 Task: Look for space in Soissons, France from 8th August, 2023 to 15th August, 2023 for 9 adults in price range Rs.10000 to Rs.14000. Place can be shared room with 5 bedrooms having 9 beds and 5 bathrooms. Property type can be house, flat, guest house. Amenities needed are: wifi, TV, free parkinig on premises, gym, breakfast. Booking option can be shelf check-in. Required host language is English.
Action: Mouse moved to (575, 120)
Screenshot: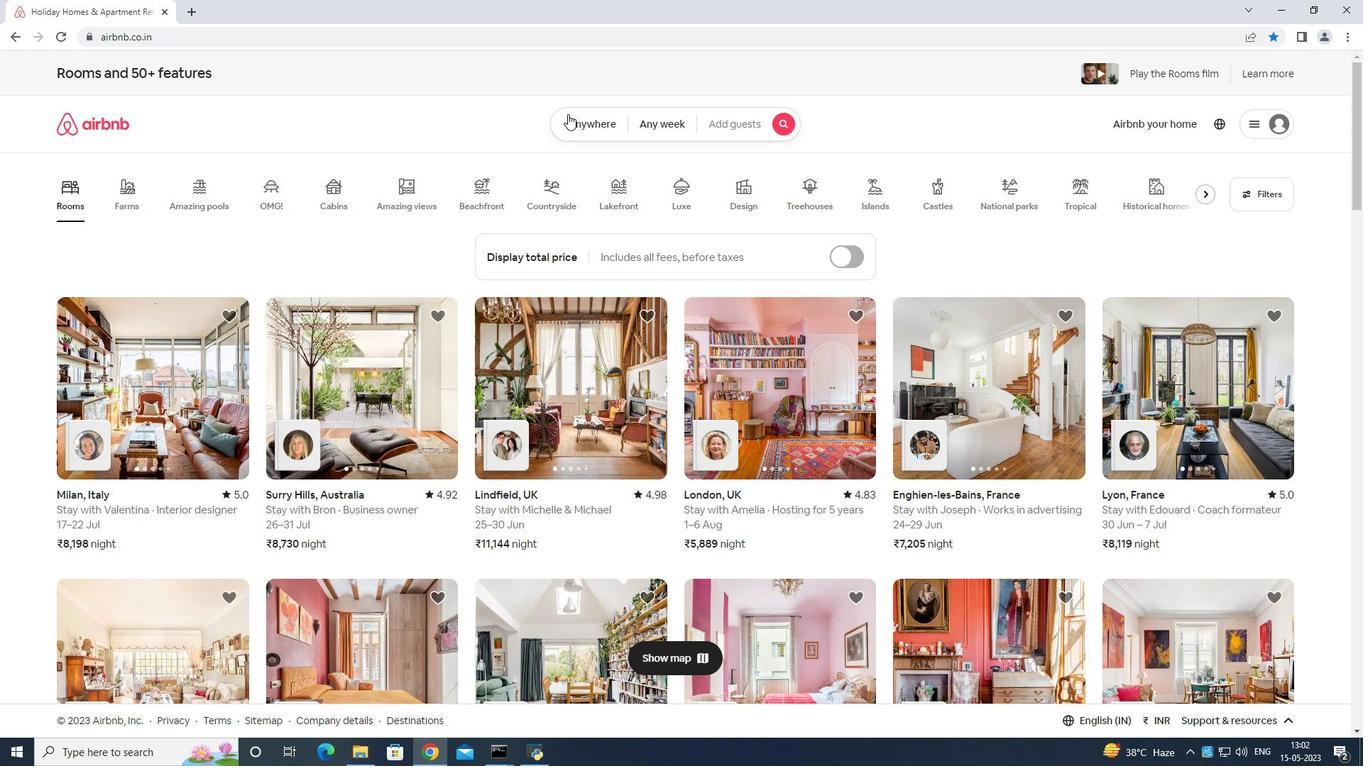
Action: Mouse pressed left at (575, 120)
Screenshot: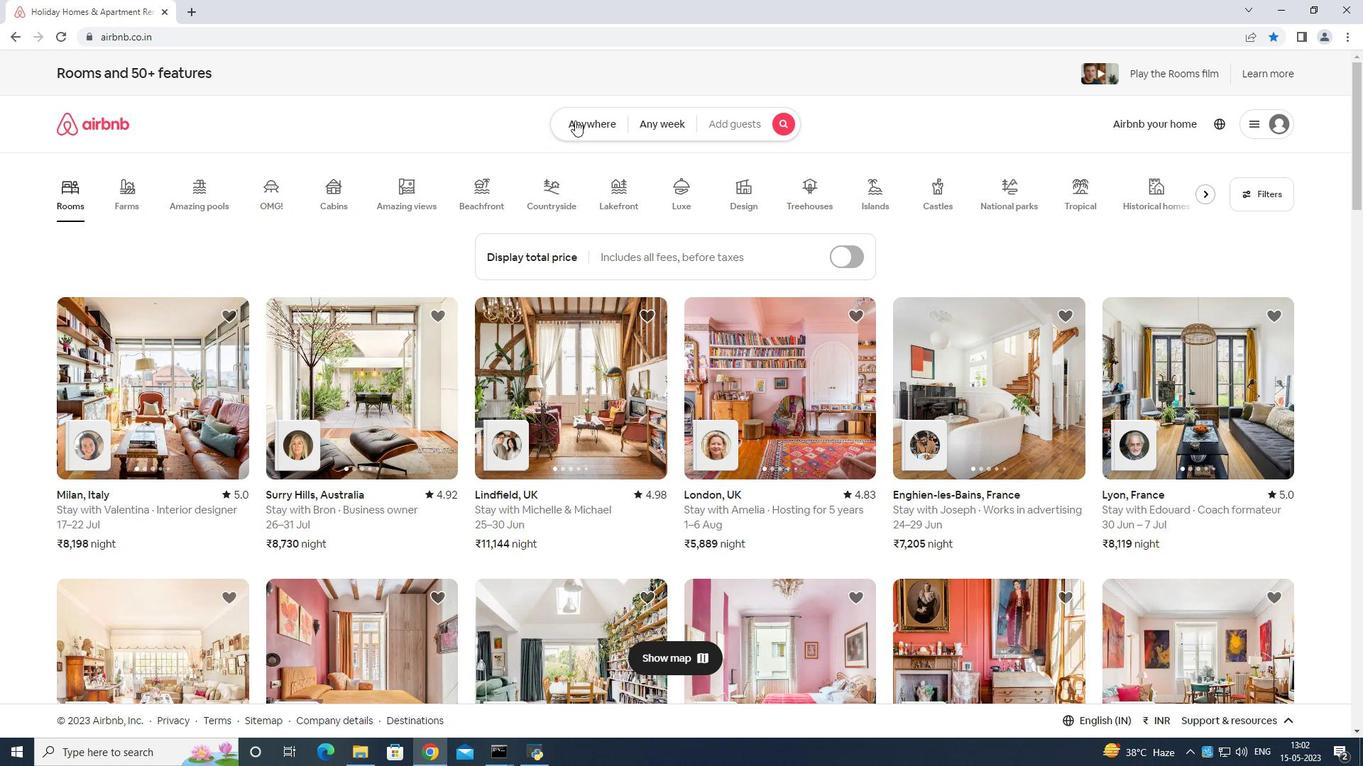 
Action: Mouse moved to (562, 179)
Screenshot: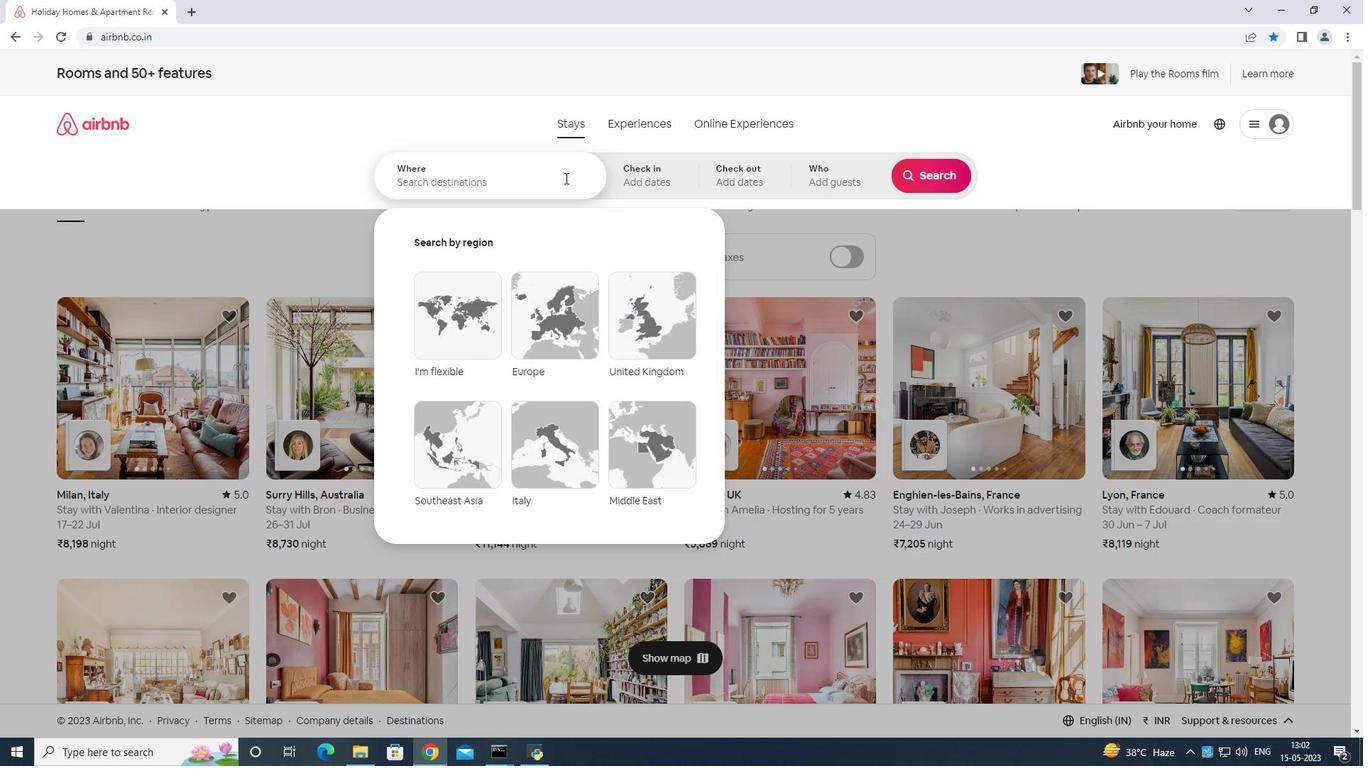 
Action: Mouse pressed left at (562, 179)
Screenshot: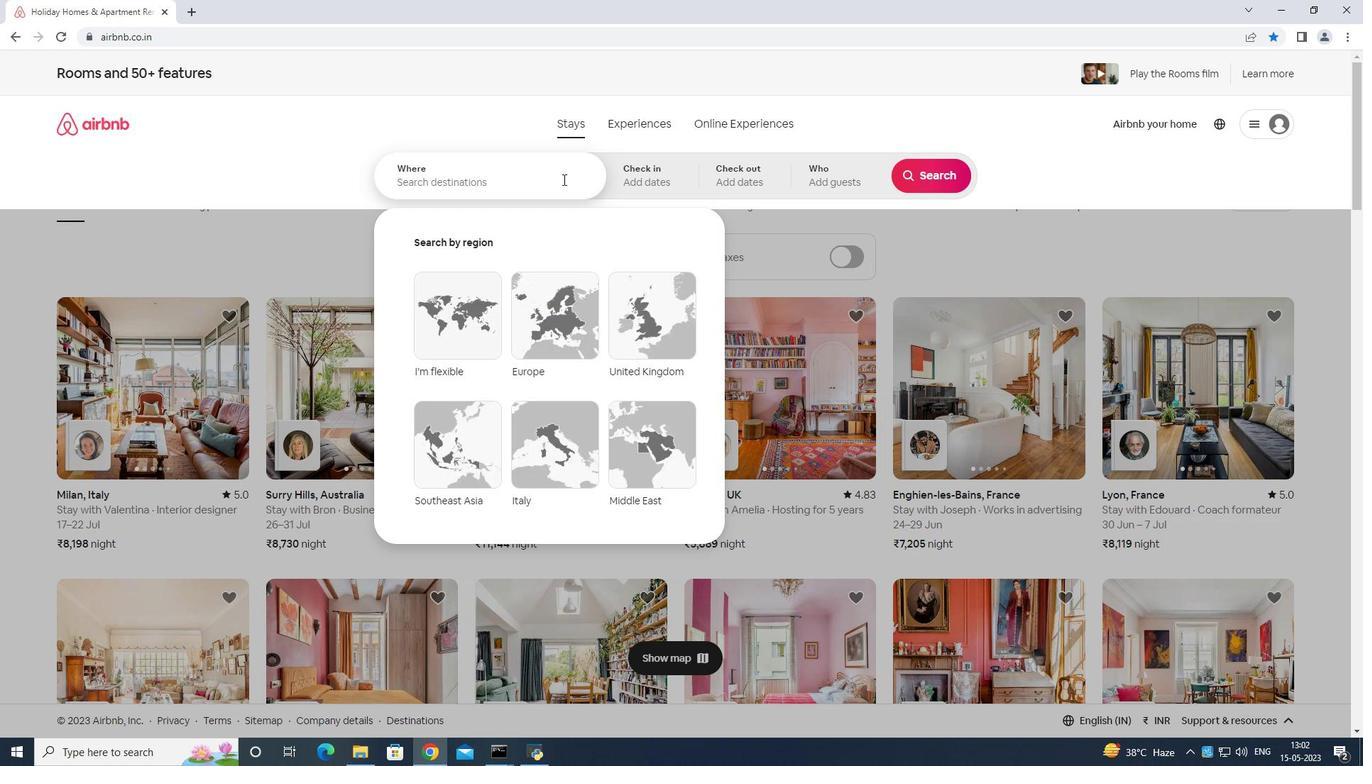 
Action: Mouse moved to (545, 163)
Screenshot: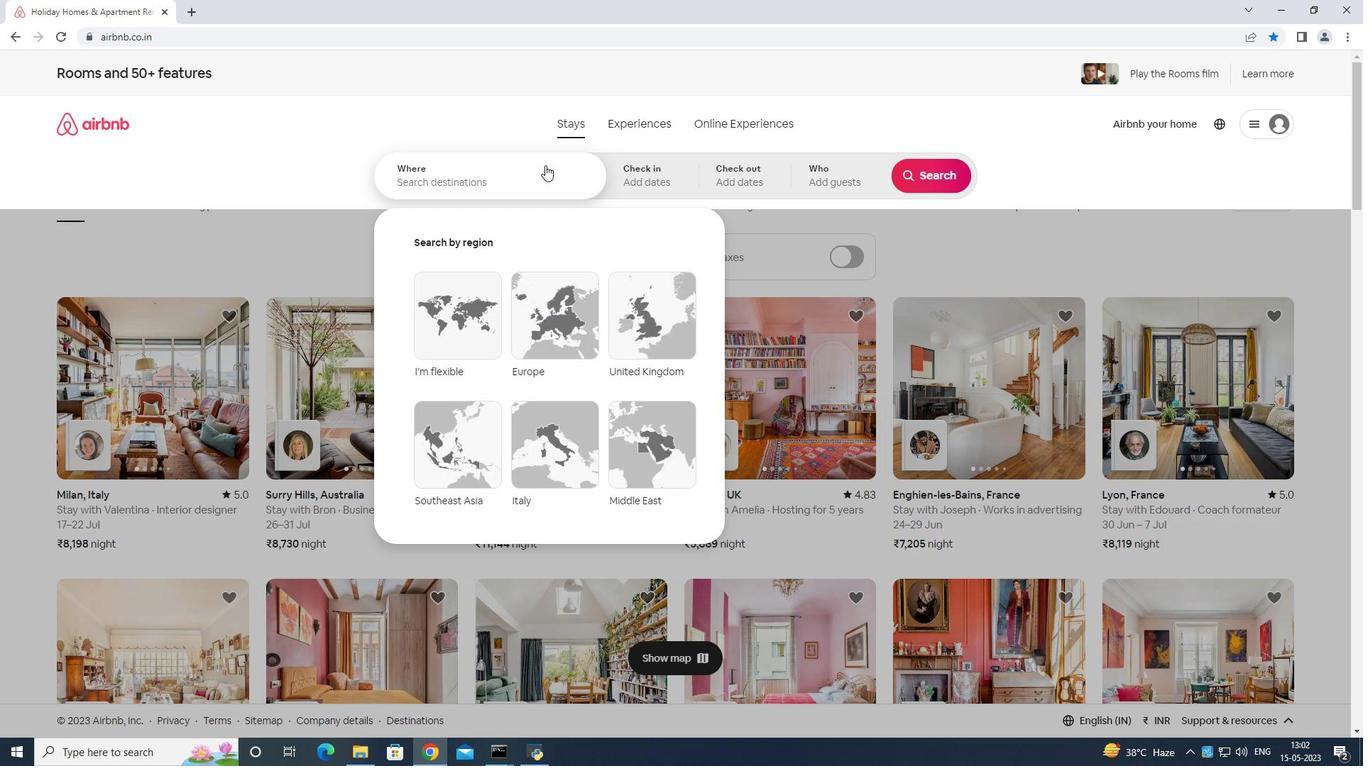 
Action: Key pressed <Key.shift>Soissons<Key.space><Key.shift>France<Key.enter>
Screenshot: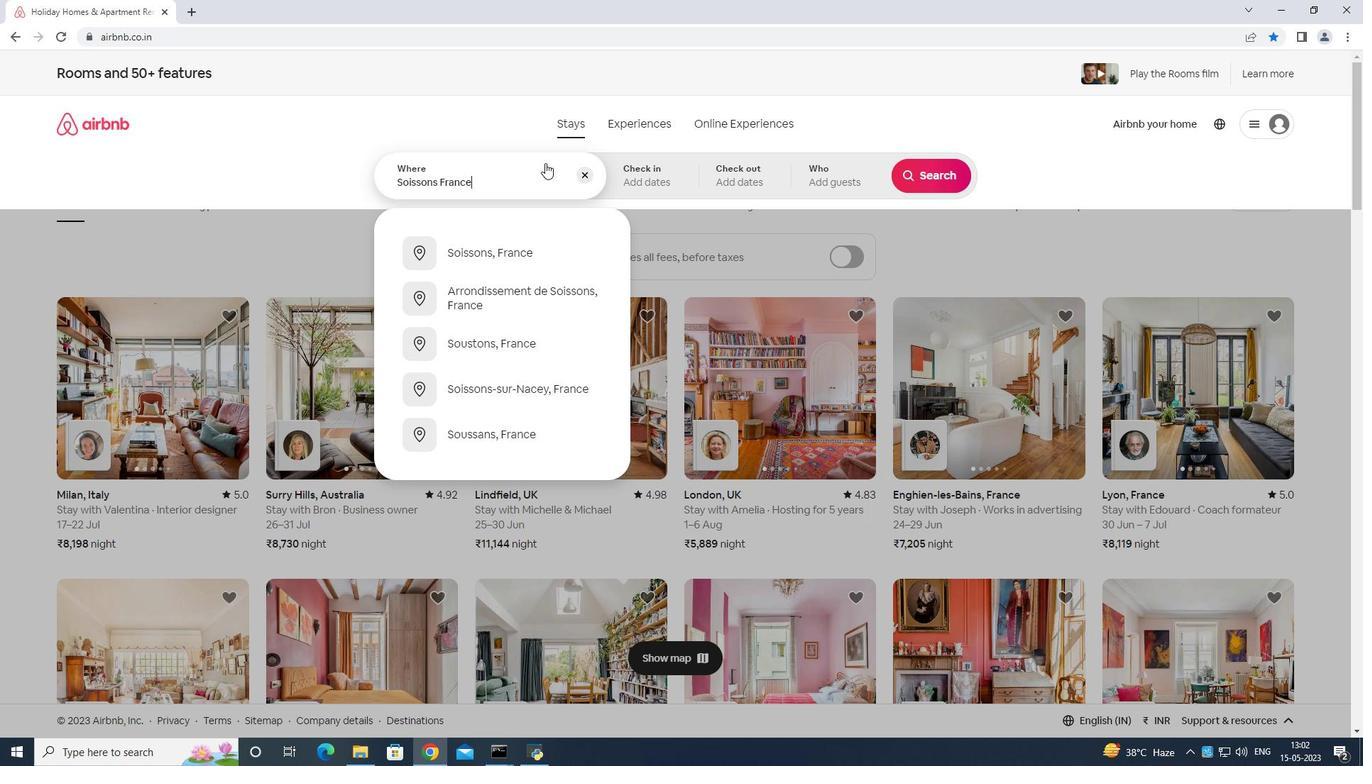 
Action: Mouse moved to (924, 293)
Screenshot: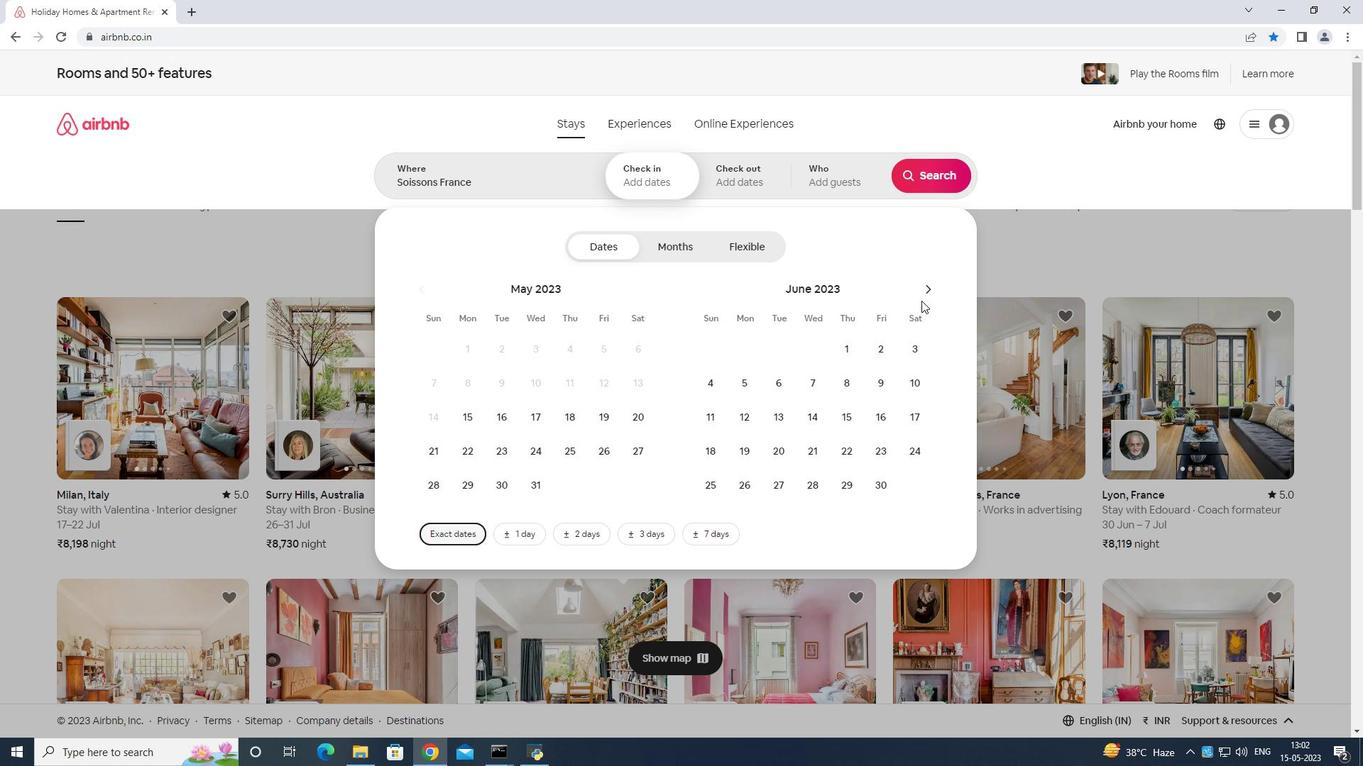 
Action: Mouse pressed left at (924, 293)
Screenshot: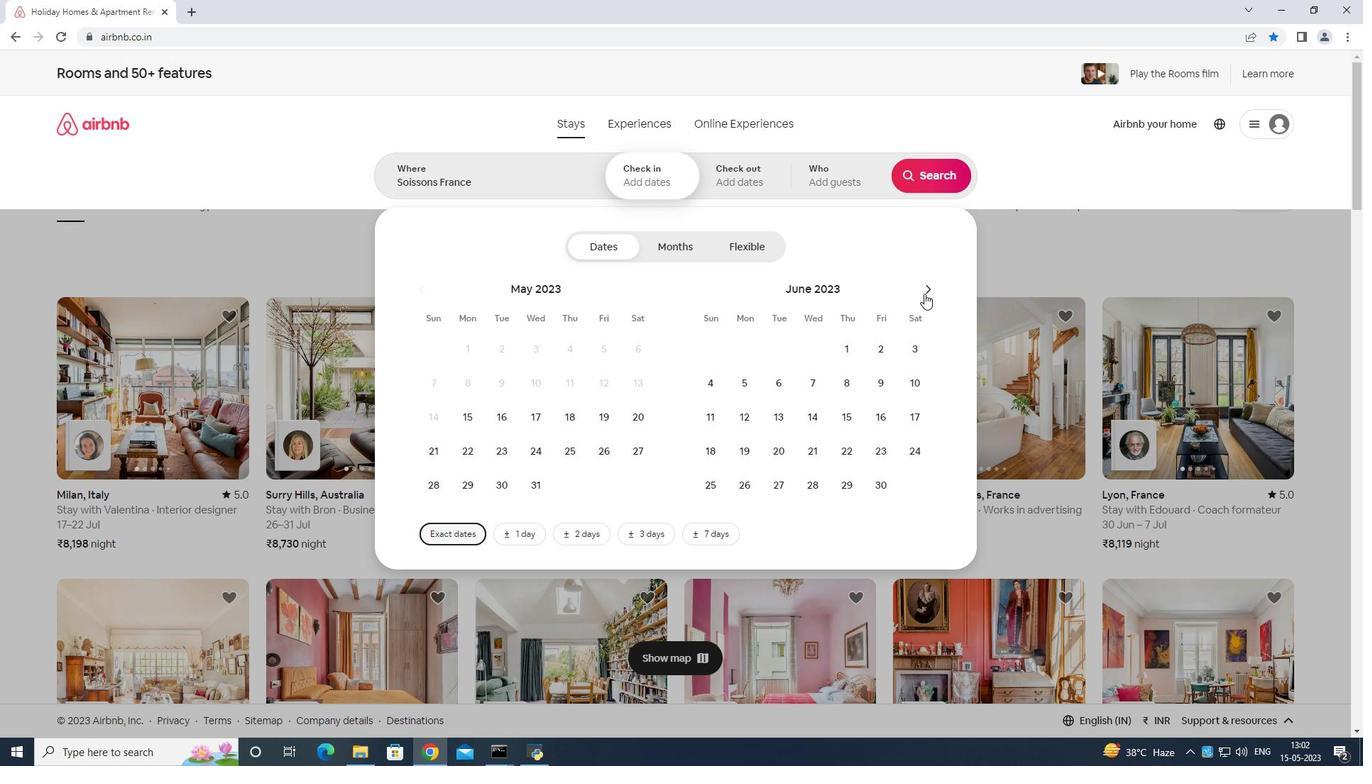 
Action: Mouse moved to (924, 291)
Screenshot: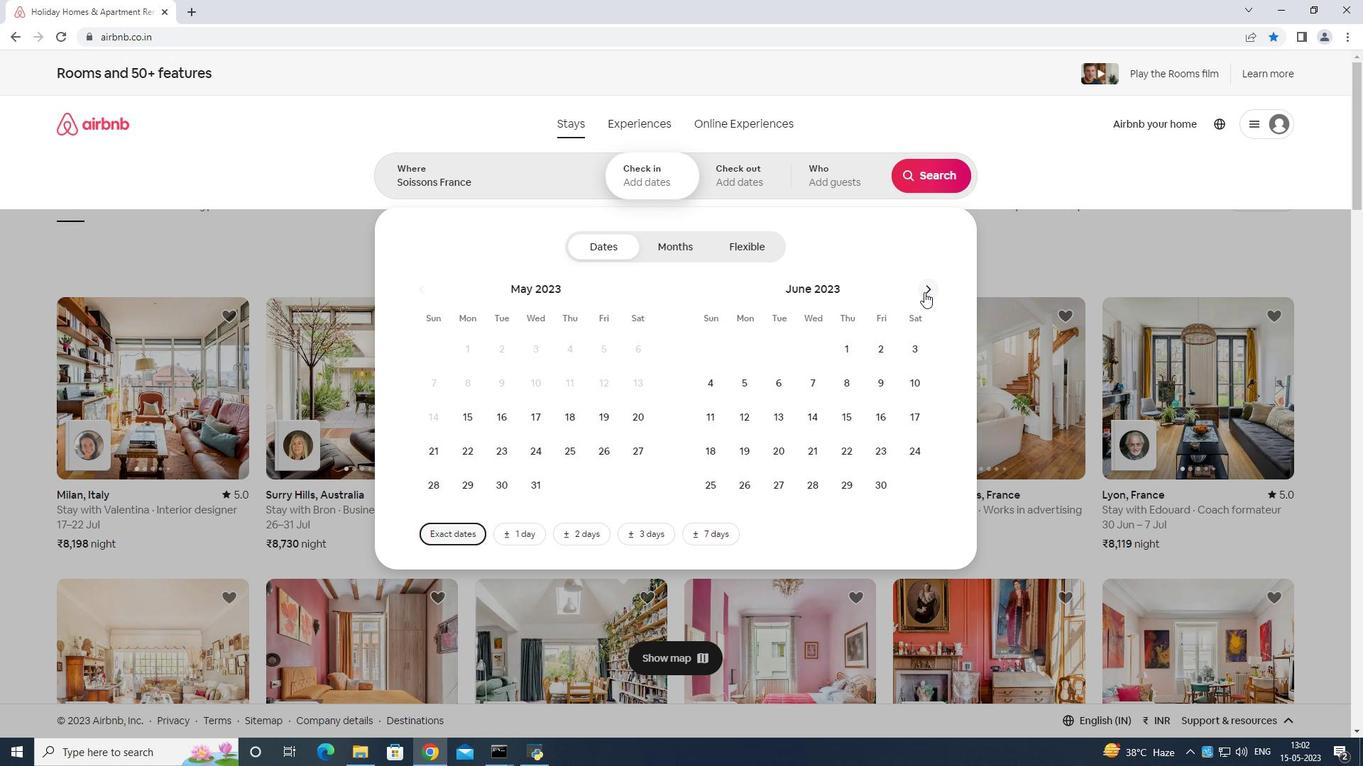 
Action: Mouse pressed left at (924, 291)
Screenshot: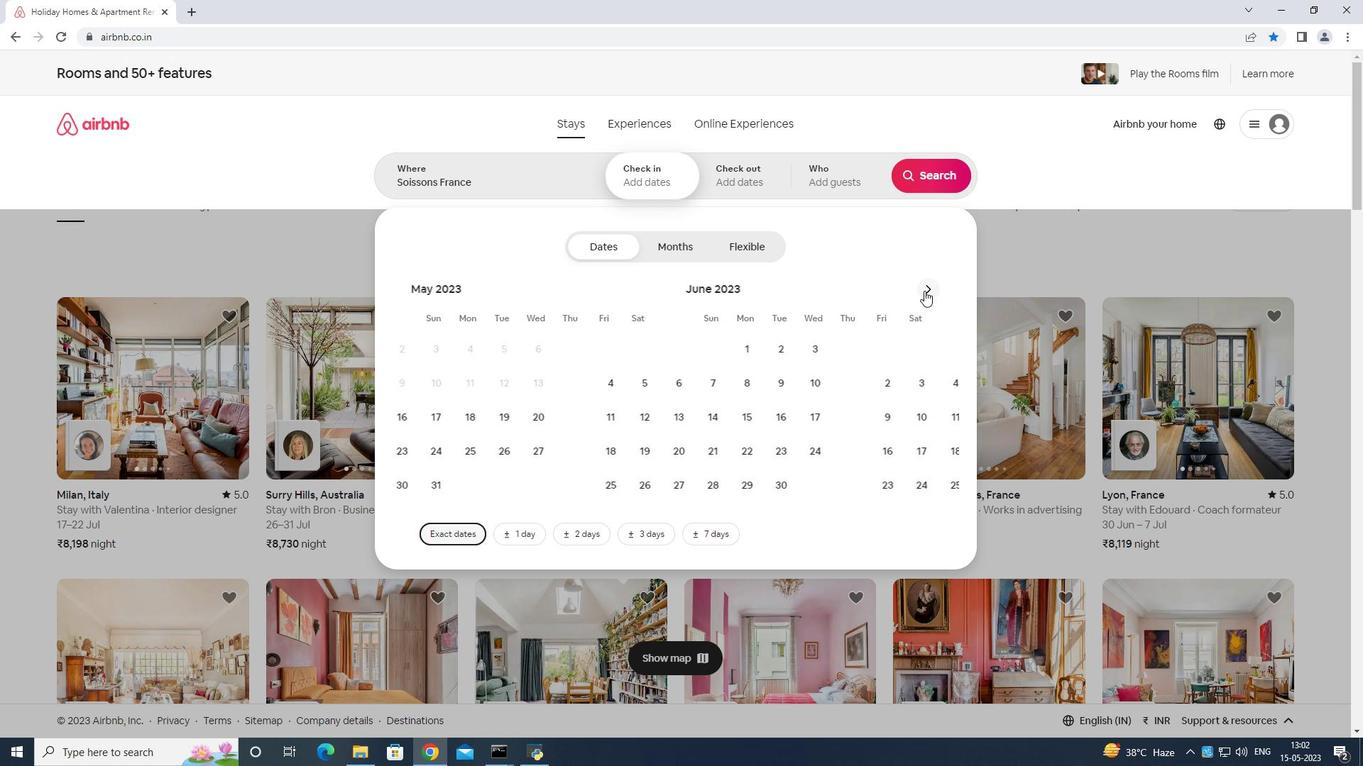
Action: Mouse moved to (780, 380)
Screenshot: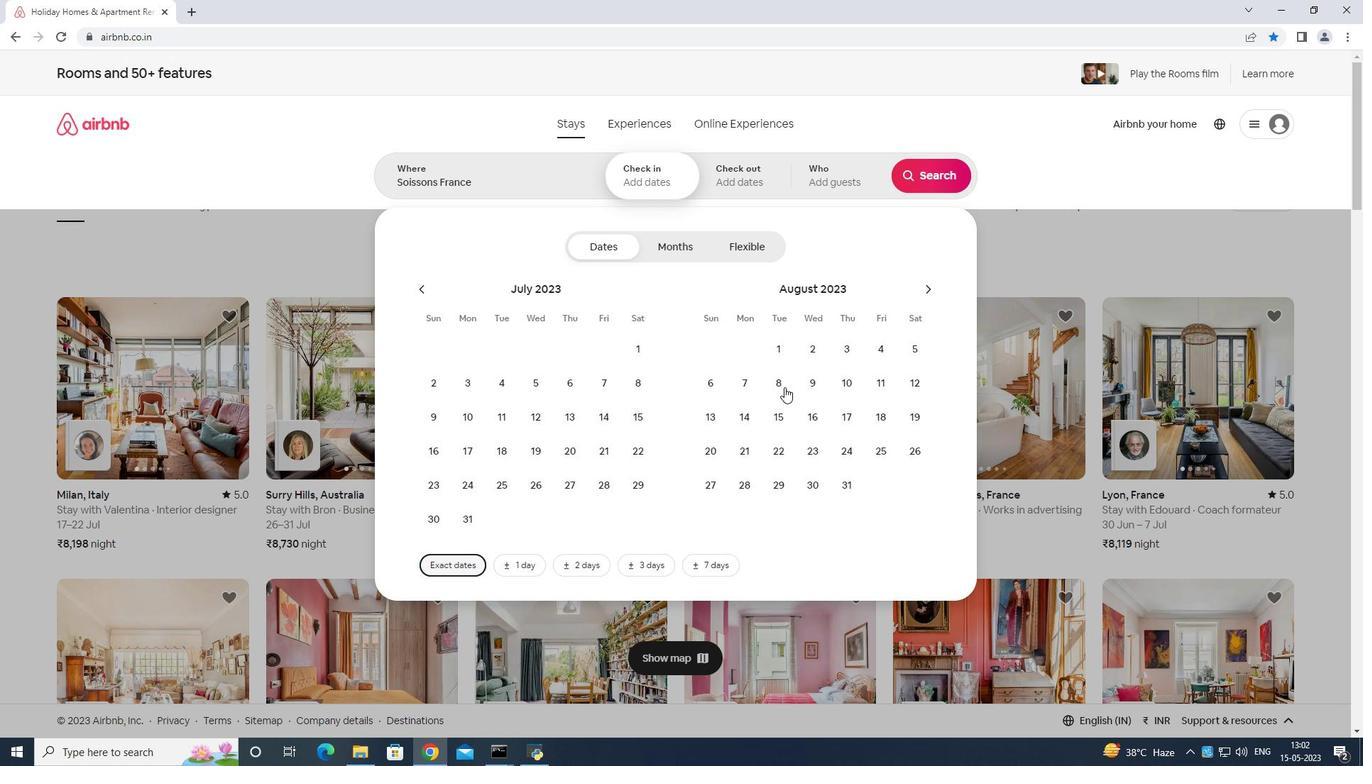 
Action: Mouse pressed left at (780, 380)
Screenshot: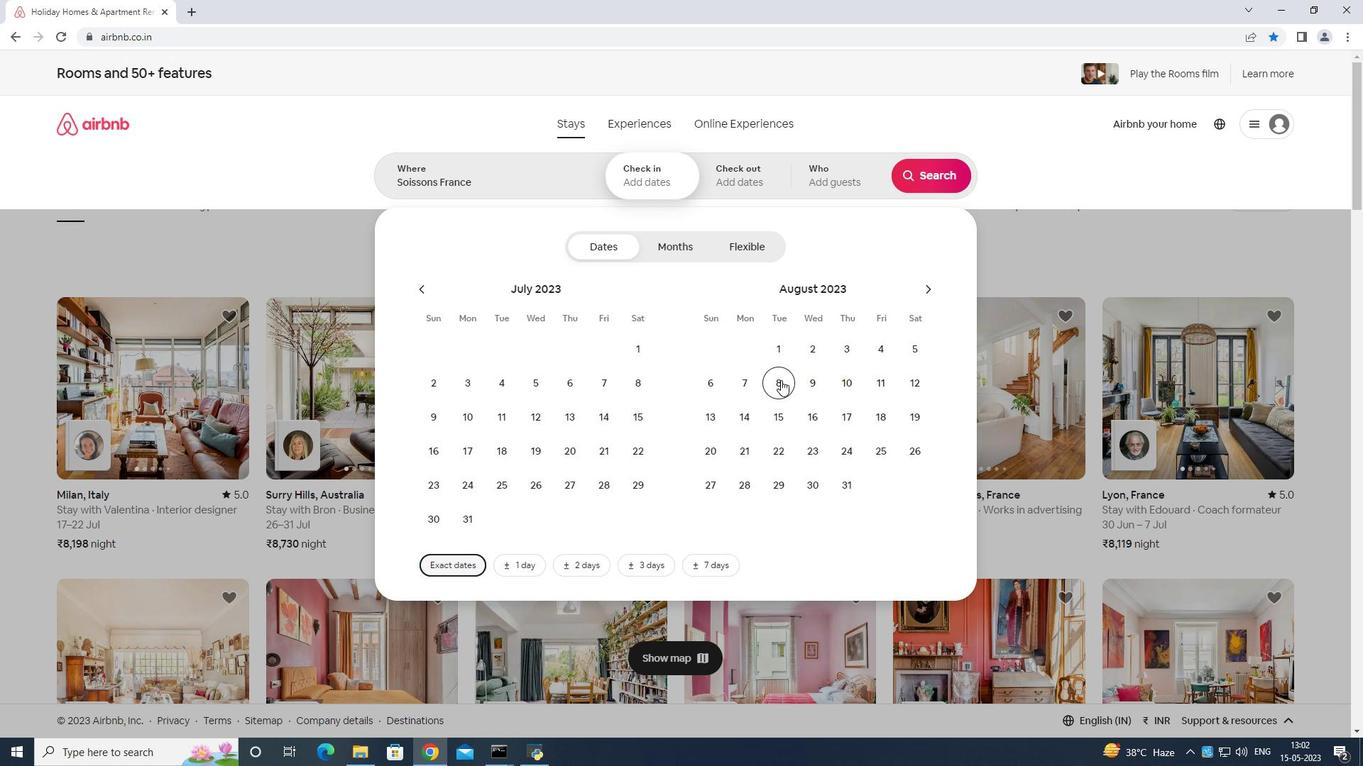 
Action: Mouse moved to (778, 408)
Screenshot: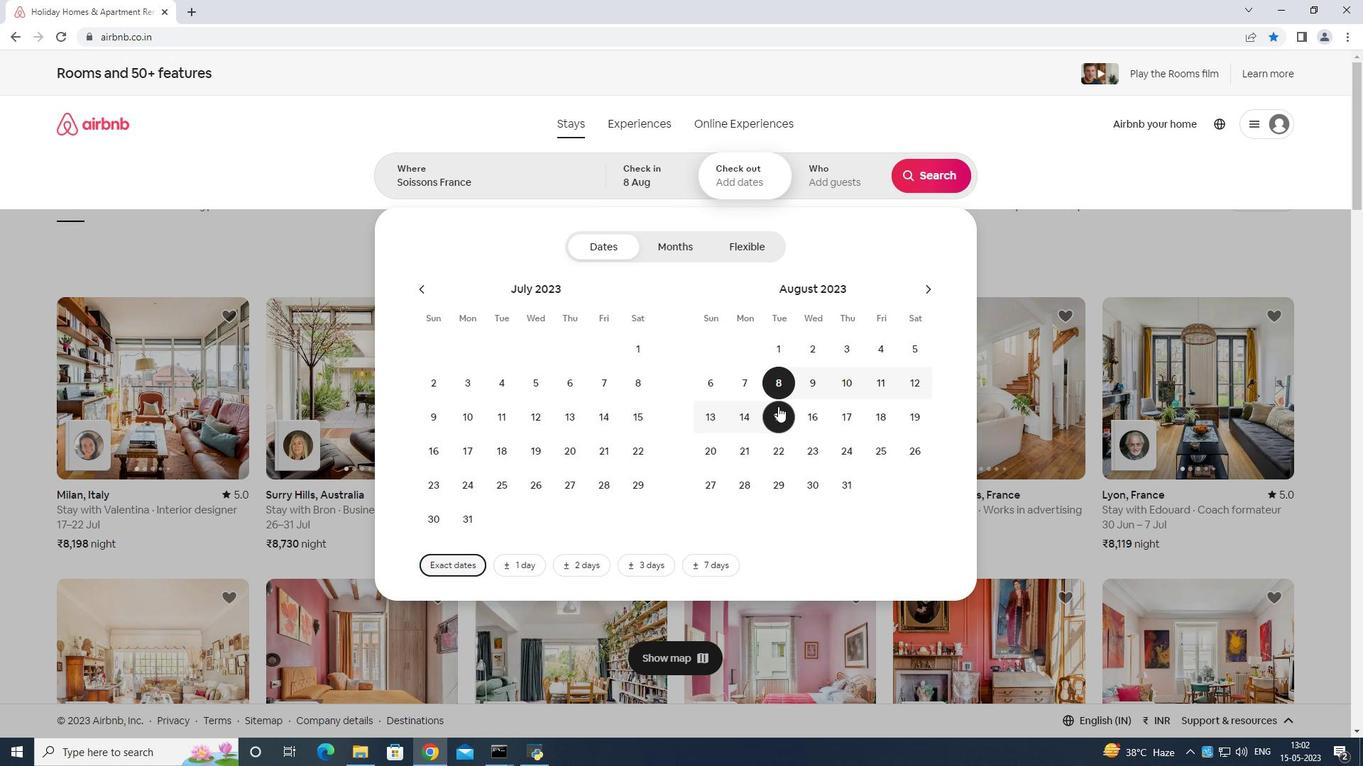 
Action: Mouse pressed left at (778, 408)
Screenshot: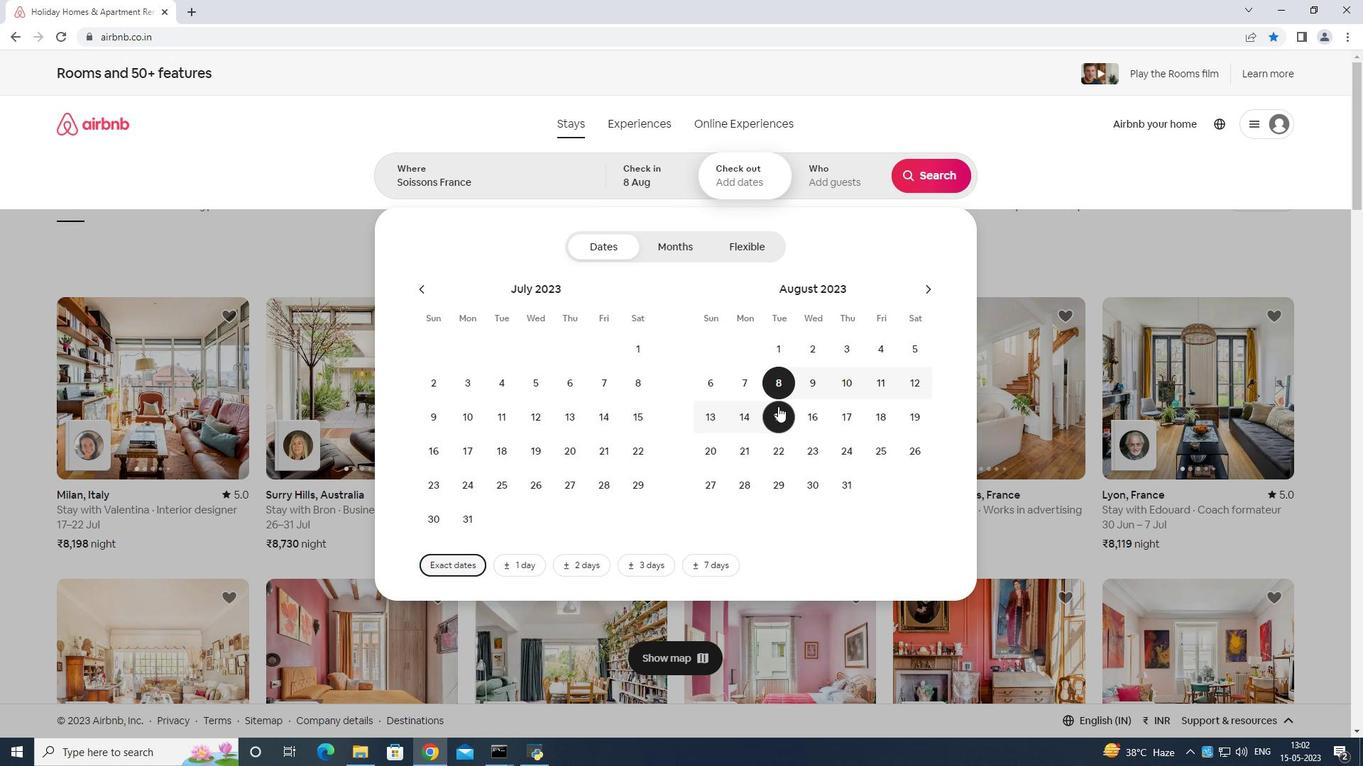 
Action: Mouse moved to (837, 177)
Screenshot: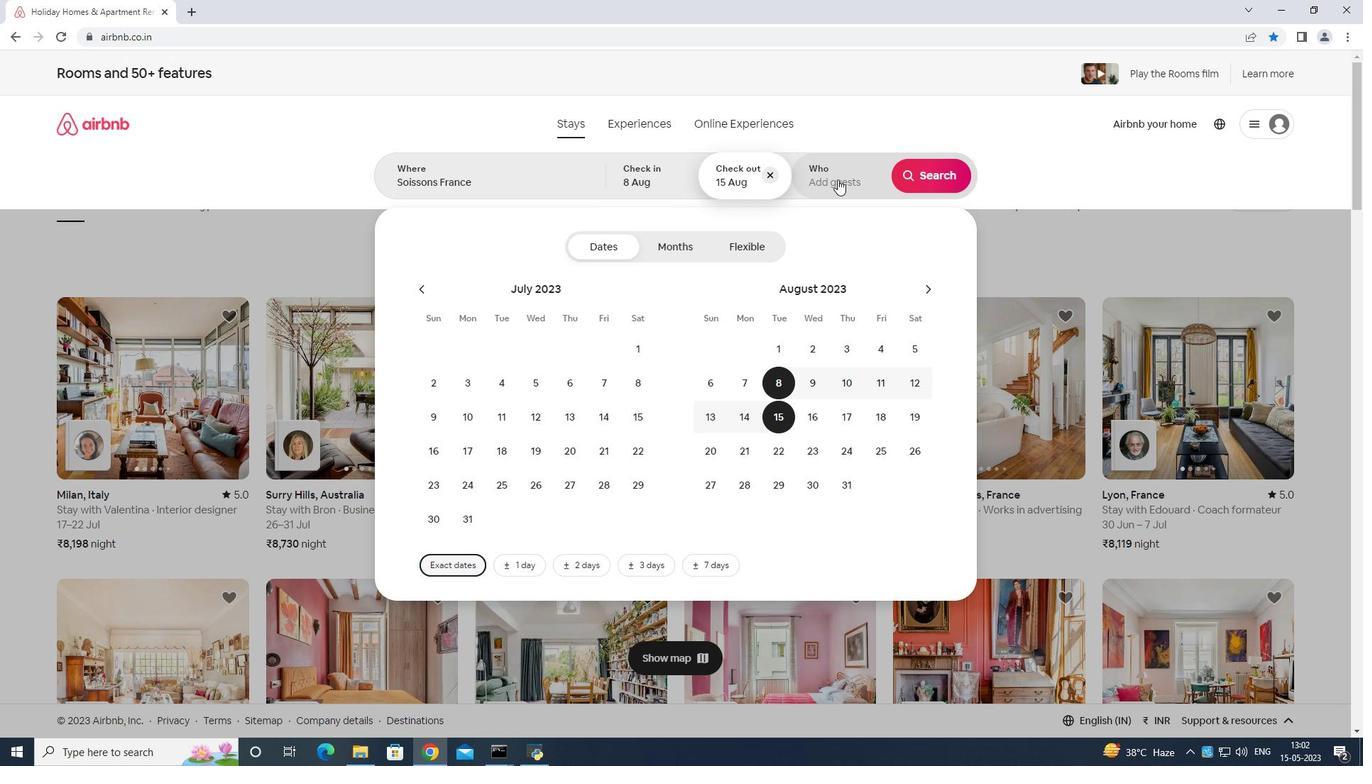 
Action: Mouse pressed left at (837, 177)
Screenshot: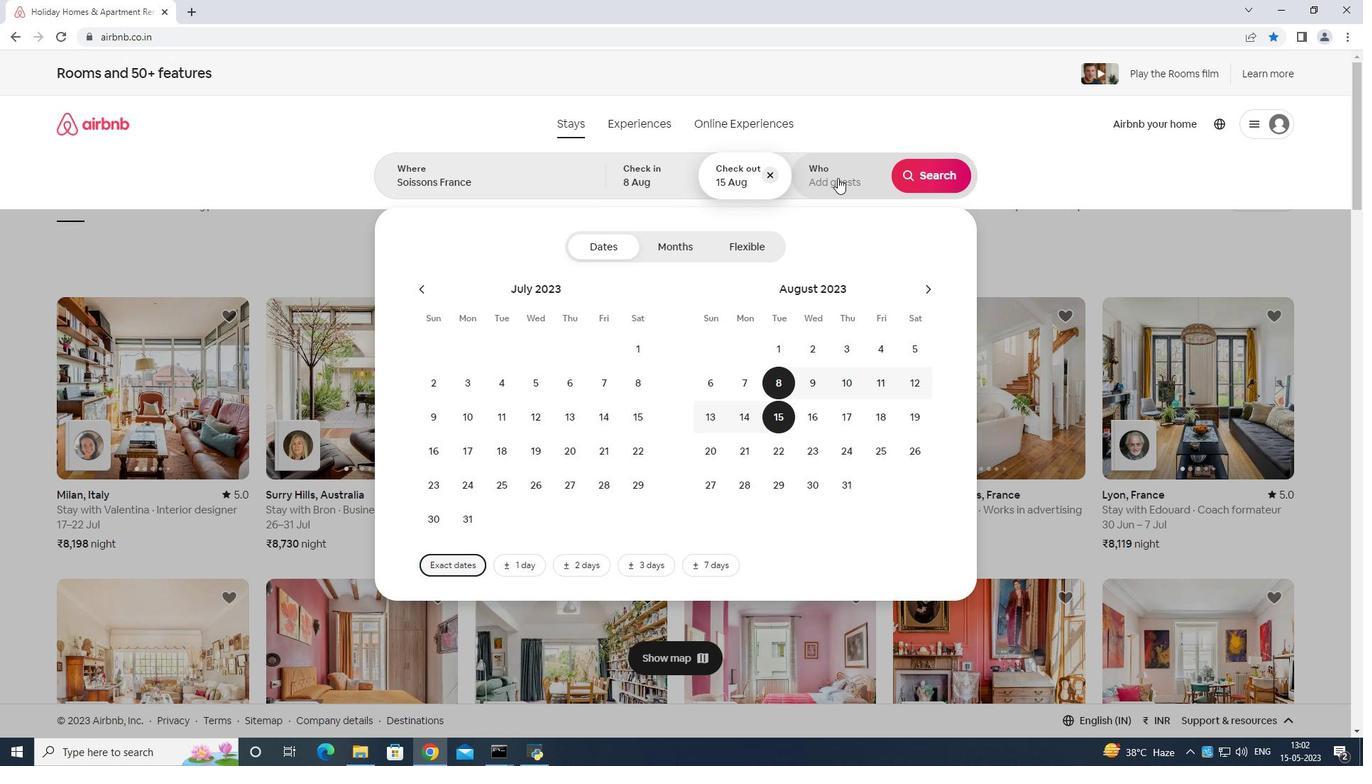 
Action: Mouse moved to (932, 248)
Screenshot: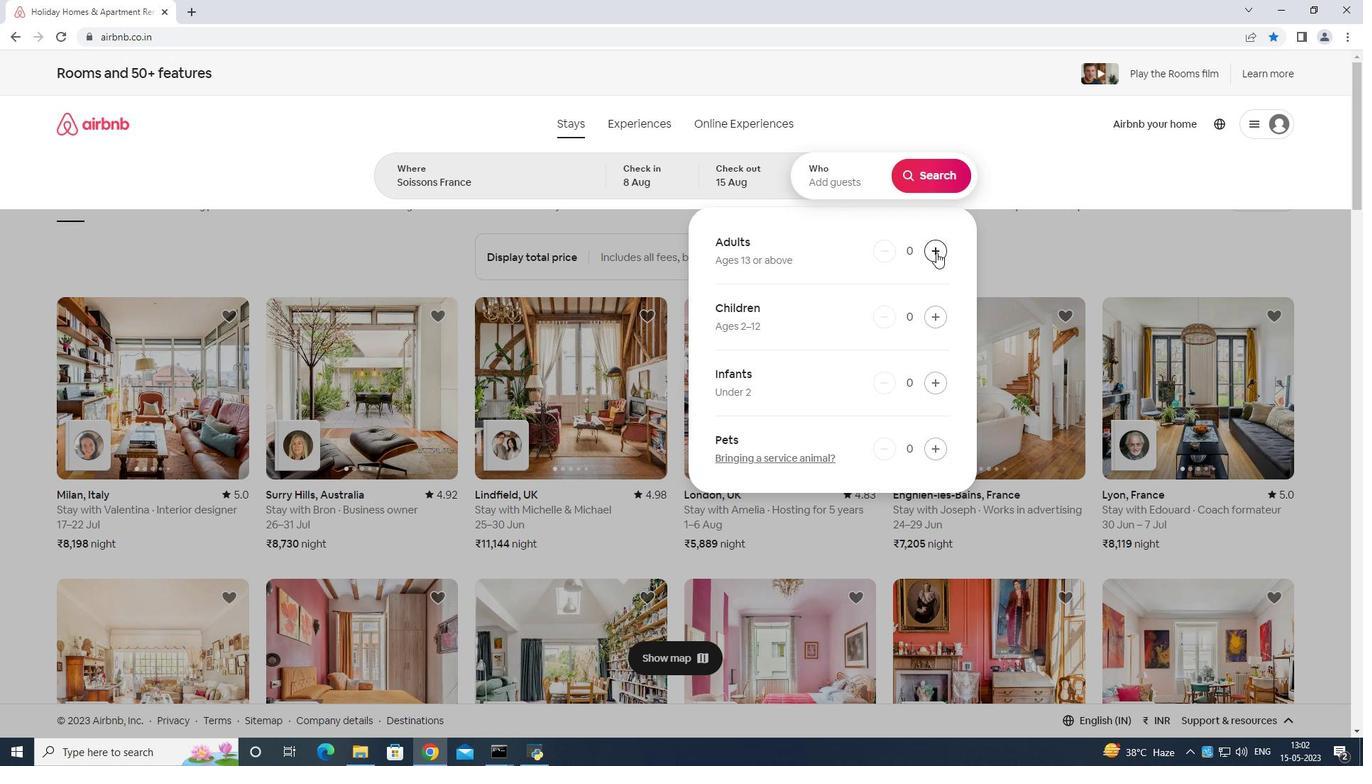 
Action: Mouse pressed left at (932, 248)
Screenshot: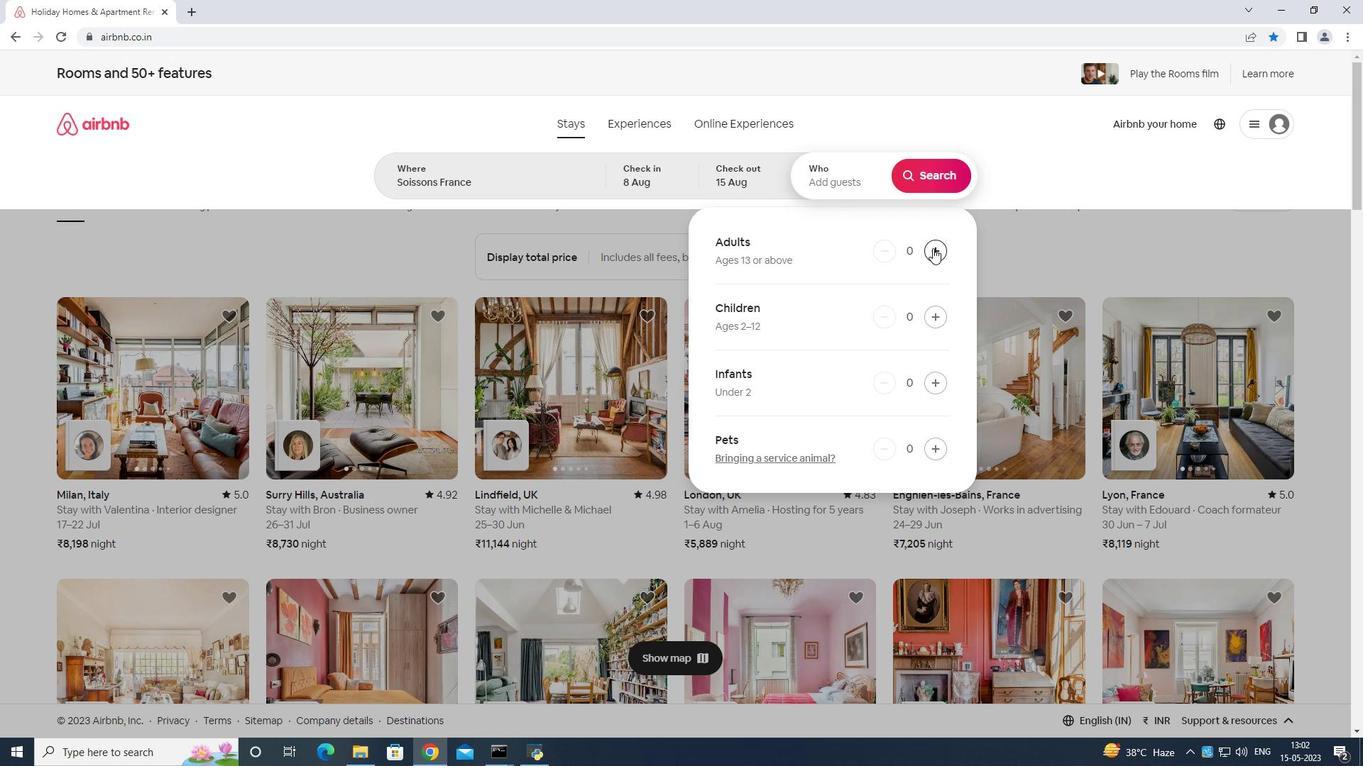 
Action: Mouse pressed left at (932, 248)
Screenshot: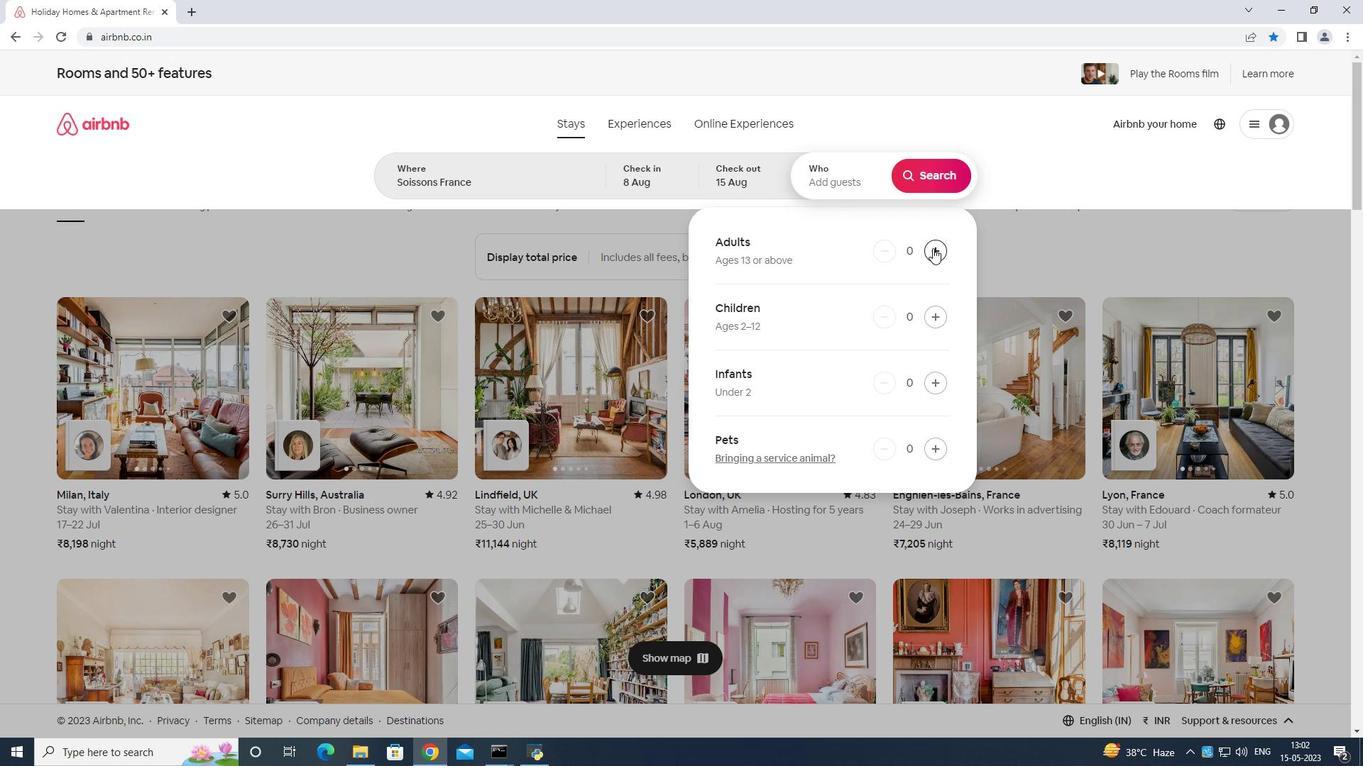 
Action: Mouse pressed left at (932, 248)
Screenshot: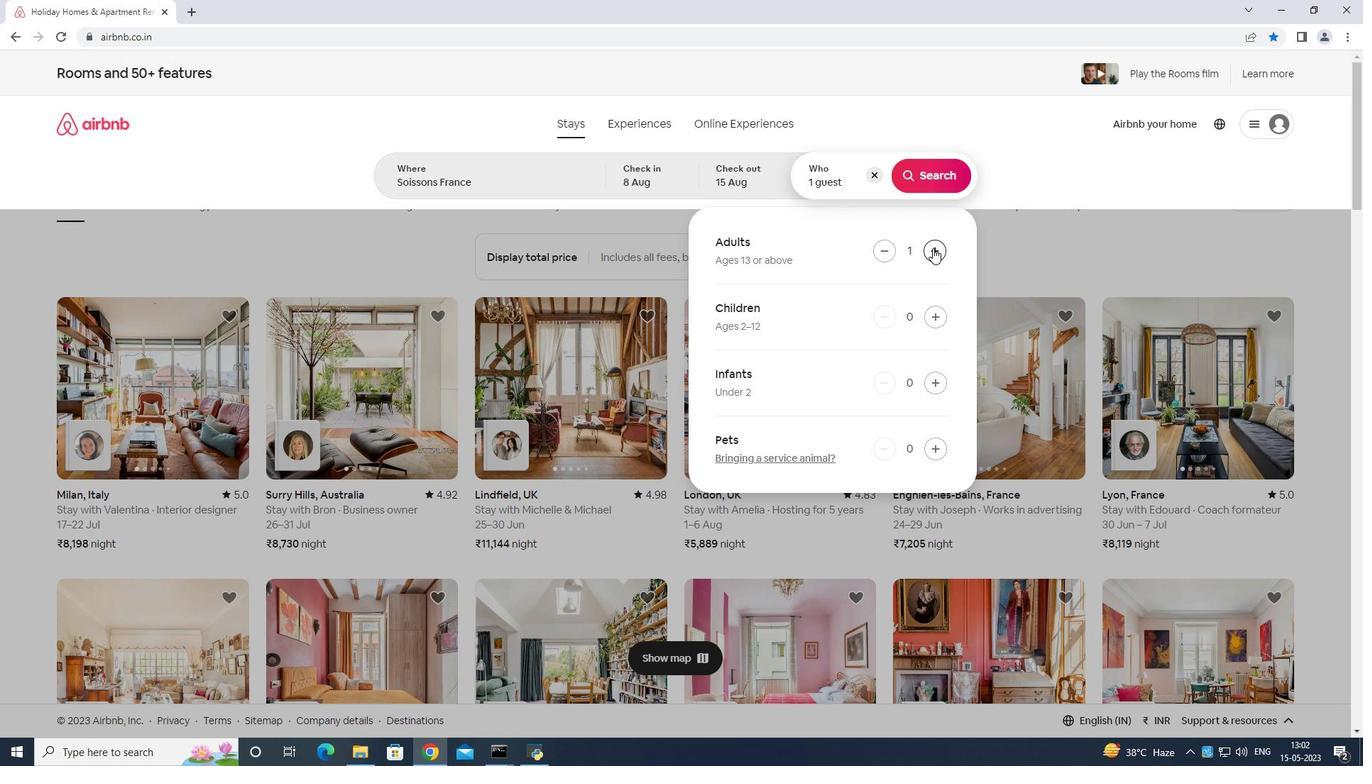 
Action: Mouse moved to (932, 248)
Screenshot: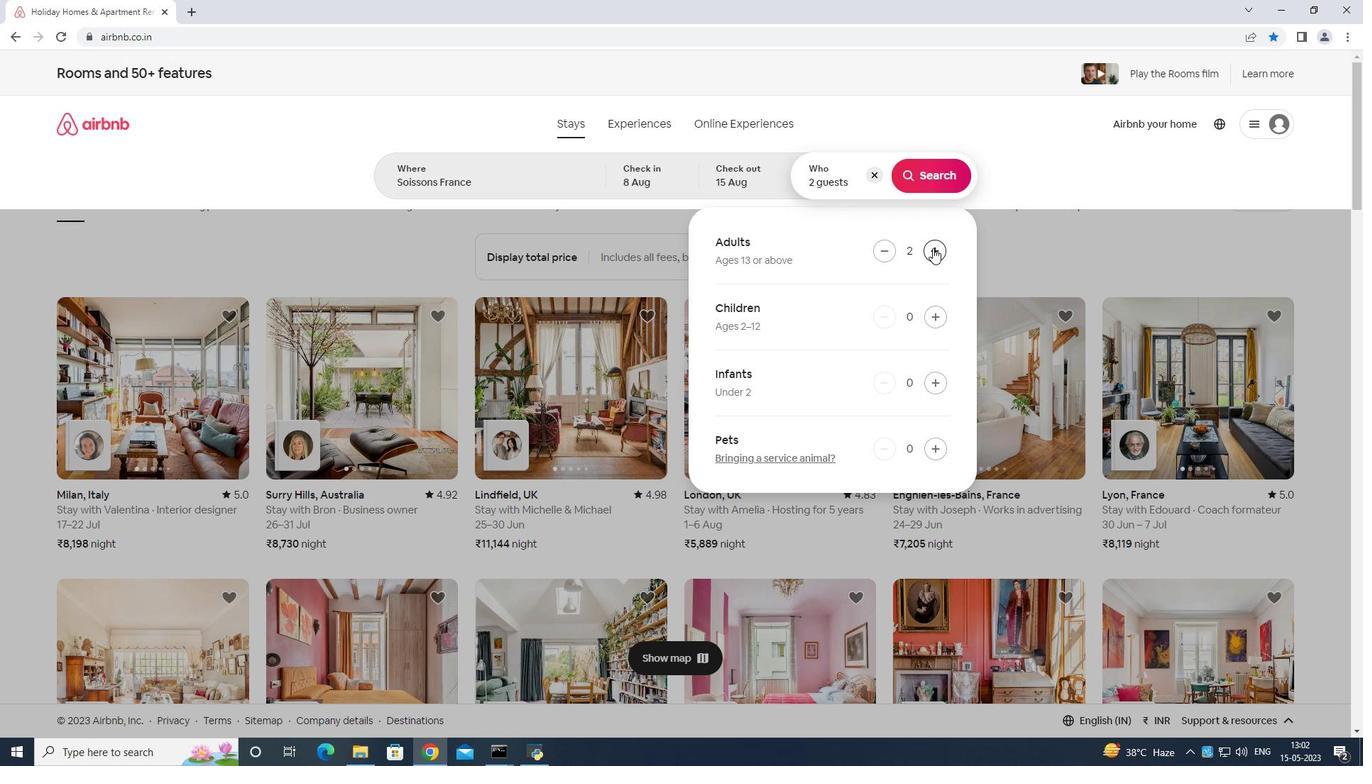
Action: Mouse pressed left at (932, 248)
Screenshot: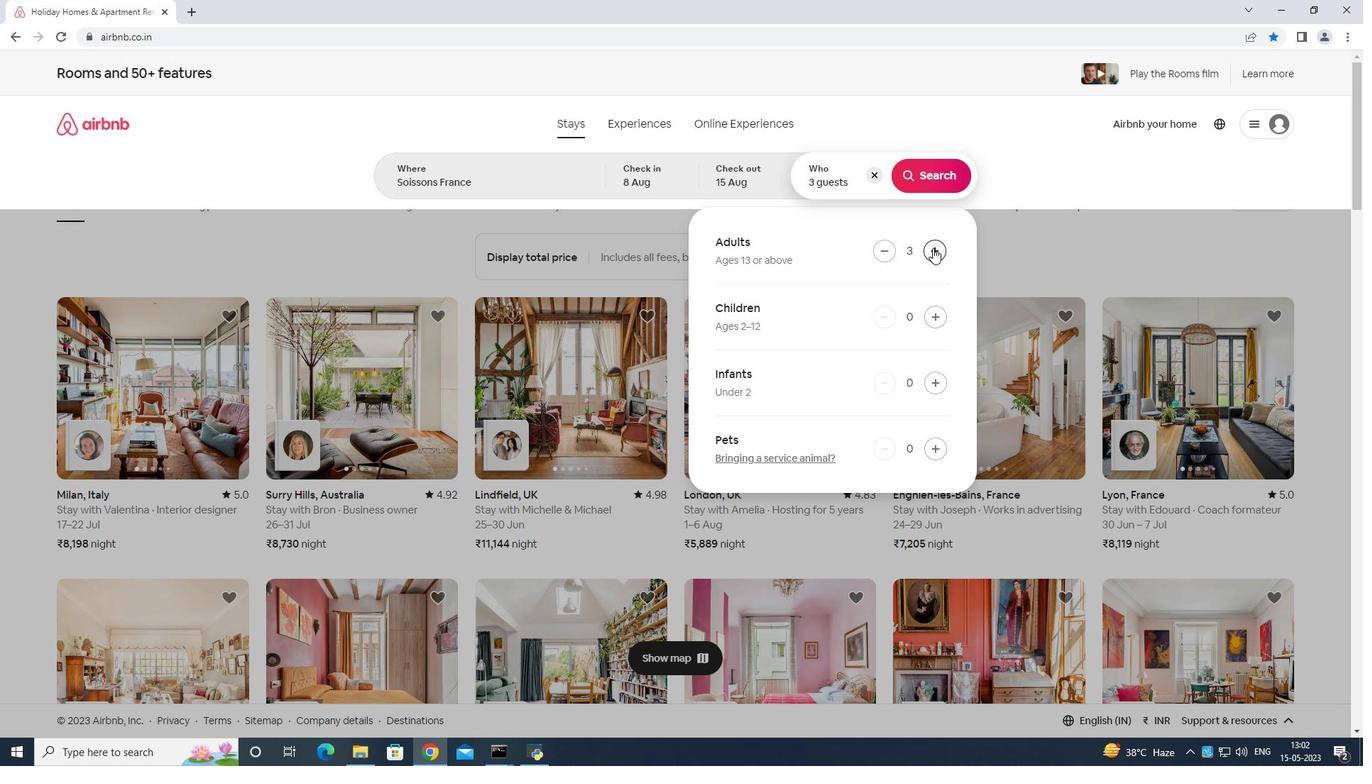 
Action: Mouse moved to (934, 247)
Screenshot: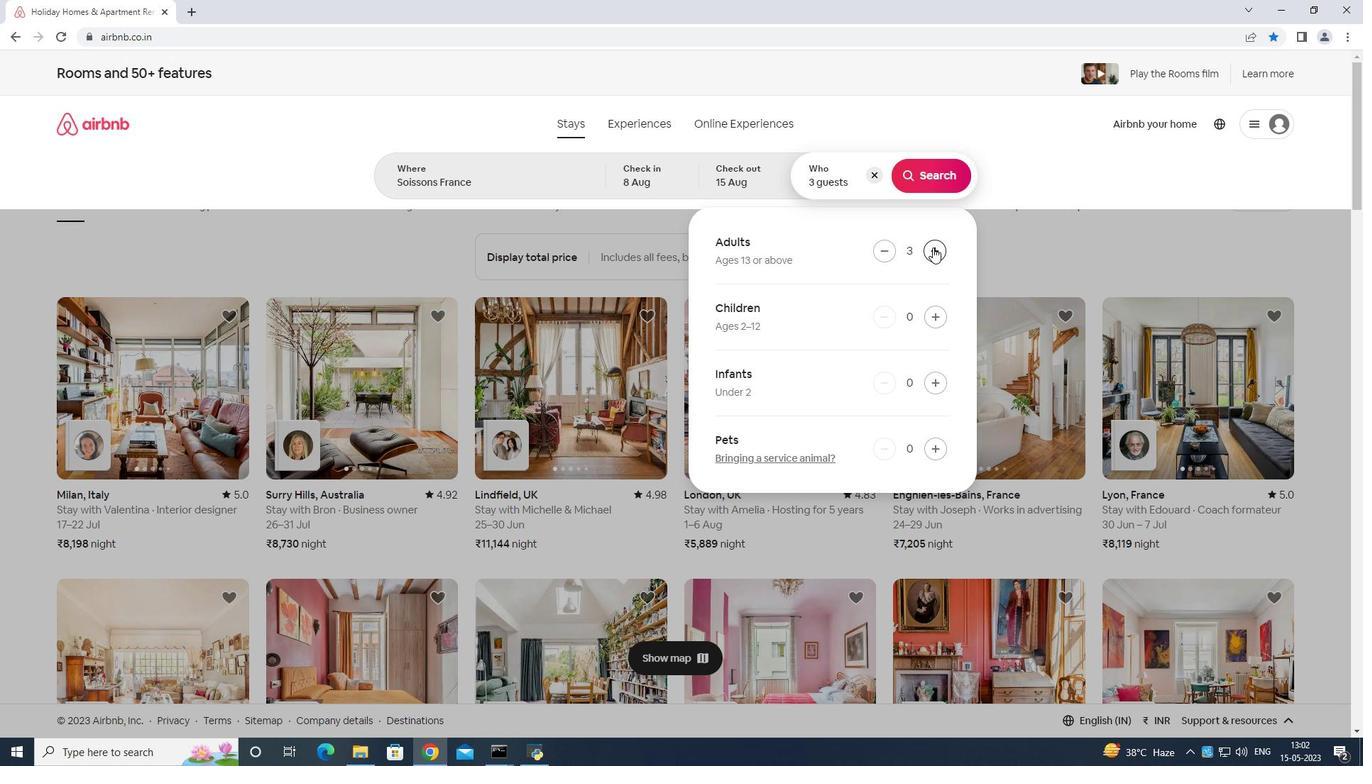 
Action: Mouse pressed left at (934, 247)
Screenshot: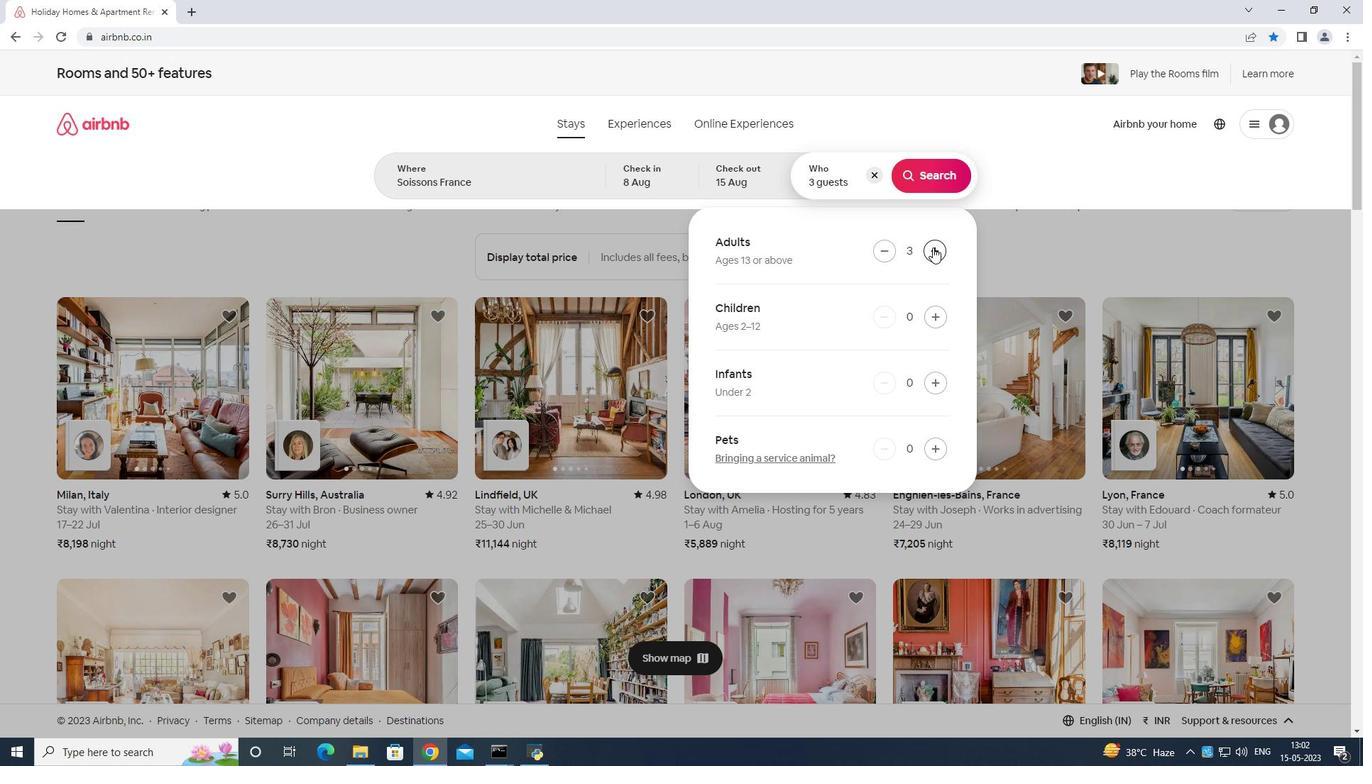 
Action: Mouse moved to (934, 247)
Screenshot: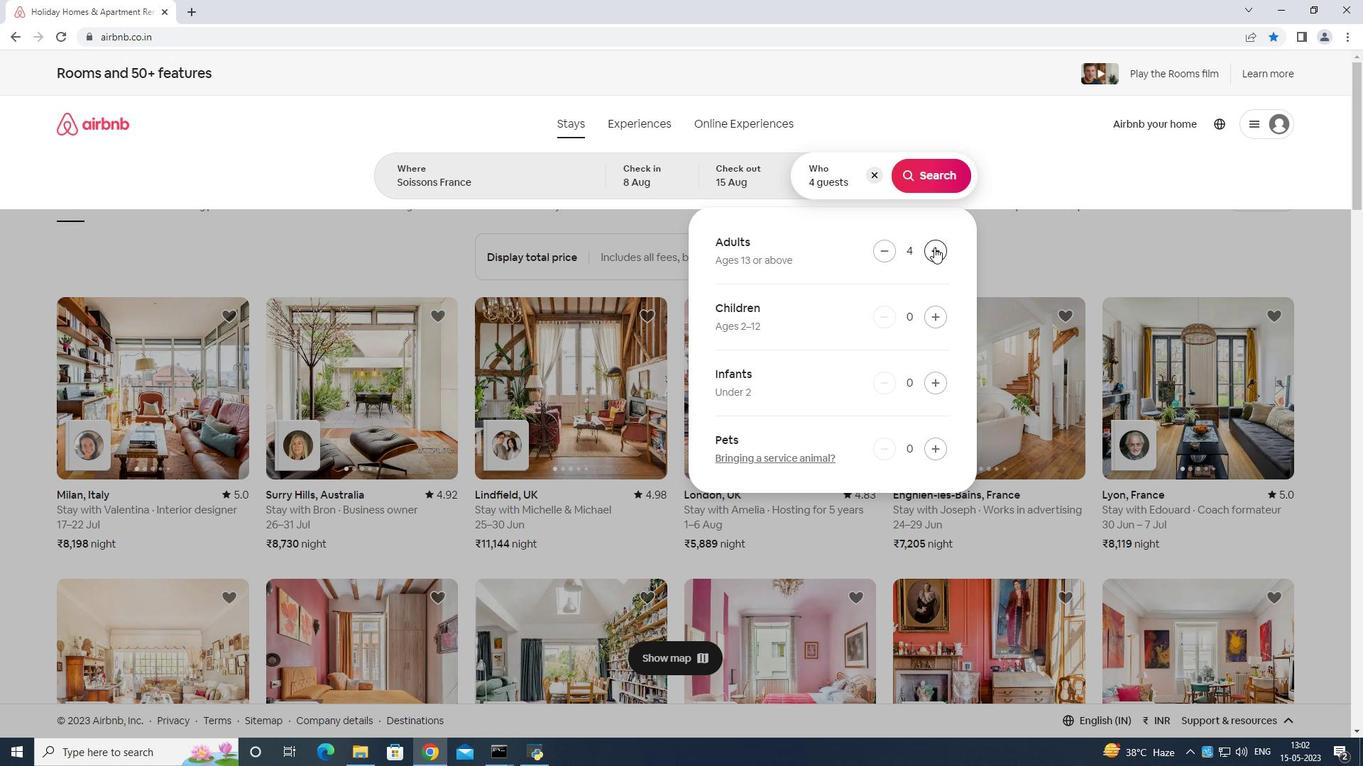 
Action: Mouse pressed left at (934, 247)
Screenshot: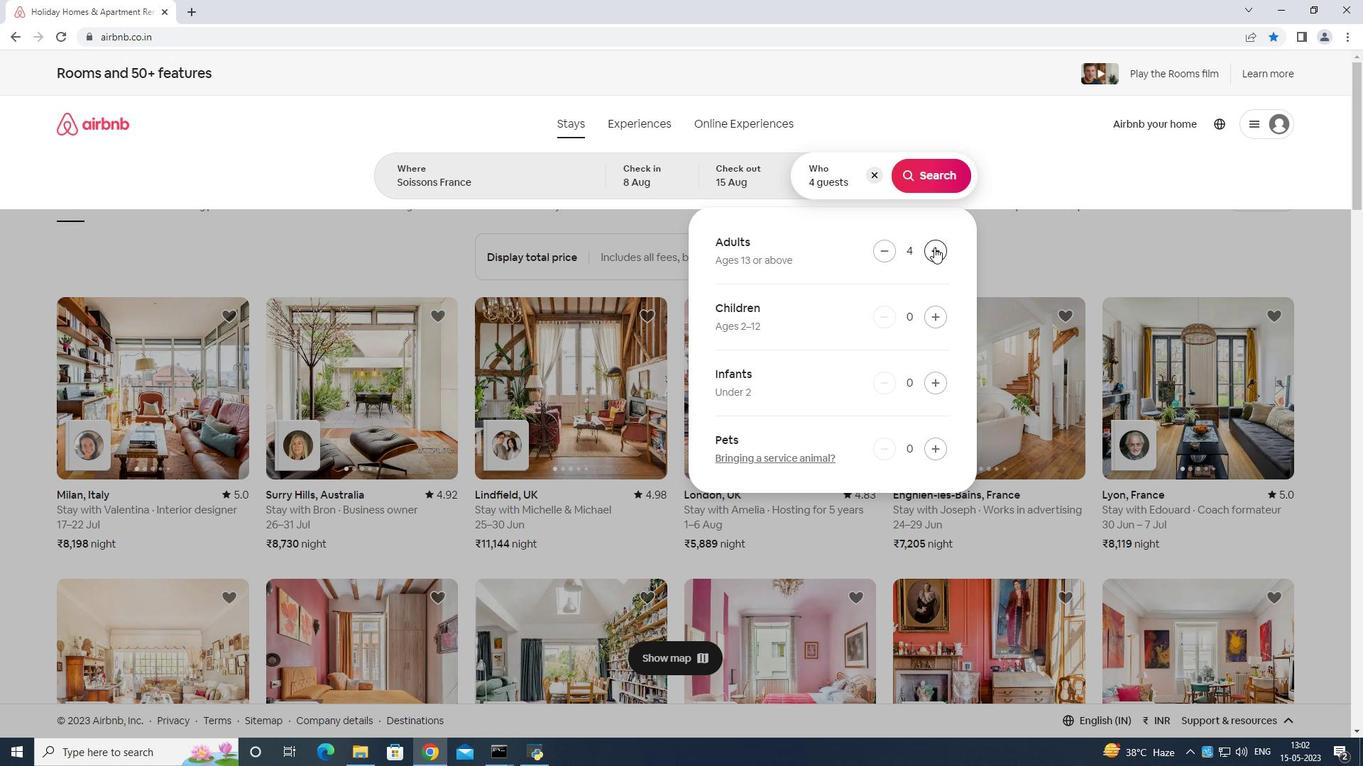 
Action: Mouse pressed left at (934, 247)
Screenshot: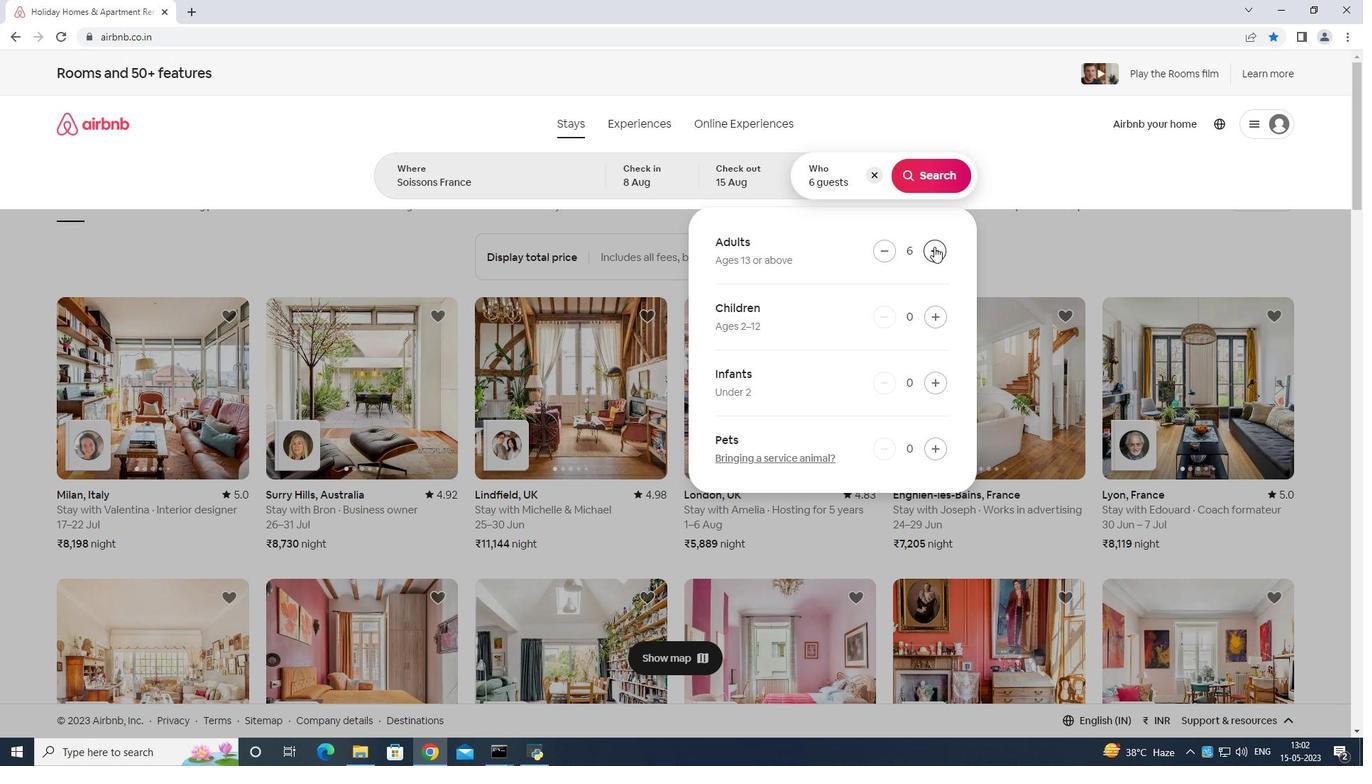 
Action: Mouse pressed left at (934, 247)
Screenshot: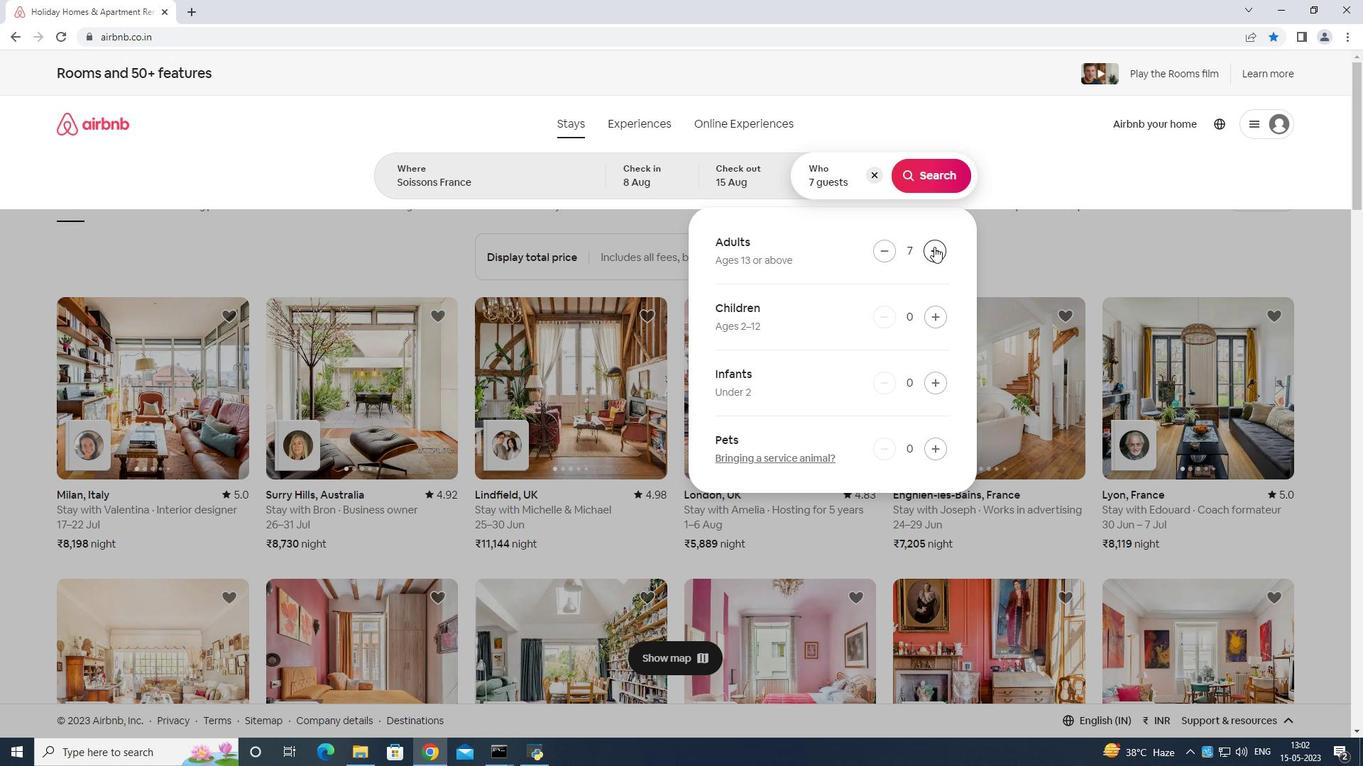 
Action: Mouse moved to (937, 249)
Screenshot: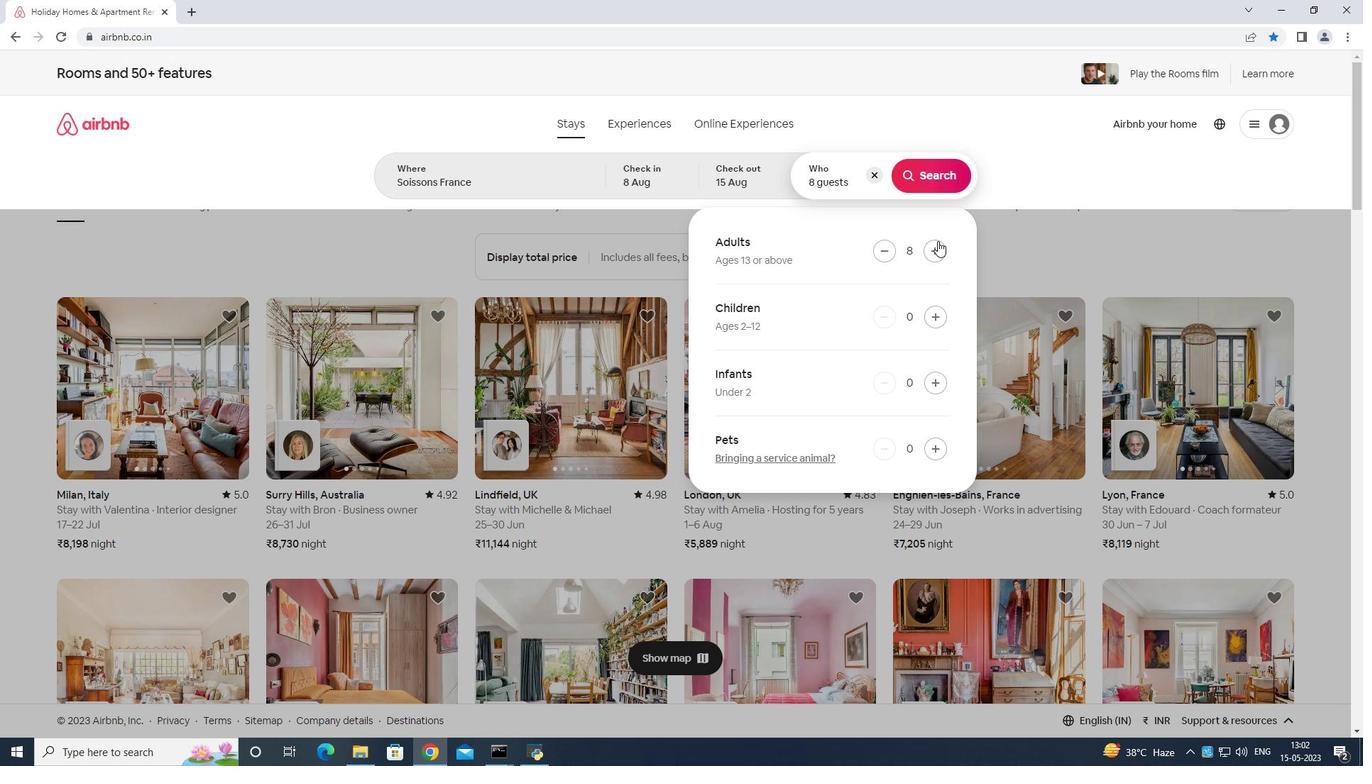 
Action: Mouse pressed left at (937, 249)
Screenshot: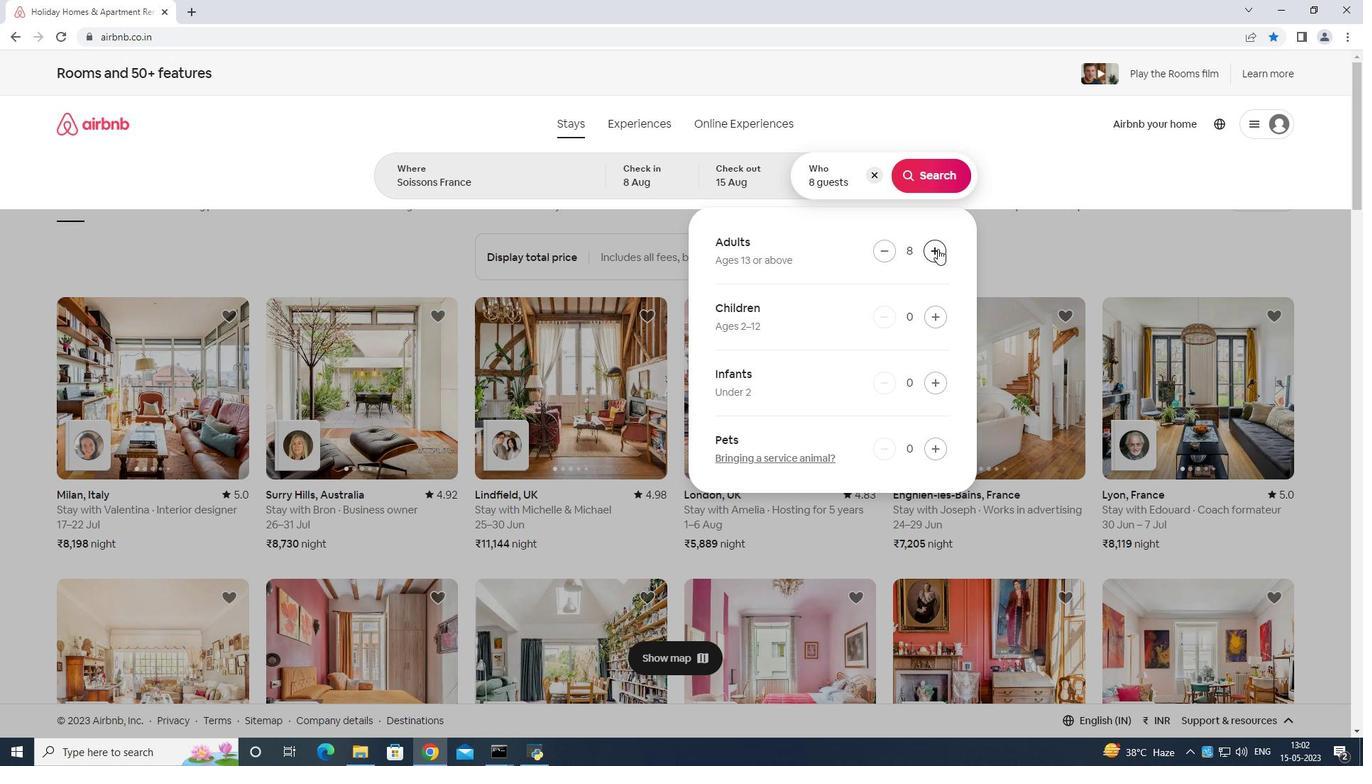 
Action: Mouse moved to (946, 165)
Screenshot: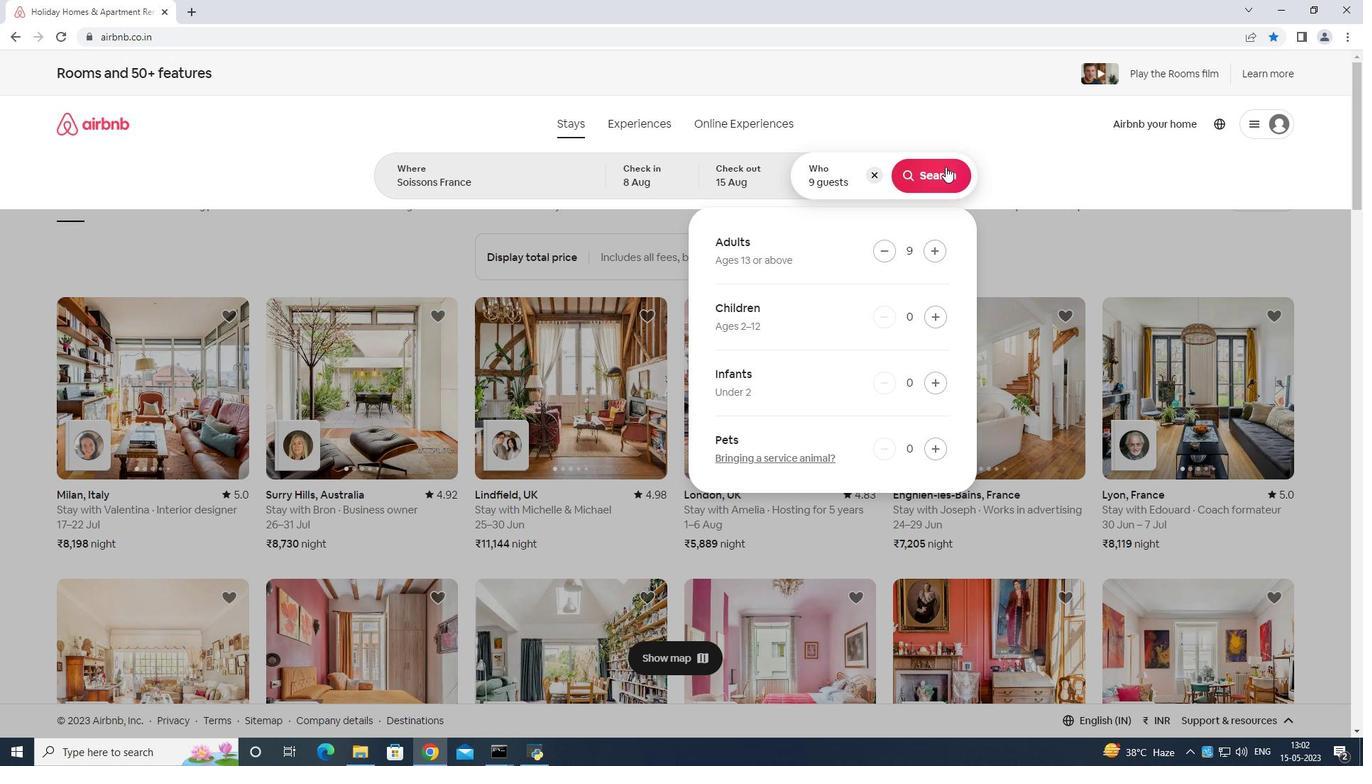 
Action: Mouse pressed left at (946, 165)
Screenshot: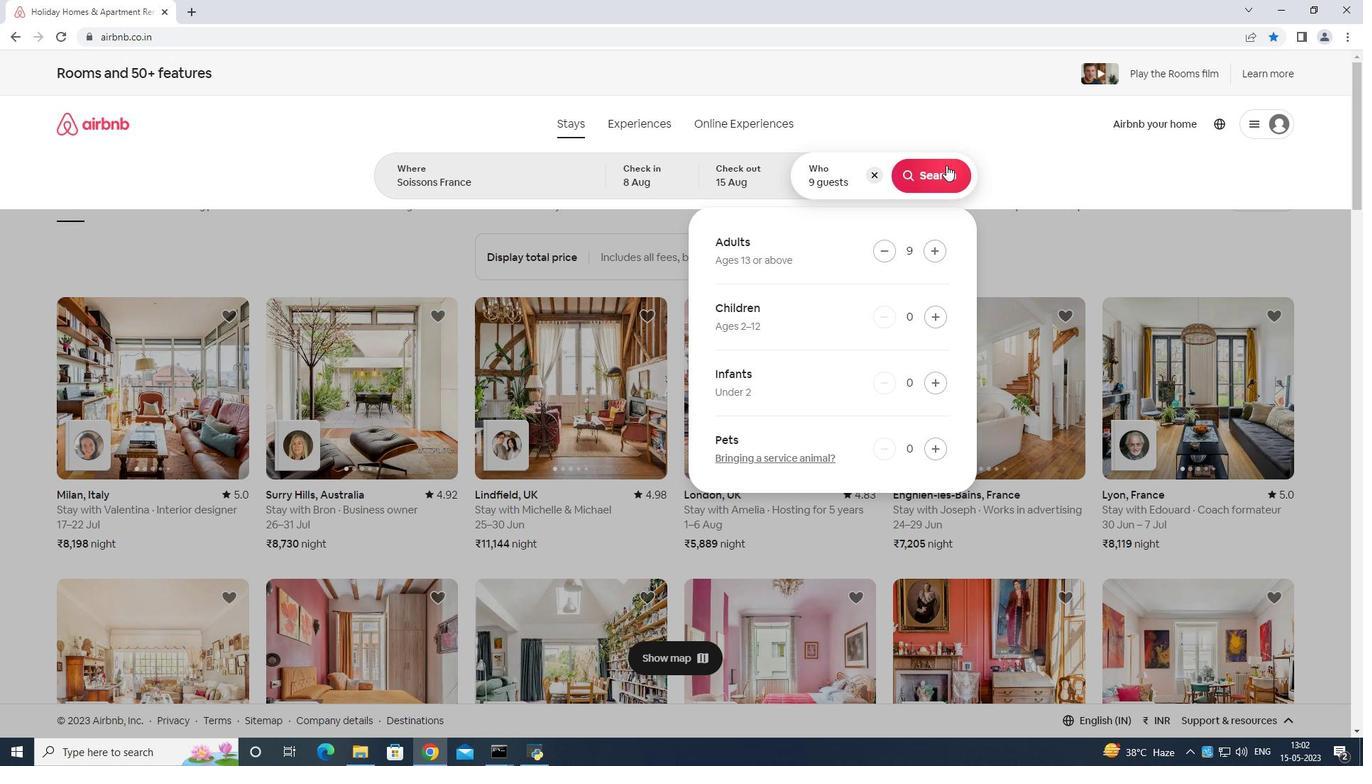 
Action: Mouse moved to (1303, 129)
Screenshot: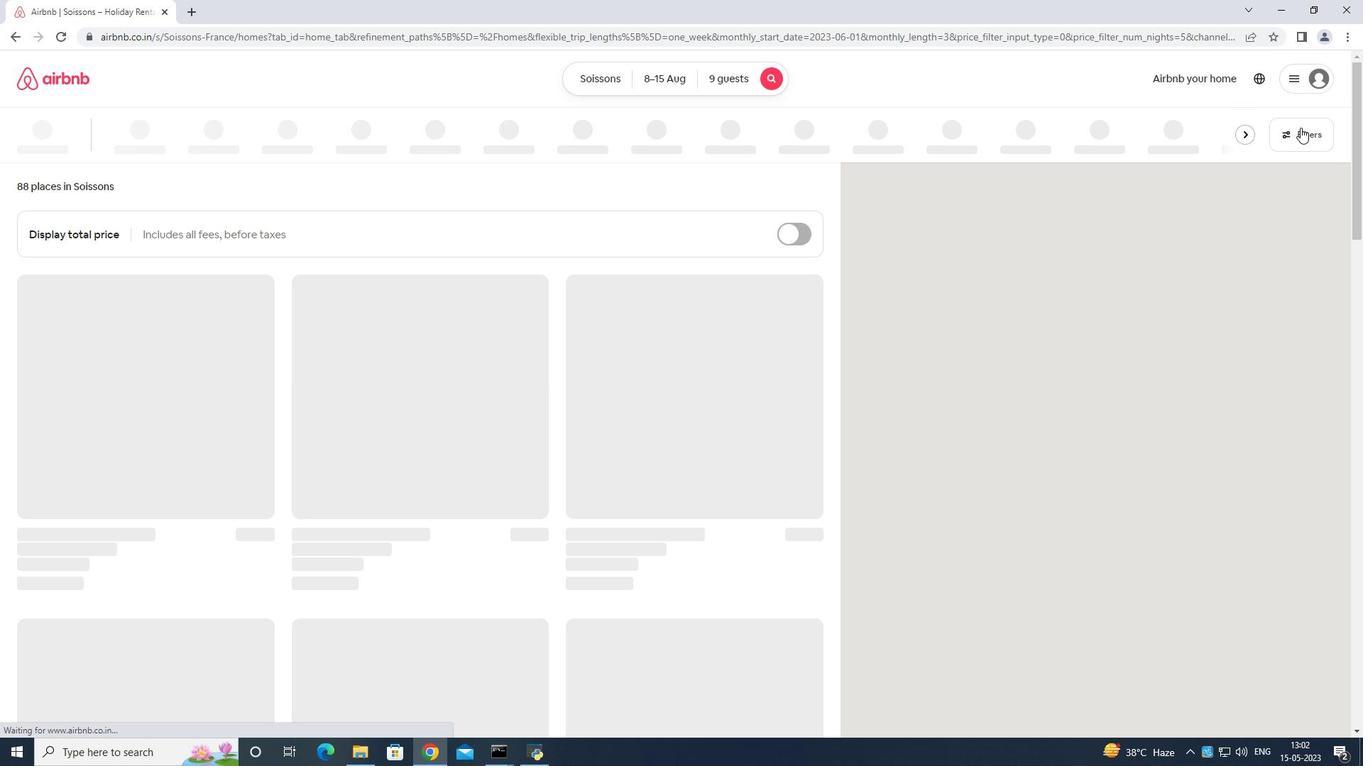 
Action: Mouse pressed left at (1303, 129)
Screenshot: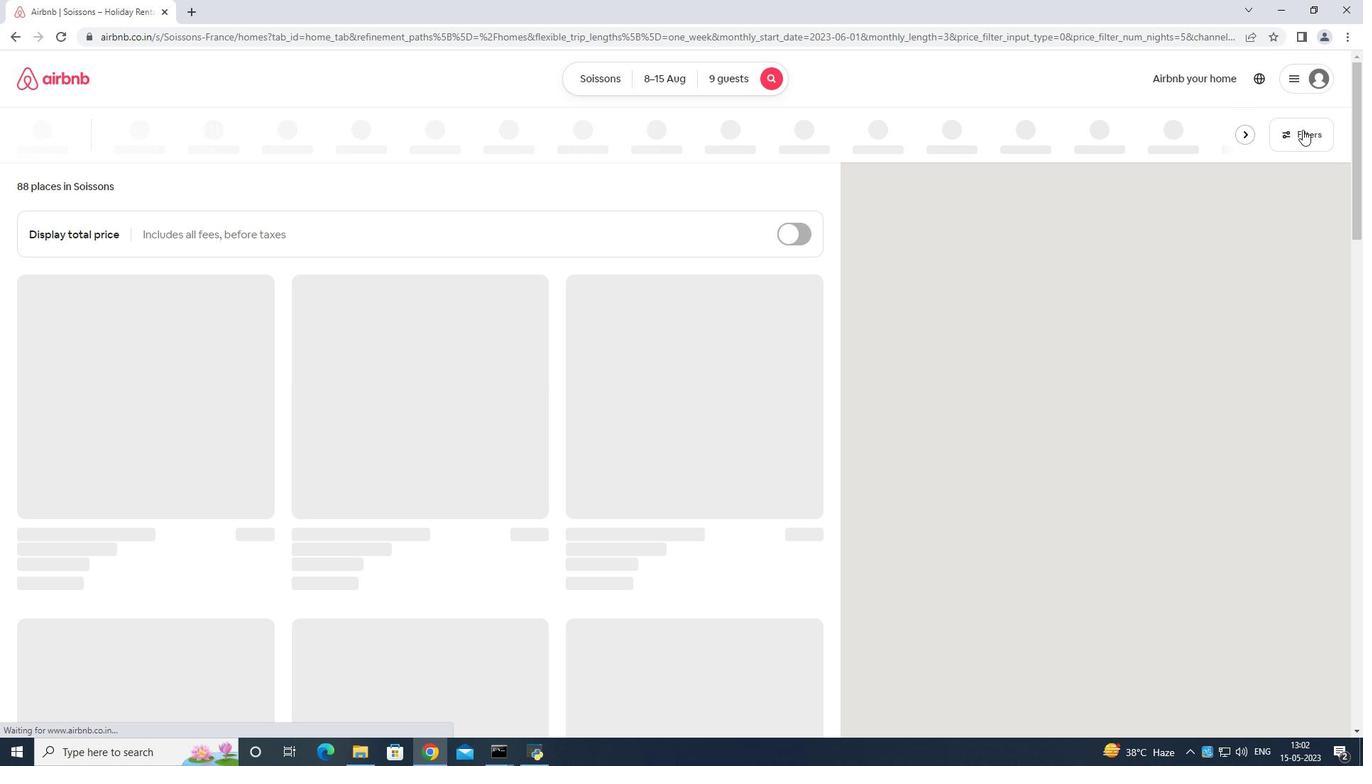
Action: Mouse moved to (580, 483)
Screenshot: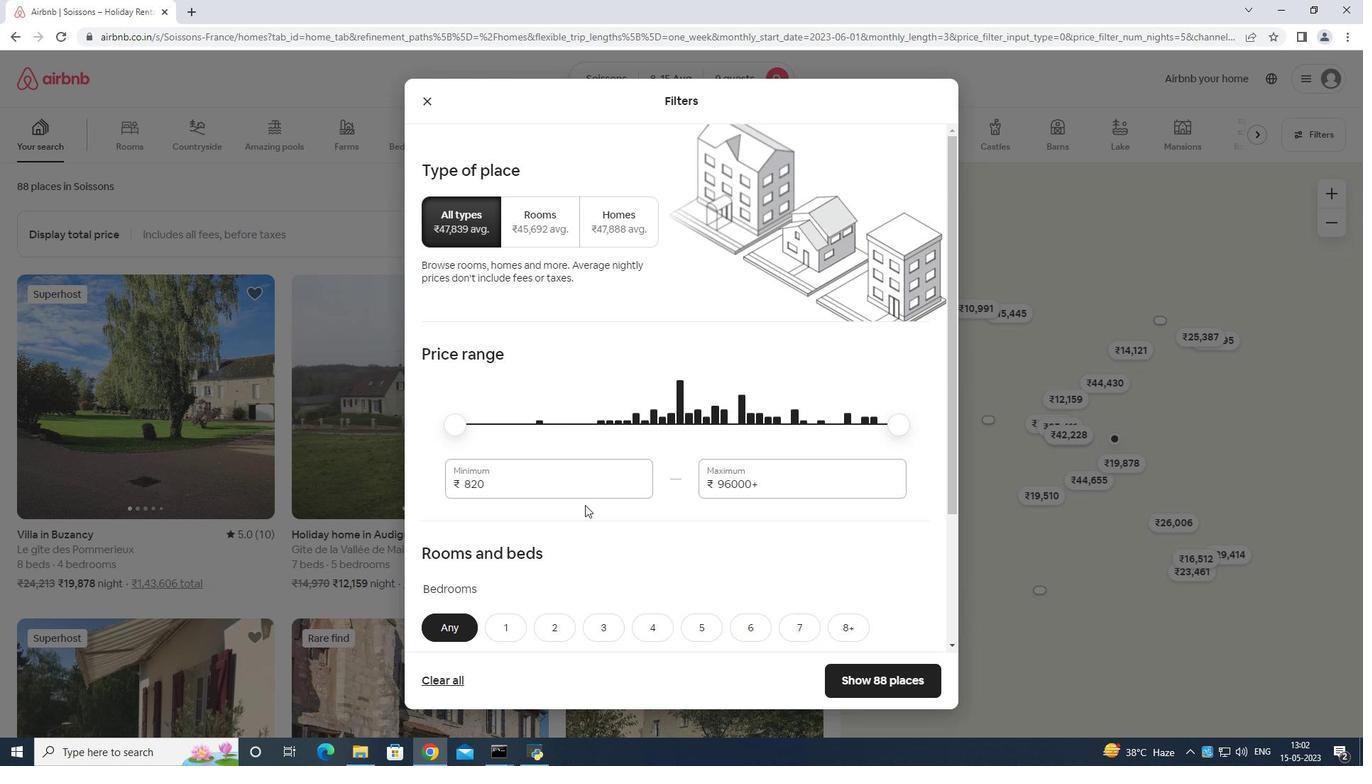 
Action: Mouse pressed left at (580, 483)
Screenshot: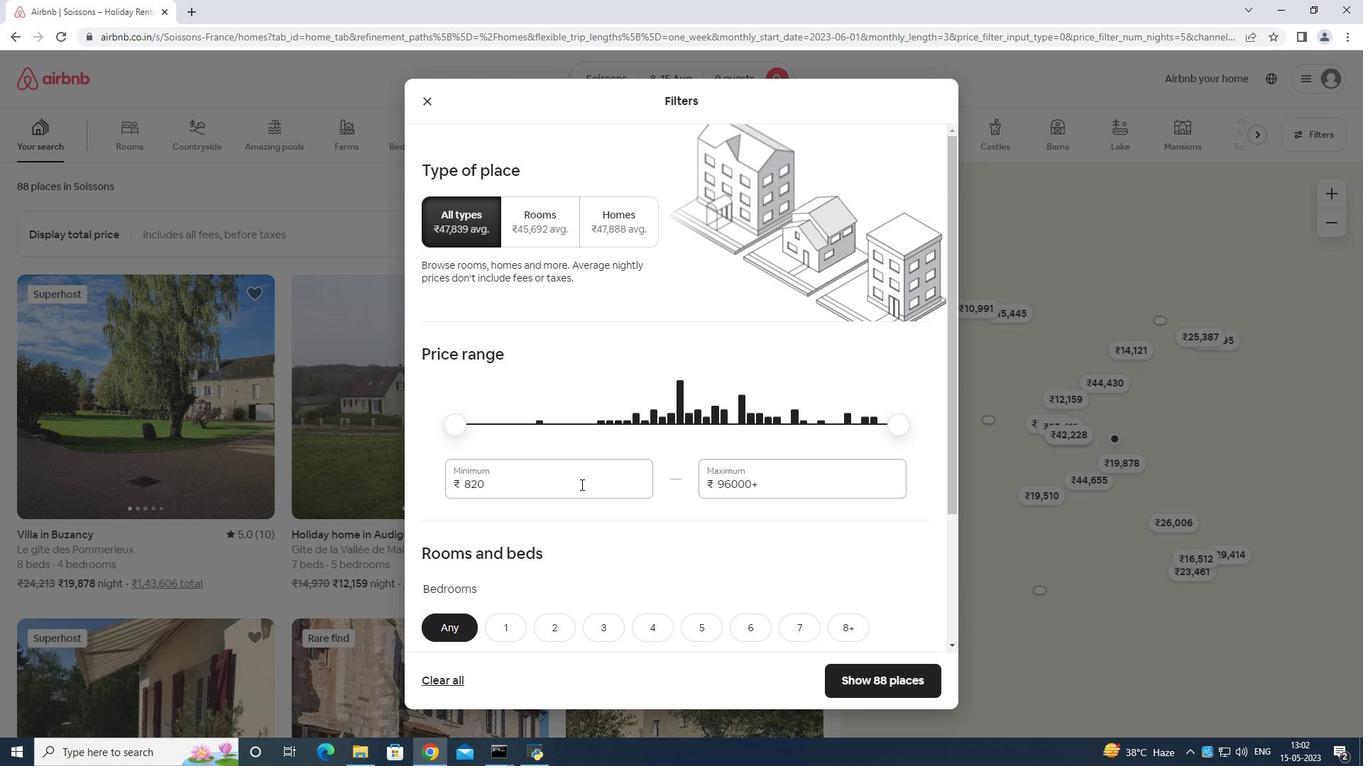 
Action: Mouse moved to (580, 482)
Screenshot: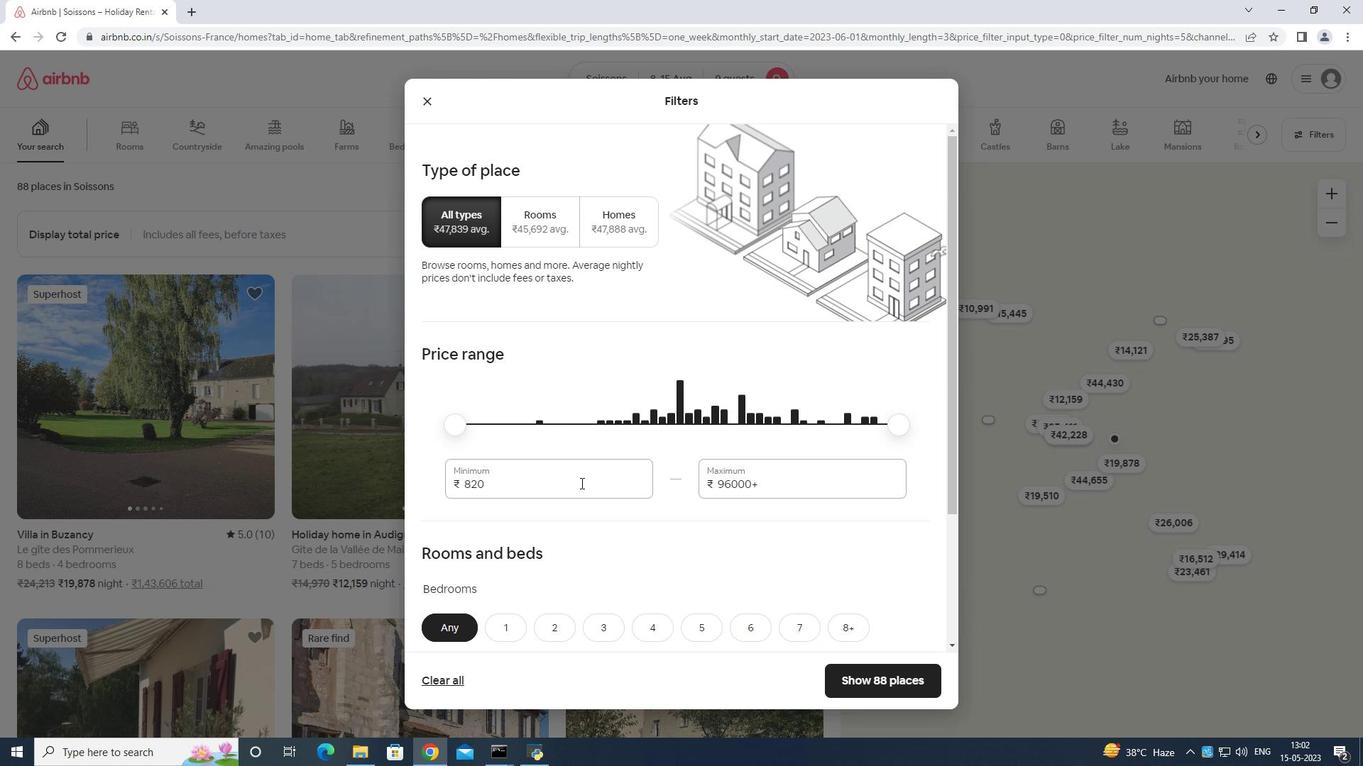 
Action: Key pressed <Key.backspace>
Screenshot: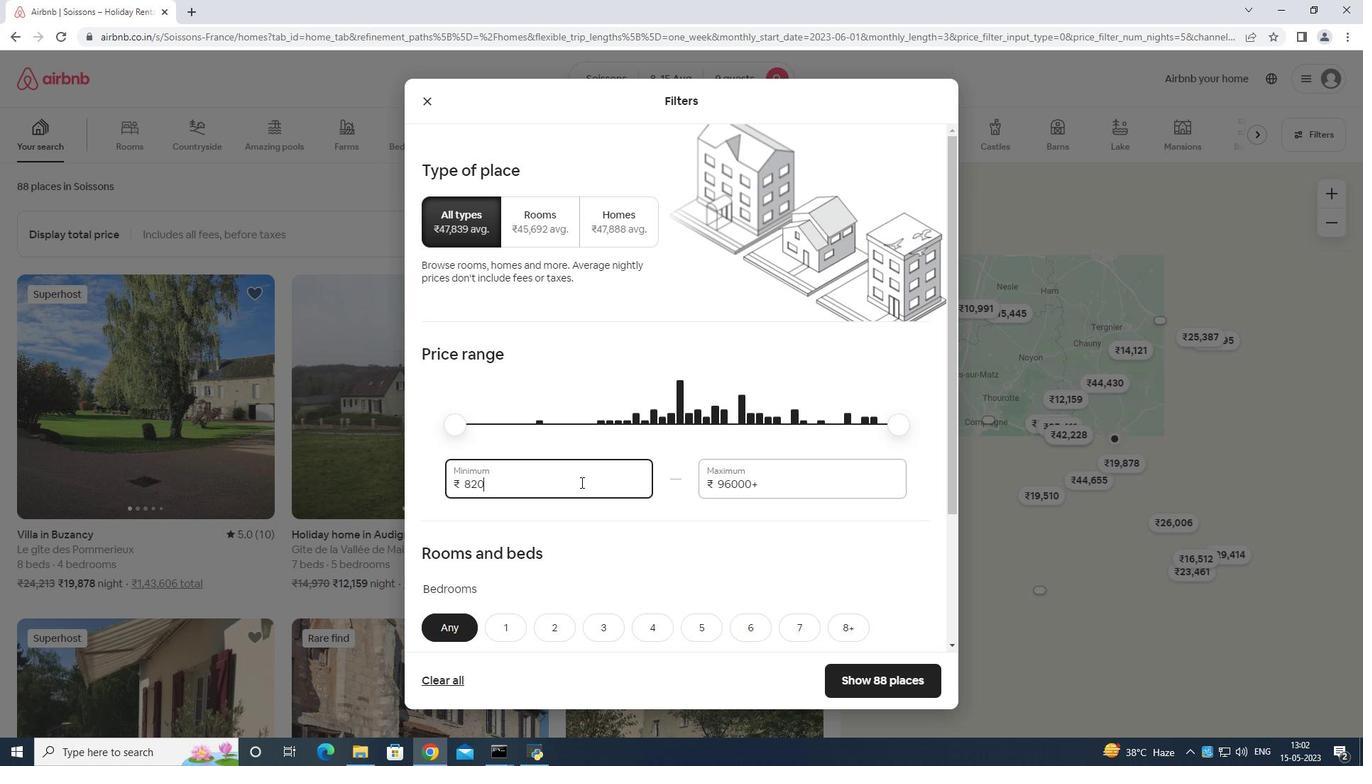
Action: Mouse moved to (580, 482)
Screenshot: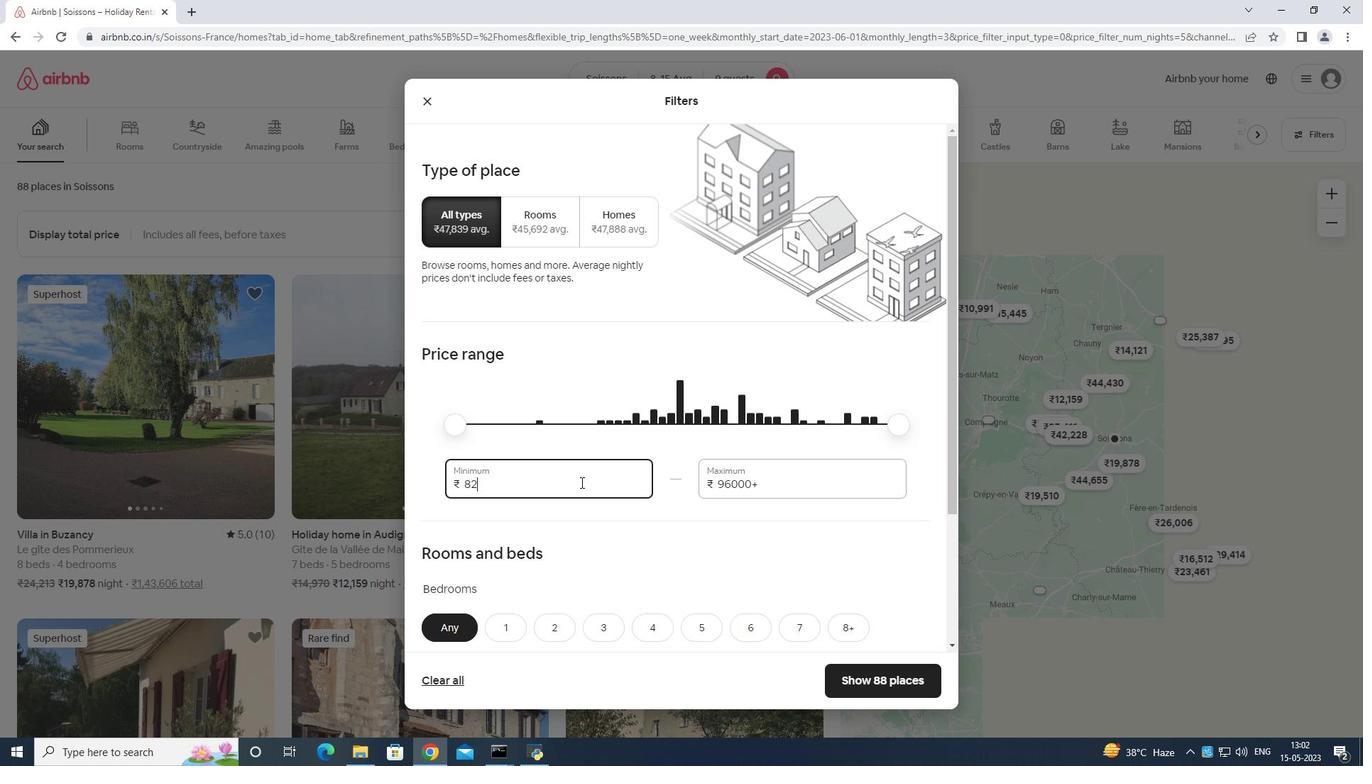 
Action: Key pressed <Key.backspace><Key.backspace><Key.backspace>
Screenshot: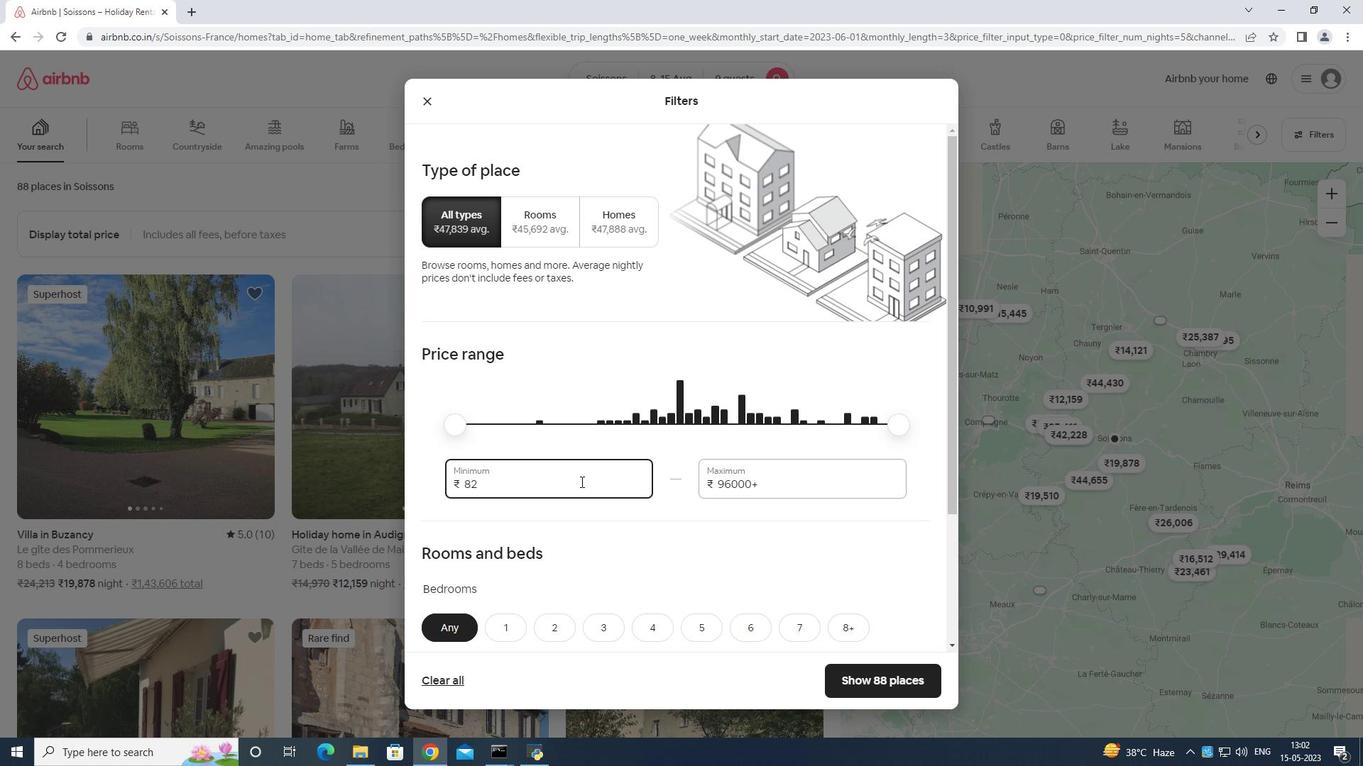 
Action: Mouse moved to (580, 481)
Screenshot: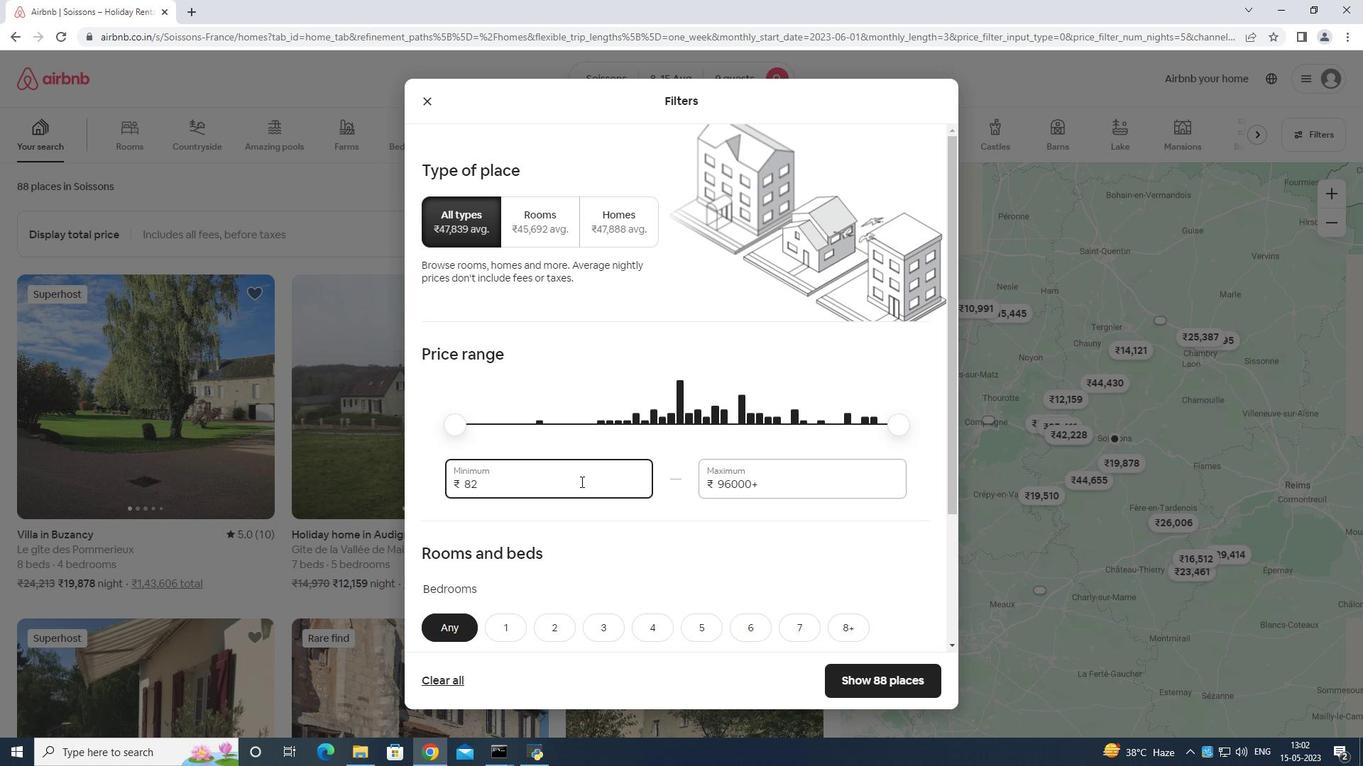 
Action: Key pressed <Key.backspace><Key.backspace><Key.backspace><Key.backspace>1
Screenshot: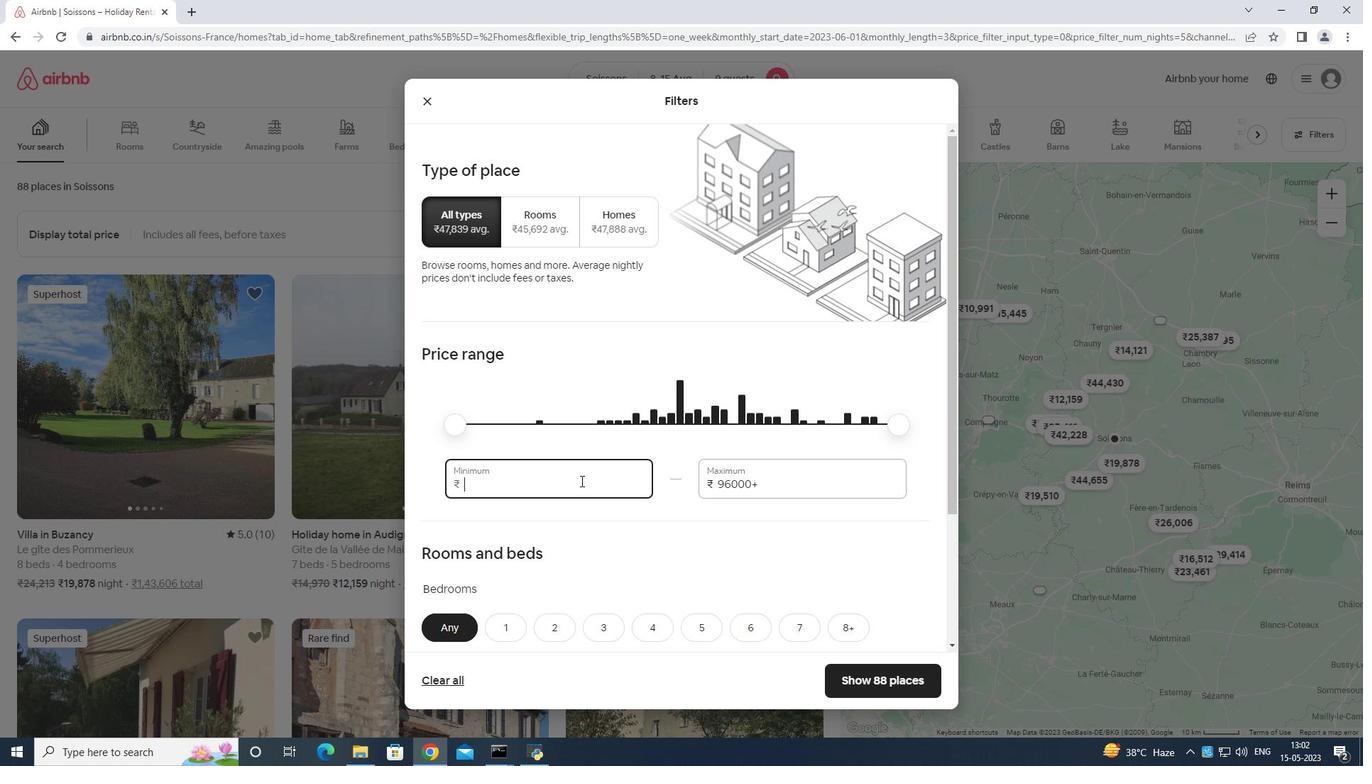 
Action: Mouse moved to (582, 481)
Screenshot: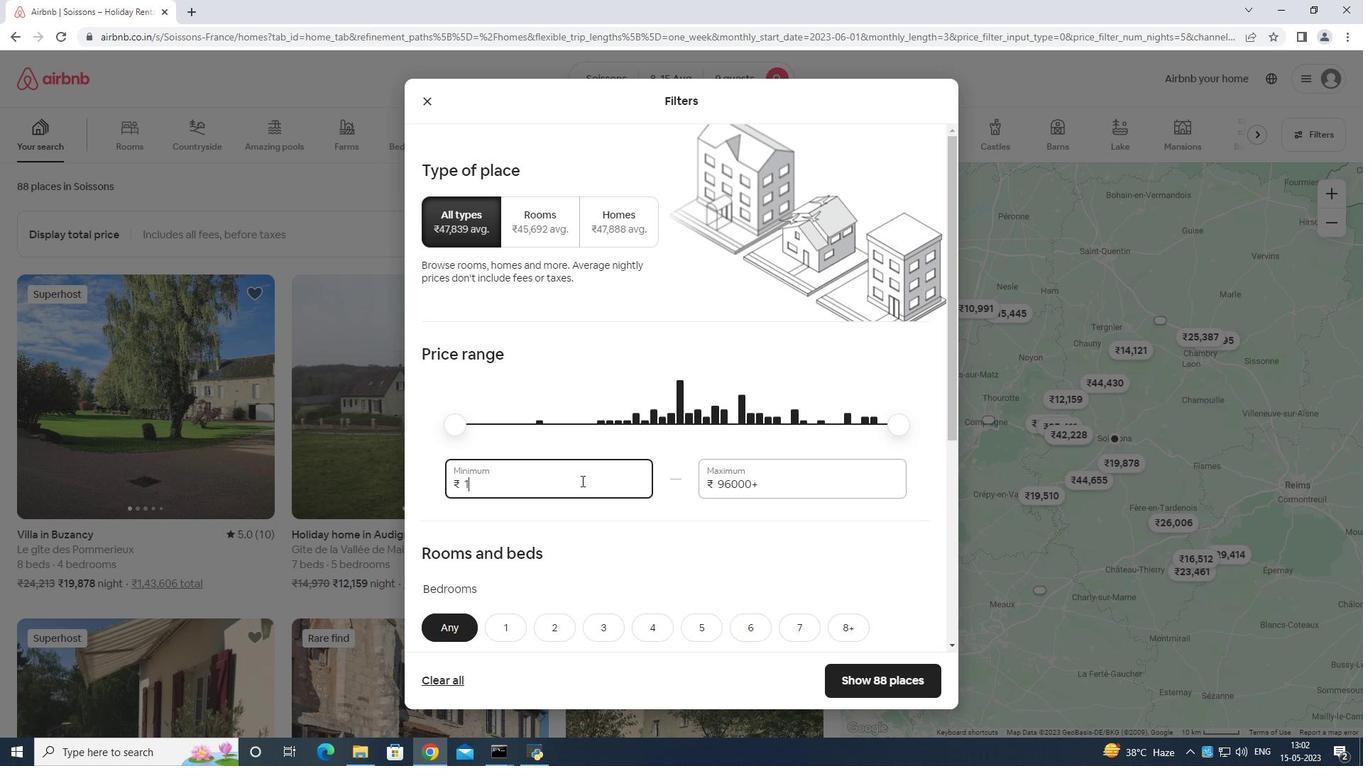 
Action: Key pressed 0
Screenshot: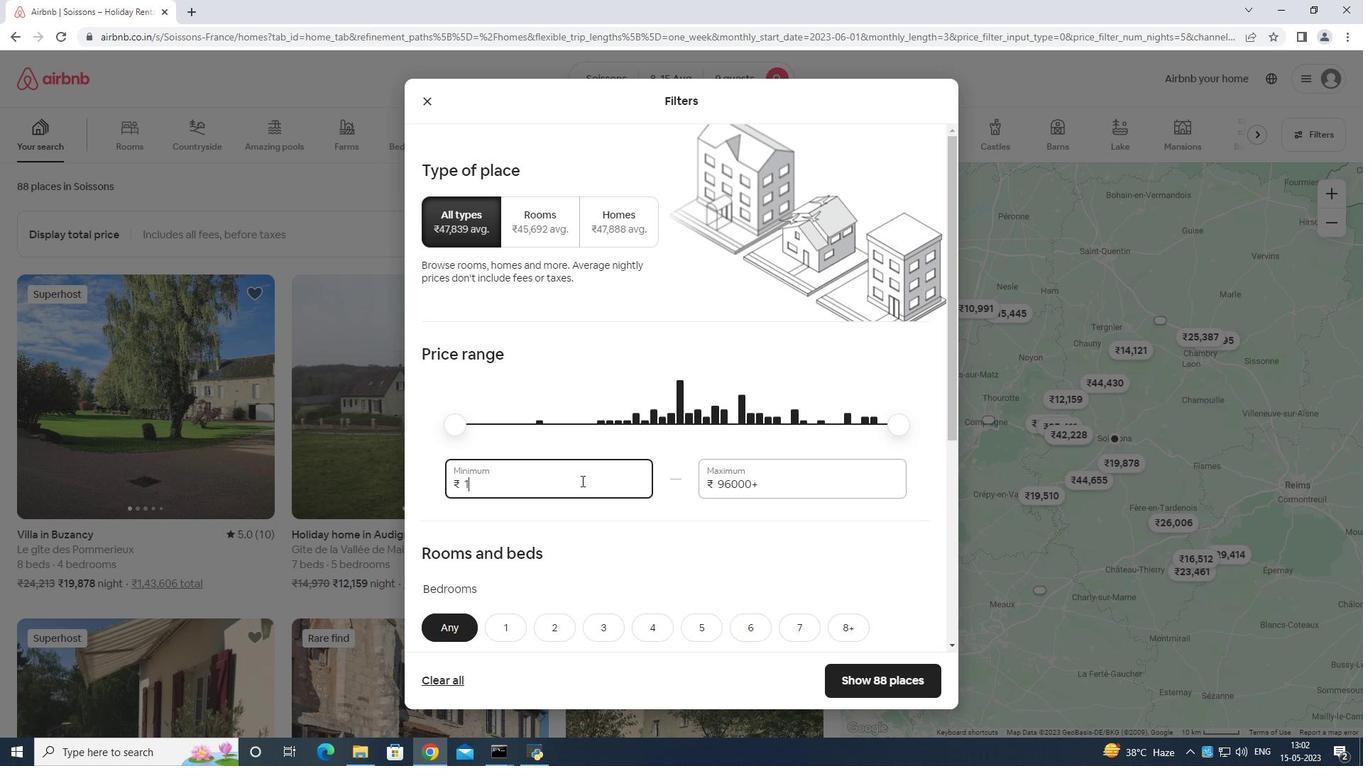 
Action: Mouse moved to (584, 480)
Screenshot: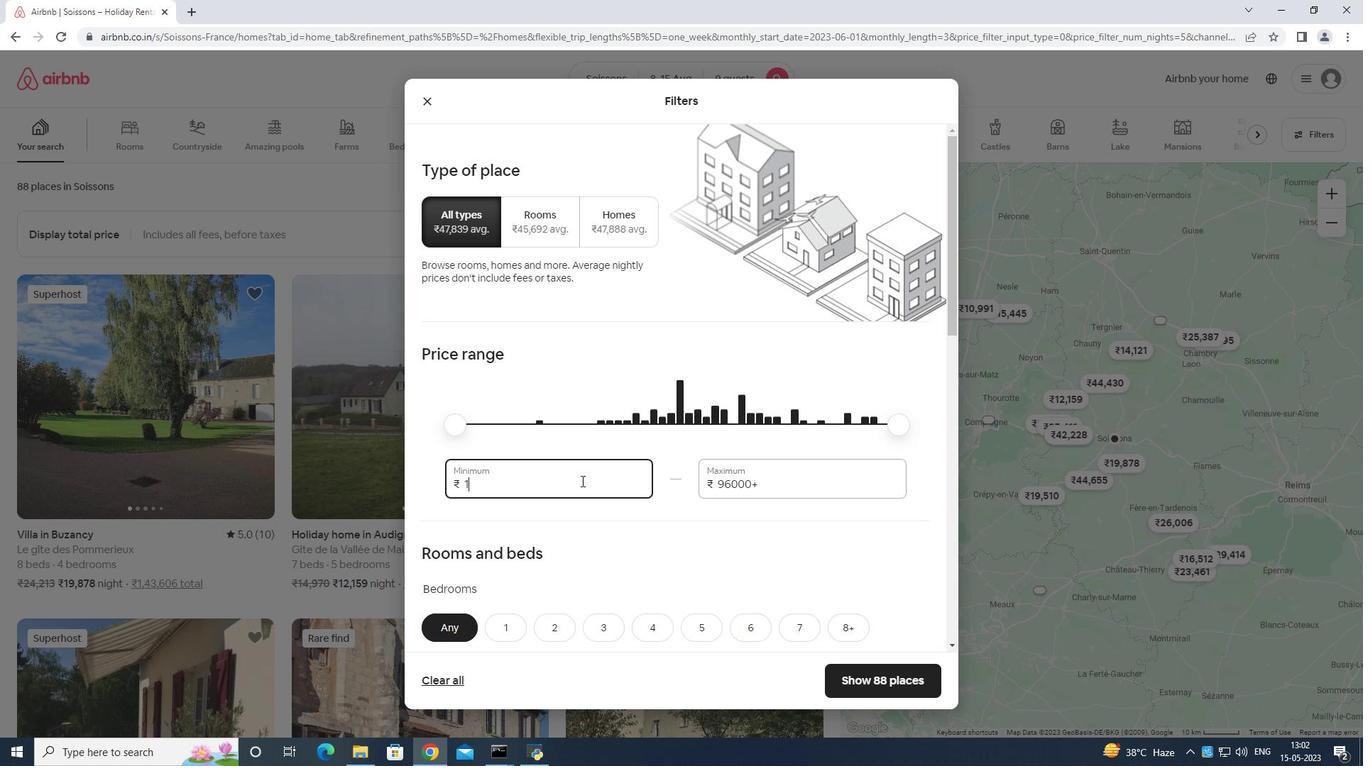 
Action: Key pressed 00
Screenshot: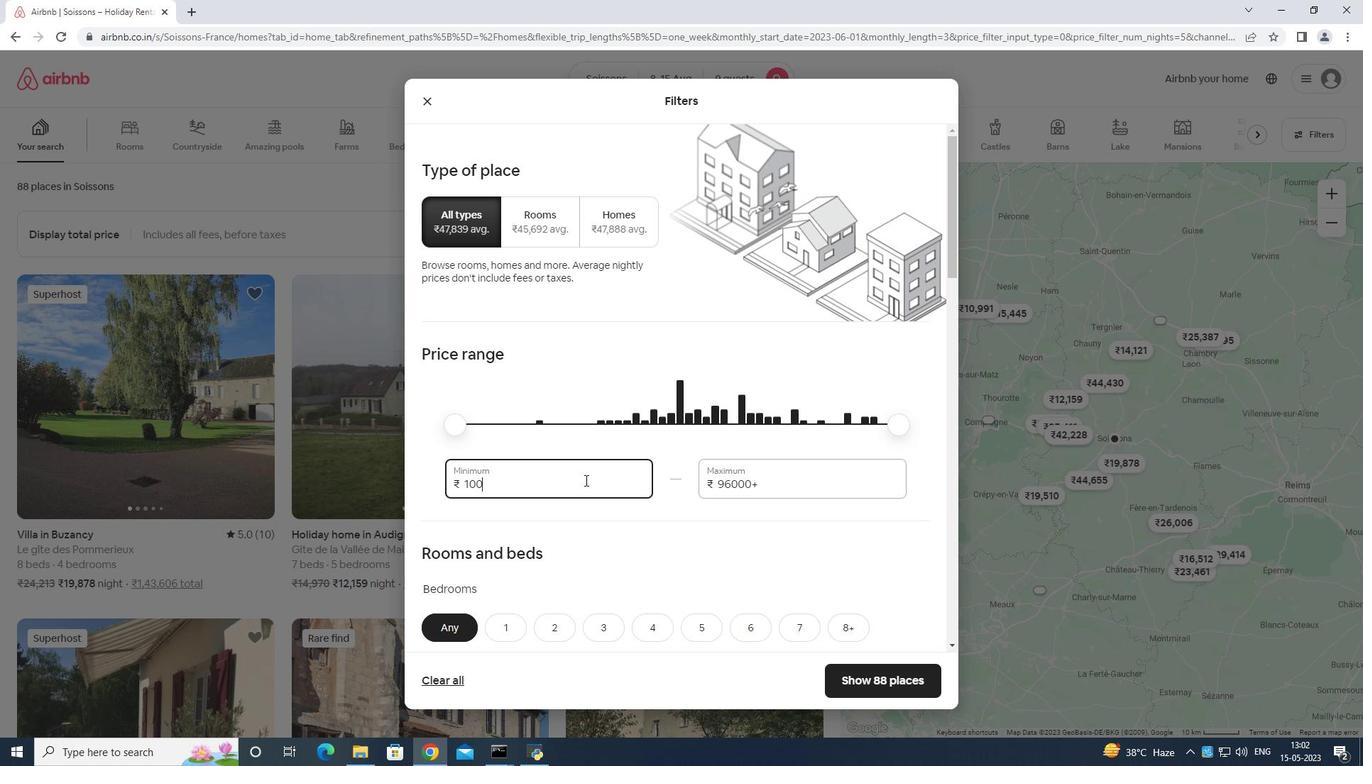 
Action: Mouse moved to (665, 488)
Screenshot: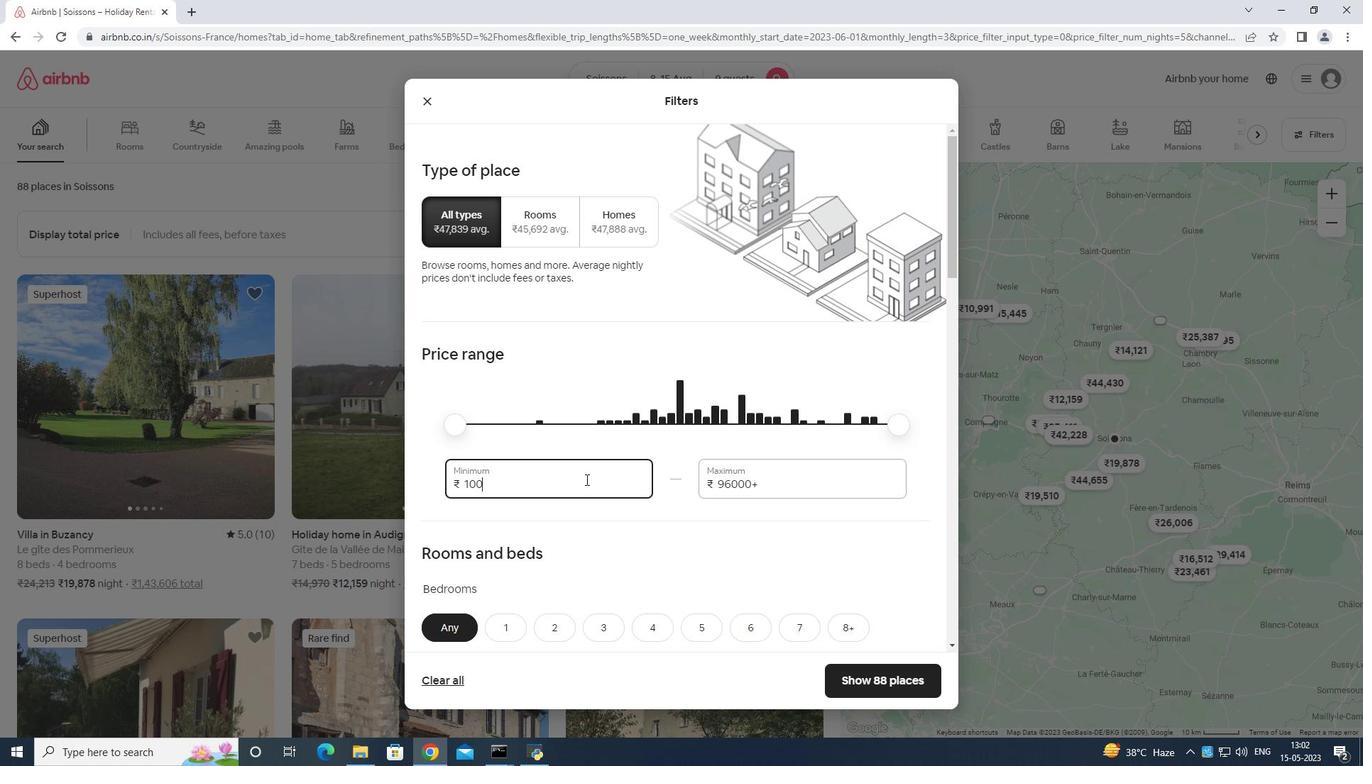 
Action: Key pressed 0
Screenshot: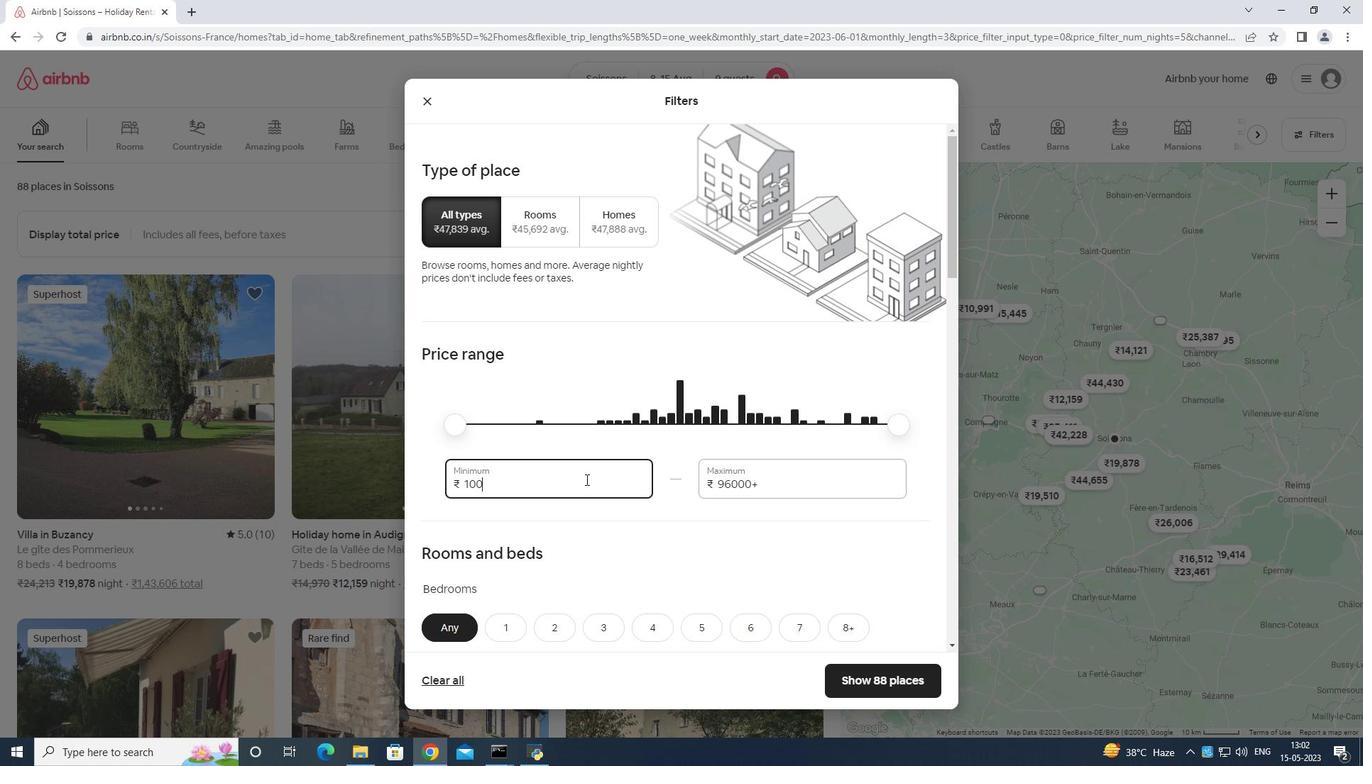 
Action: Mouse moved to (848, 472)
Screenshot: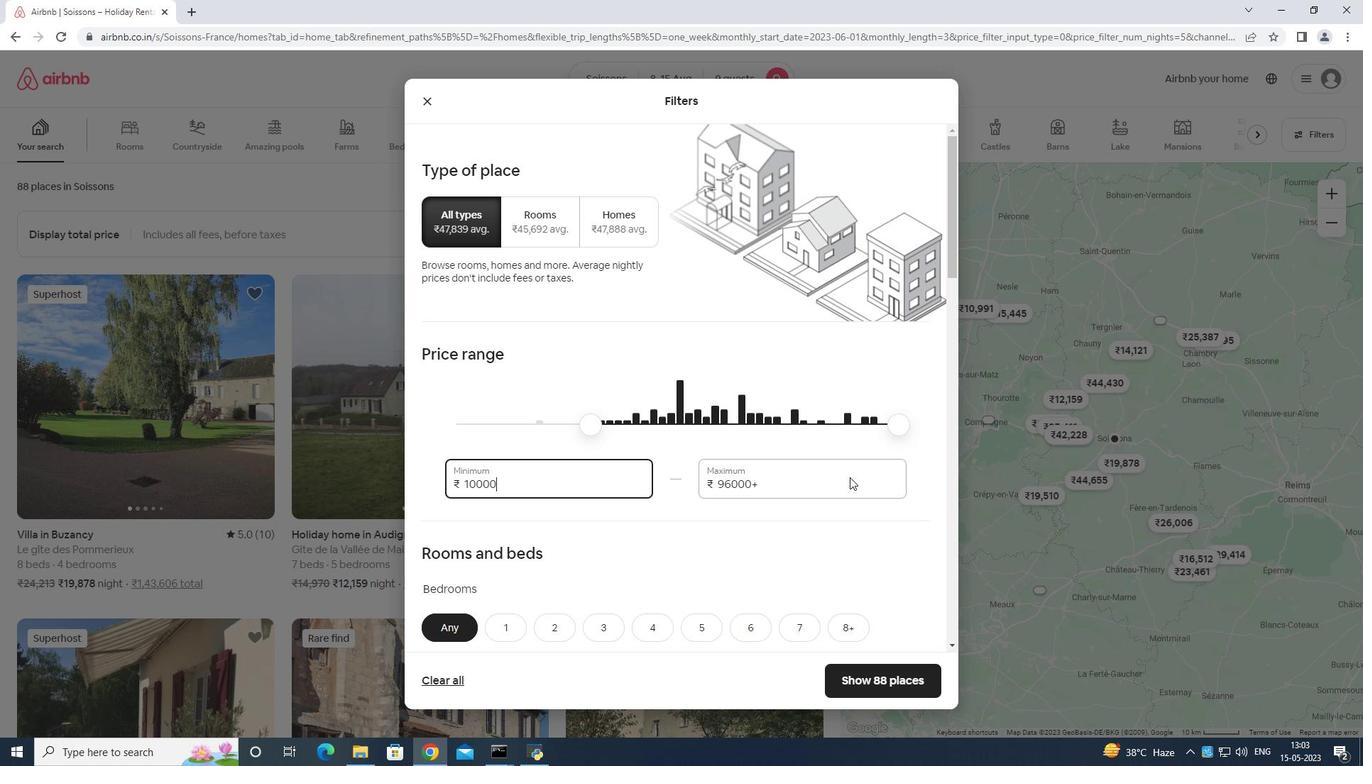 
Action: Mouse pressed left at (848, 472)
Screenshot: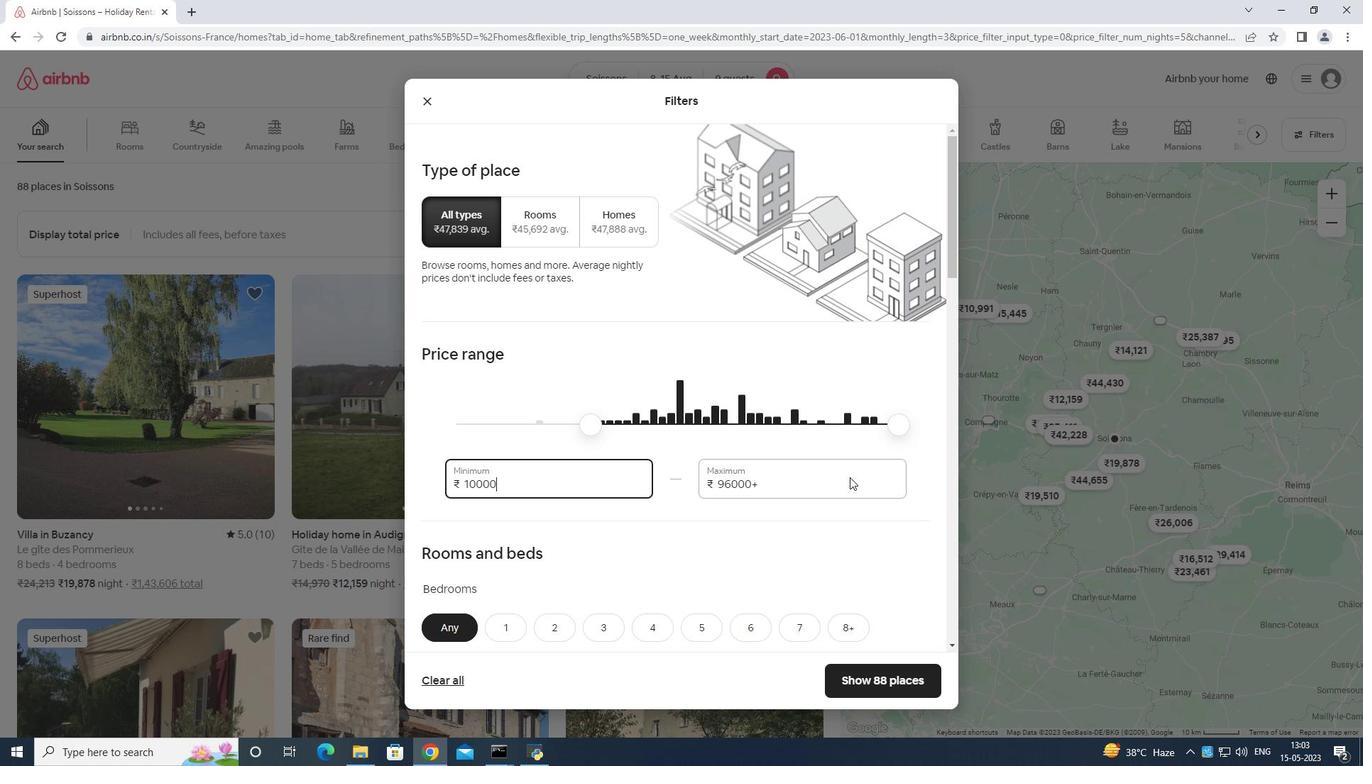 
Action: Mouse moved to (849, 471)
Screenshot: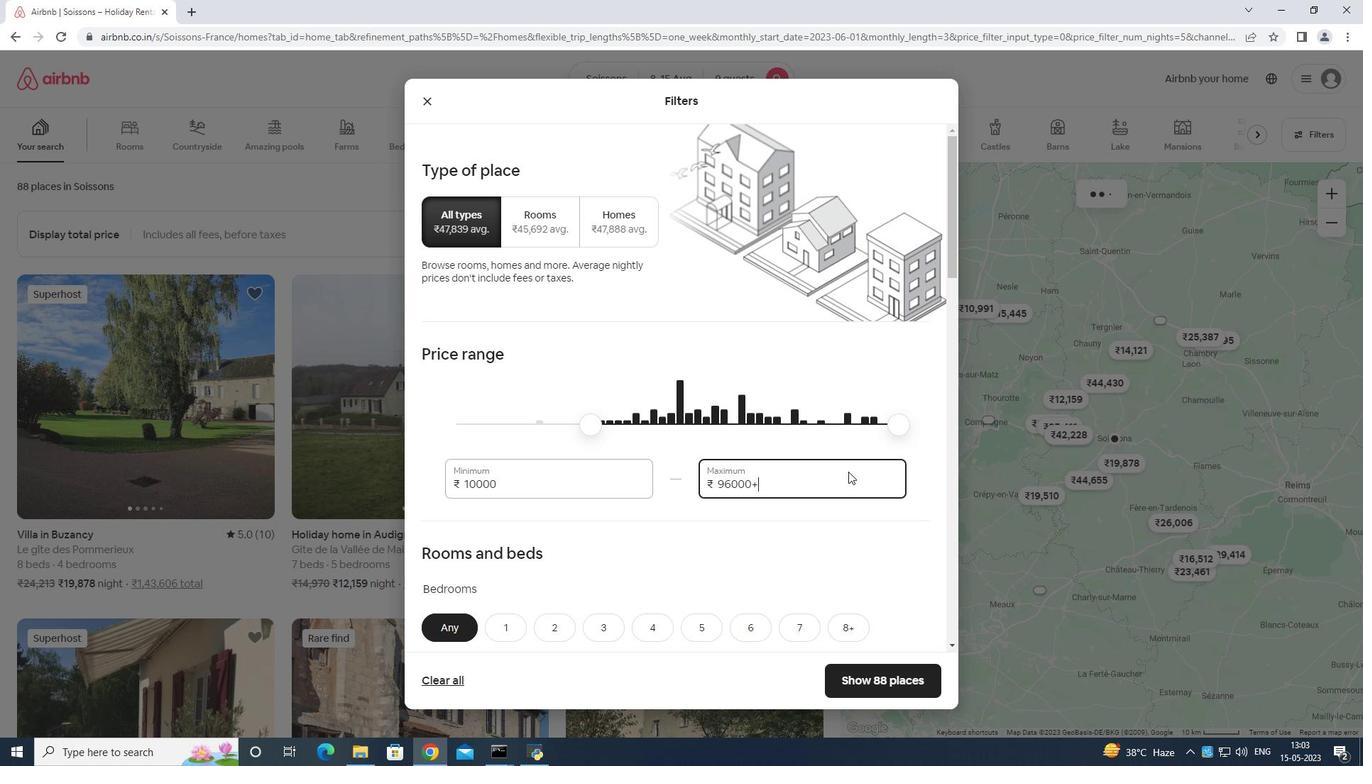 
Action: Key pressed <Key.backspace>
Screenshot: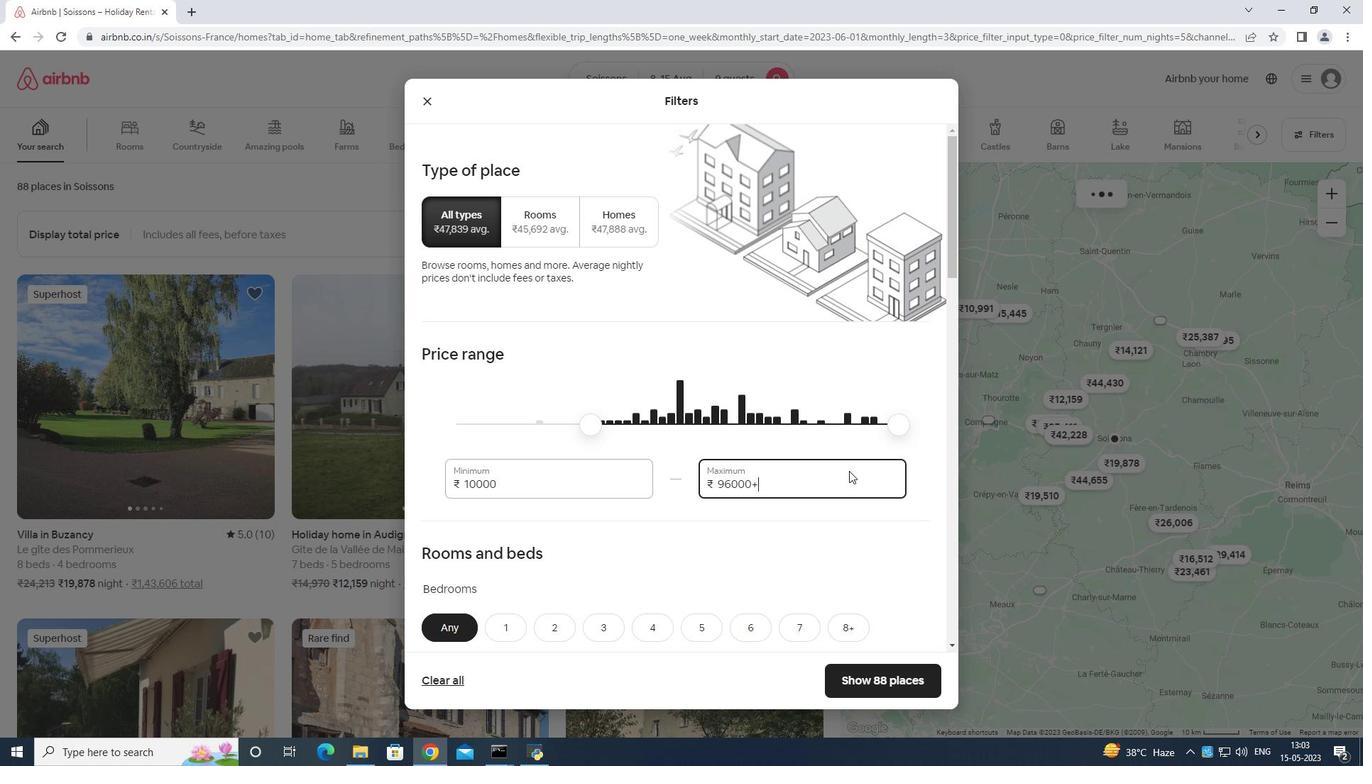 
Action: Mouse moved to (849, 470)
Screenshot: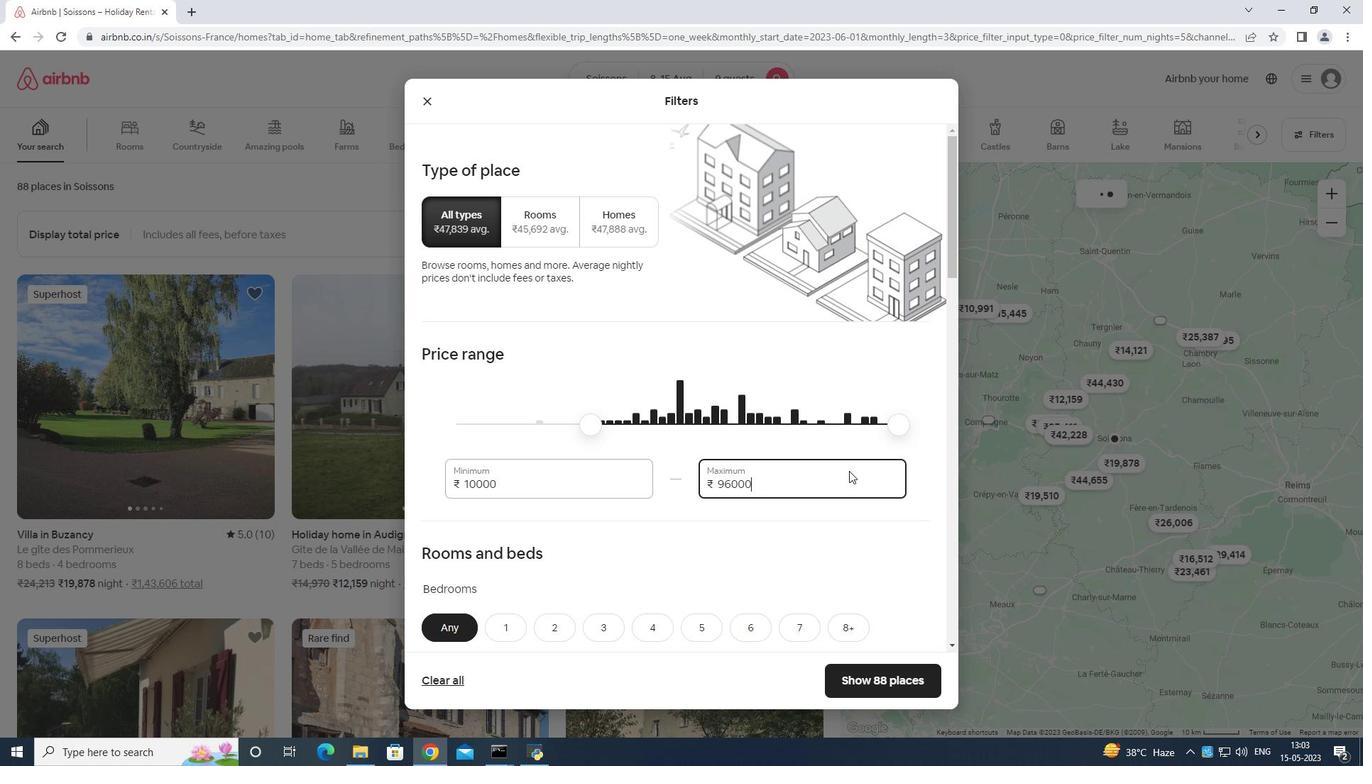
Action: Key pressed <Key.backspace><Key.backspace><Key.backspace><Key.backspace><Key.backspace><Key.backspace><Key.backspace><Key.backspace><Key.backspace>
Screenshot: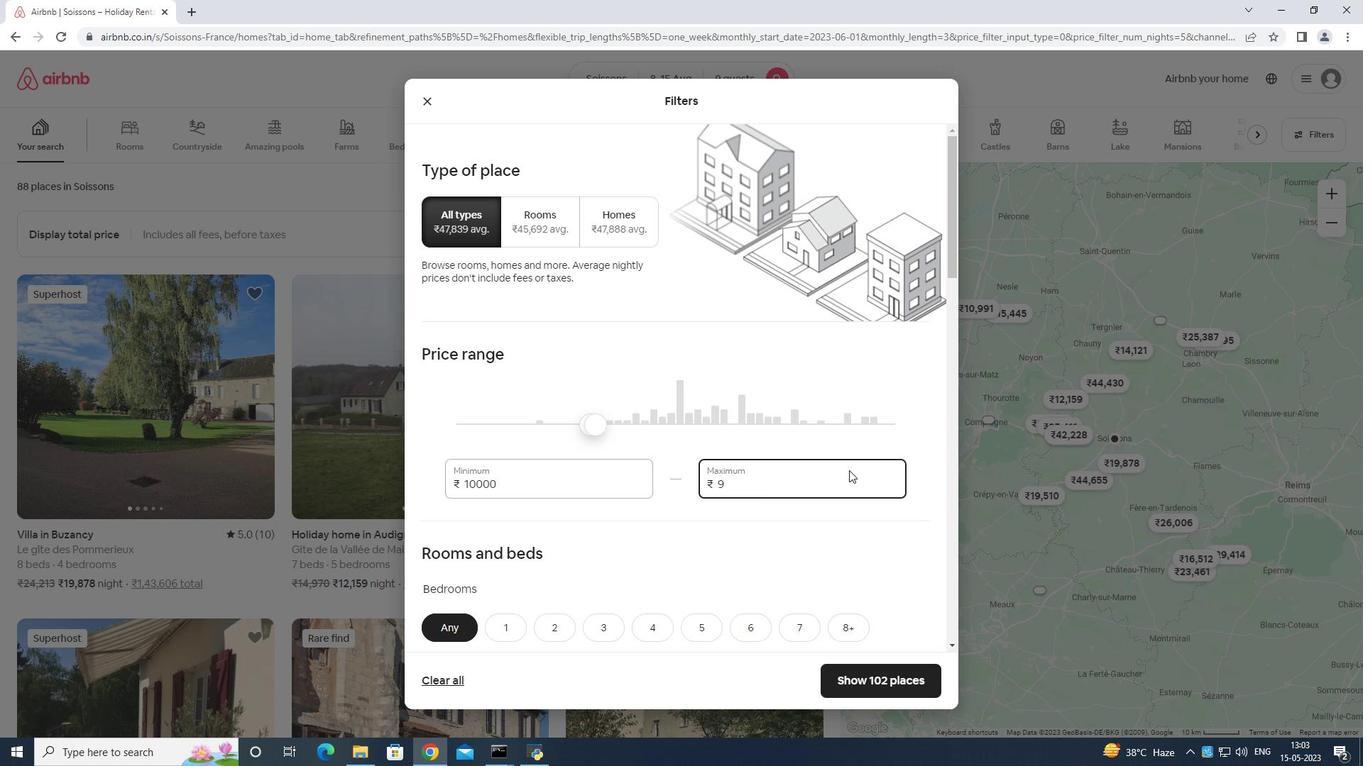 
Action: Mouse moved to (849, 469)
Screenshot: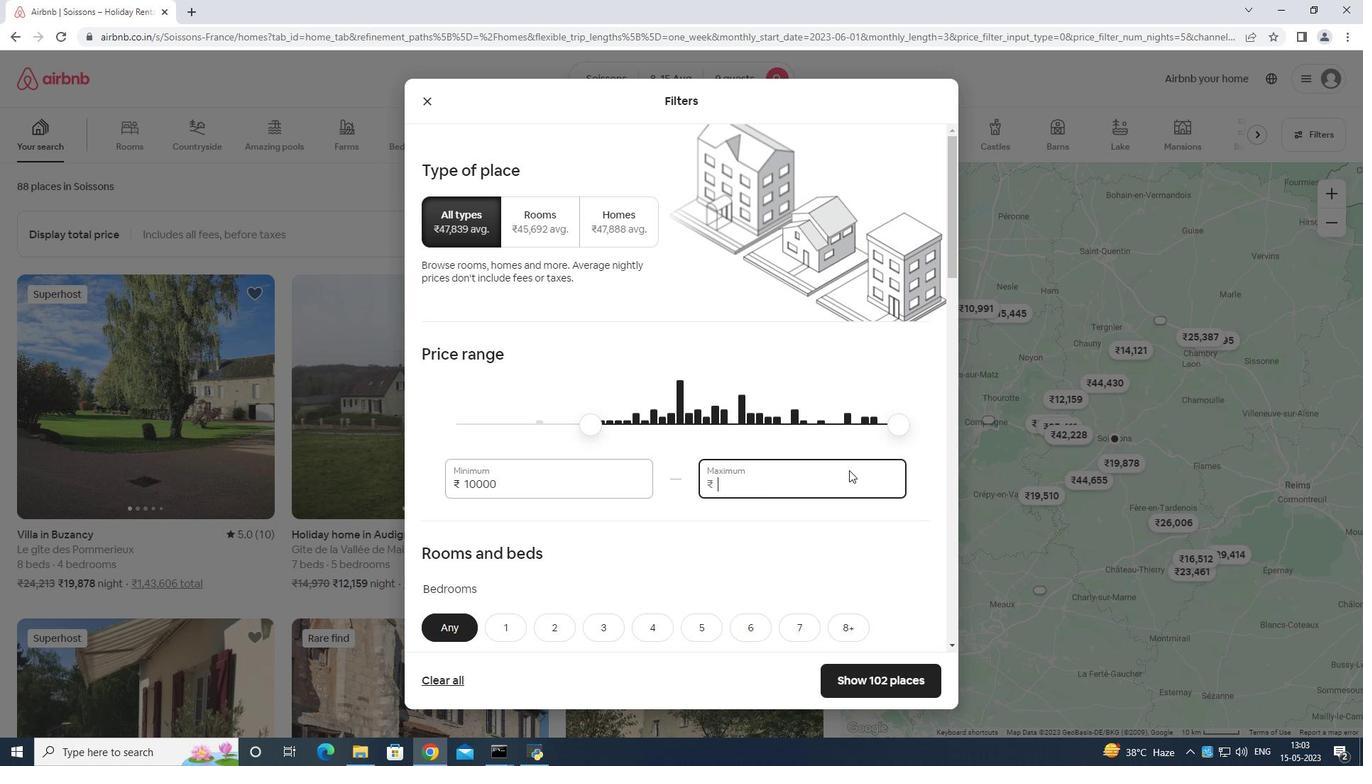 
Action: Key pressed 14
Screenshot: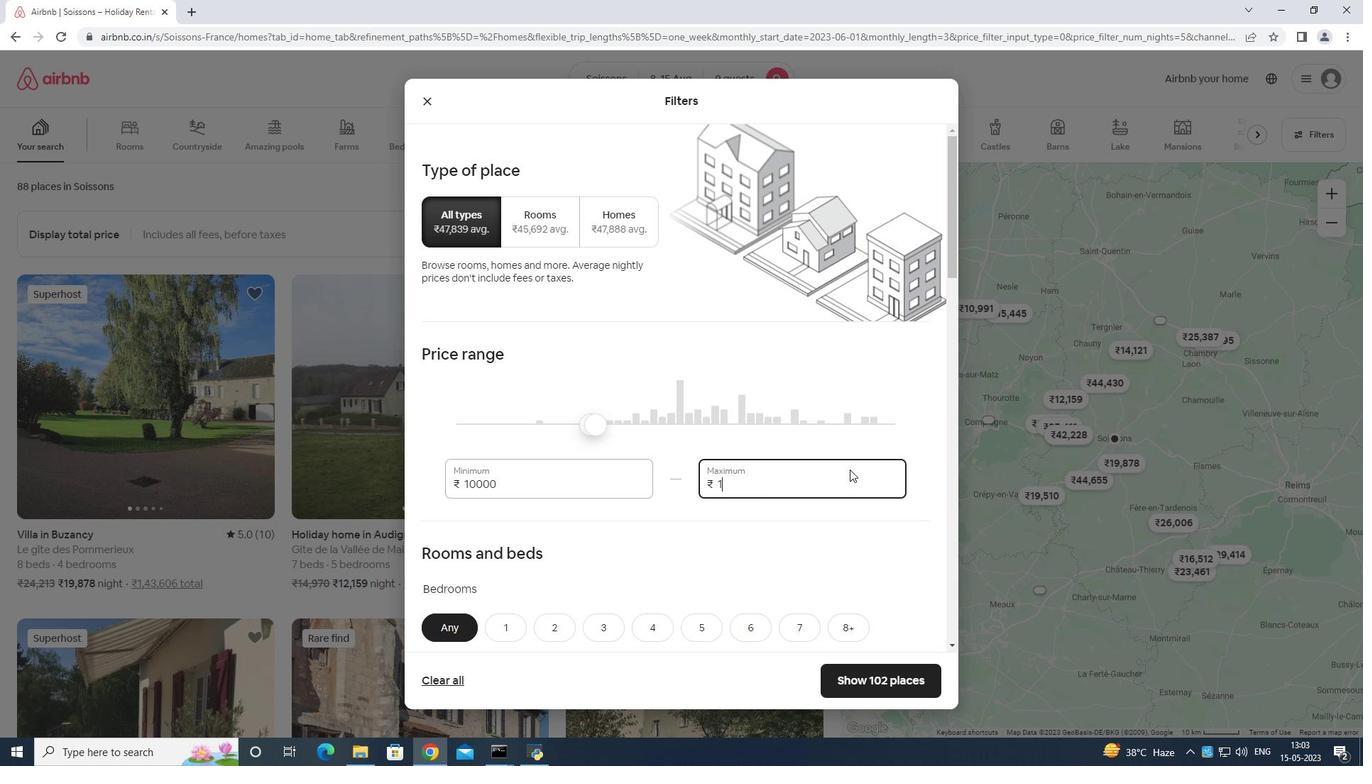 
Action: Mouse moved to (851, 468)
Screenshot: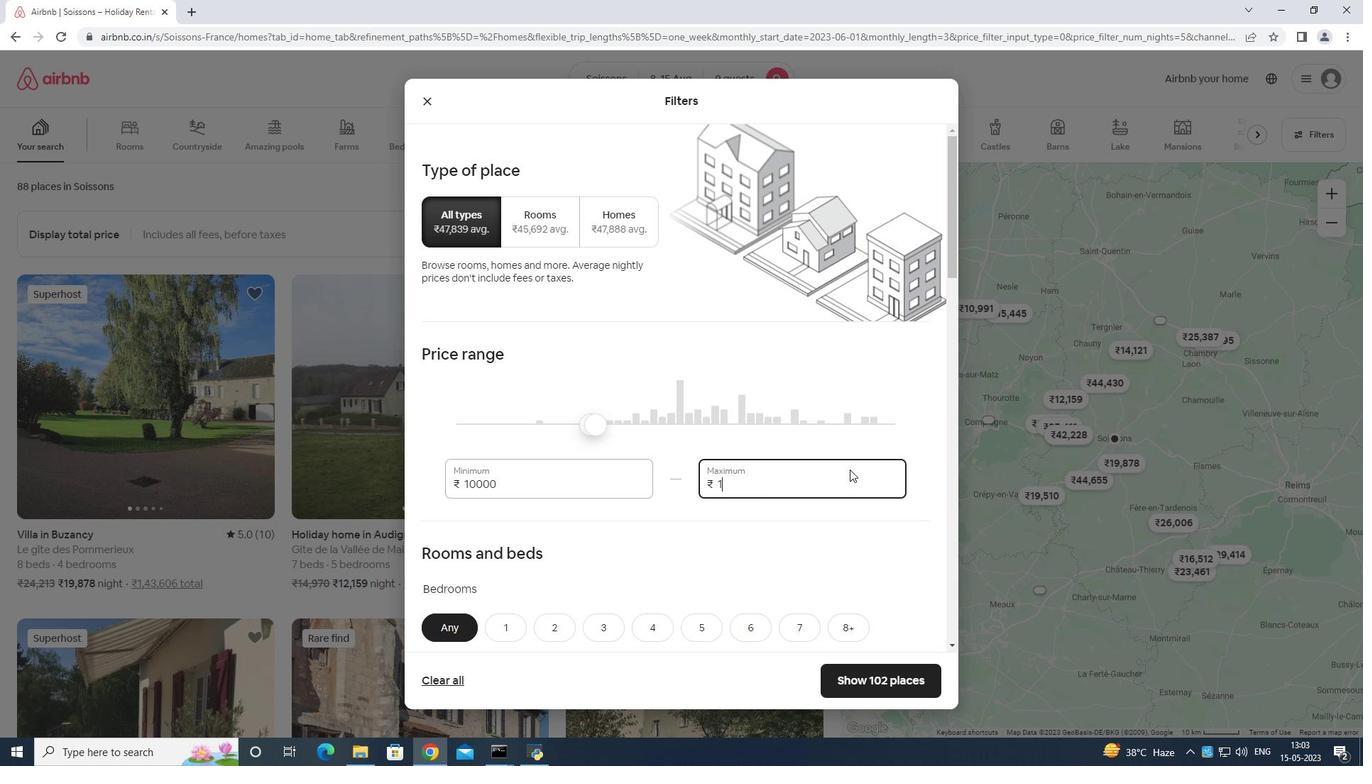 
Action: Key pressed 000
Screenshot: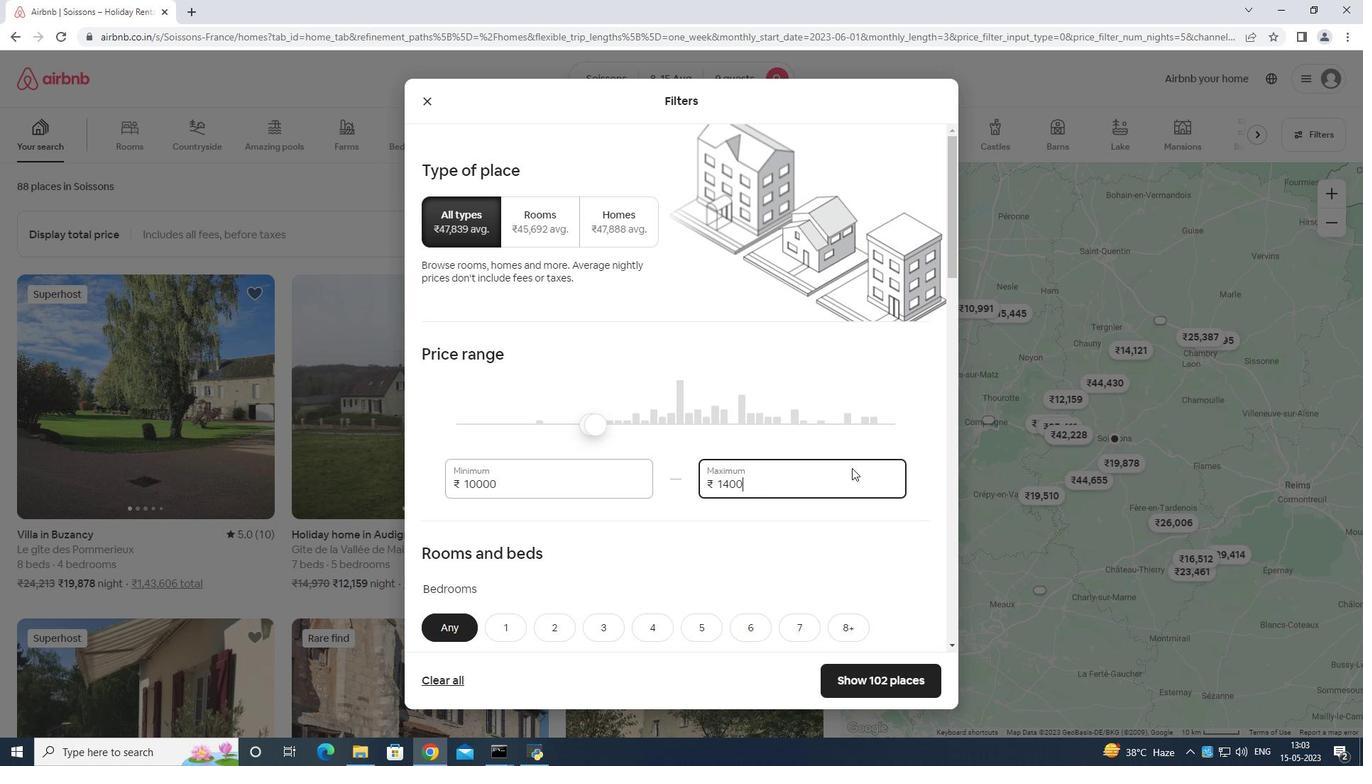 
Action: Mouse moved to (851, 469)
Screenshot: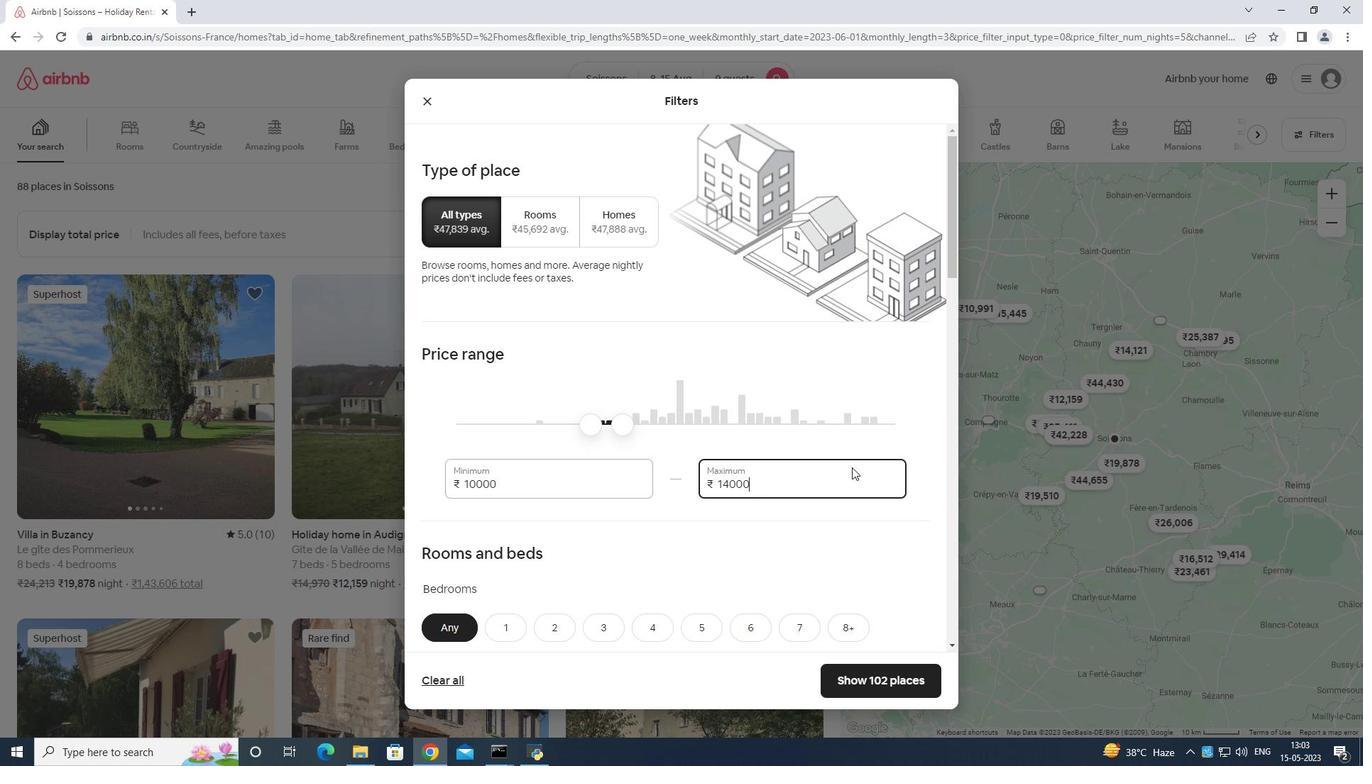 
Action: Mouse scrolled (851, 469) with delta (0, 0)
Screenshot: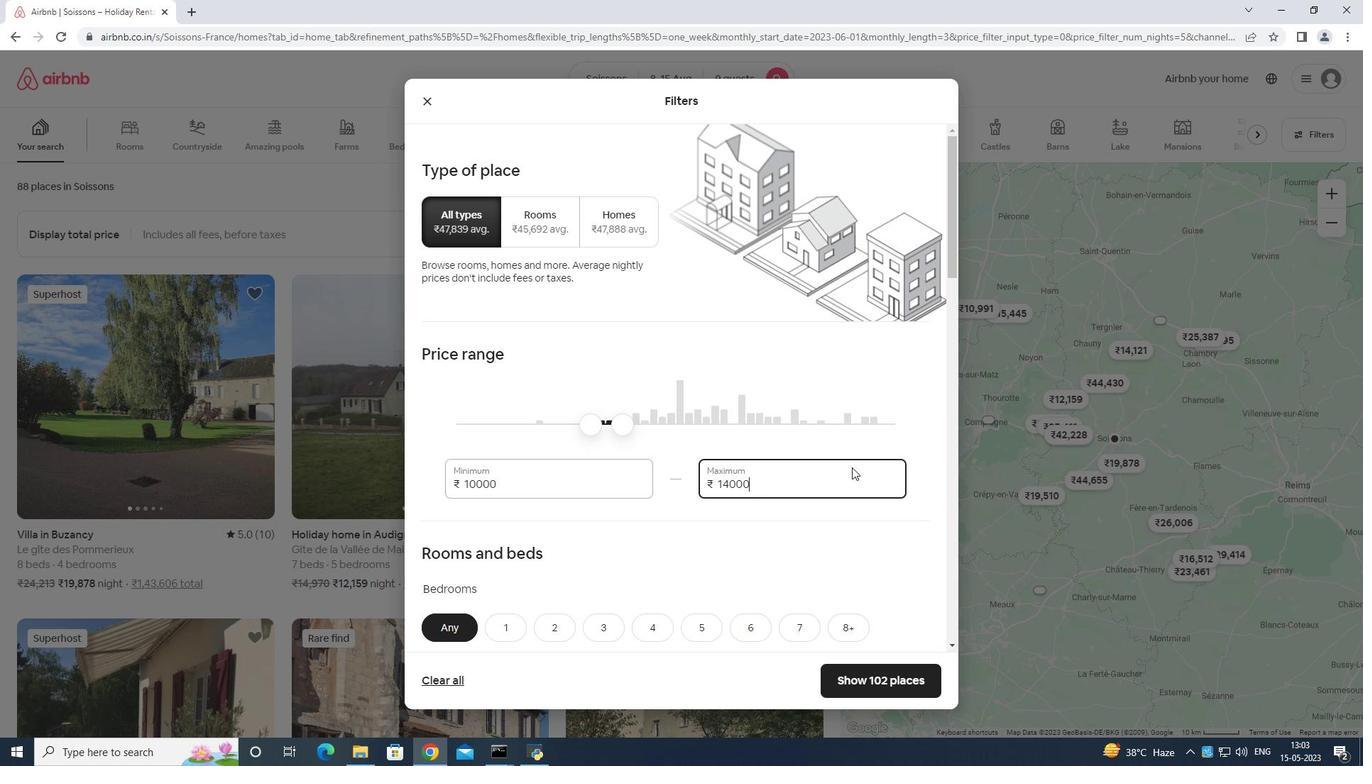 
Action: Mouse moved to (851, 469)
Screenshot: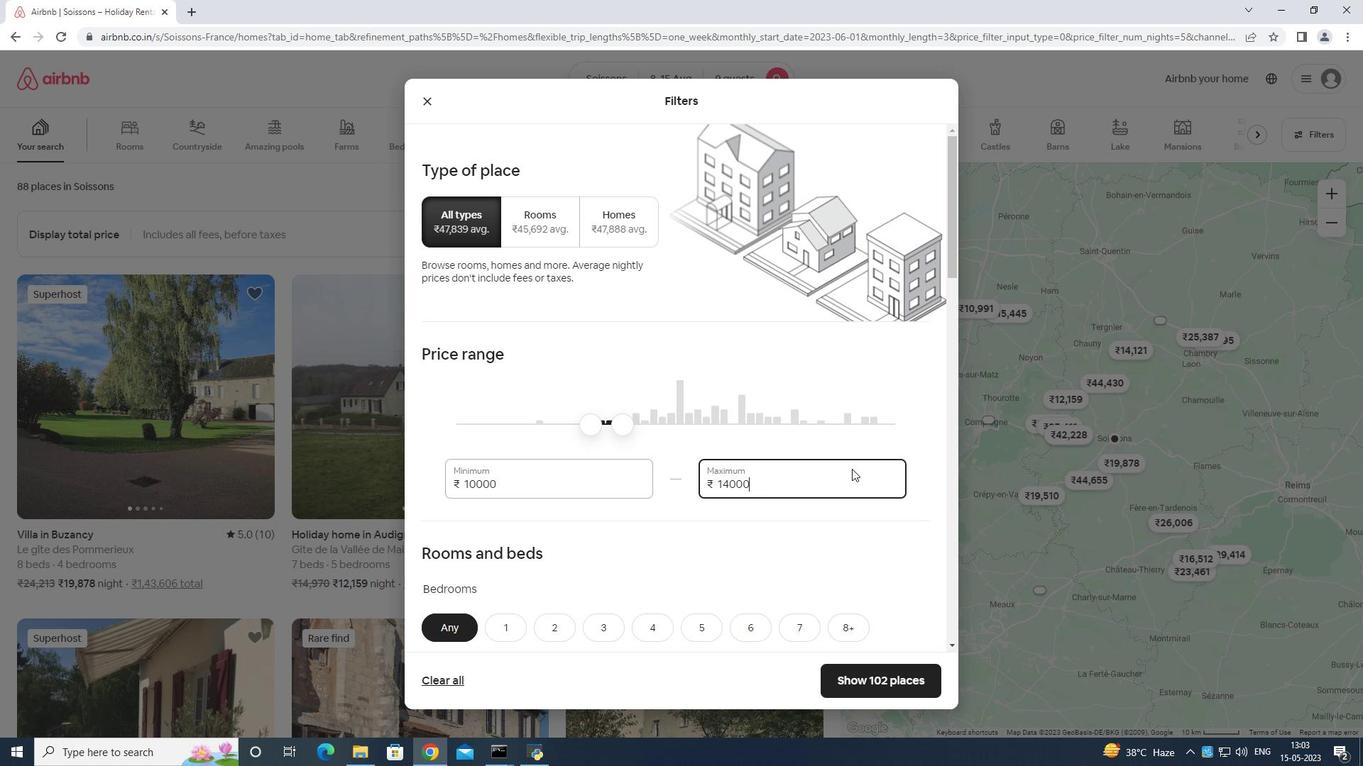 
Action: Mouse scrolled (851, 469) with delta (0, 0)
Screenshot: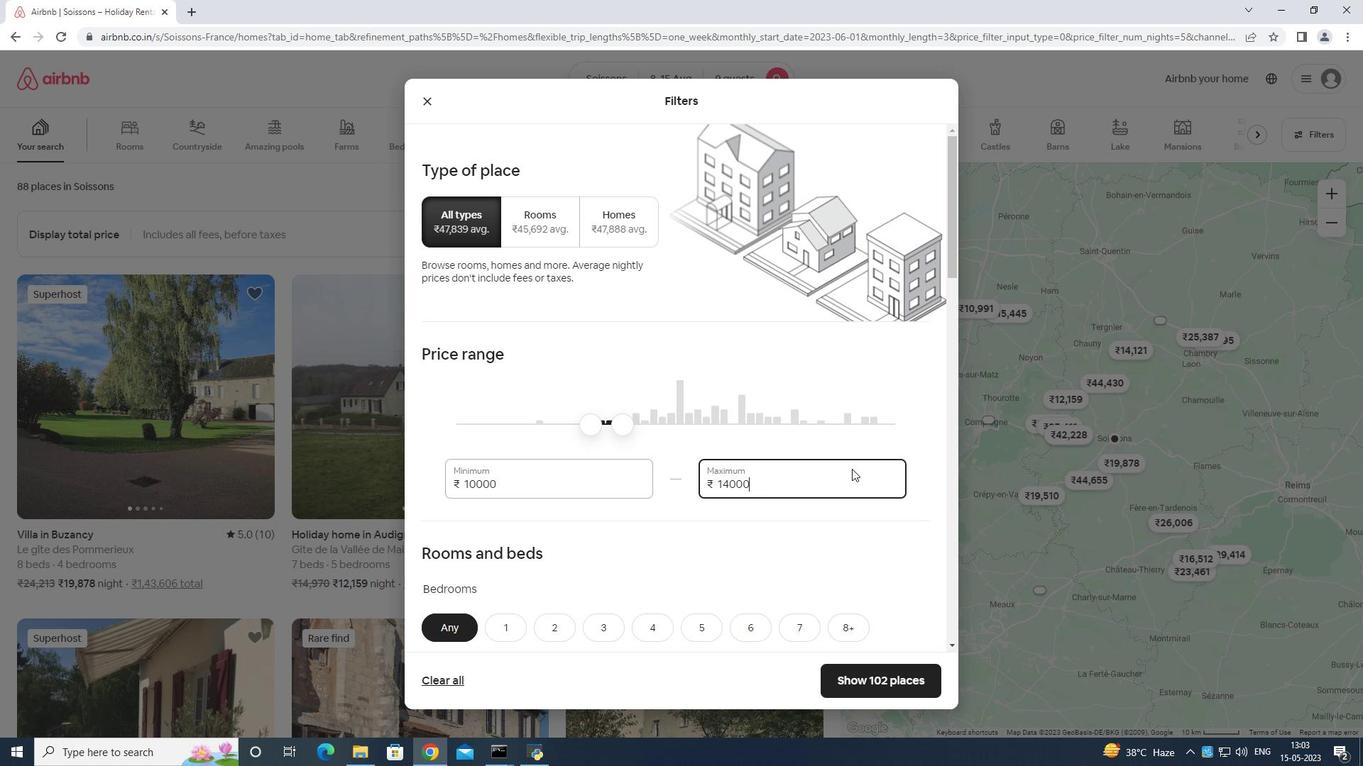 
Action: Mouse scrolled (851, 469) with delta (0, 0)
Screenshot: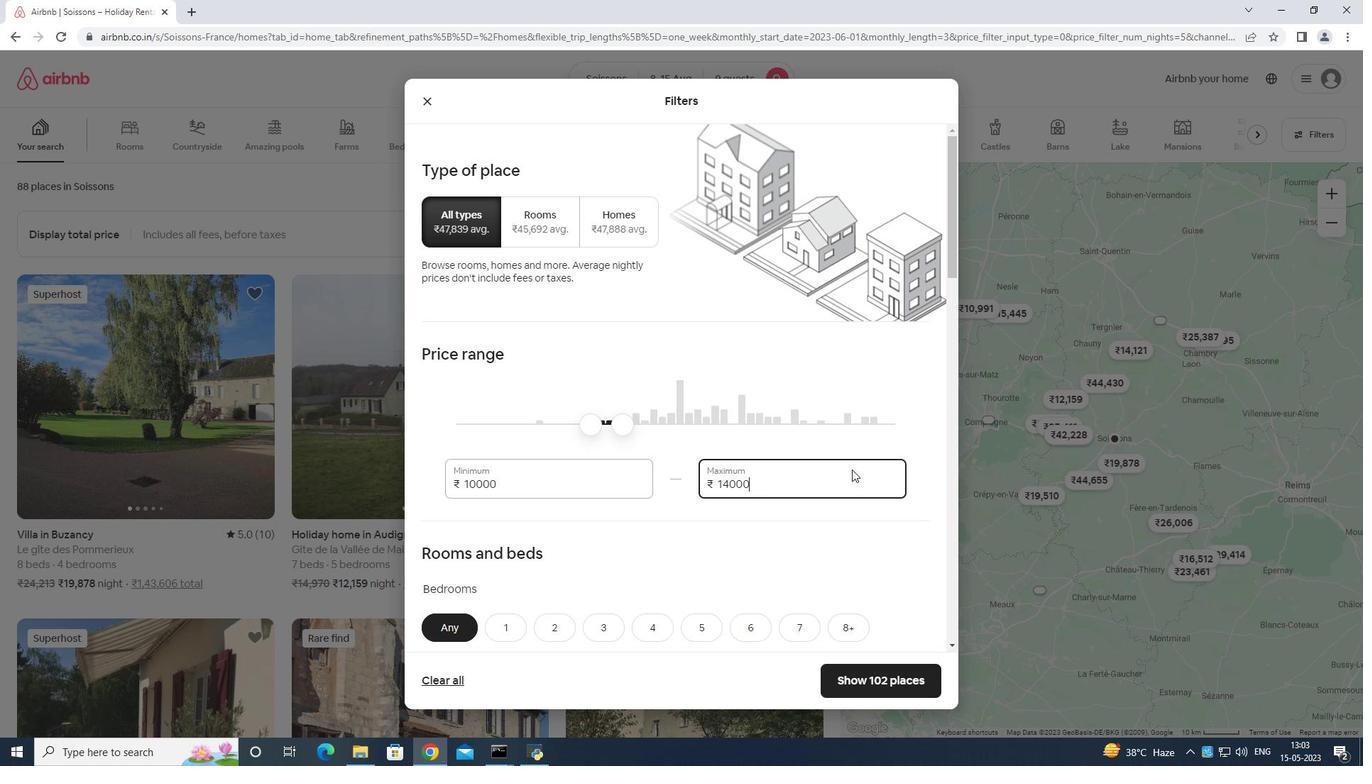 
Action: Mouse moved to (702, 416)
Screenshot: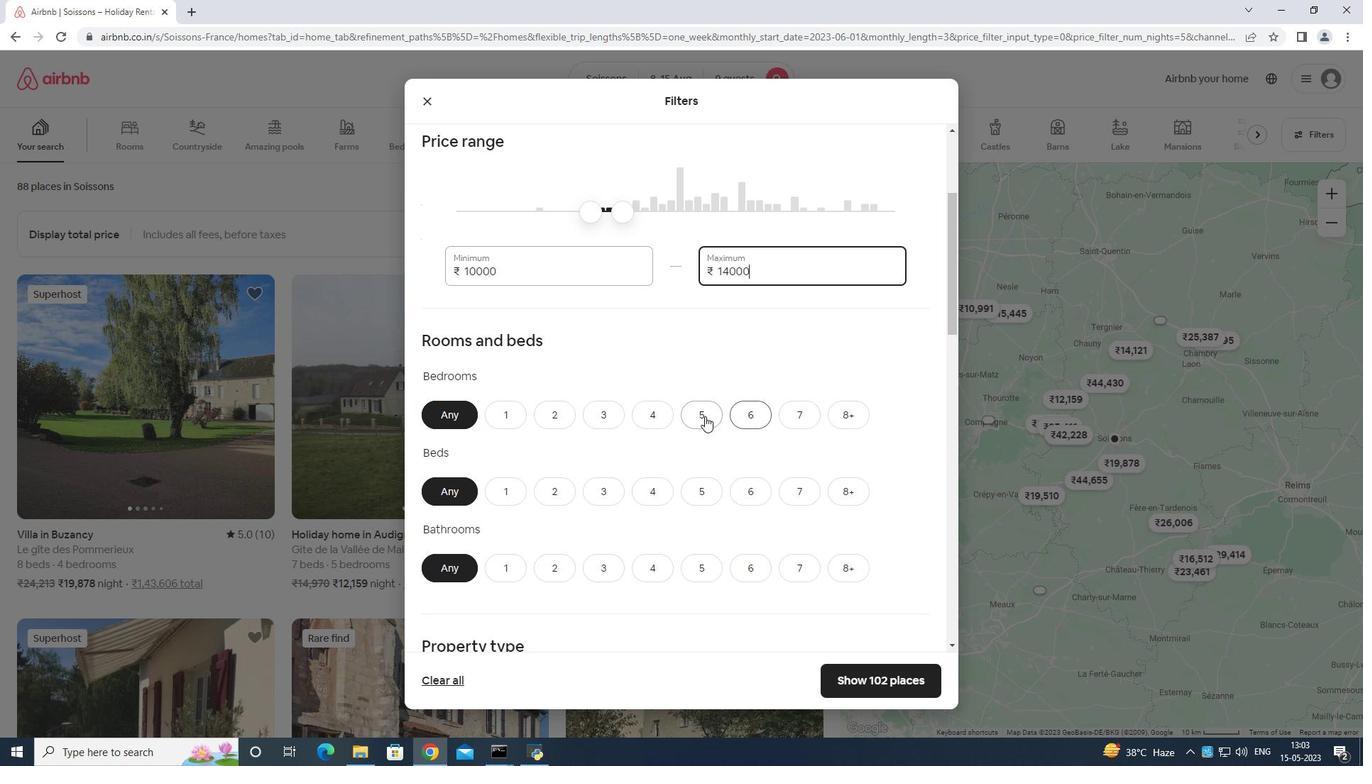 
Action: Mouse pressed left at (702, 416)
Screenshot: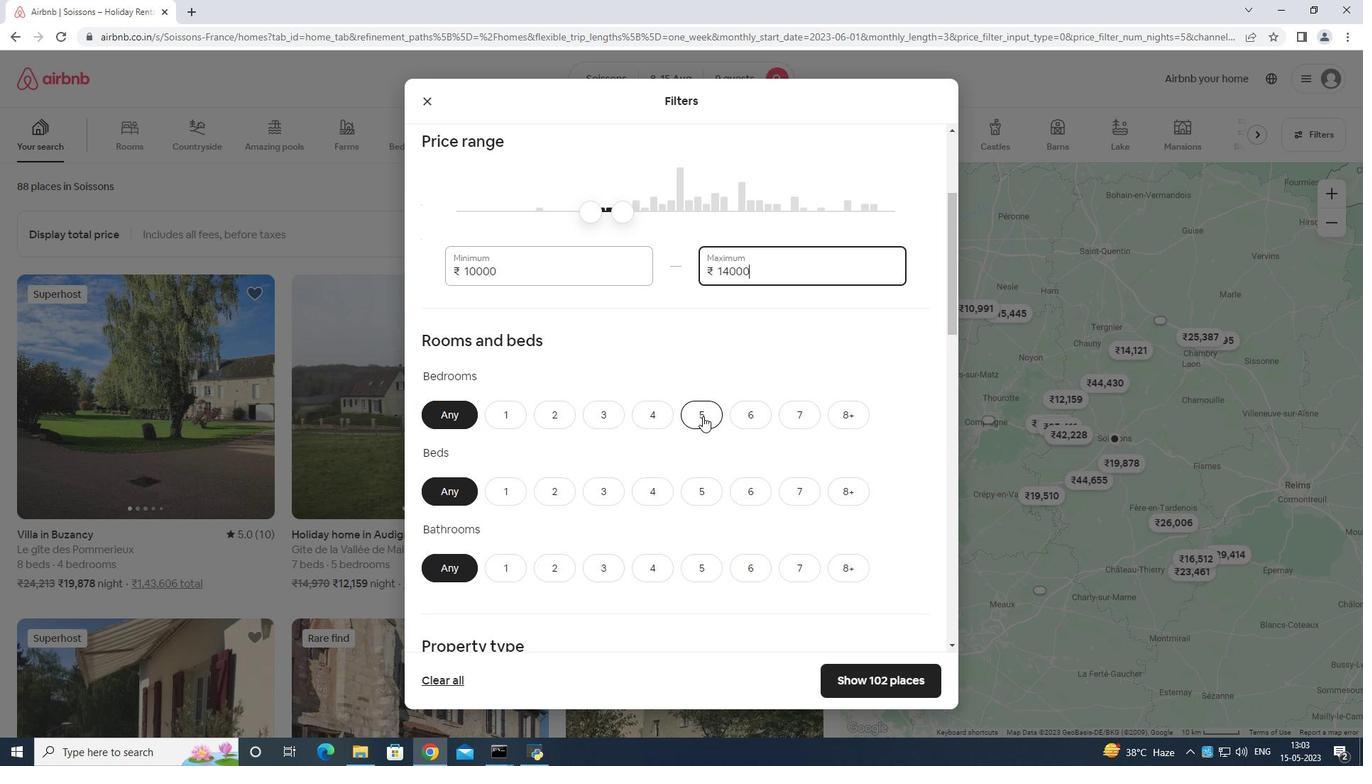 
Action: Mouse moved to (841, 485)
Screenshot: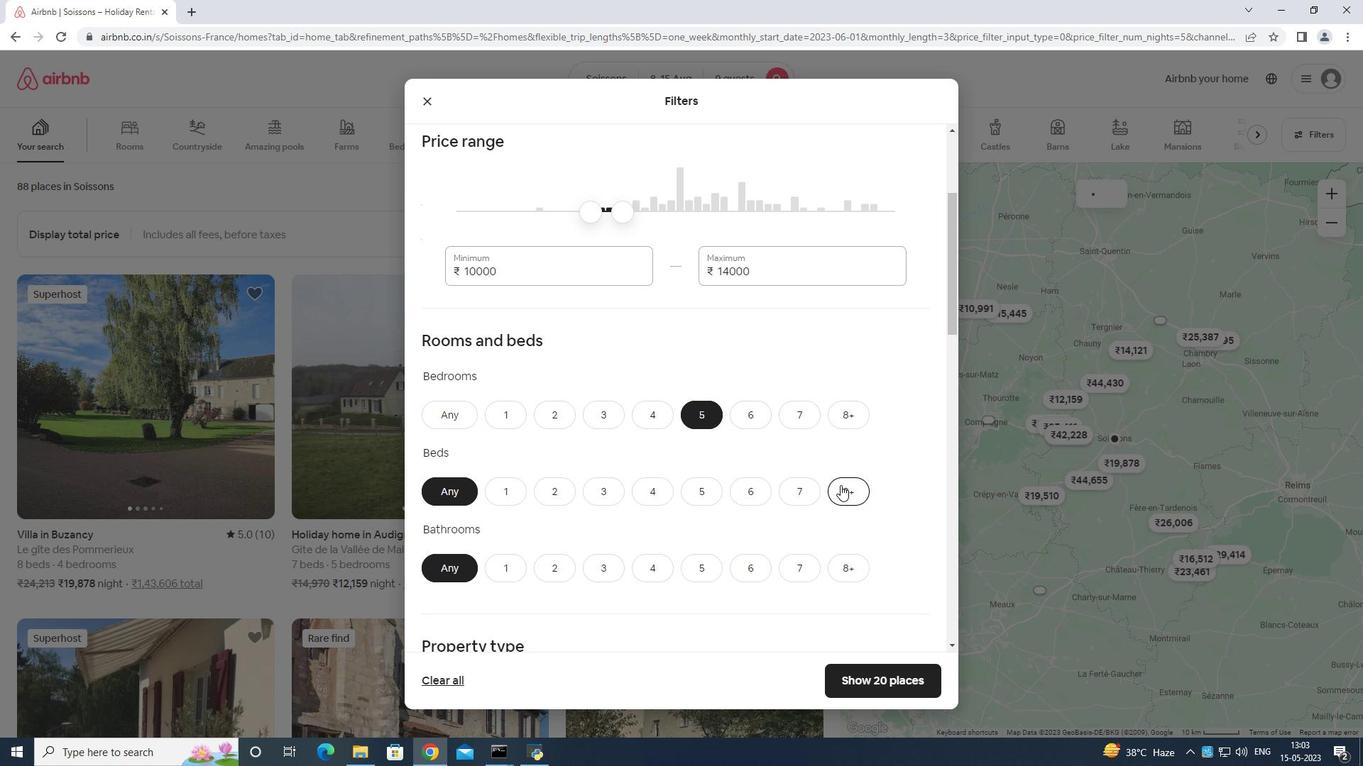 
Action: Mouse pressed left at (841, 485)
Screenshot: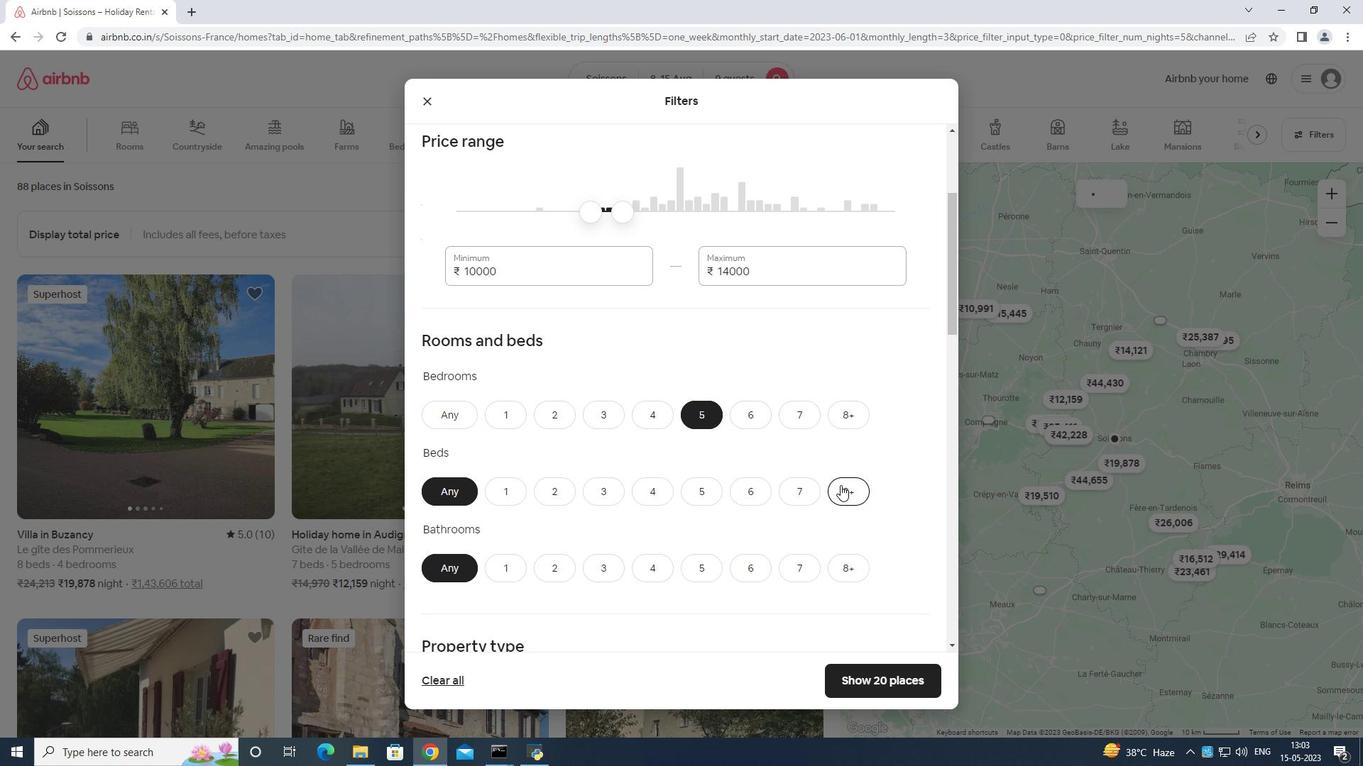 
Action: Mouse moved to (690, 566)
Screenshot: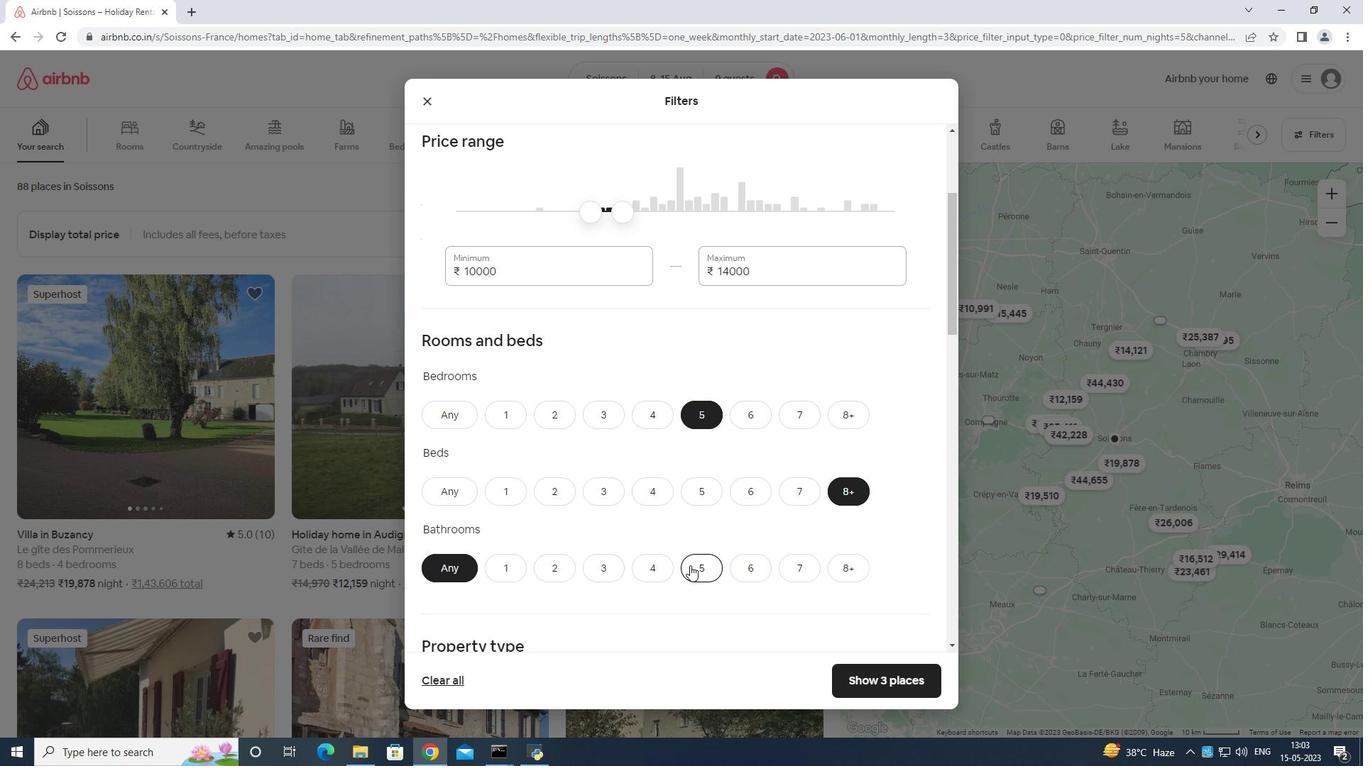 
Action: Mouse pressed left at (690, 566)
Screenshot: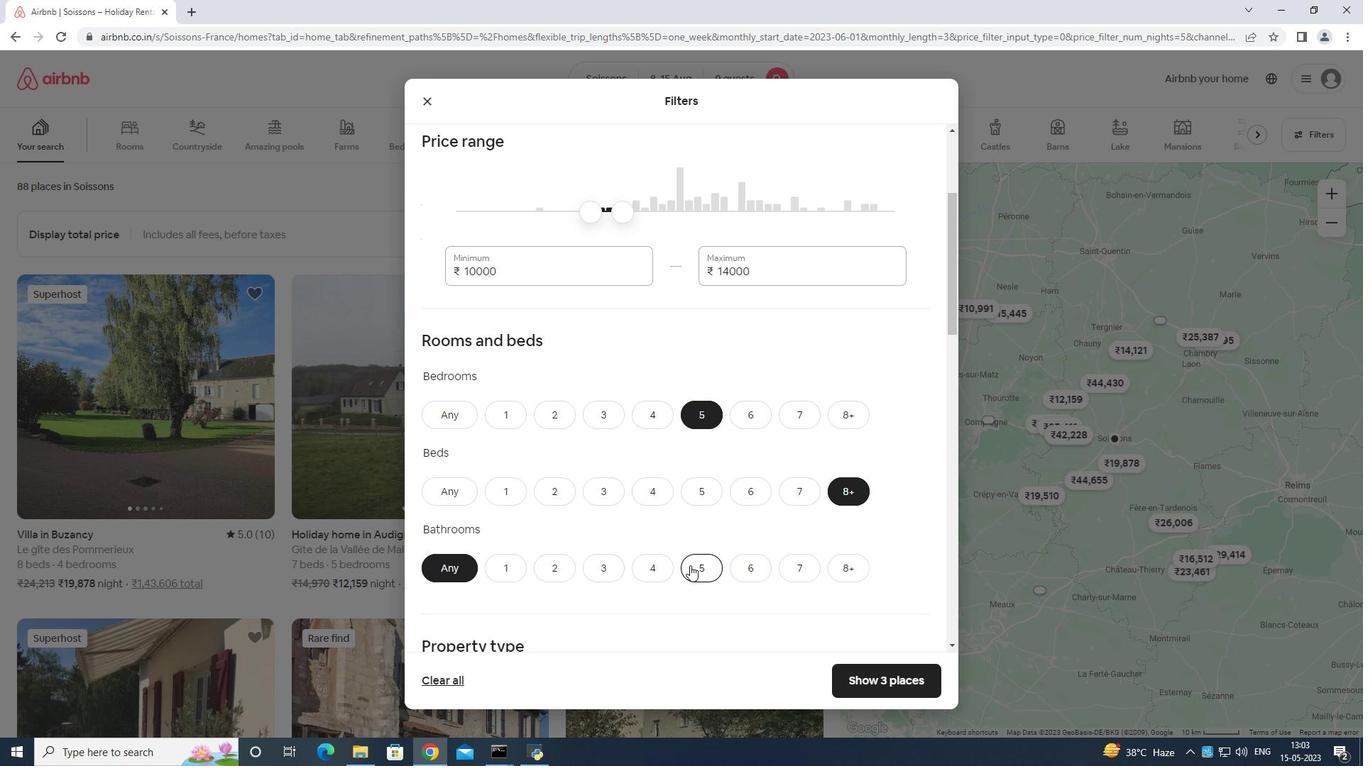 
Action: Mouse moved to (703, 534)
Screenshot: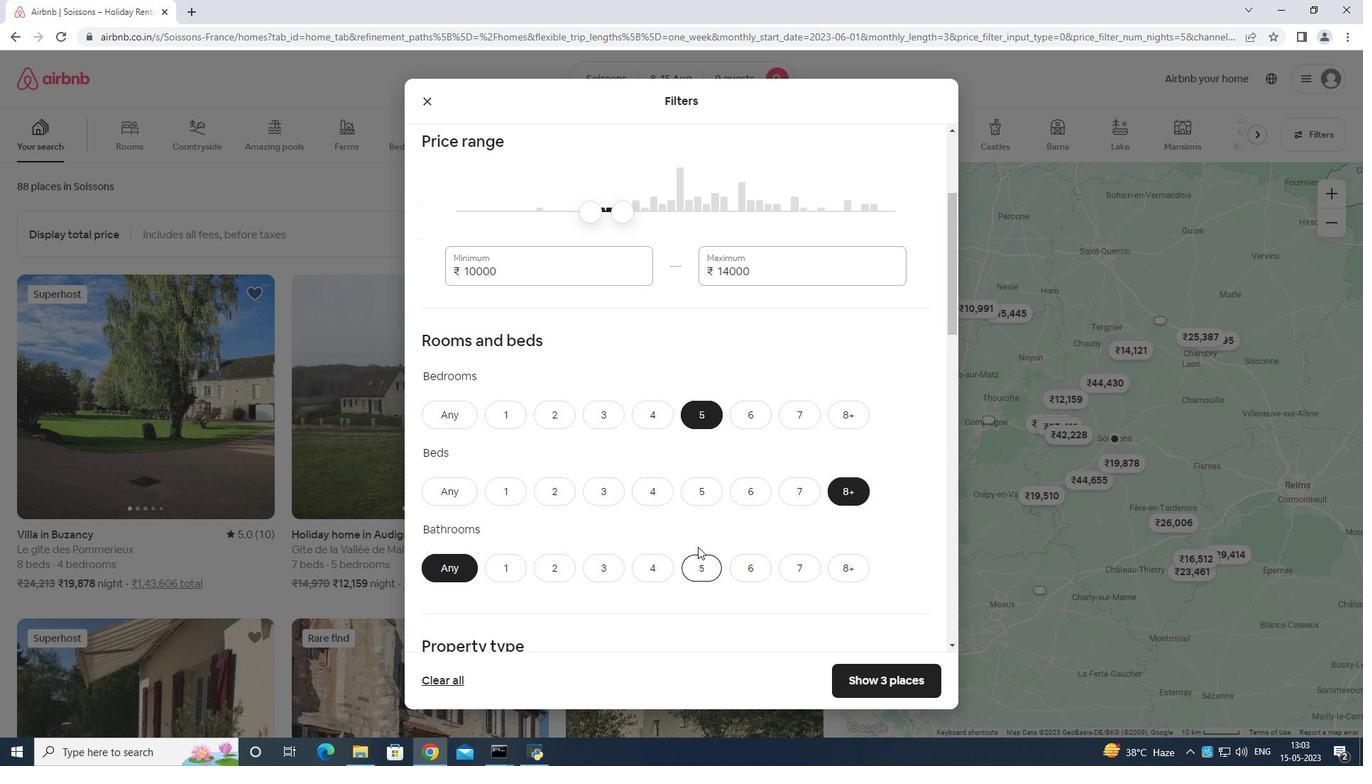
Action: Mouse scrolled (703, 533) with delta (0, 0)
Screenshot: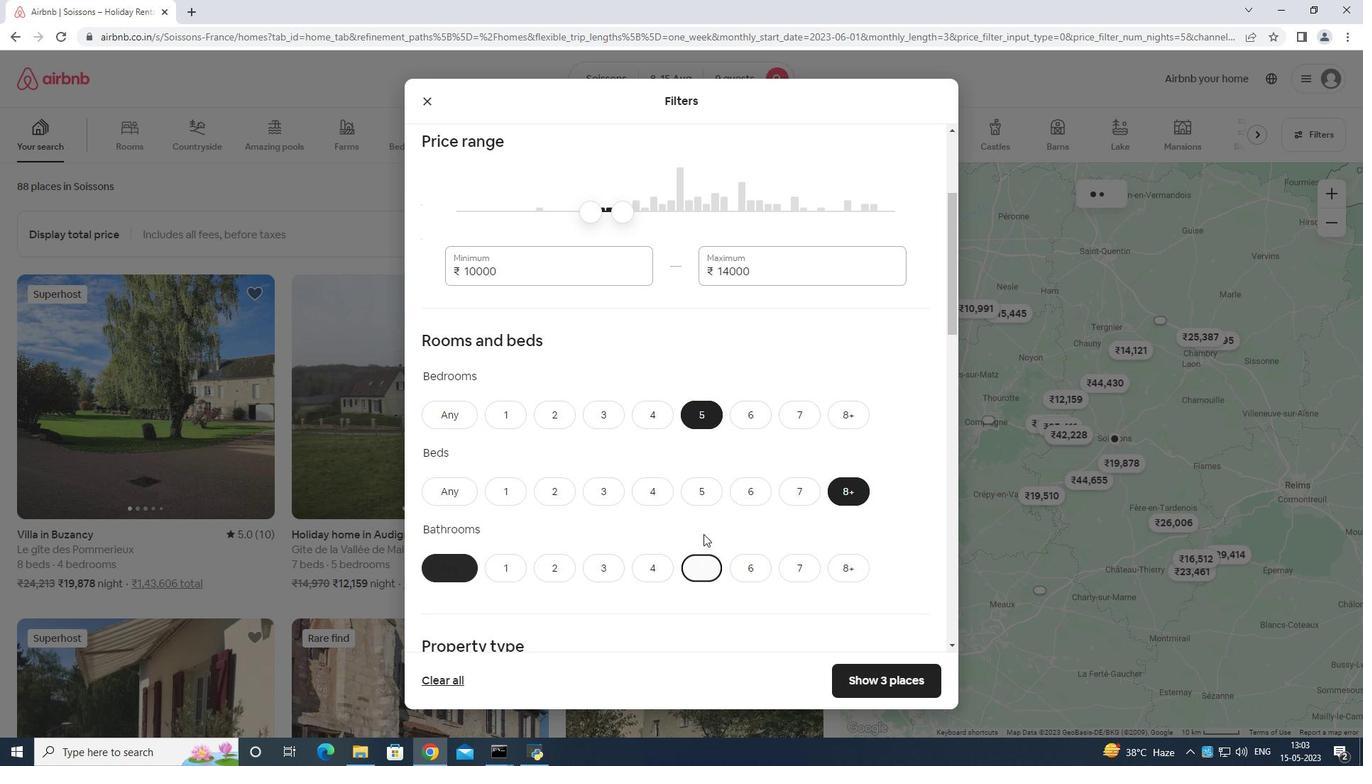 
Action: Mouse scrolled (703, 533) with delta (0, 0)
Screenshot: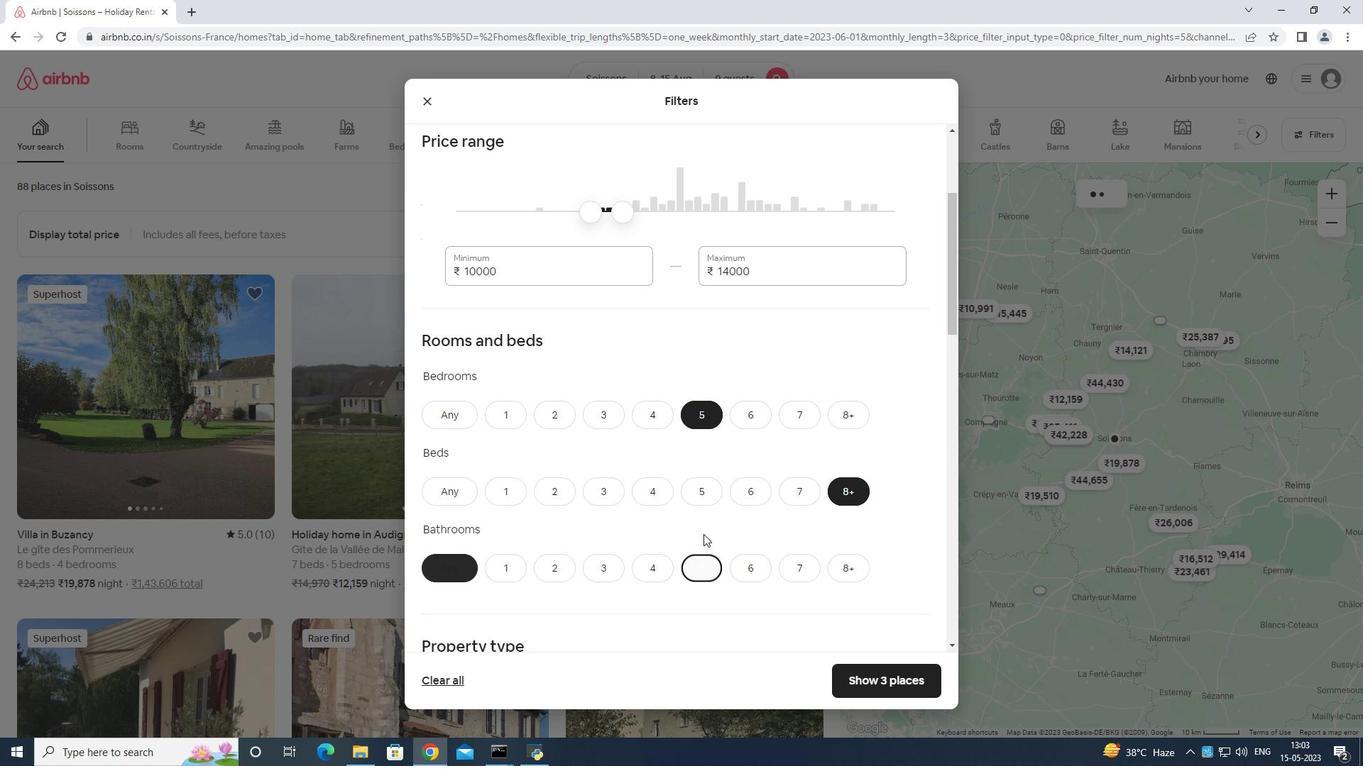 
Action: Mouse scrolled (703, 533) with delta (0, 0)
Screenshot: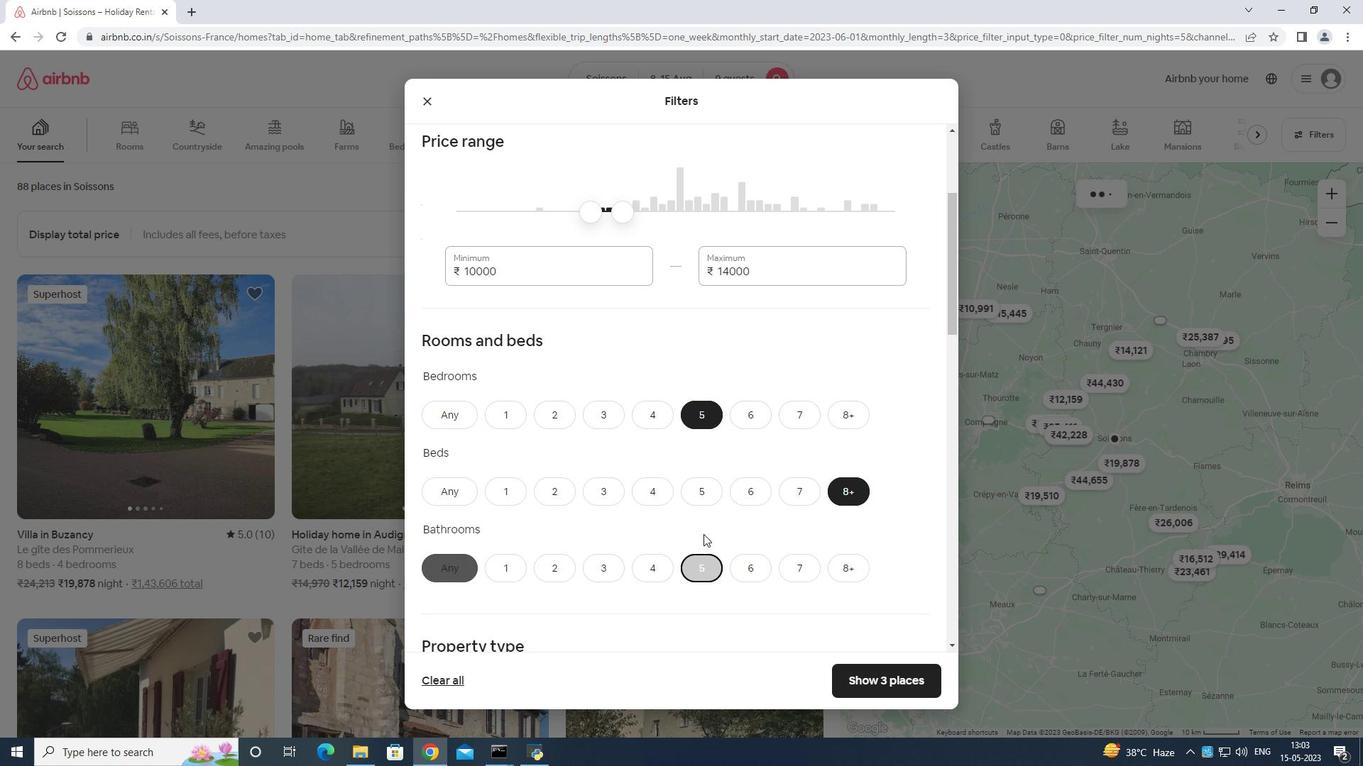 
Action: Mouse moved to (711, 521)
Screenshot: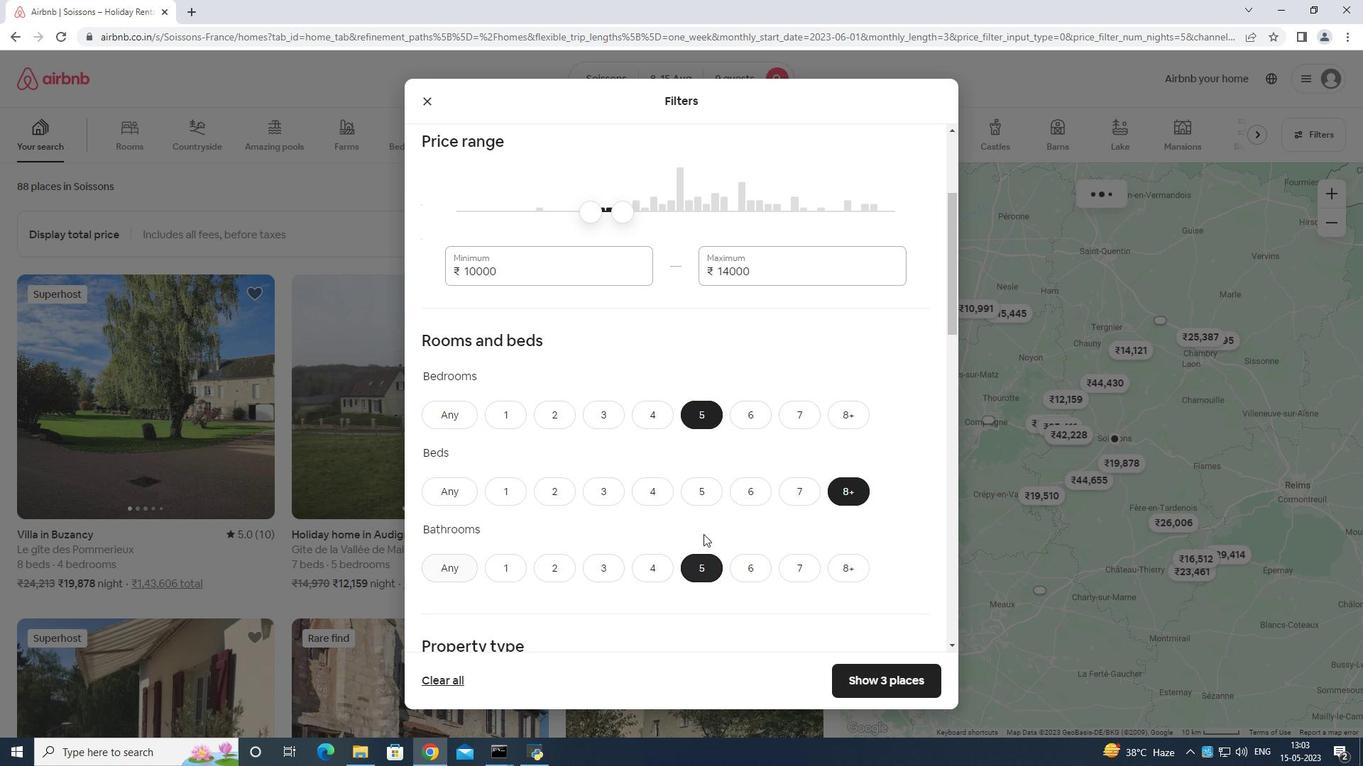 
Action: Mouse scrolled (711, 520) with delta (0, 0)
Screenshot: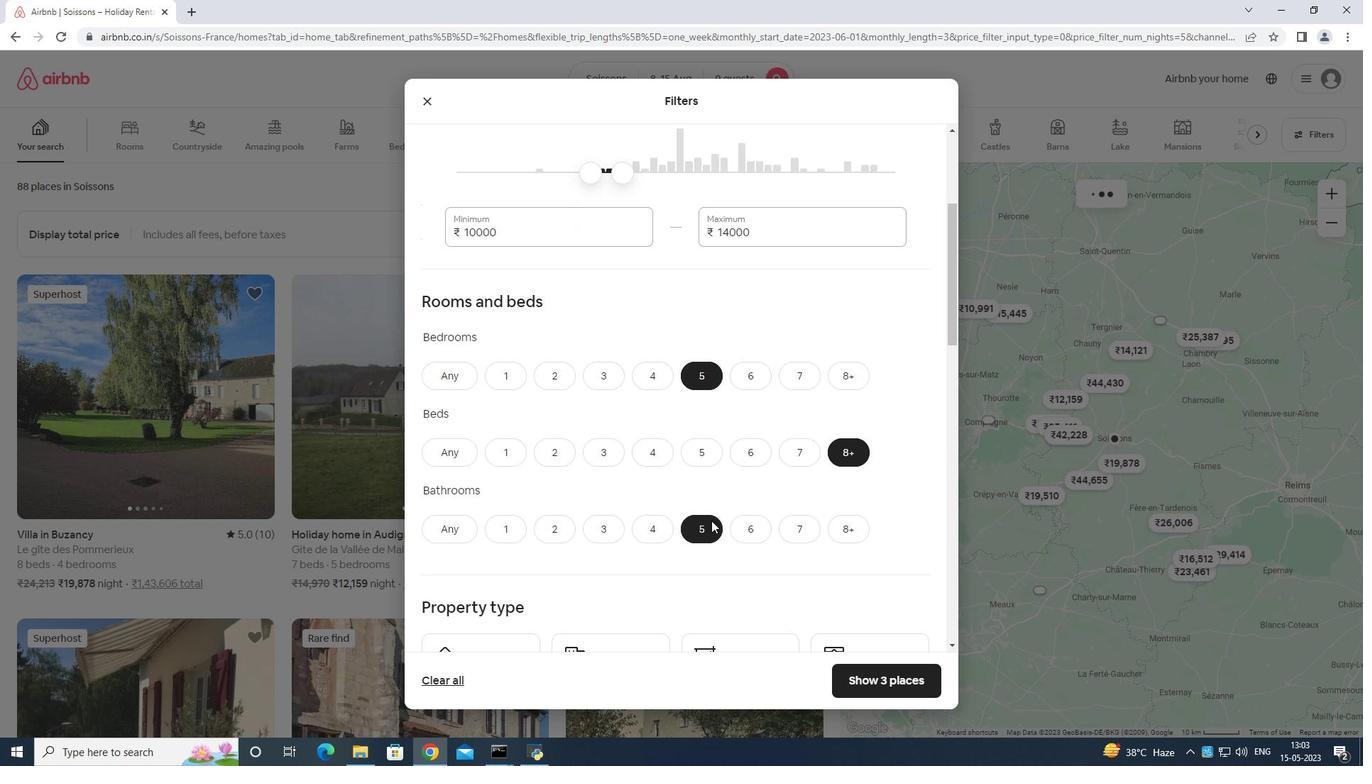 
Action: Mouse scrolled (711, 520) with delta (0, 0)
Screenshot: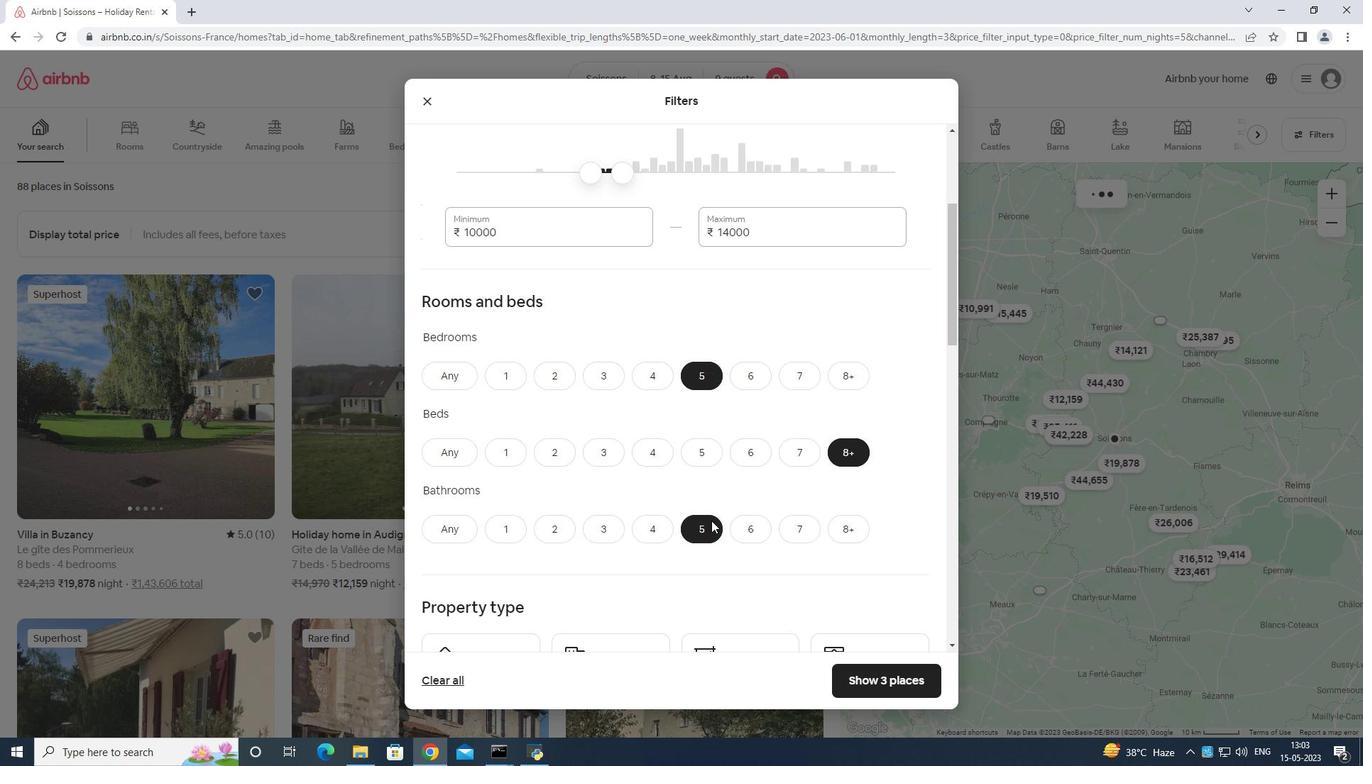 
Action: Mouse moved to (495, 364)
Screenshot: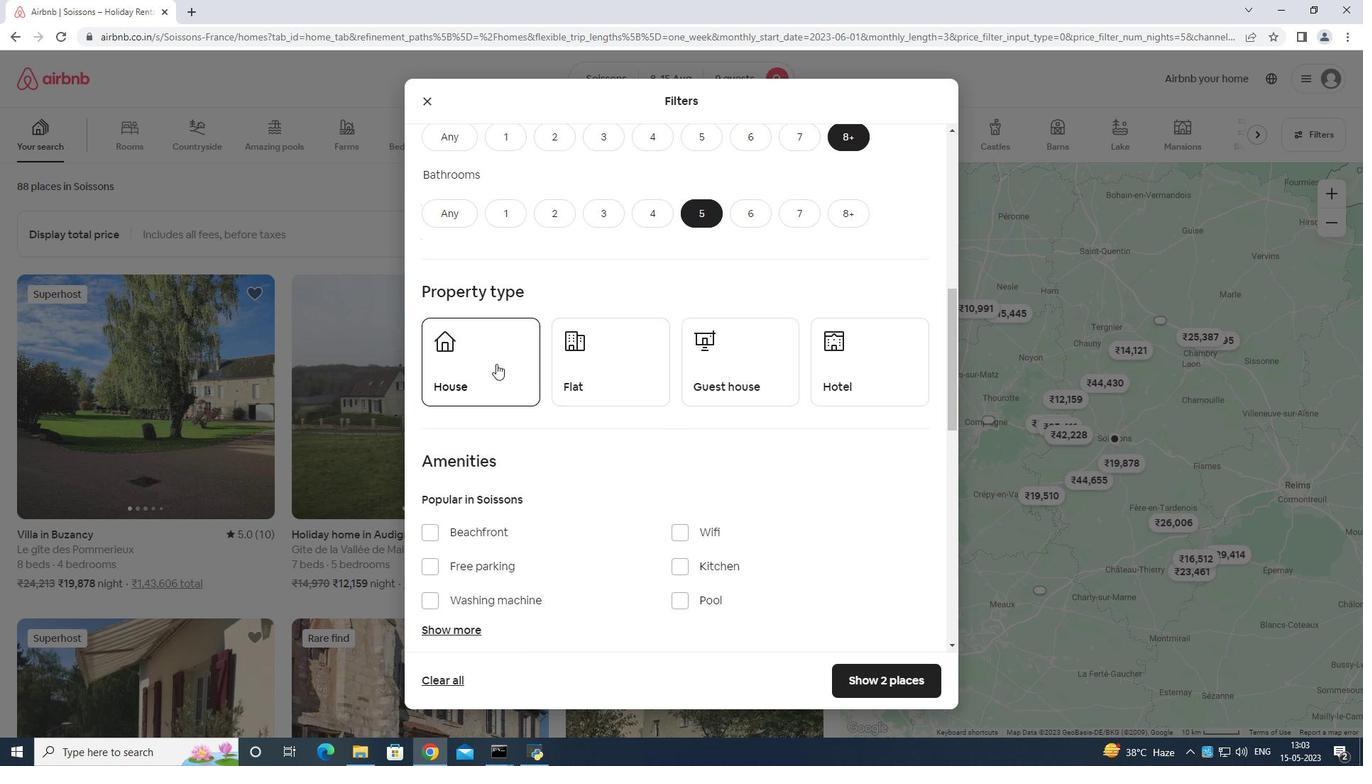 
Action: Mouse pressed left at (495, 364)
Screenshot: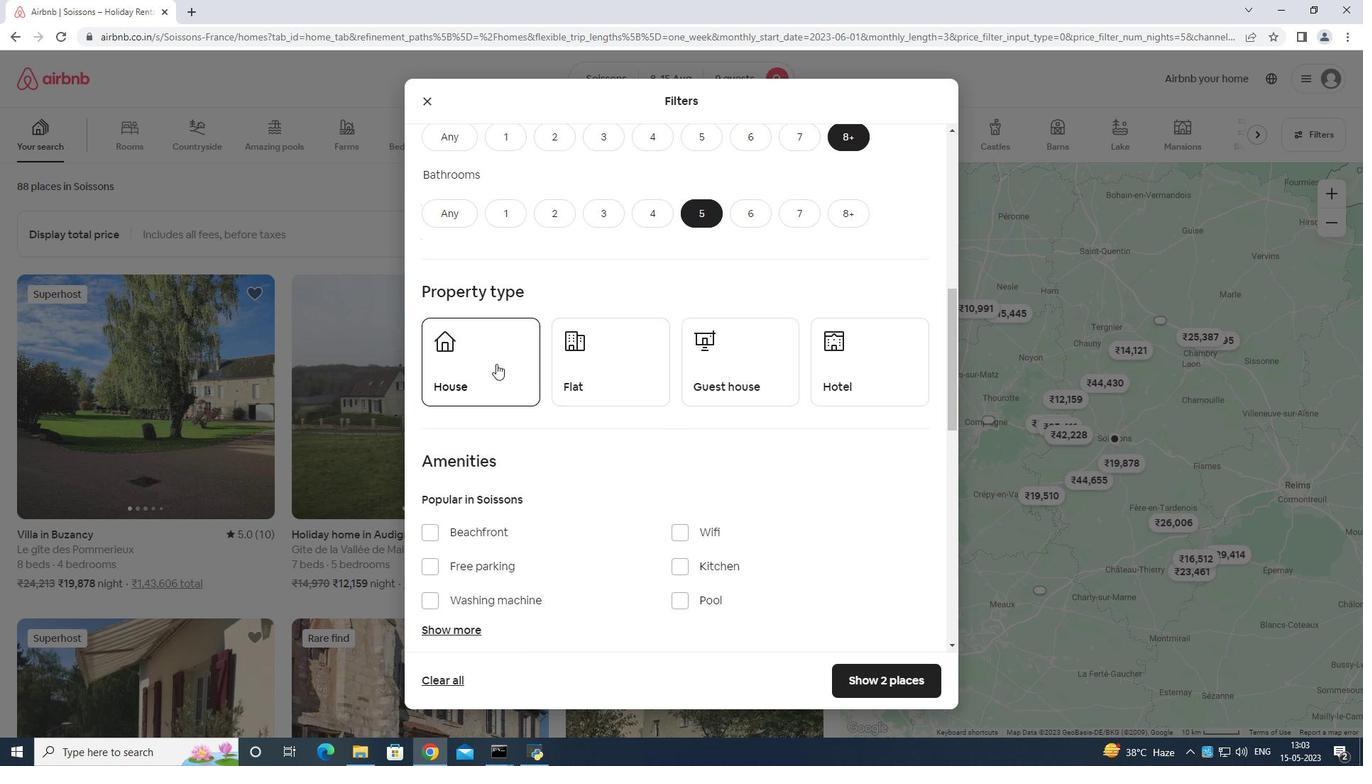 
Action: Mouse moved to (648, 354)
Screenshot: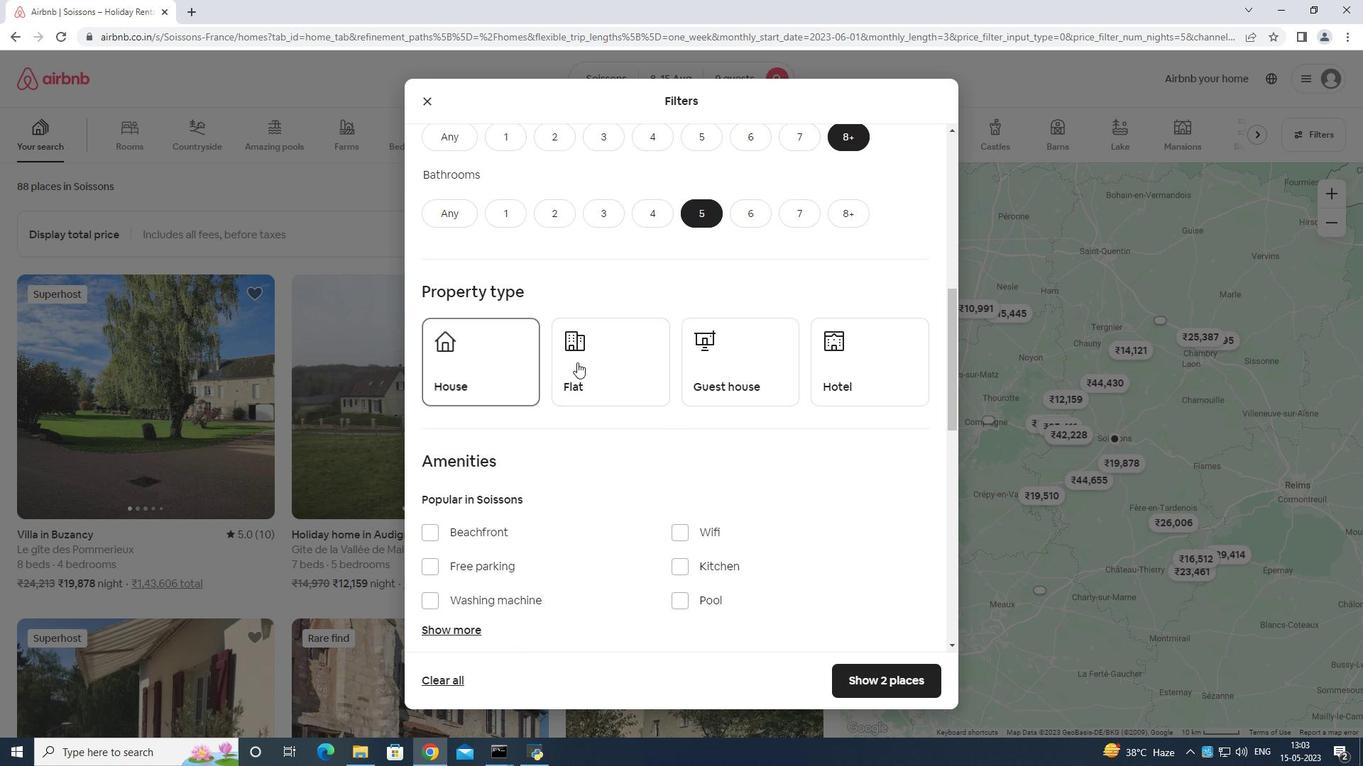 
Action: Mouse pressed left at (648, 354)
Screenshot: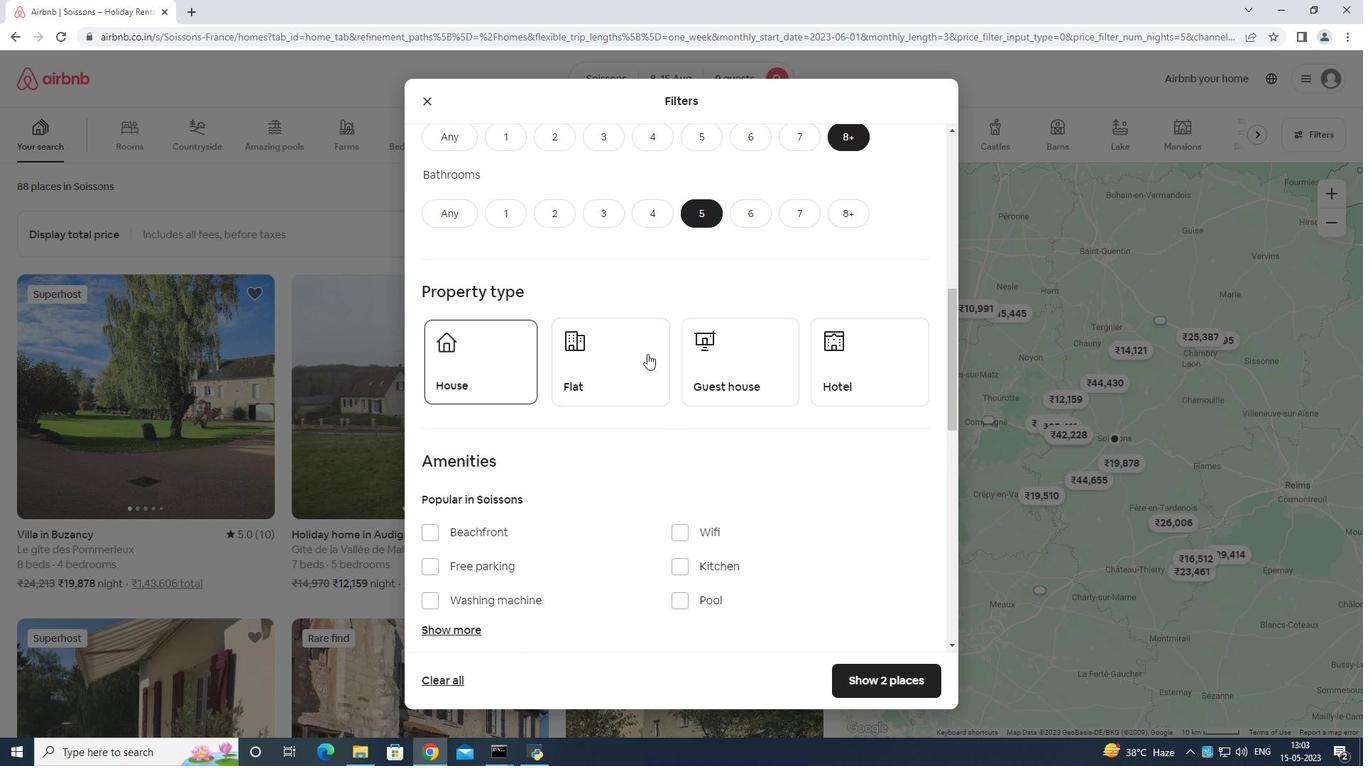 
Action: Mouse moved to (765, 354)
Screenshot: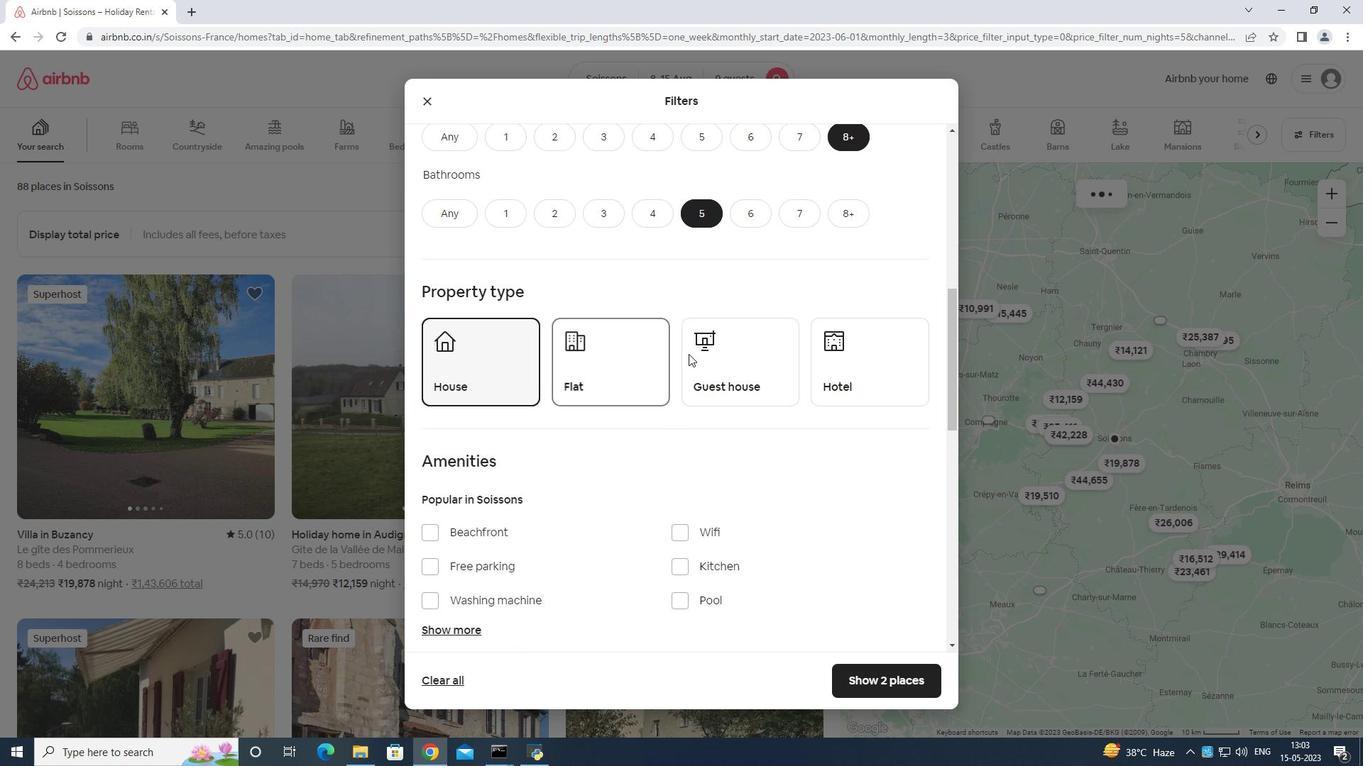 
Action: Mouse pressed left at (765, 354)
Screenshot: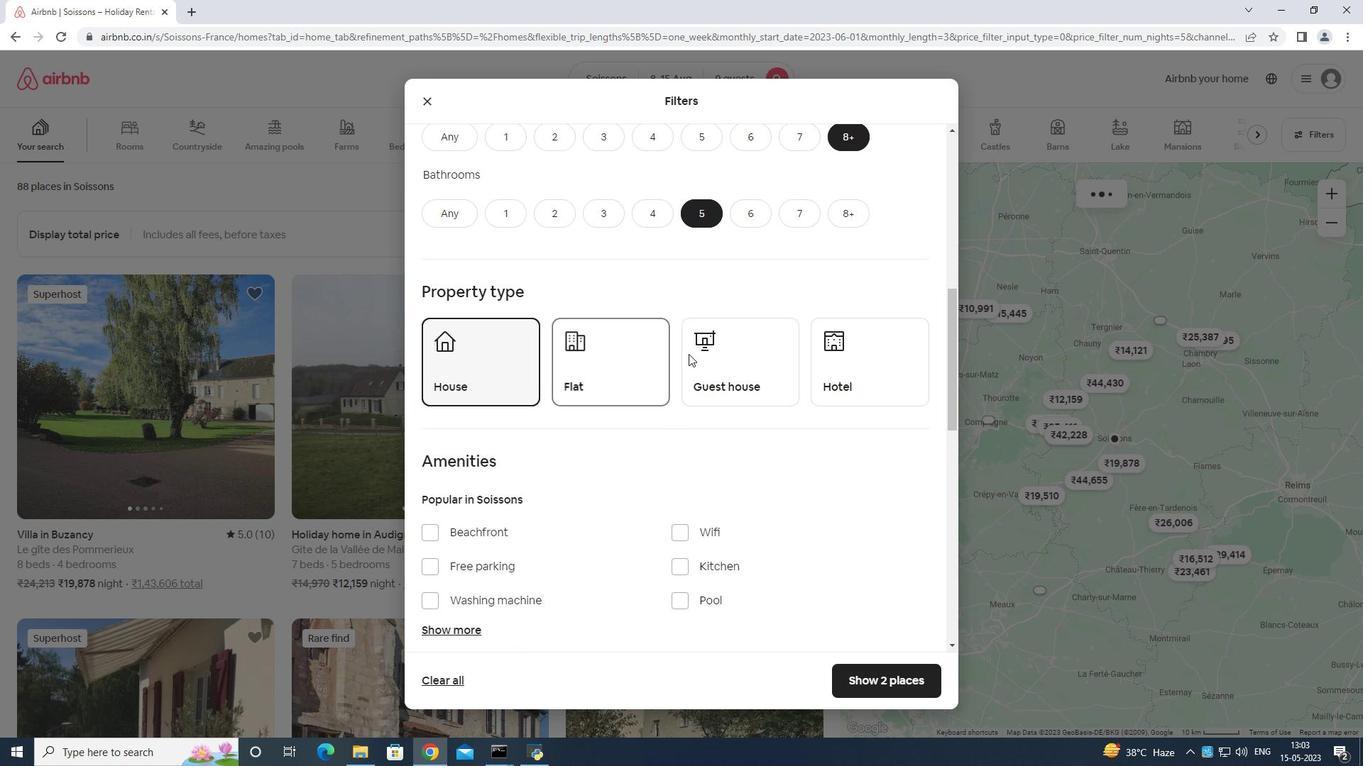 
Action: Mouse moved to (766, 351)
Screenshot: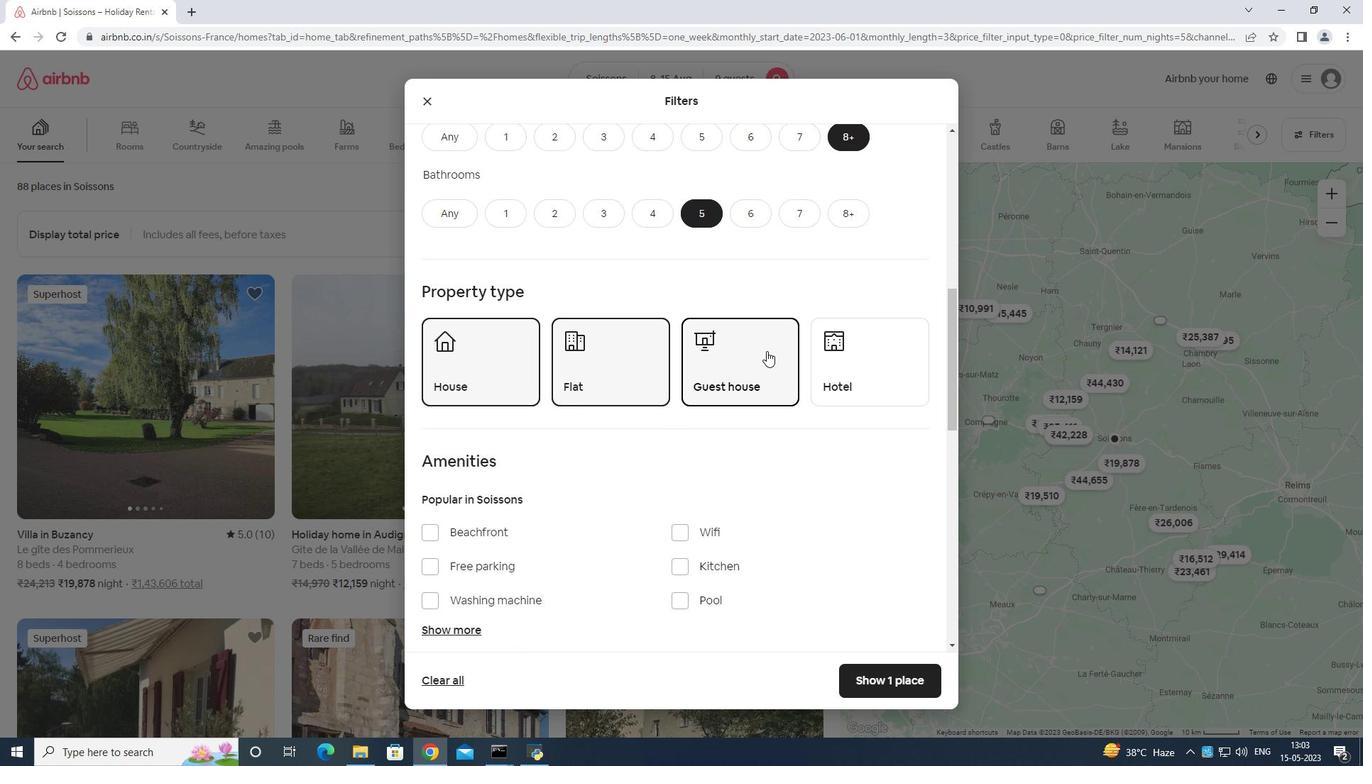 
Action: Mouse scrolled (766, 350) with delta (0, 0)
Screenshot: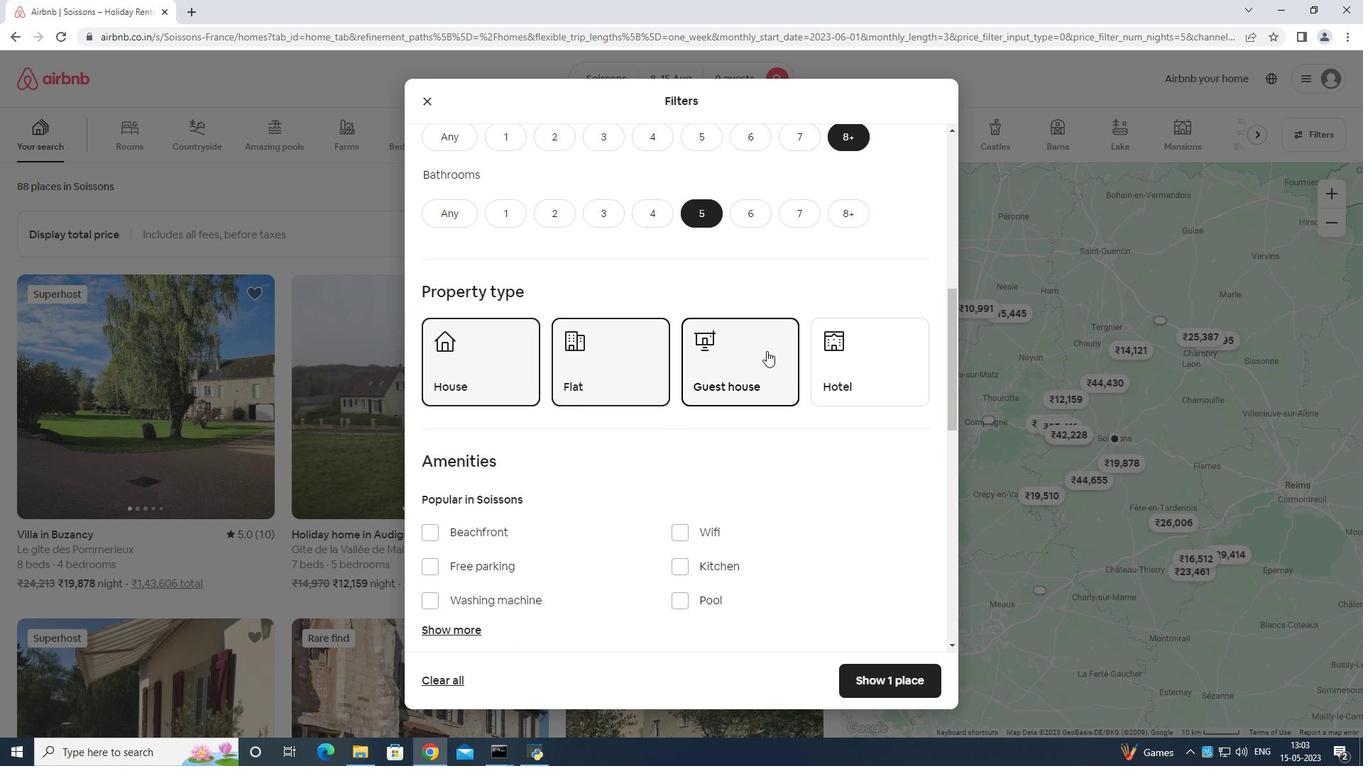 
Action: Mouse moved to (766, 354)
Screenshot: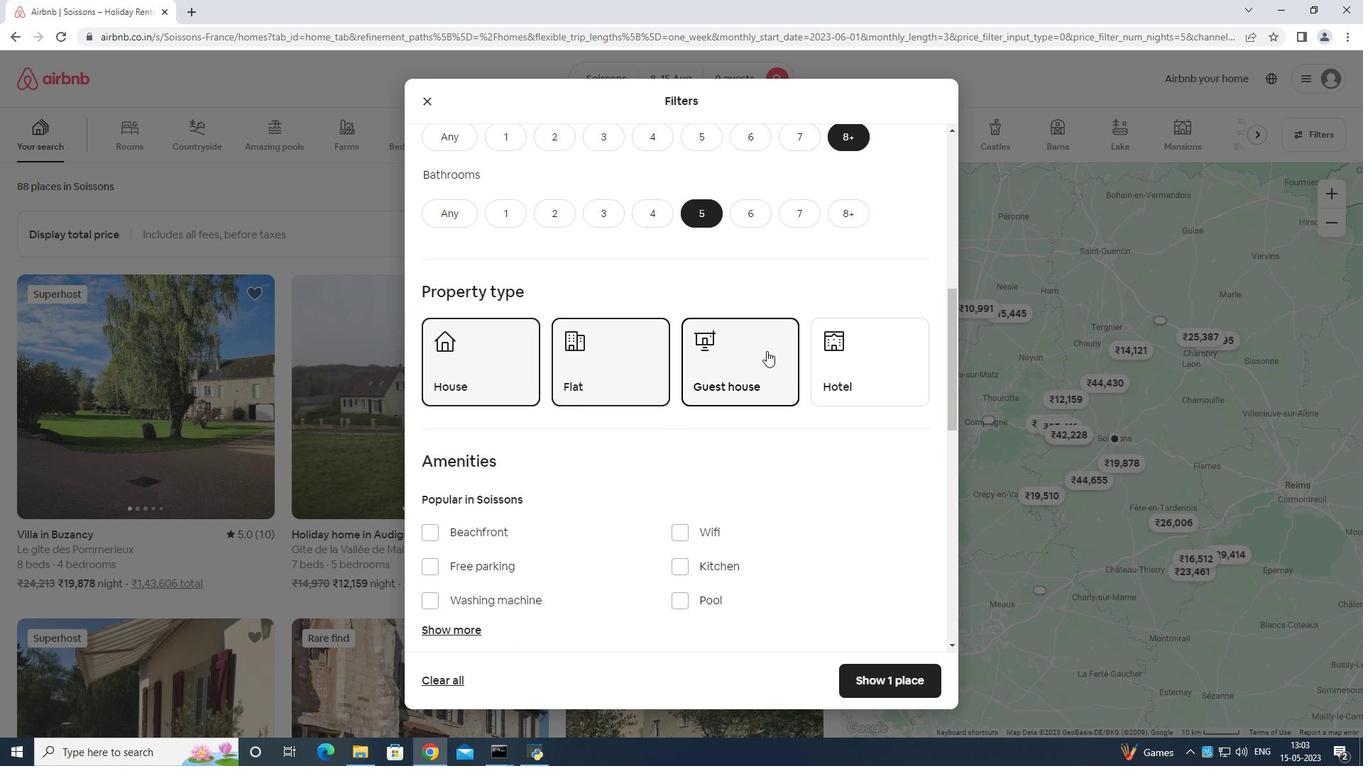 
Action: Mouse scrolled (766, 353) with delta (0, 0)
Screenshot: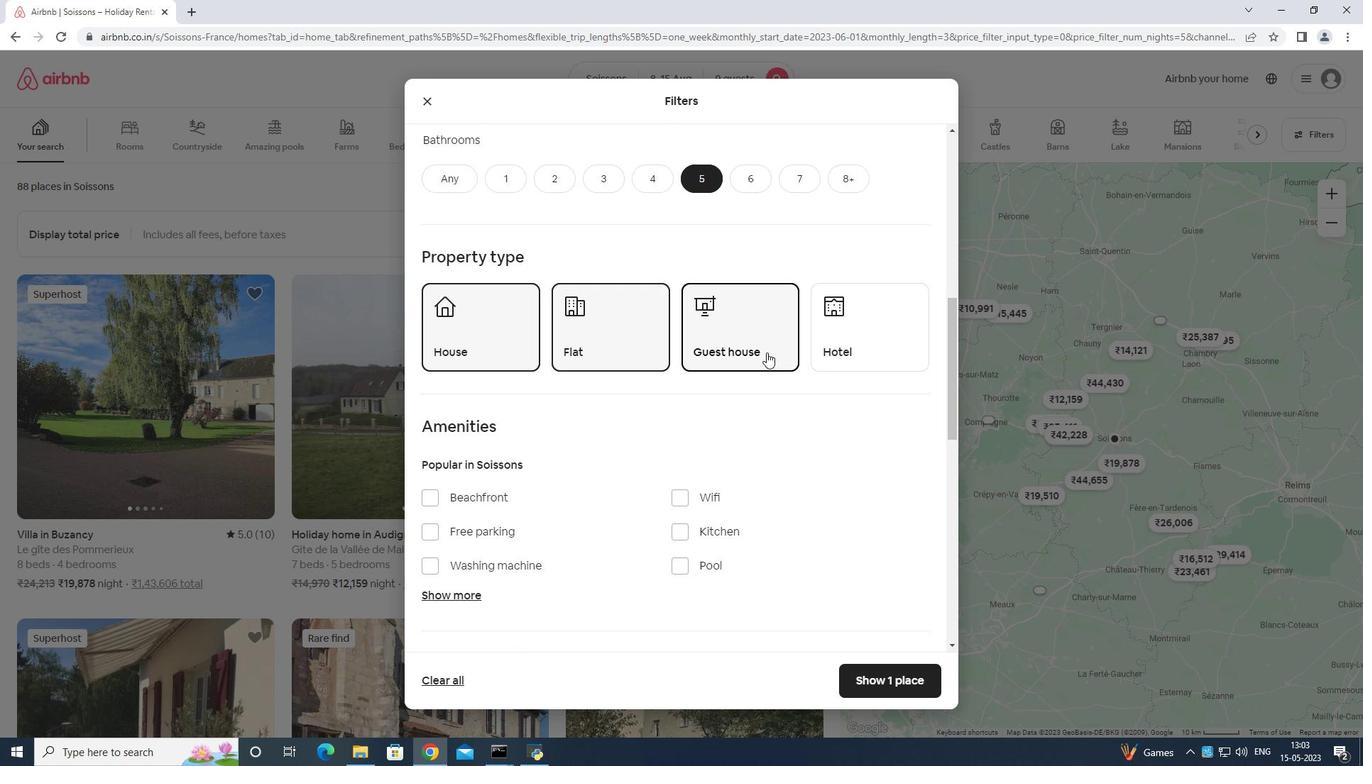 
Action: Mouse moved to (682, 391)
Screenshot: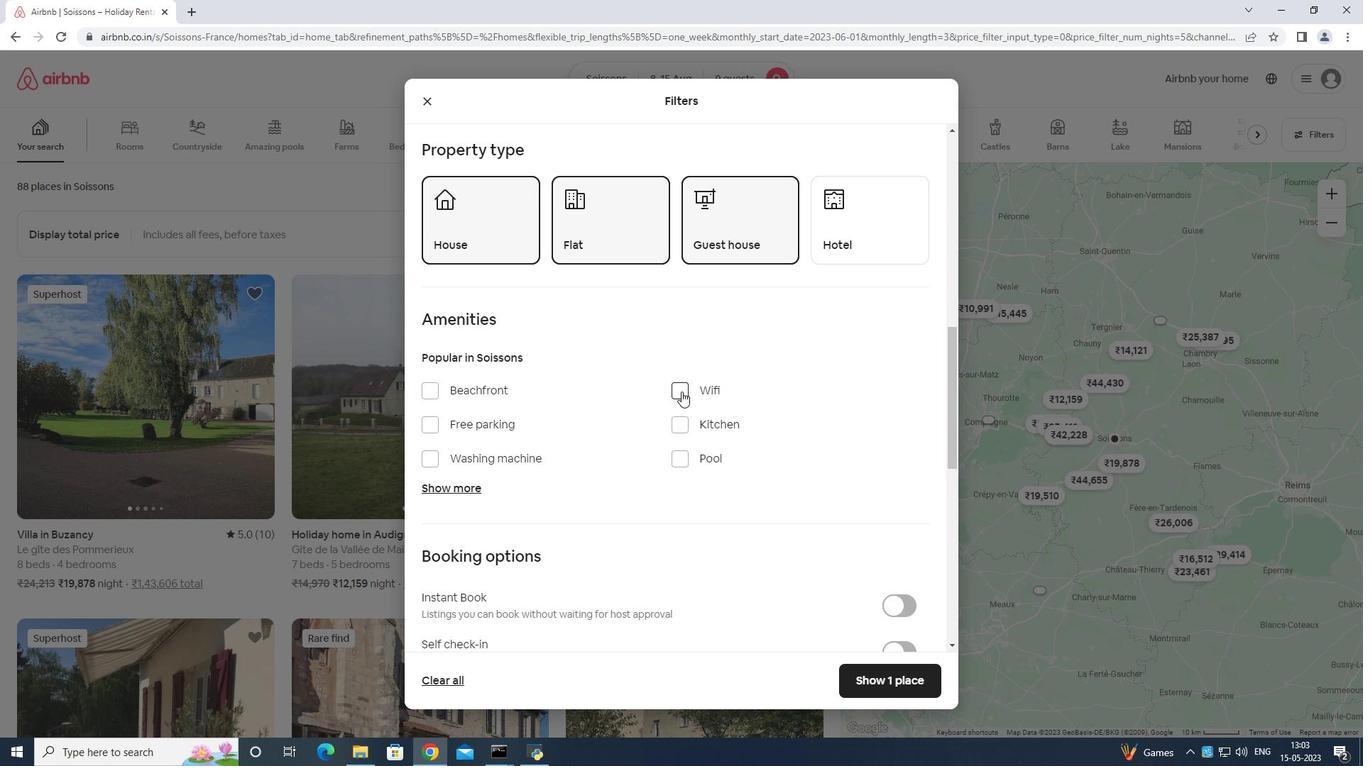 
Action: Mouse pressed left at (682, 391)
Screenshot: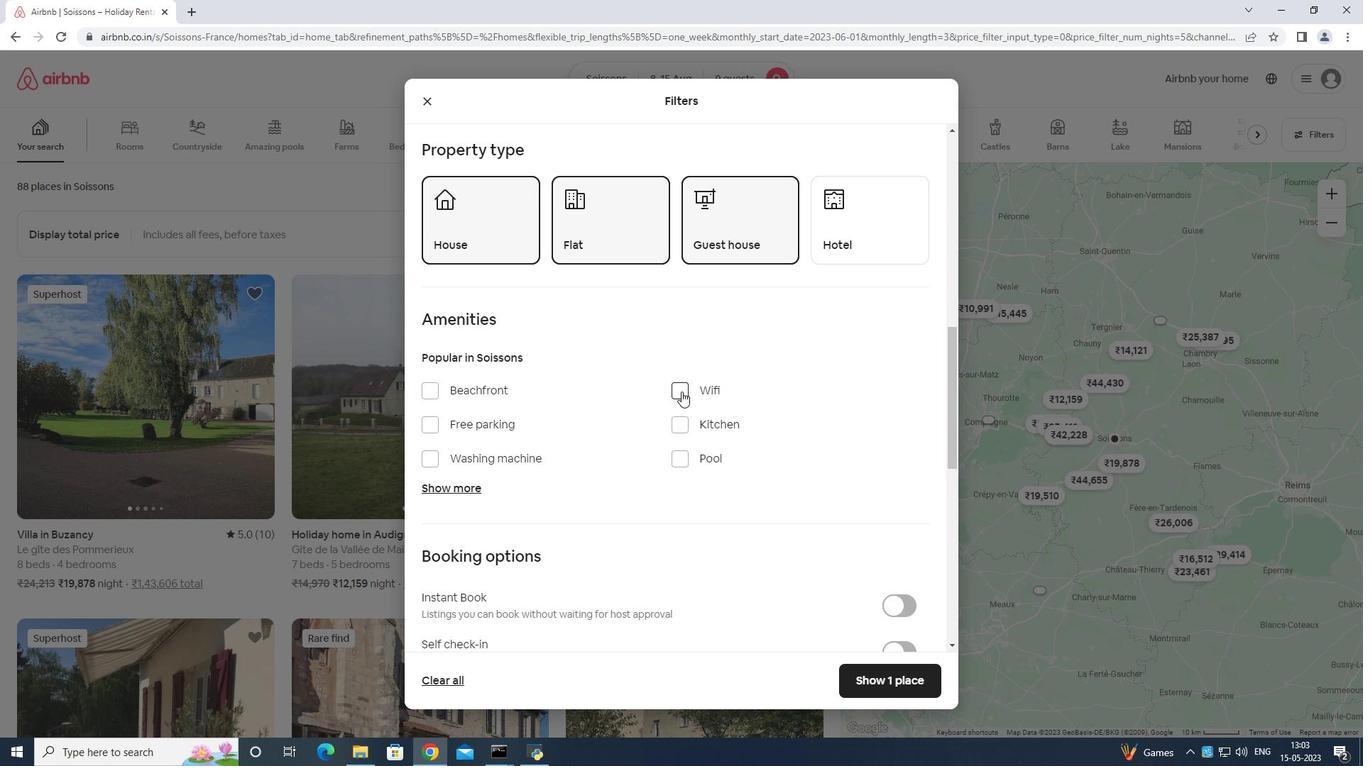 
Action: Mouse moved to (521, 428)
Screenshot: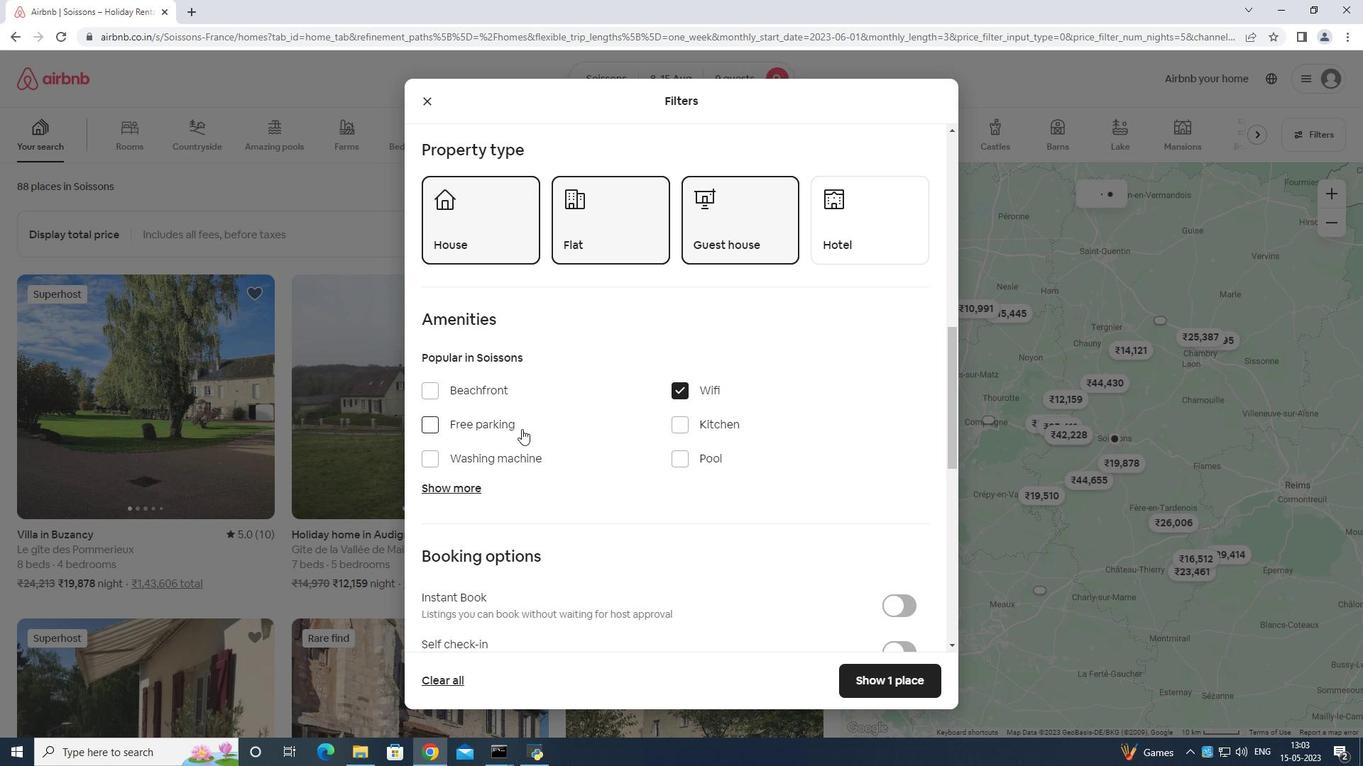 
Action: Mouse pressed left at (521, 428)
Screenshot: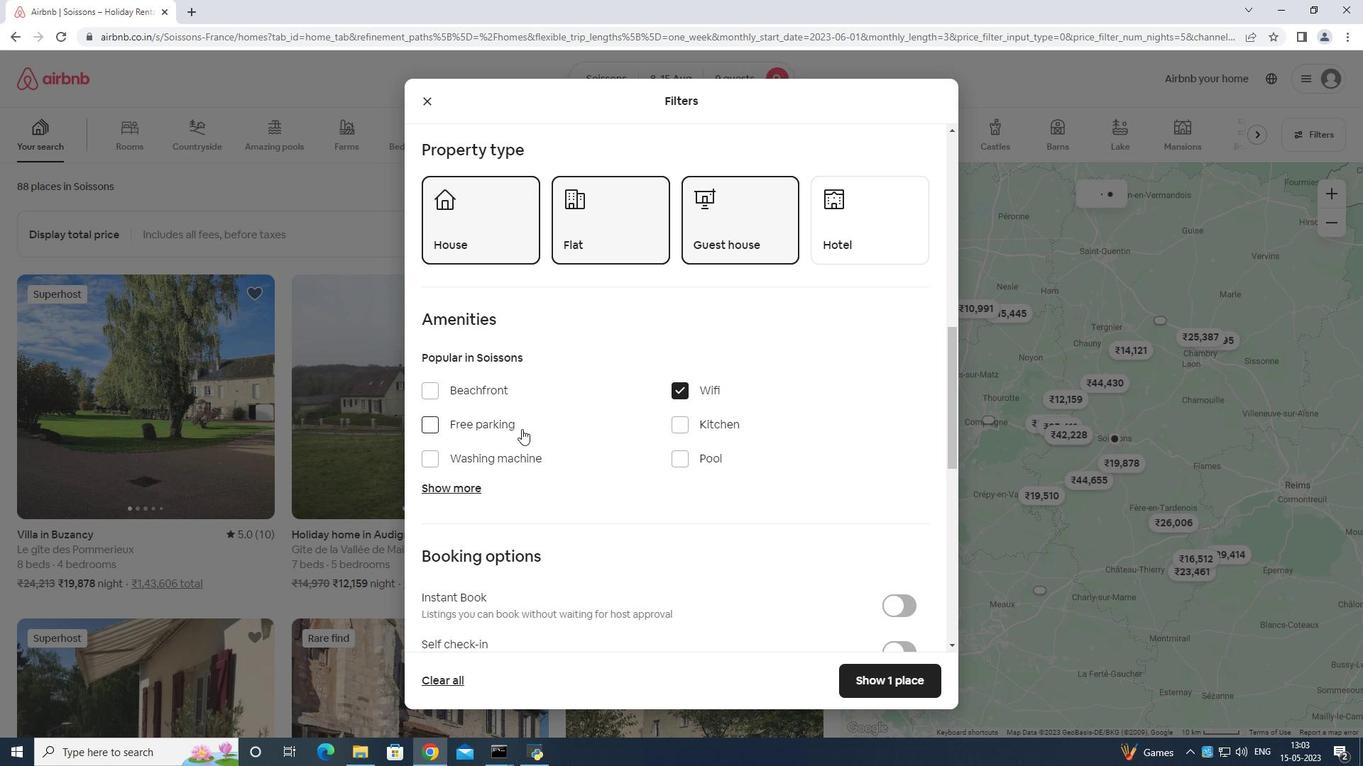 
Action: Mouse moved to (469, 485)
Screenshot: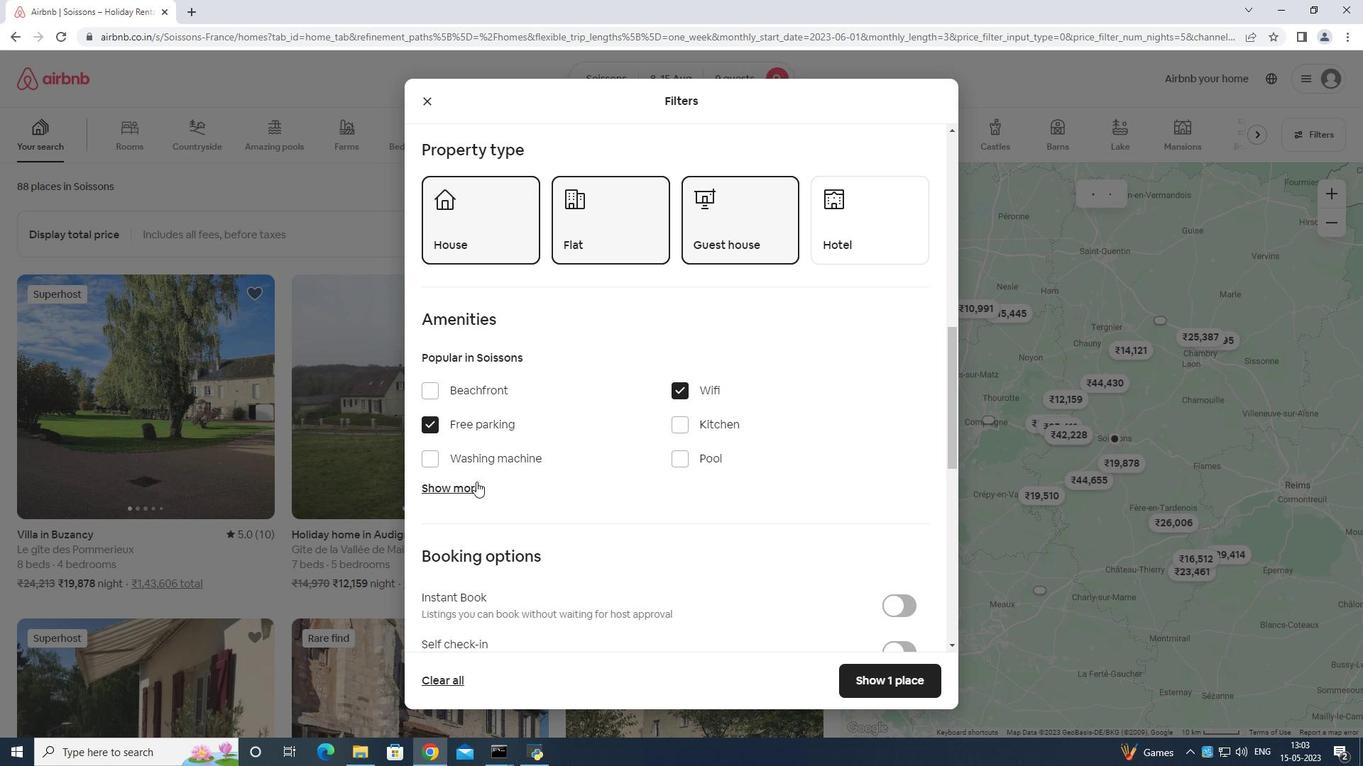 
Action: Mouse pressed left at (469, 485)
Screenshot: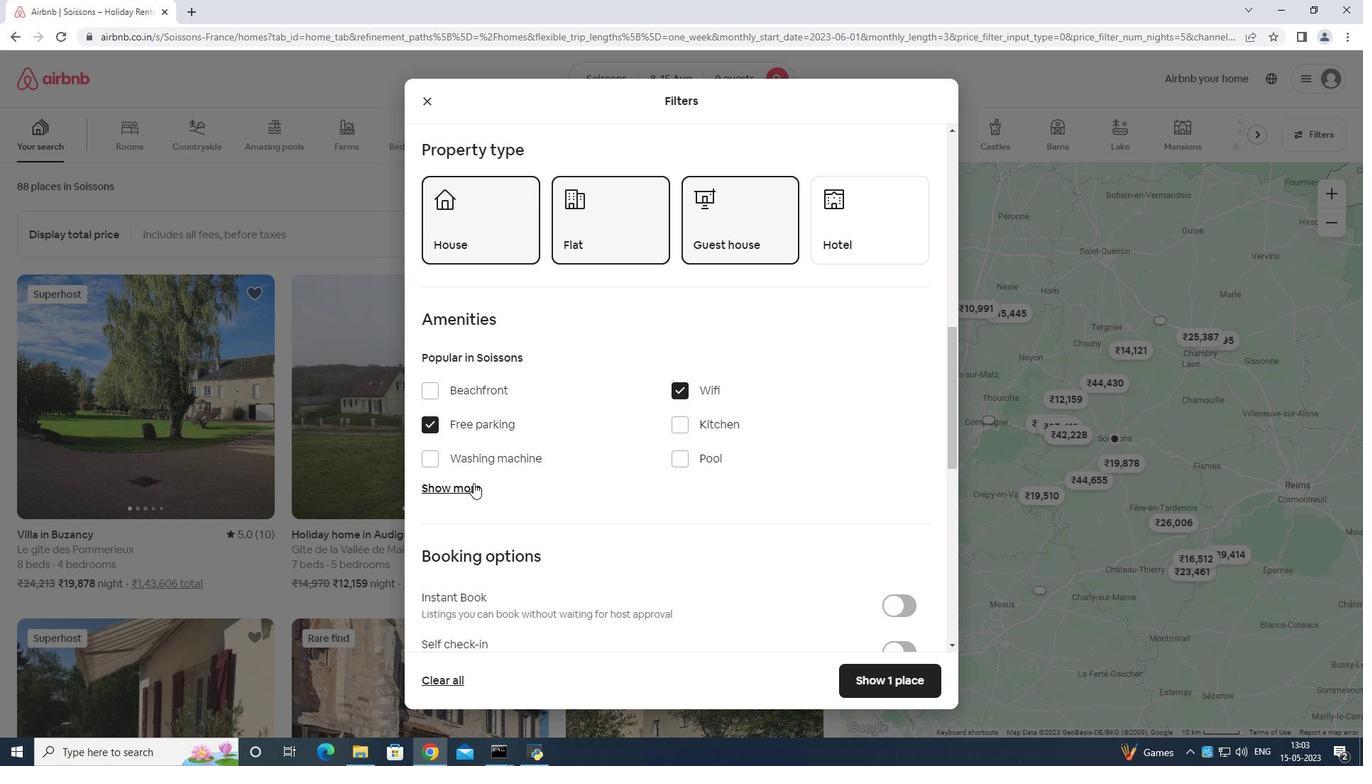 
Action: Mouse moved to (451, 601)
Screenshot: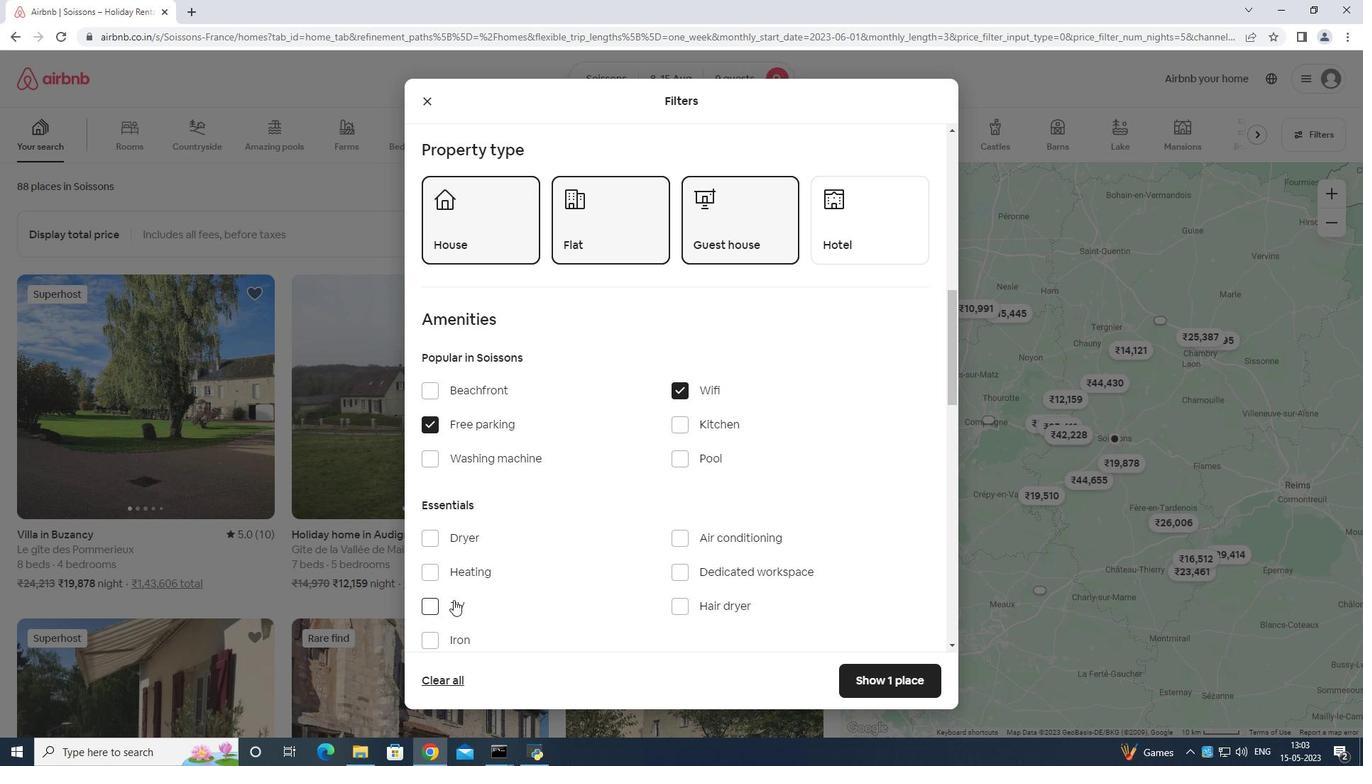 
Action: Mouse pressed left at (451, 601)
Screenshot: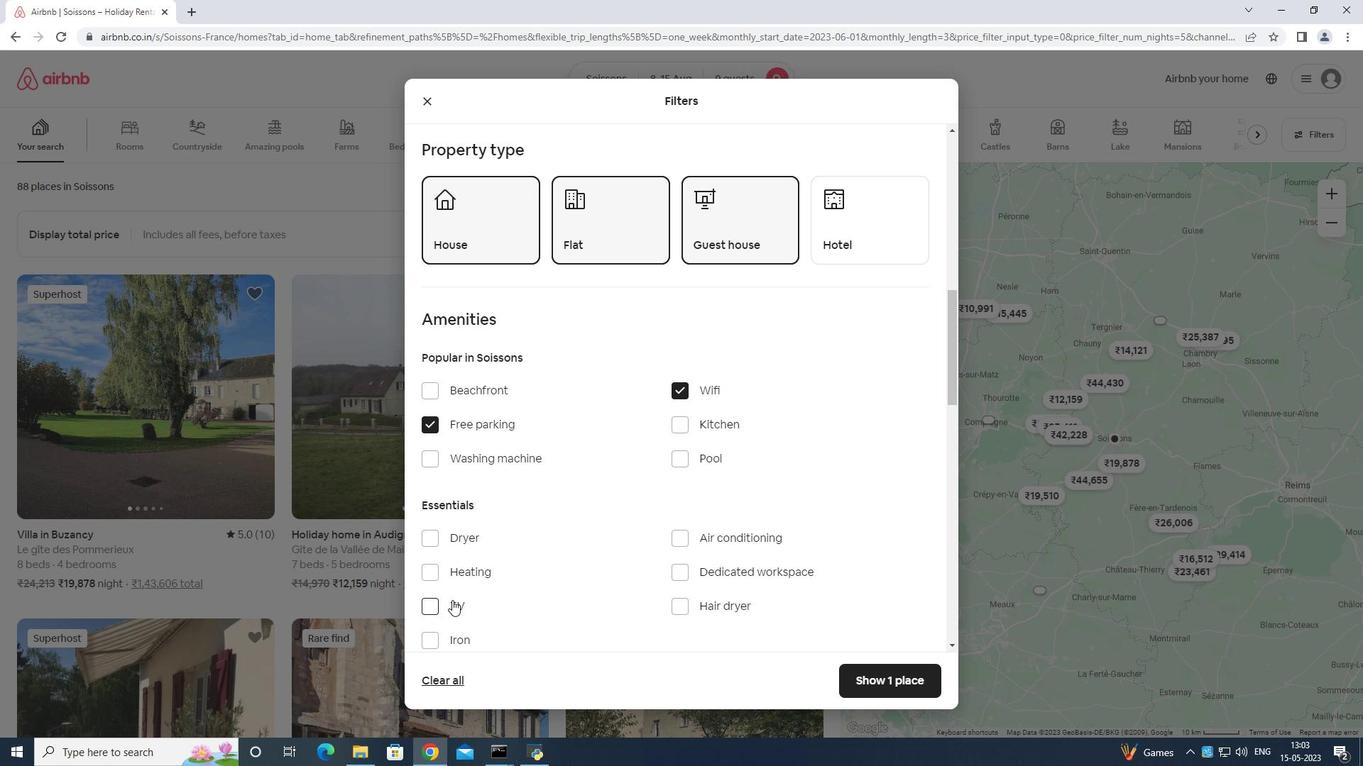 
Action: Mouse moved to (528, 526)
Screenshot: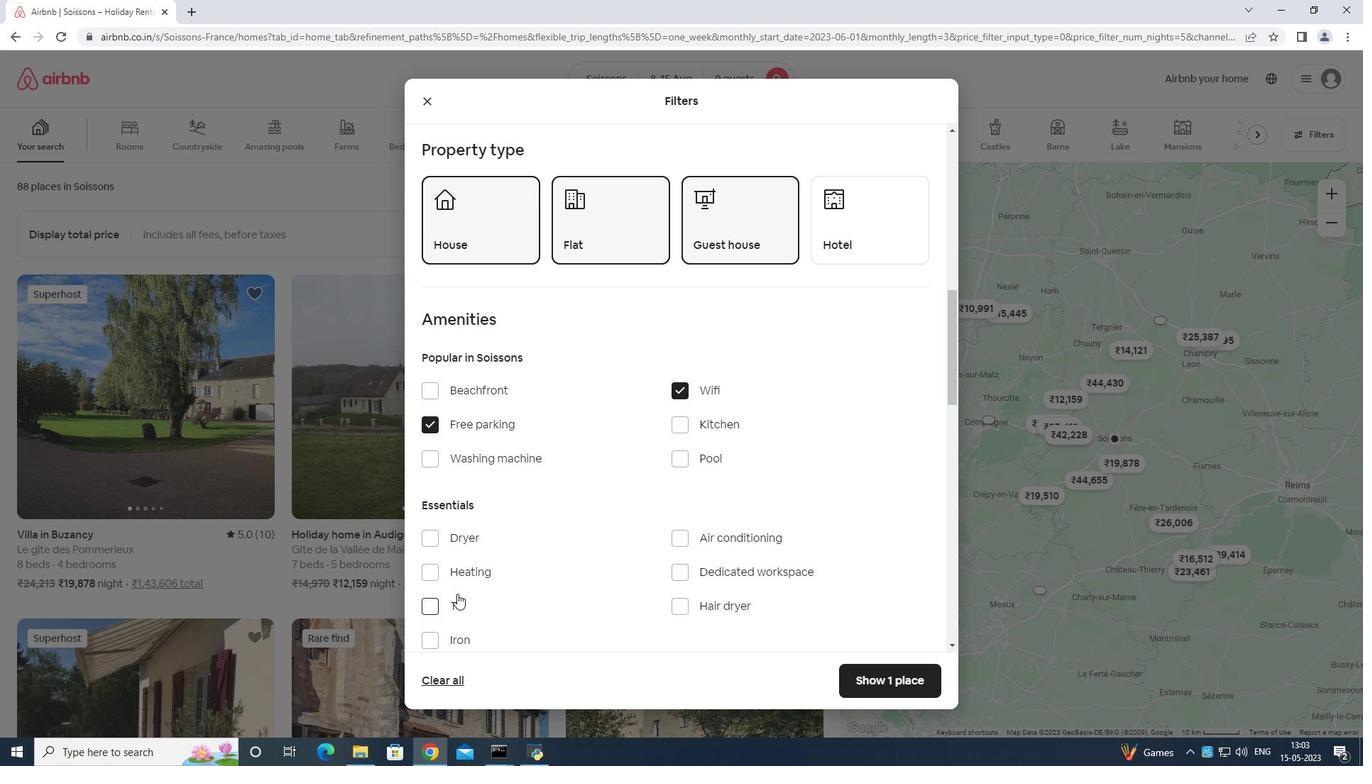 
Action: Mouse scrolled (528, 526) with delta (0, 0)
Screenshot: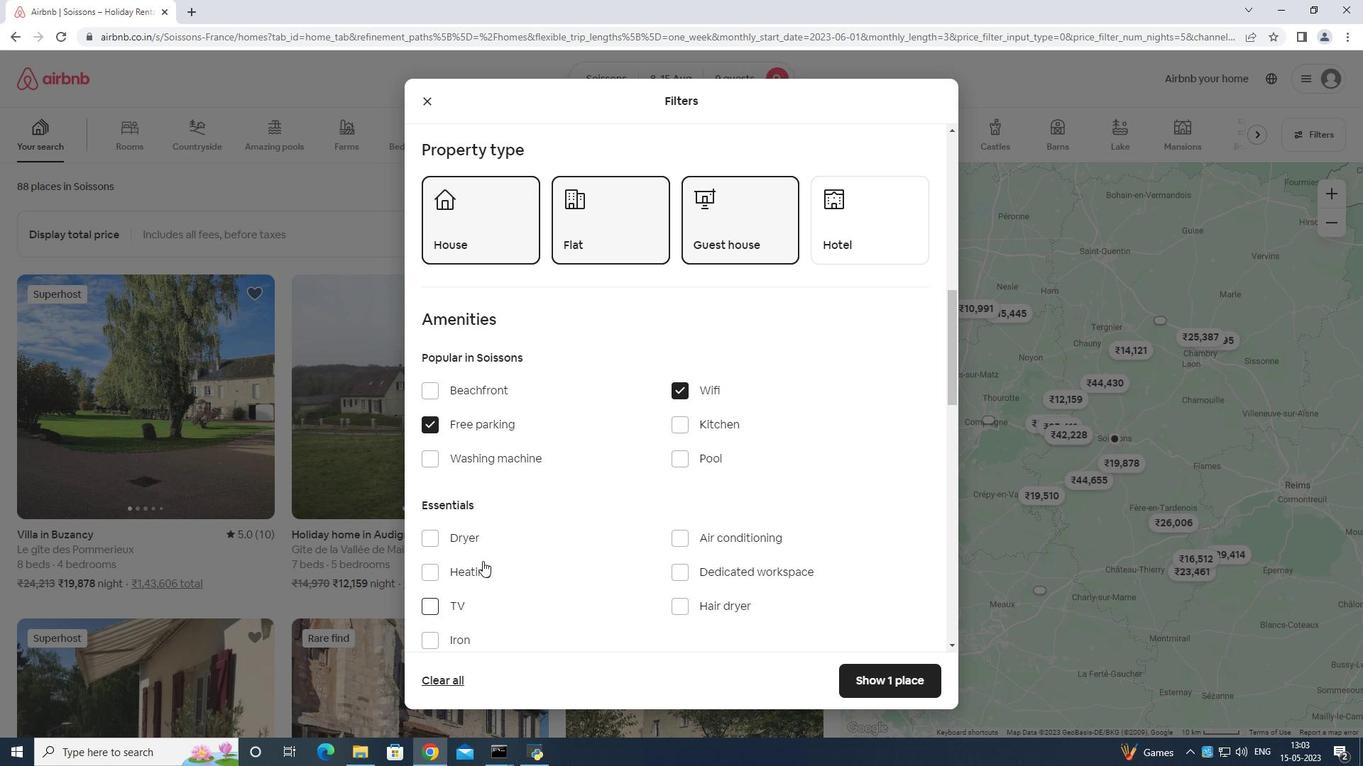 
Action: Mouse moved to (529, 528)
Screenshot: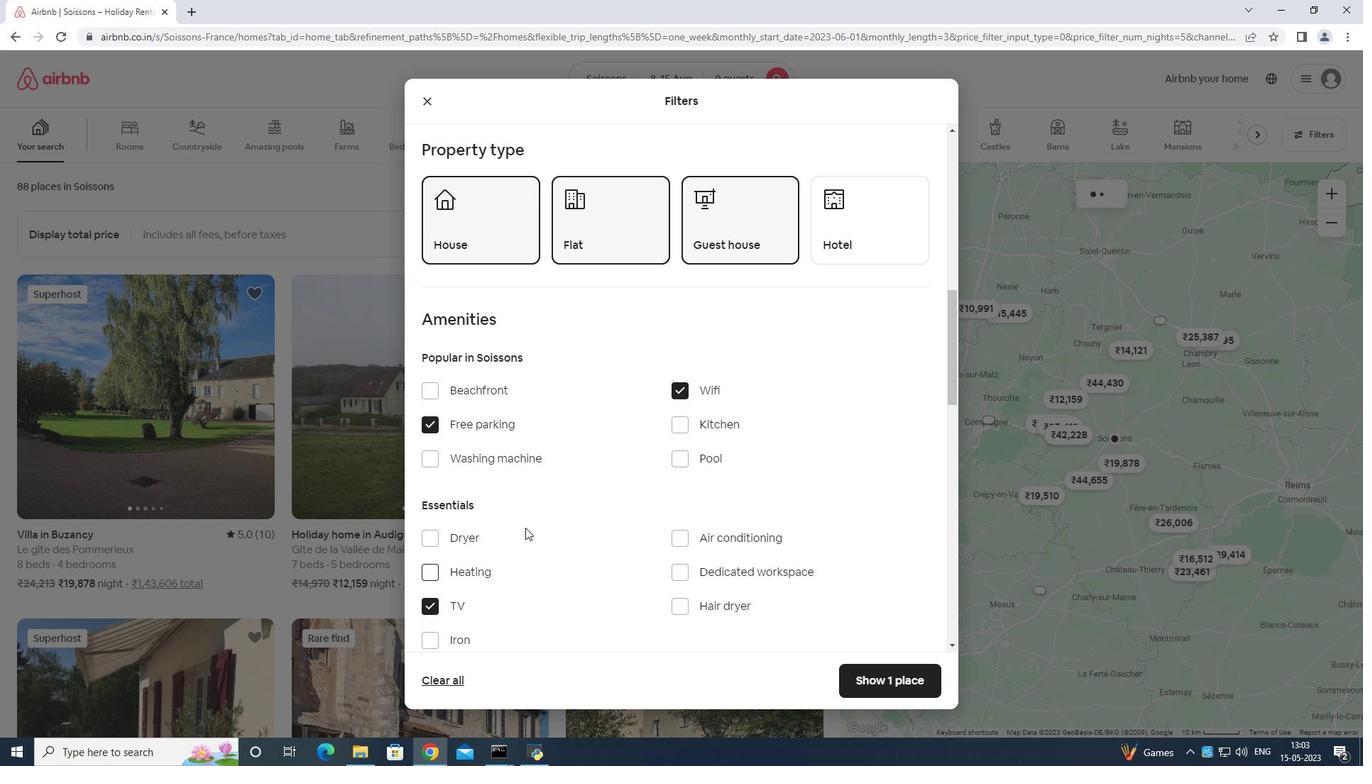 
Action: Mouse scrolled (529, 527) with delta (0, 0)
Screenshot: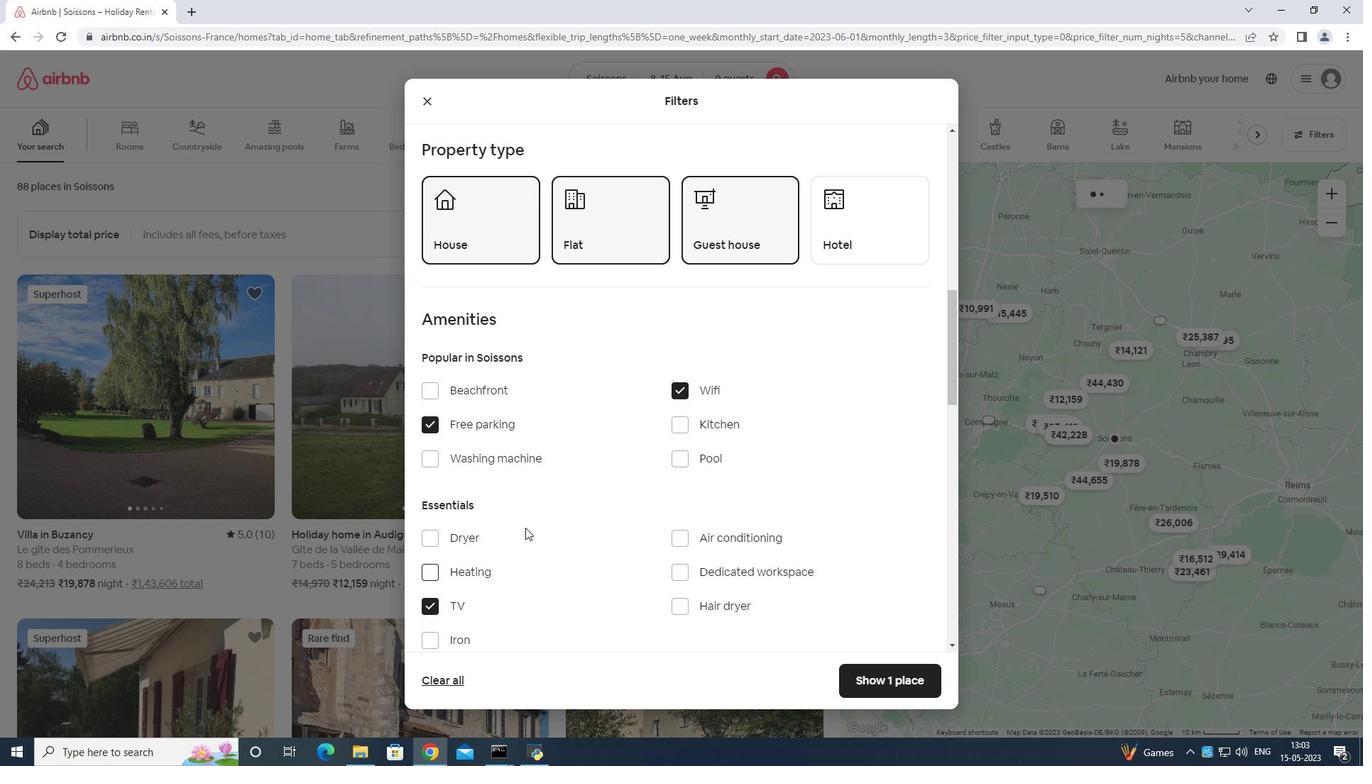 
Action: Mouse moved to (531, 529)
Screenshot: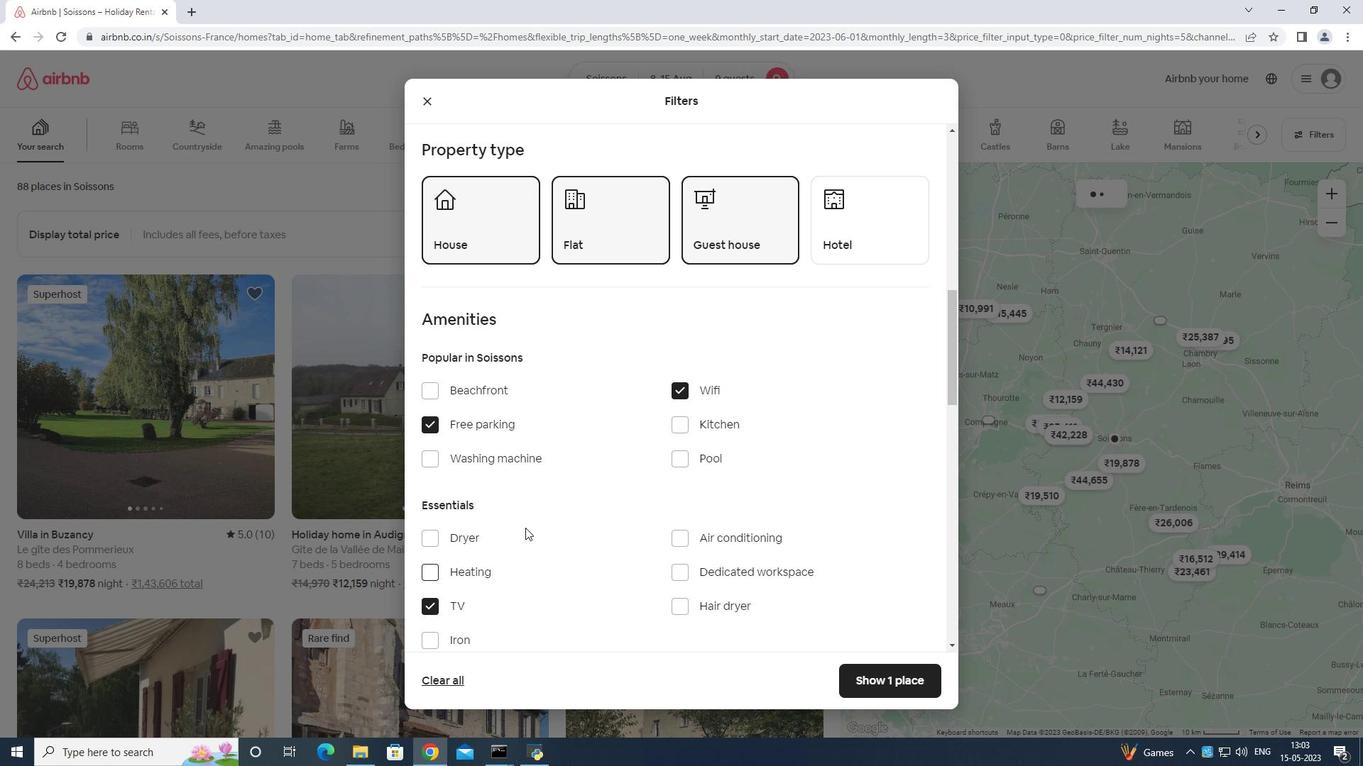 
Action: Mouse scrolled (531, 528) with delta (0, 0)
Screenshot: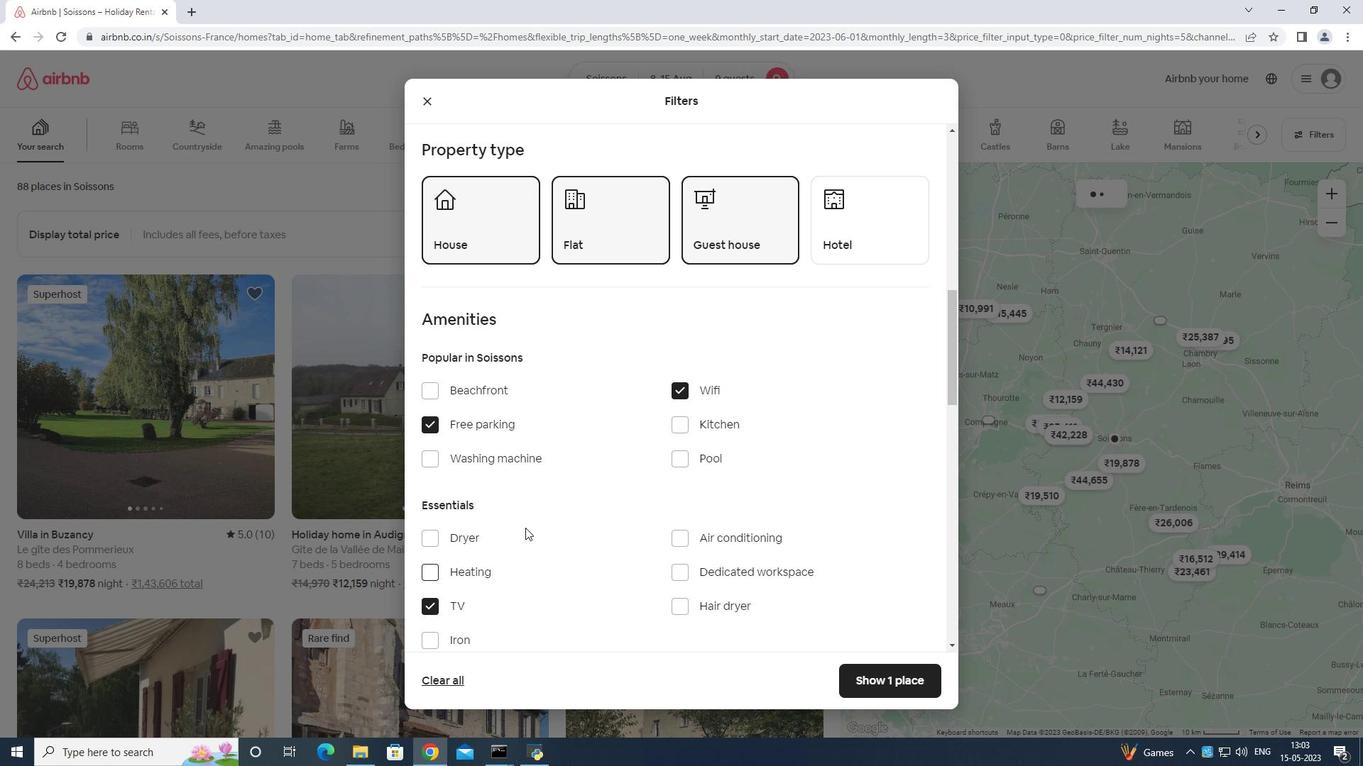 
Action: Mouse moved to (533, 529)
Screenshot: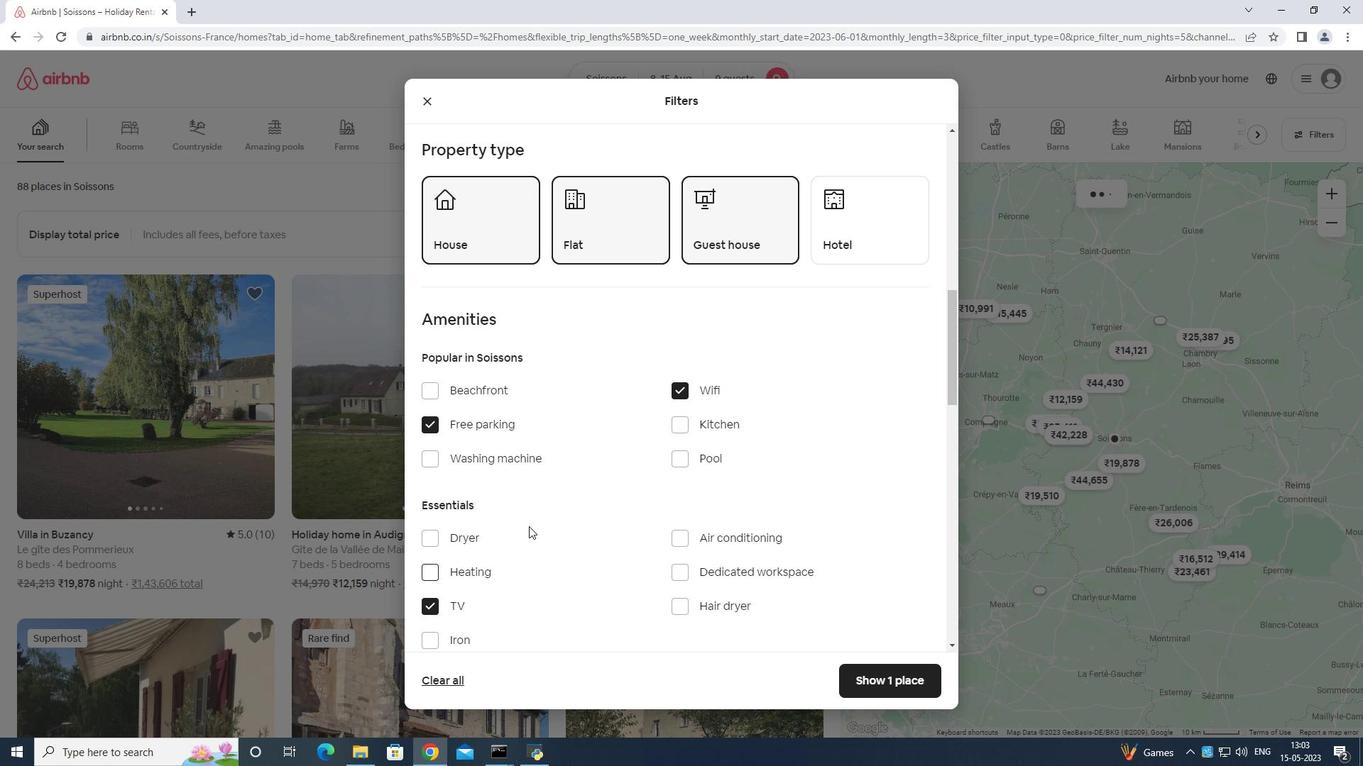 
Action: Mouse scrolled (533, 528) with delta (0, 0)
Screenshot: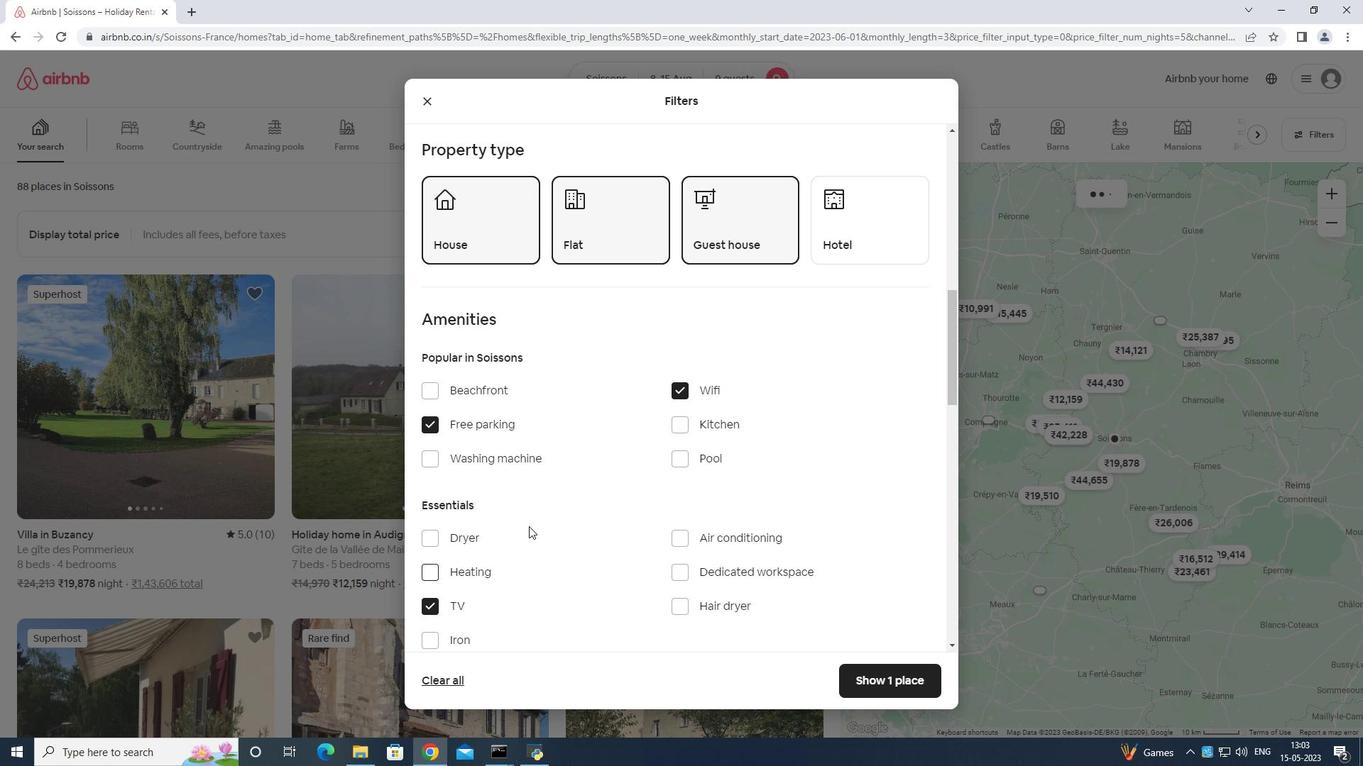 
Action: Mouse moved to (683, 472)
Screenshot: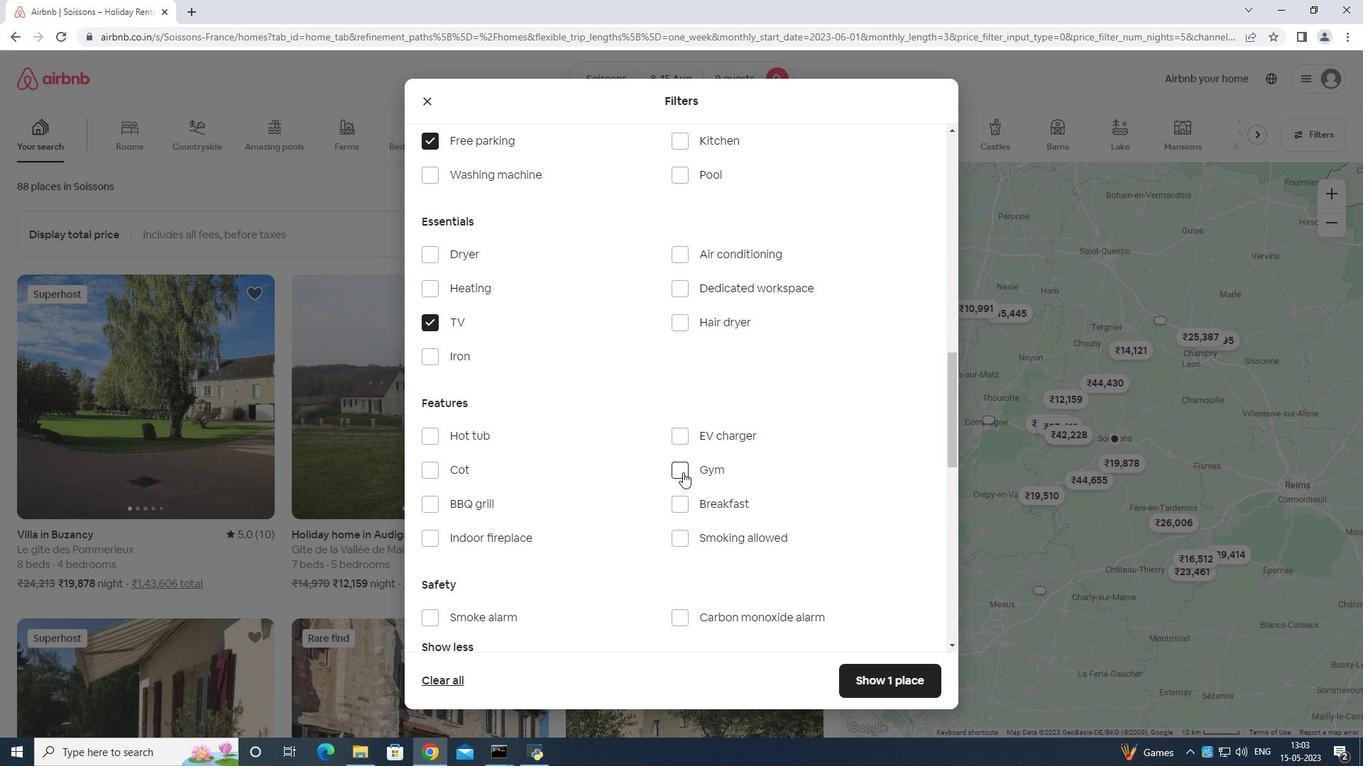 
Action: Mouse pressed left at (683, 472)
Screenshot: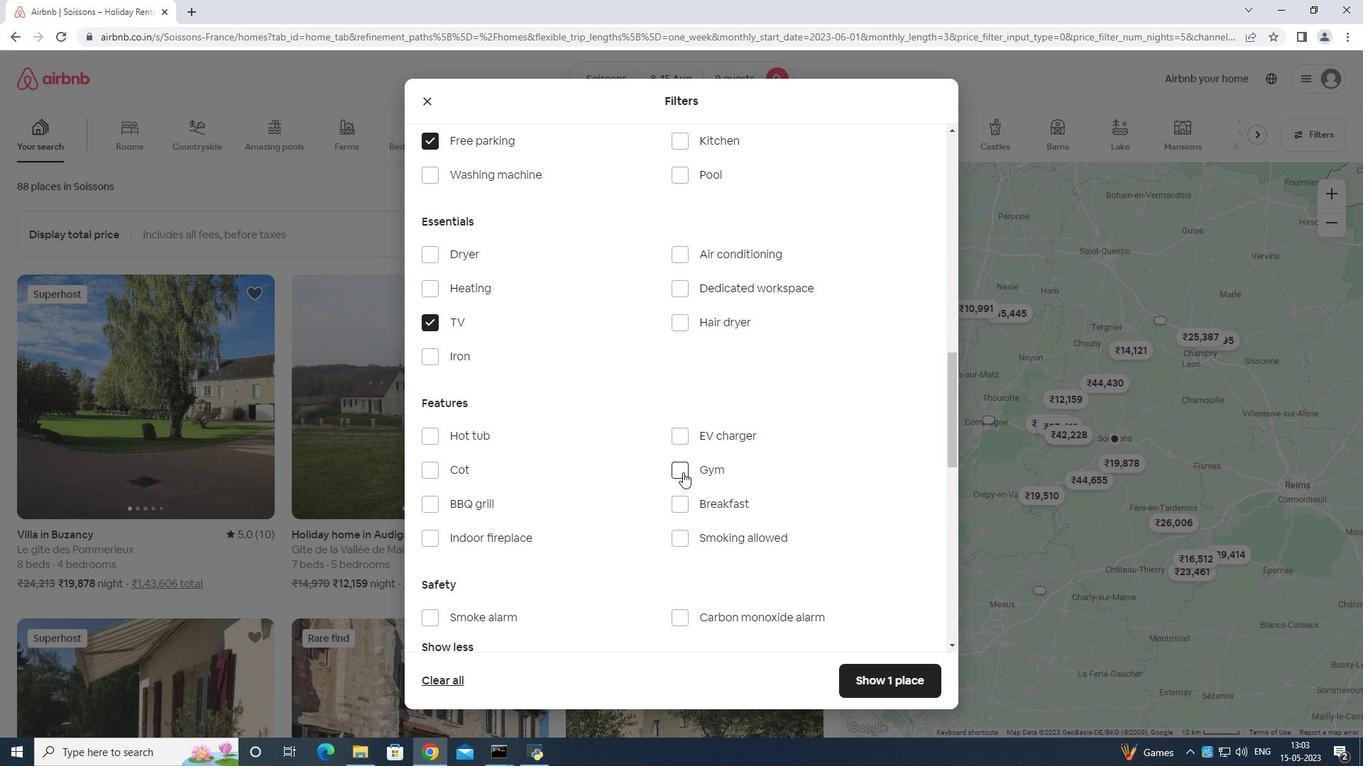 
Action: Mouse moved to (679, 508)
Screenshot: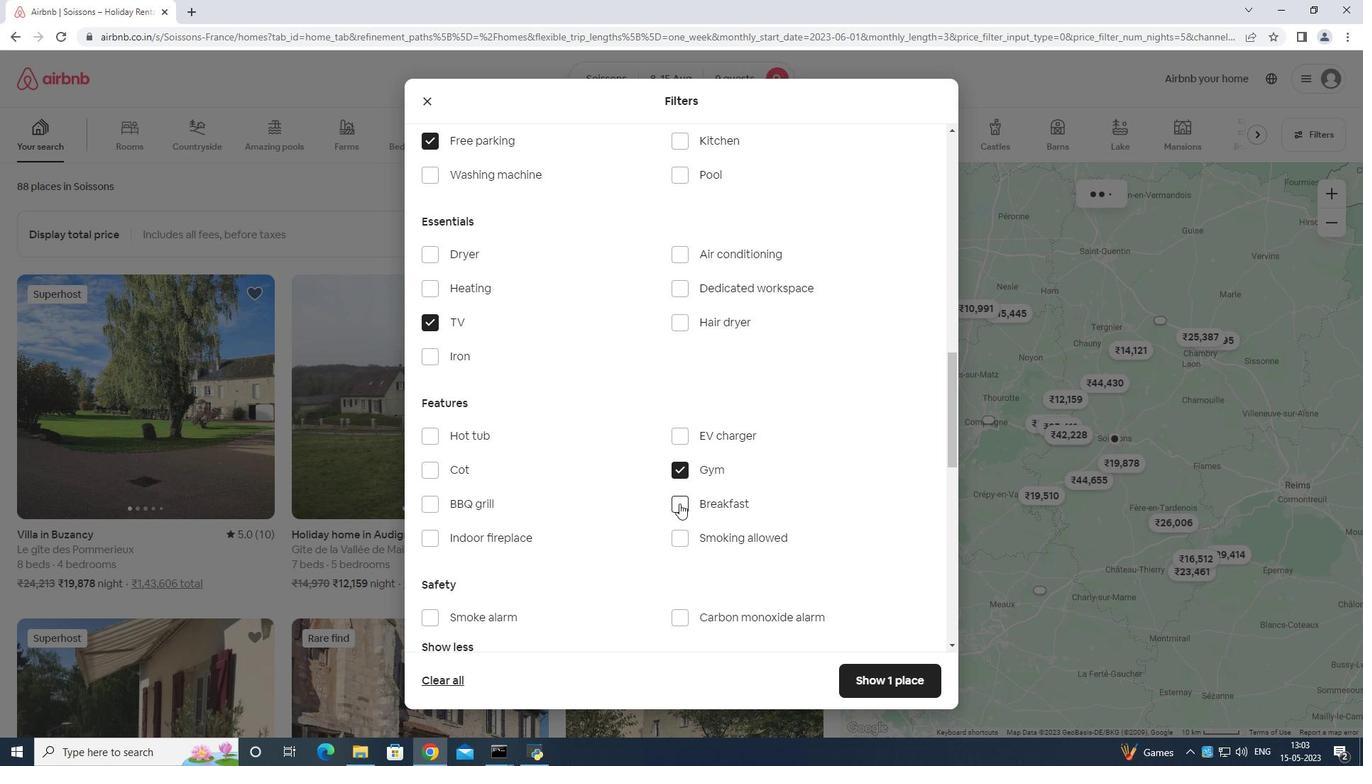 
Action: Mouse pressed left at (679, 508)
Screenshot: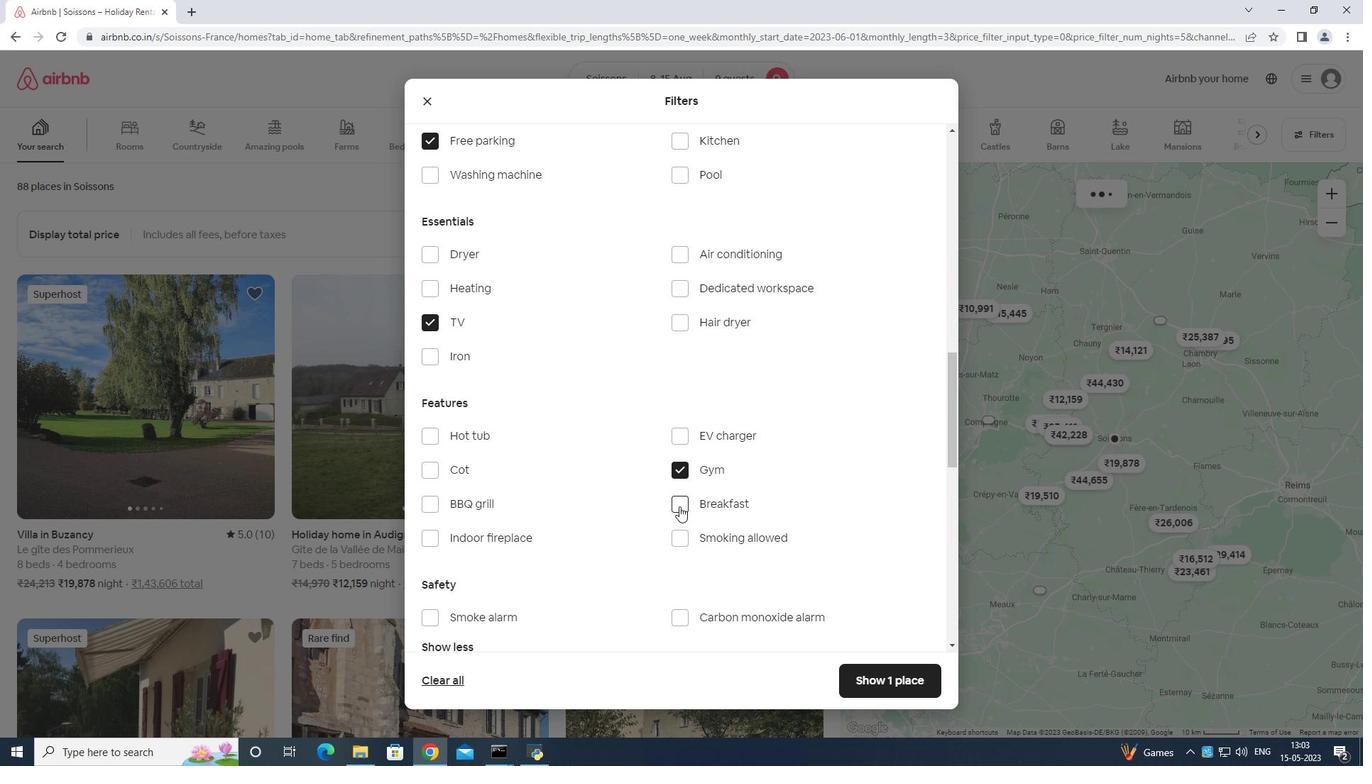 
Action: Mouse moved to (700, 465)
Screenshot: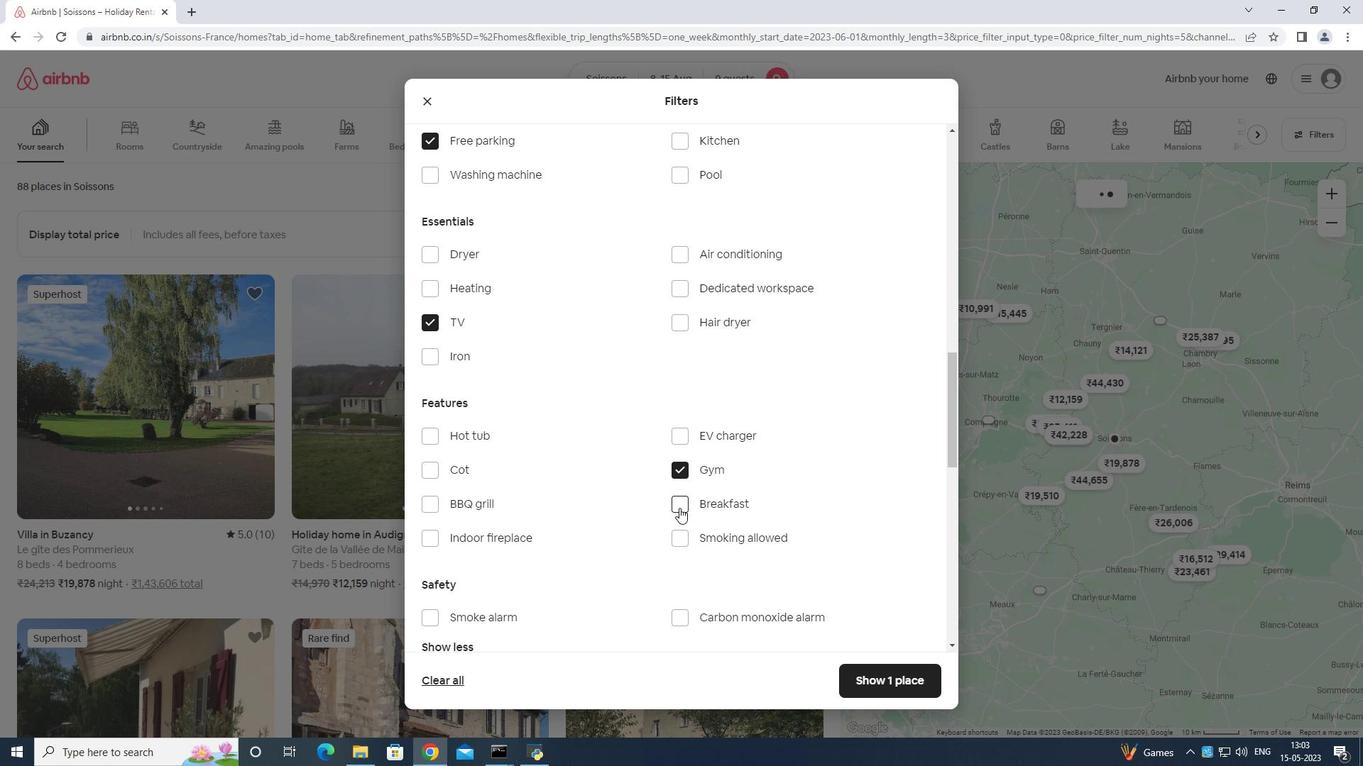 
Action: Mouse scrolled (700, 464) with delta (0, 0)
Screenshot: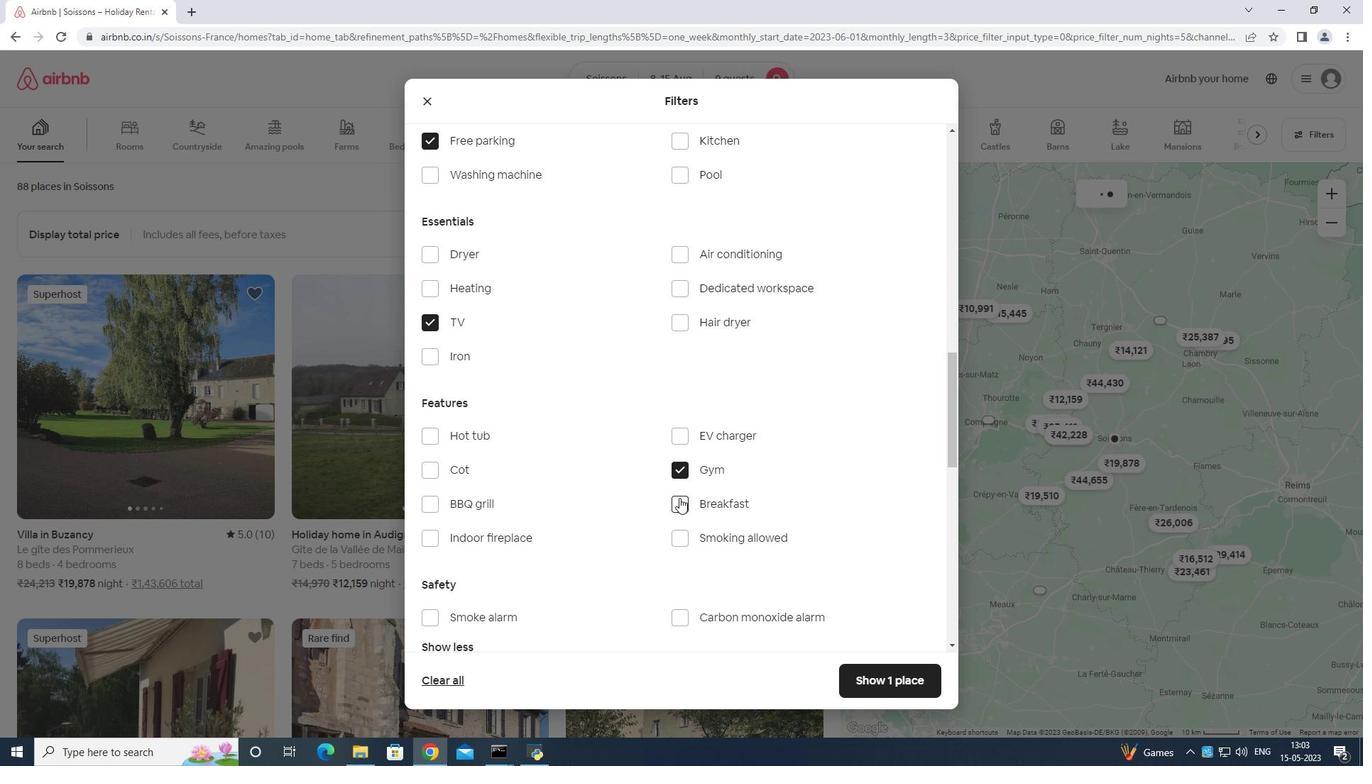 
Action: Mouse scrolled (700, 464) with delta (0, 0)
Screenshot: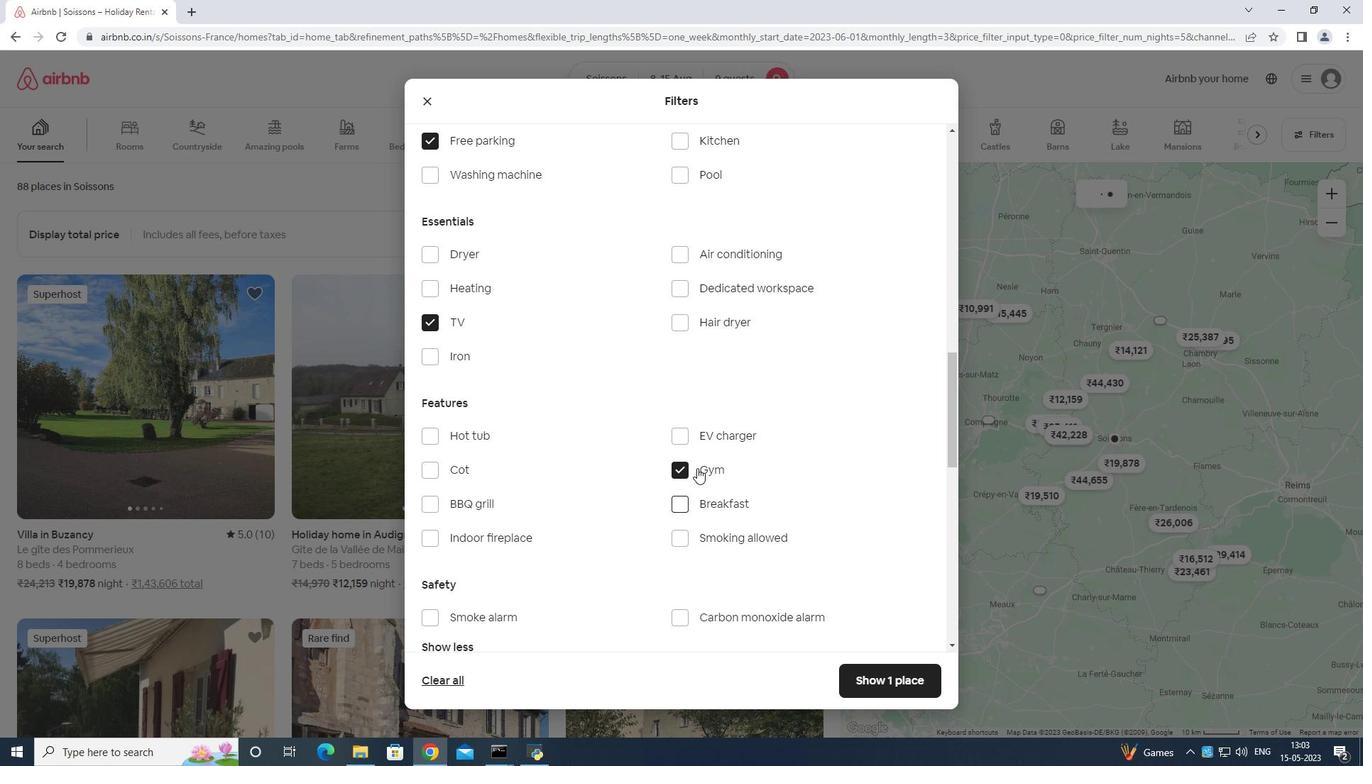 
Action: Mouse moved to (700, 465)
Screenshot: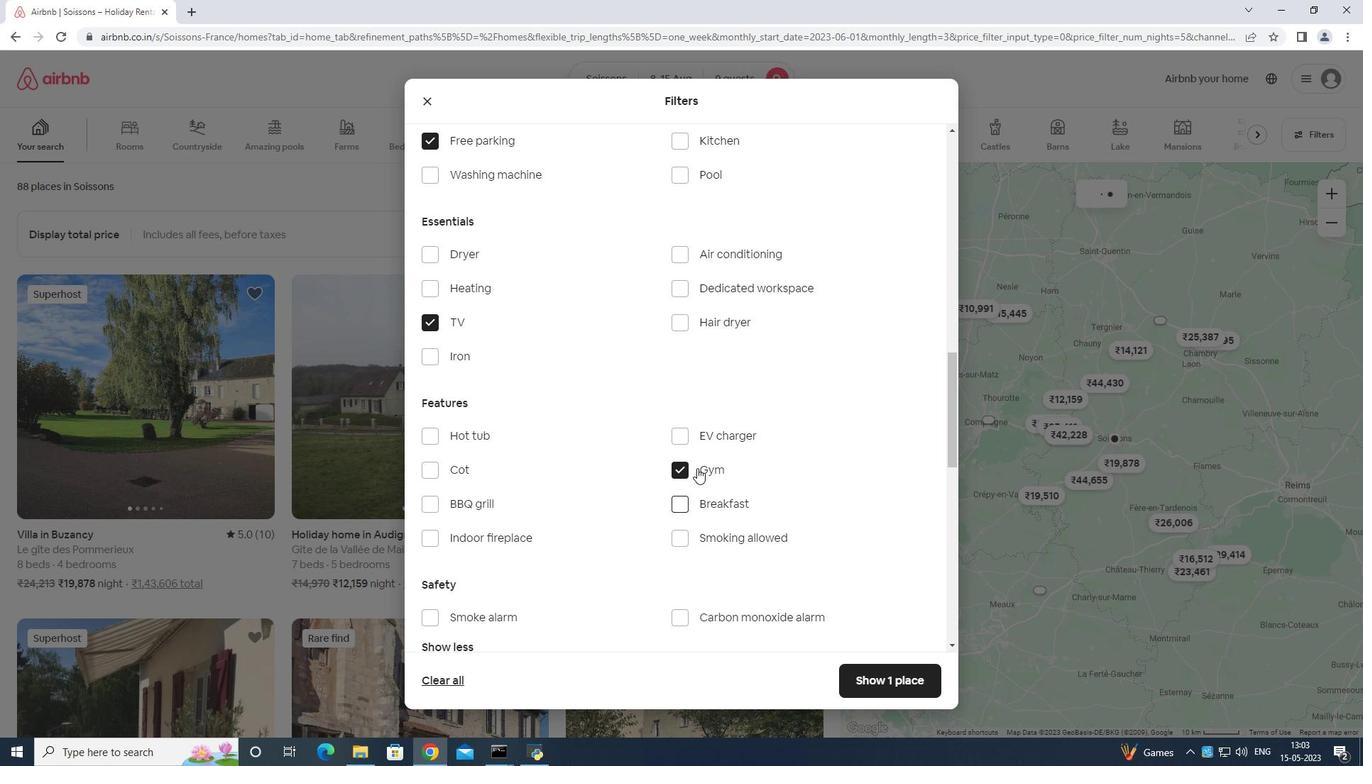 
Action: Mouse scrolled (700, 464) with delta (0, 0)
Screenshot: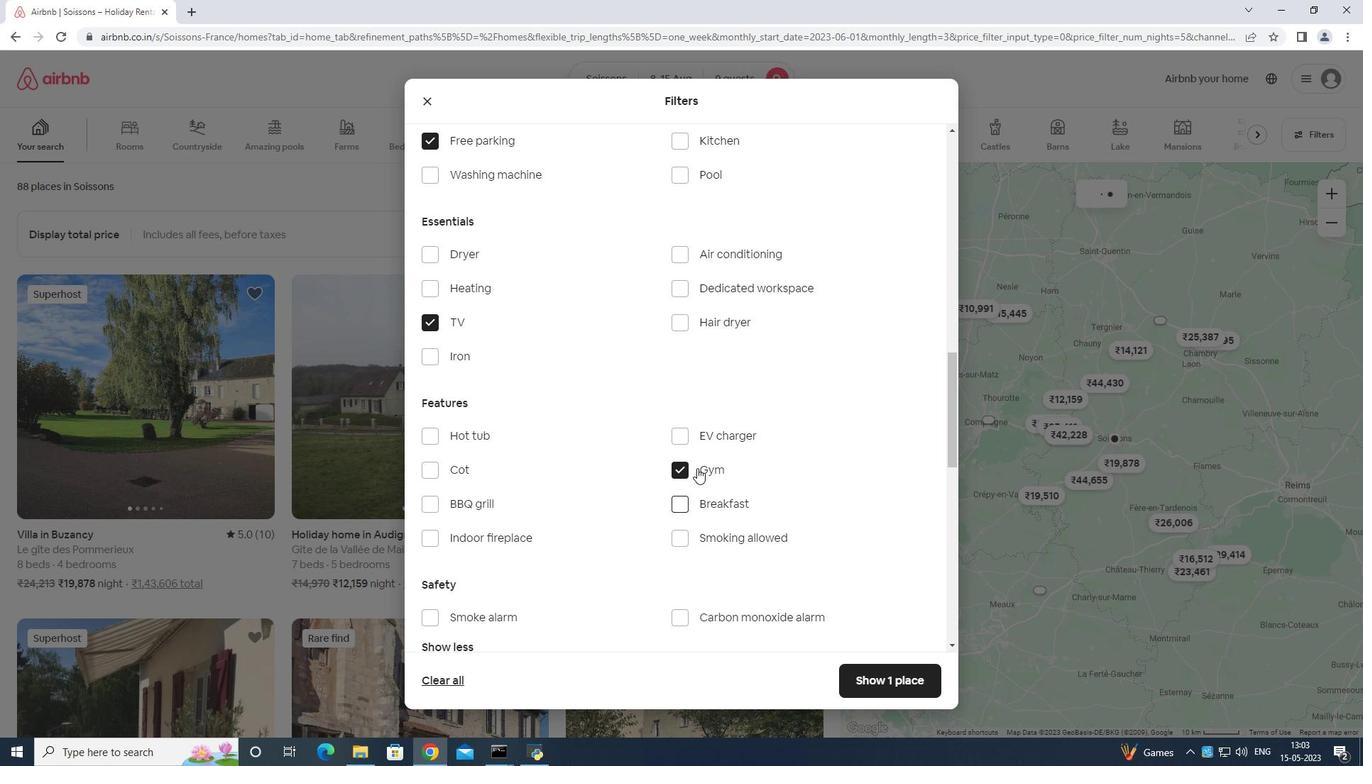 
Action: Mouse scrolled (700, 464) with delta (0, 0)
Screenshot: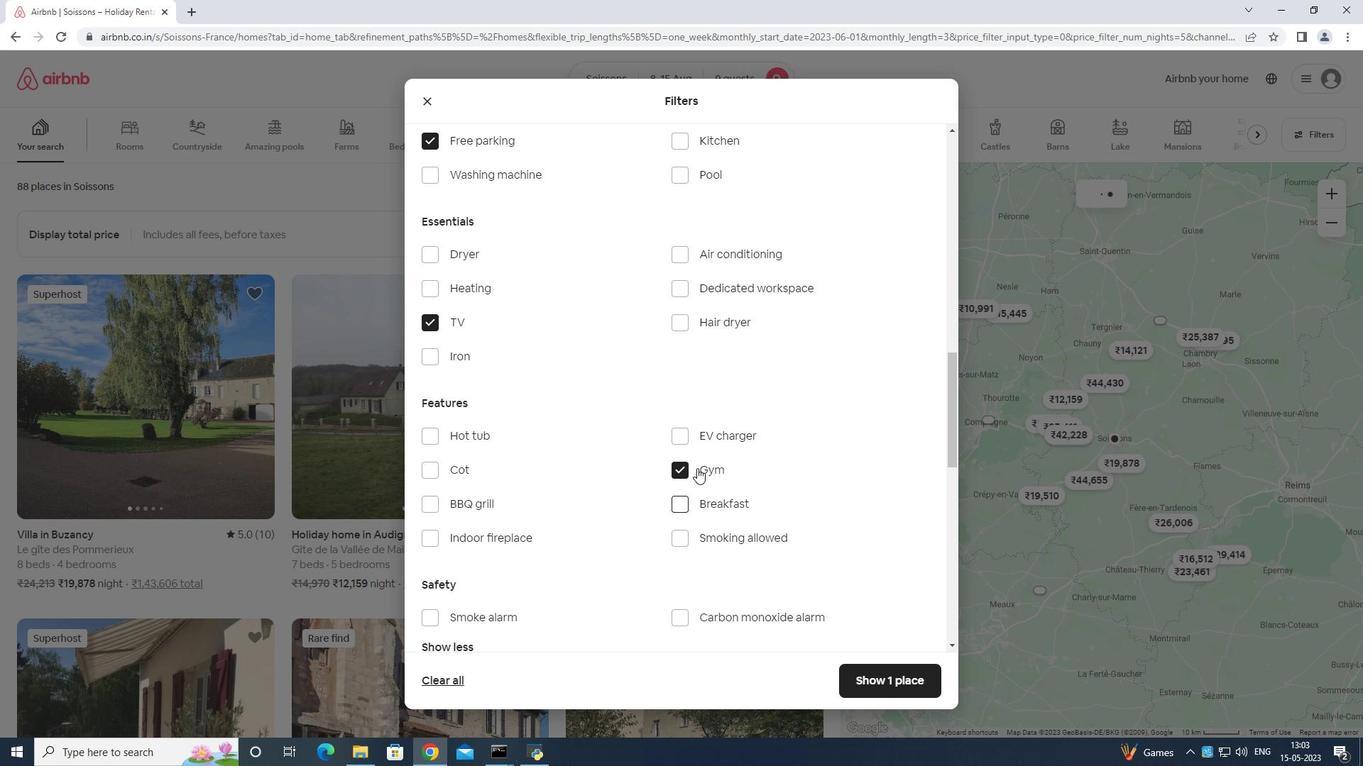 
Action: Mouse moved to (739, 459)
Screenshot: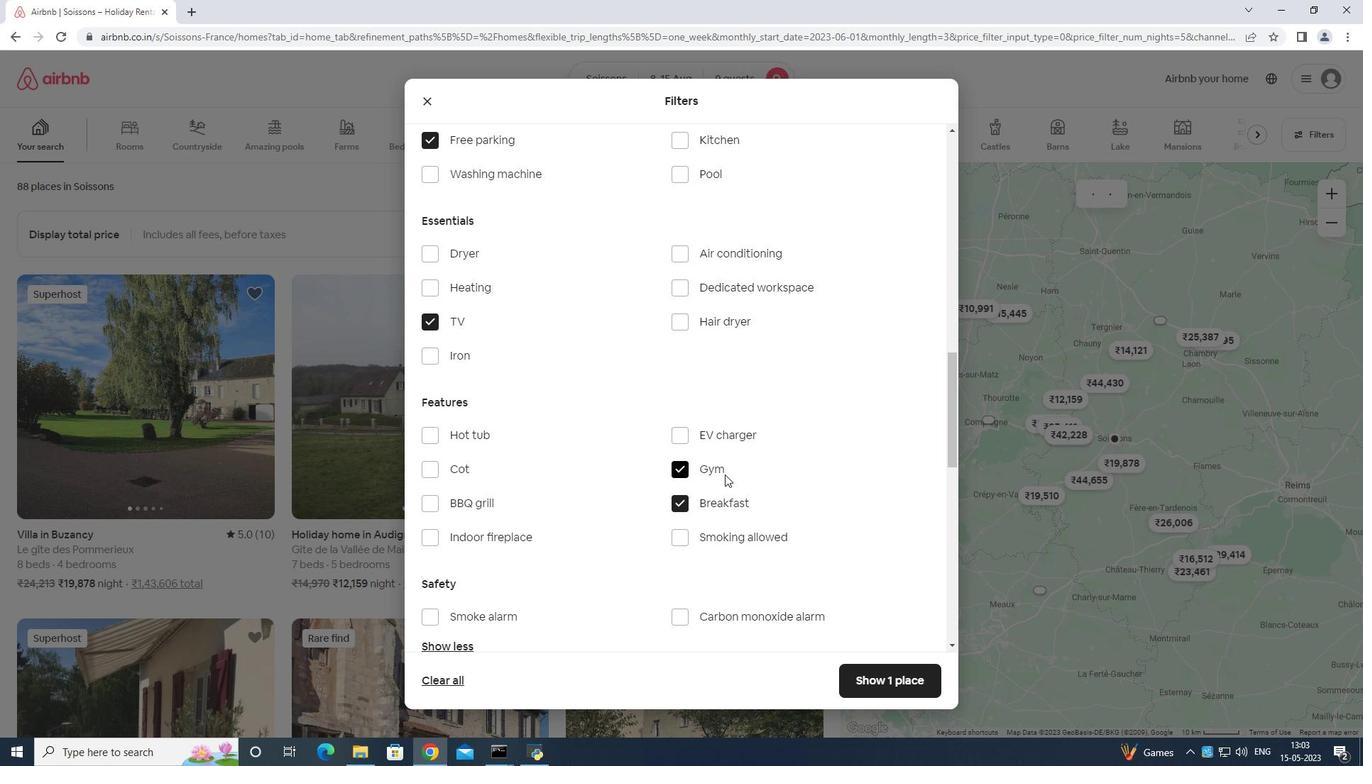 
Action: Mouse scrolled (739, 458) with delta (0, 0)
Screenshot: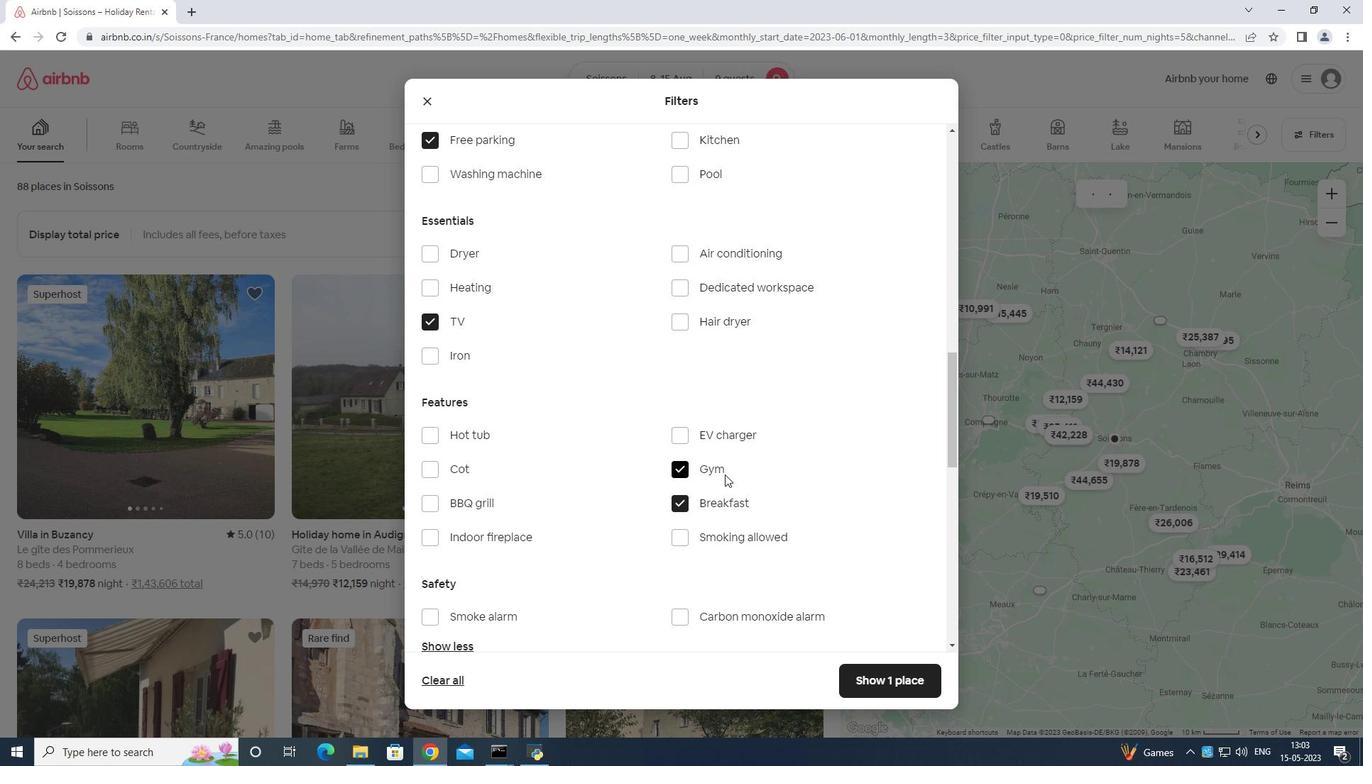 
Action: Mouse moved to (739, 461)
Screenshot: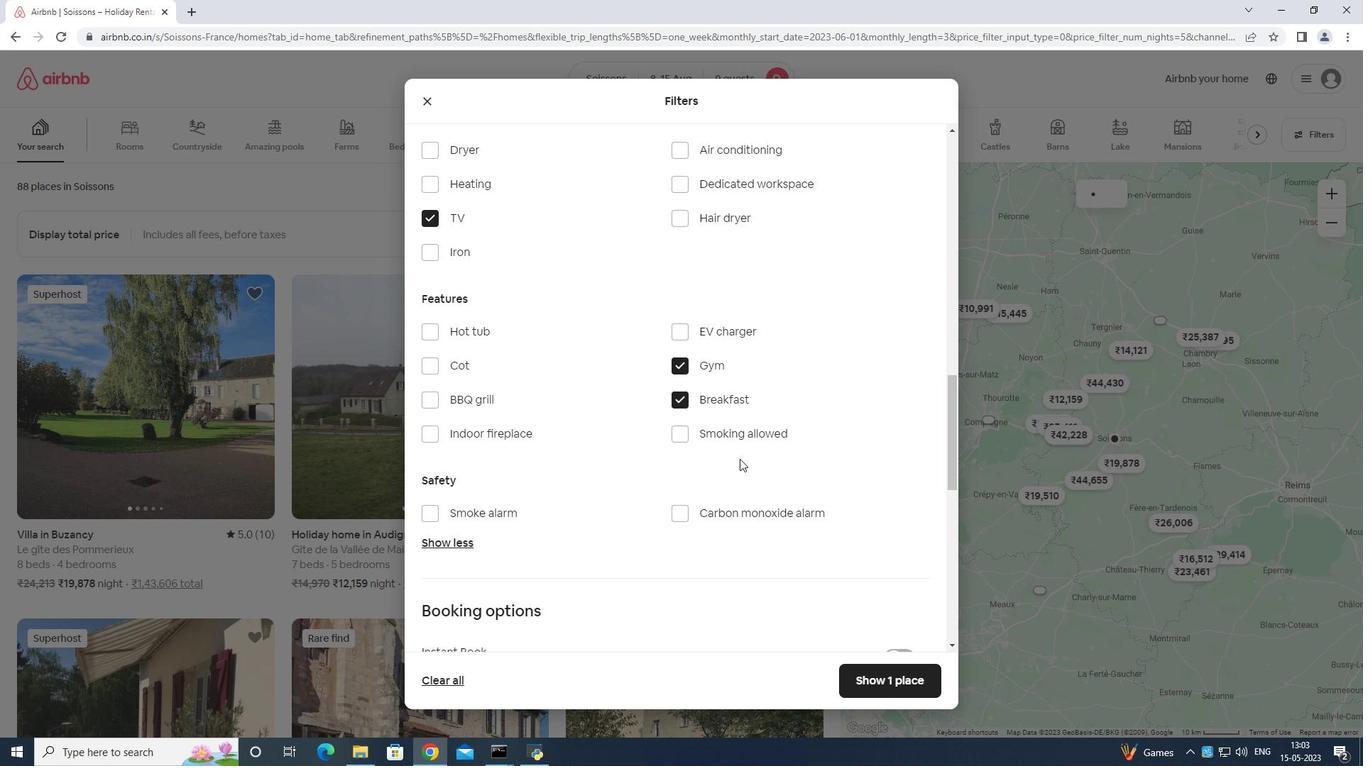 
Action: Mouse scrolled (739, 460) with delta (0, 0)
Screenshot: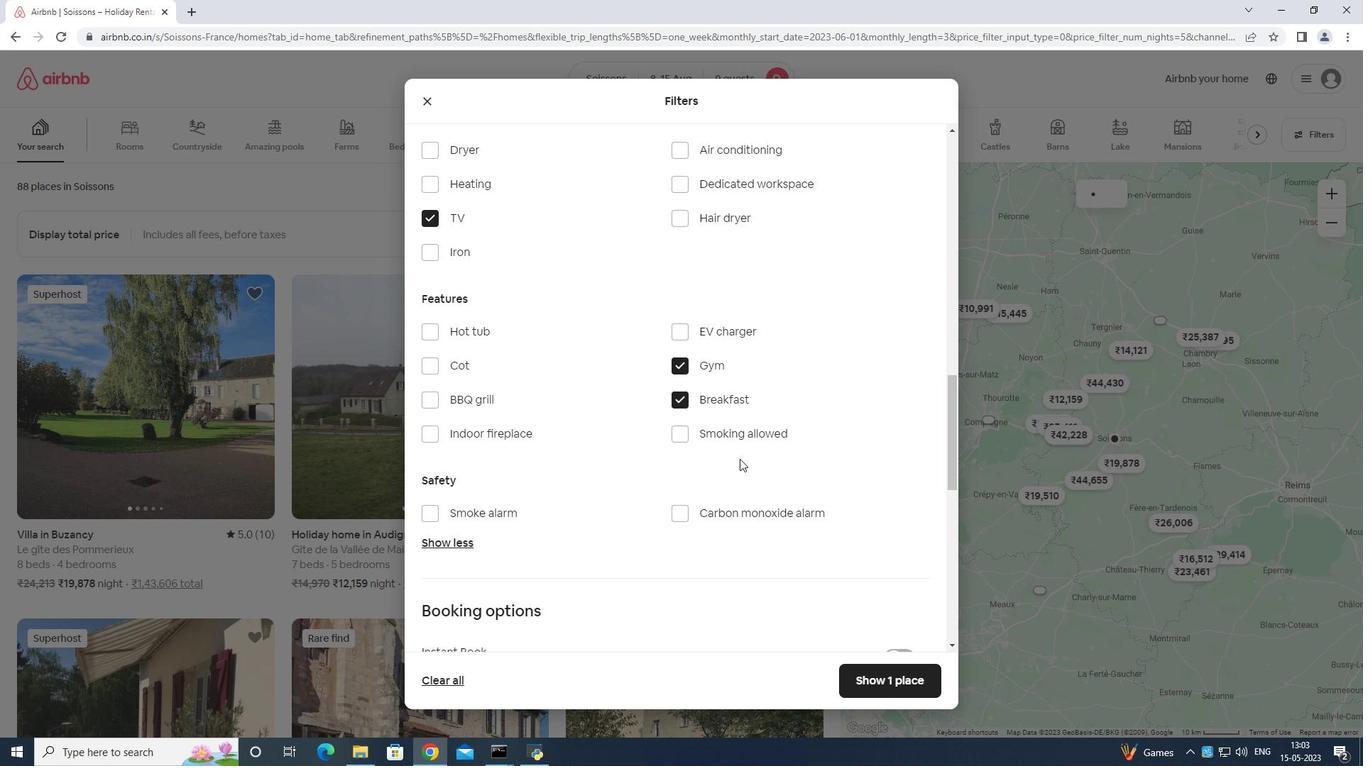 
Action: Mouse moved to (739, 463)
Screenshot: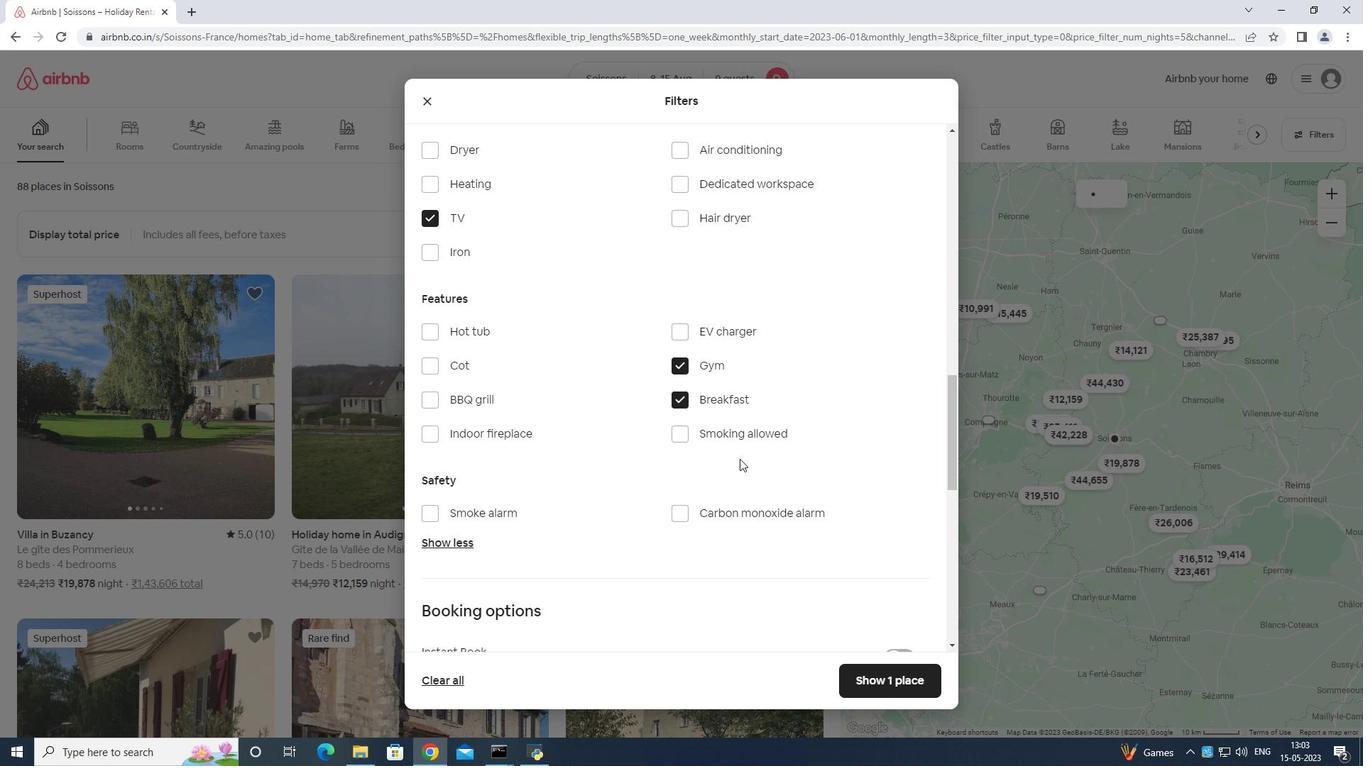 
Action: Mouse scrolled (739, 462) with delta (0, 0)
Screenshot: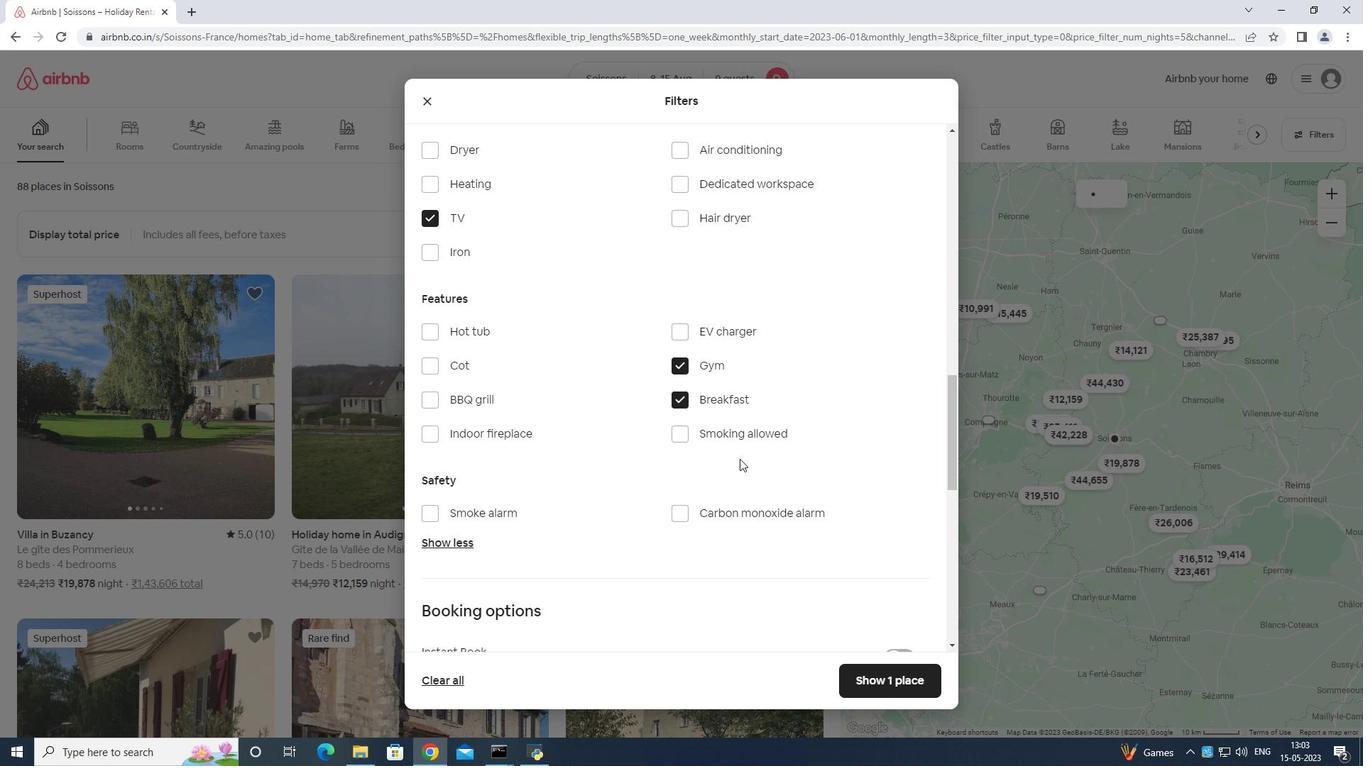 
Action: Mouse moved to (900, 315)
Screenshot: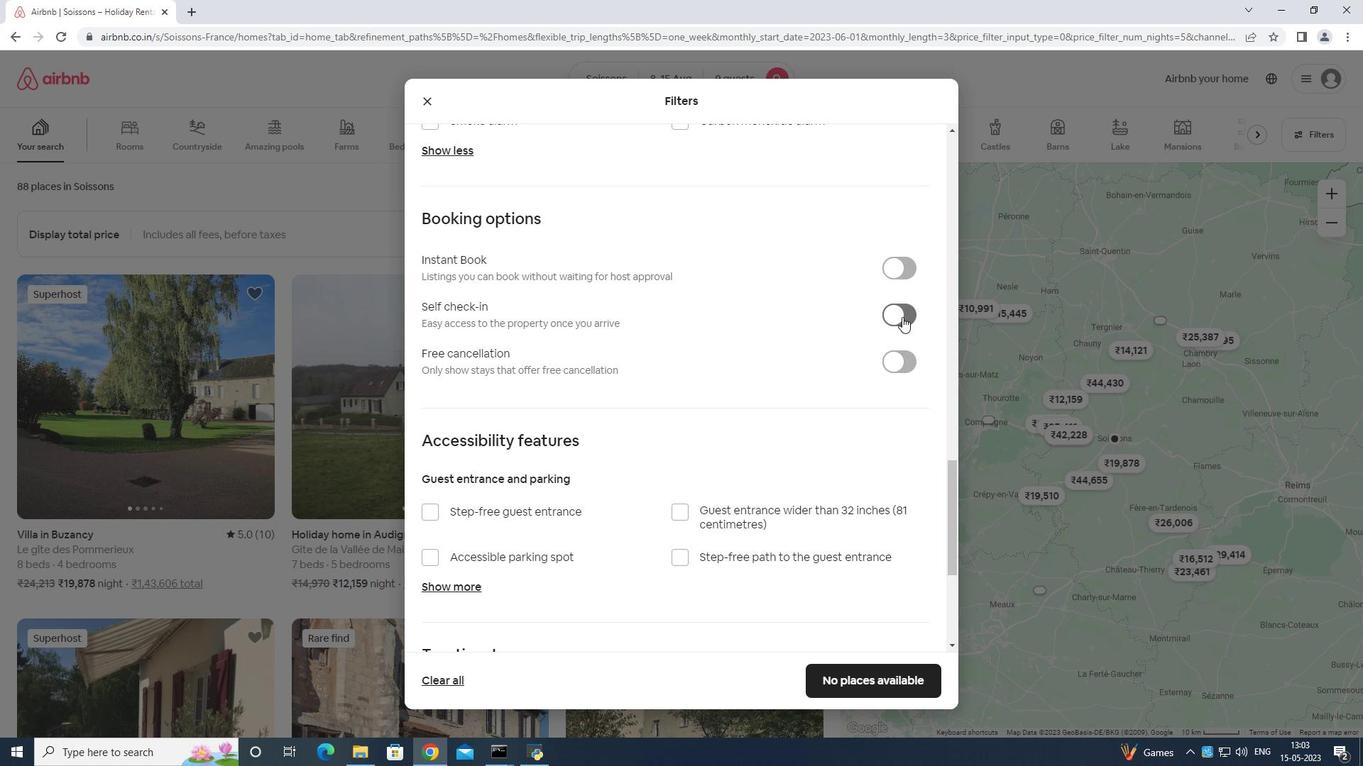 
Action: Mouse pressed left at (900, 315)
Screenshot: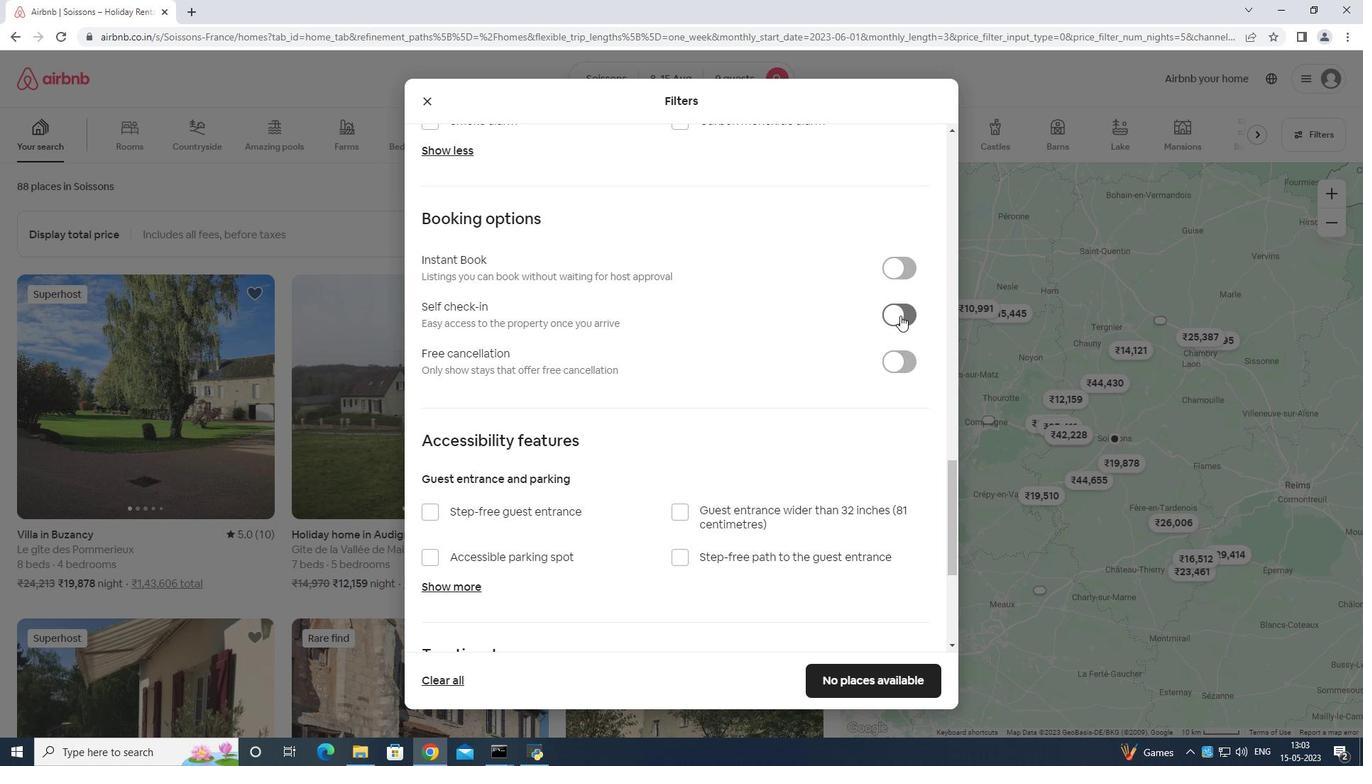 
Action: Mouse moved to (903, 313)
Screenshot: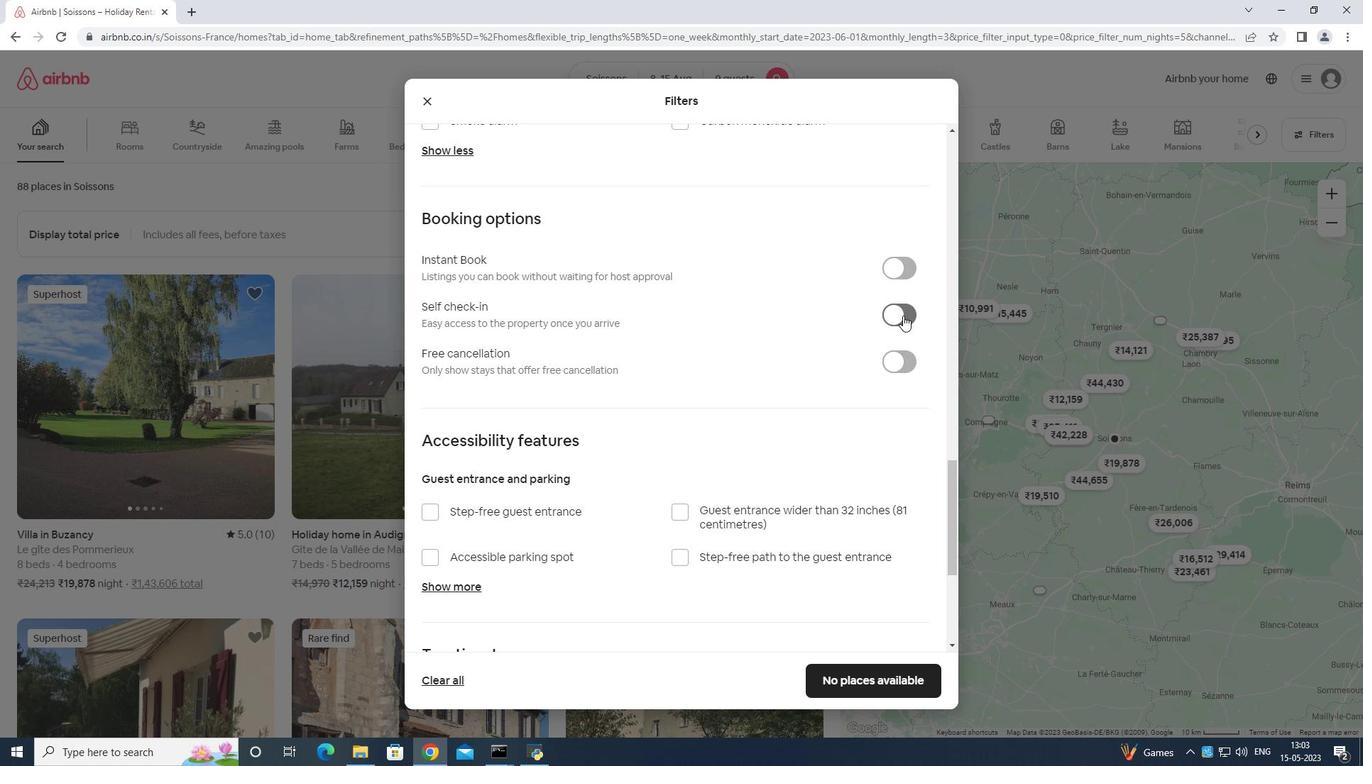 
Action: Mouse scrolled (903, 313) with delta (0, 0)
Screenshot: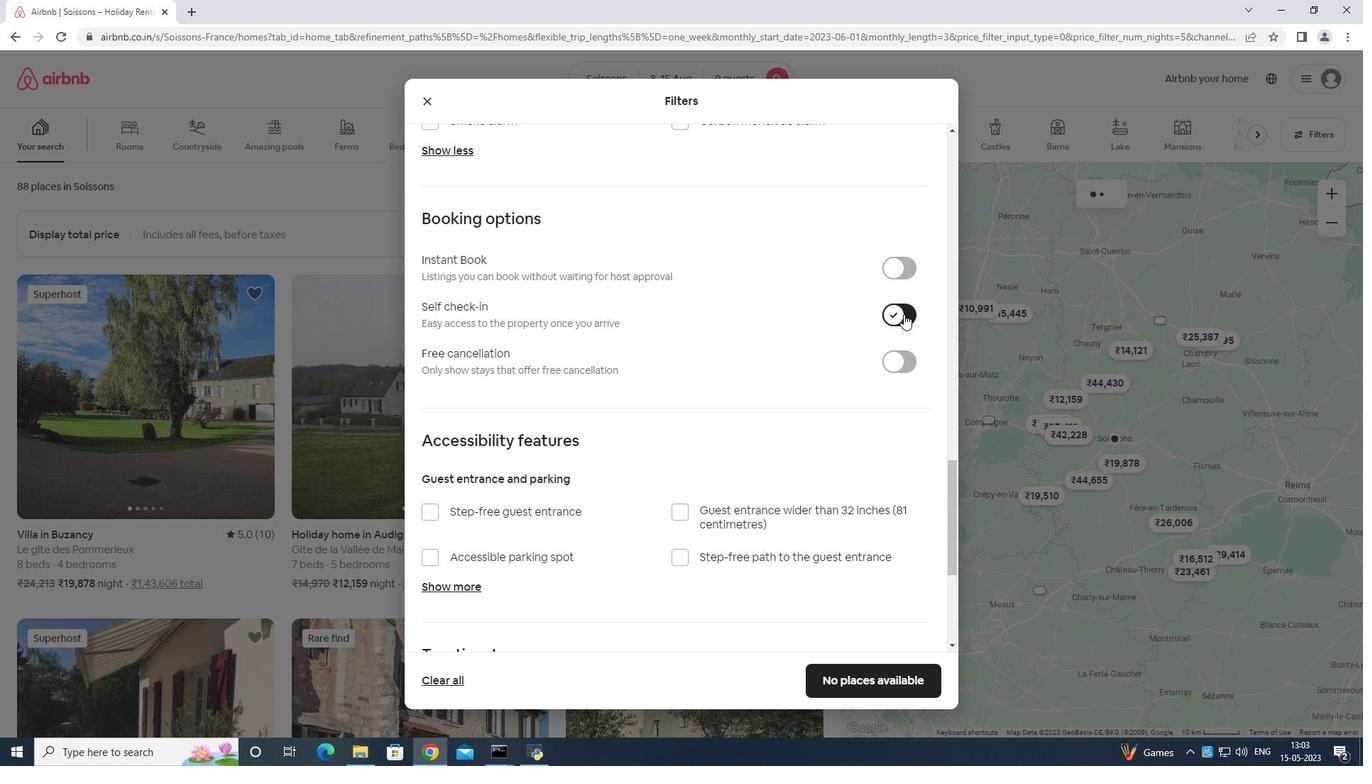 
Action: Mouse scrolled (903, 313) with delta (0, 0)
Screenshot: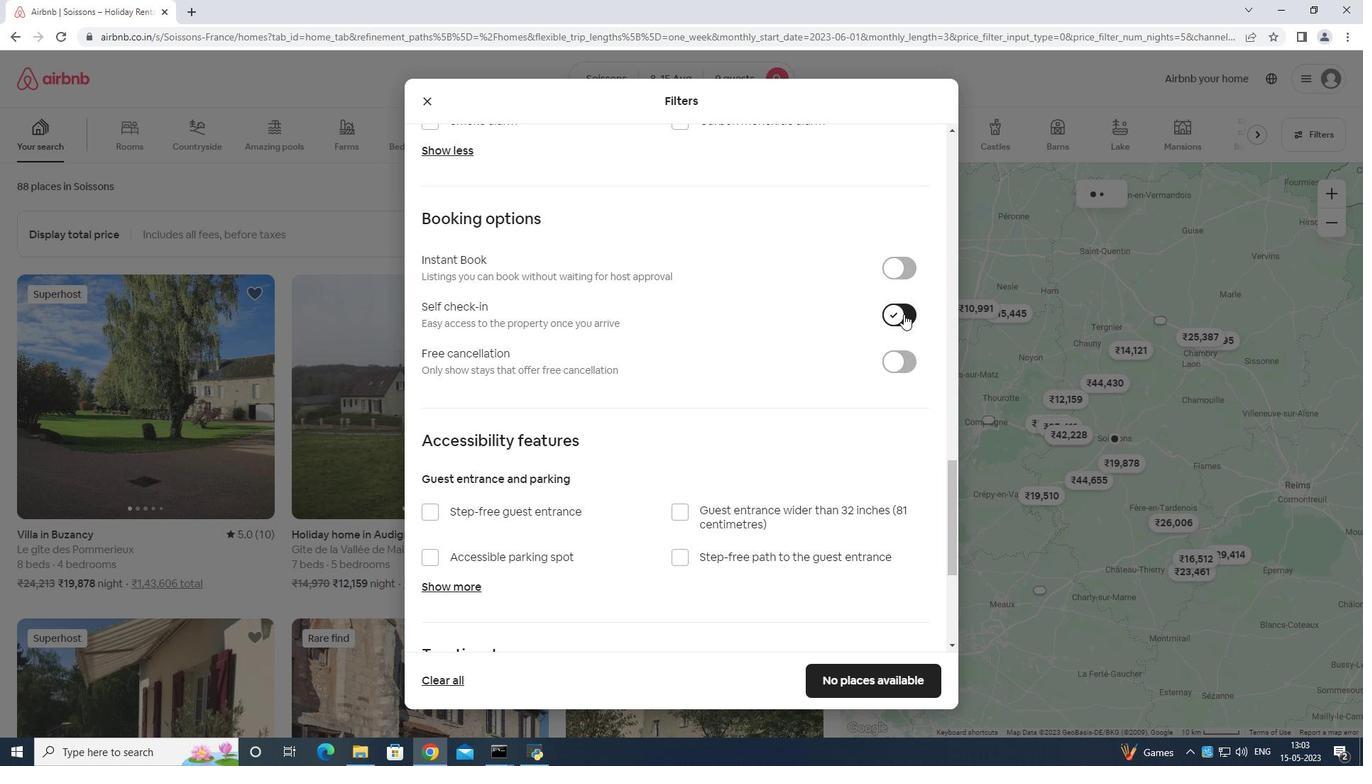 
Action: Mouse moved to (899, 320)
Screenshot: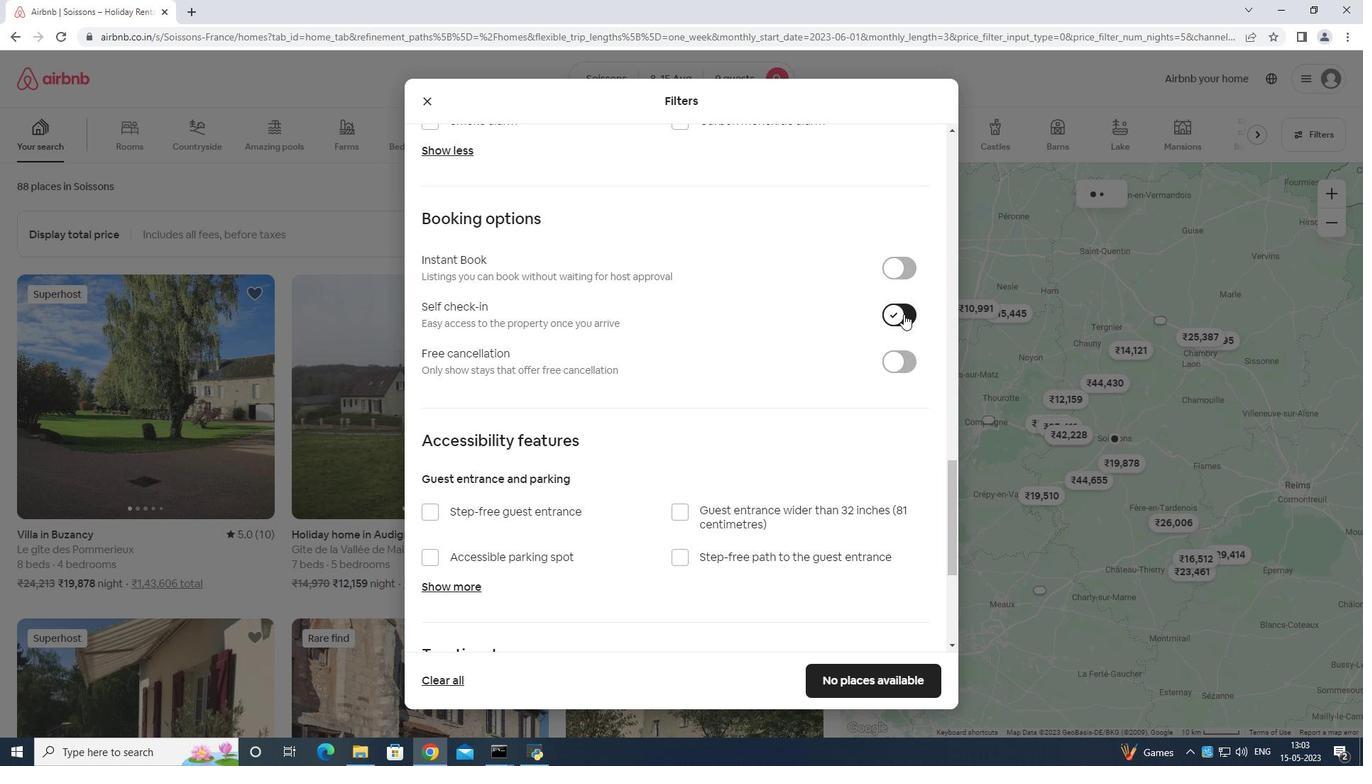 
Action: Mouse scrolled (899, 320) with delta (0, 0)
Screenshot: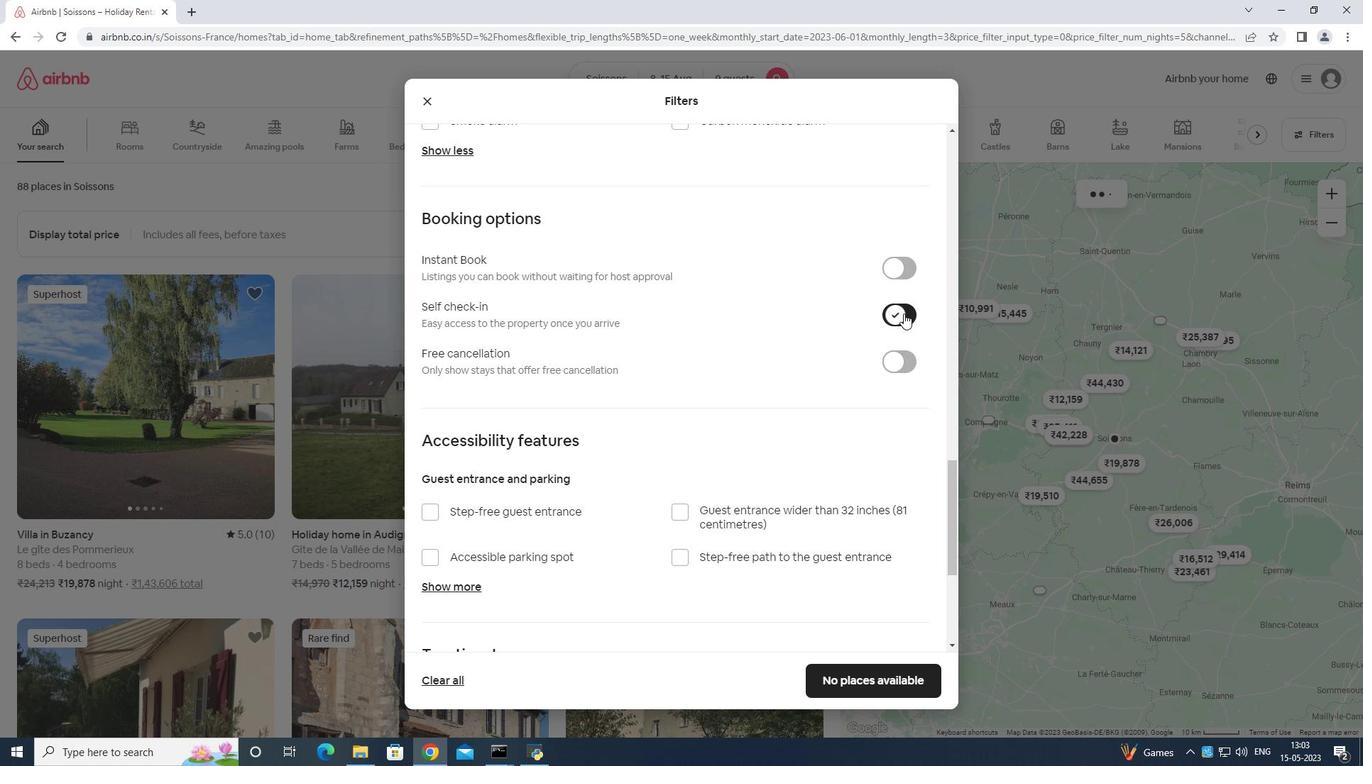 
Action: Mouse moved to (891, 328)
Screenshot: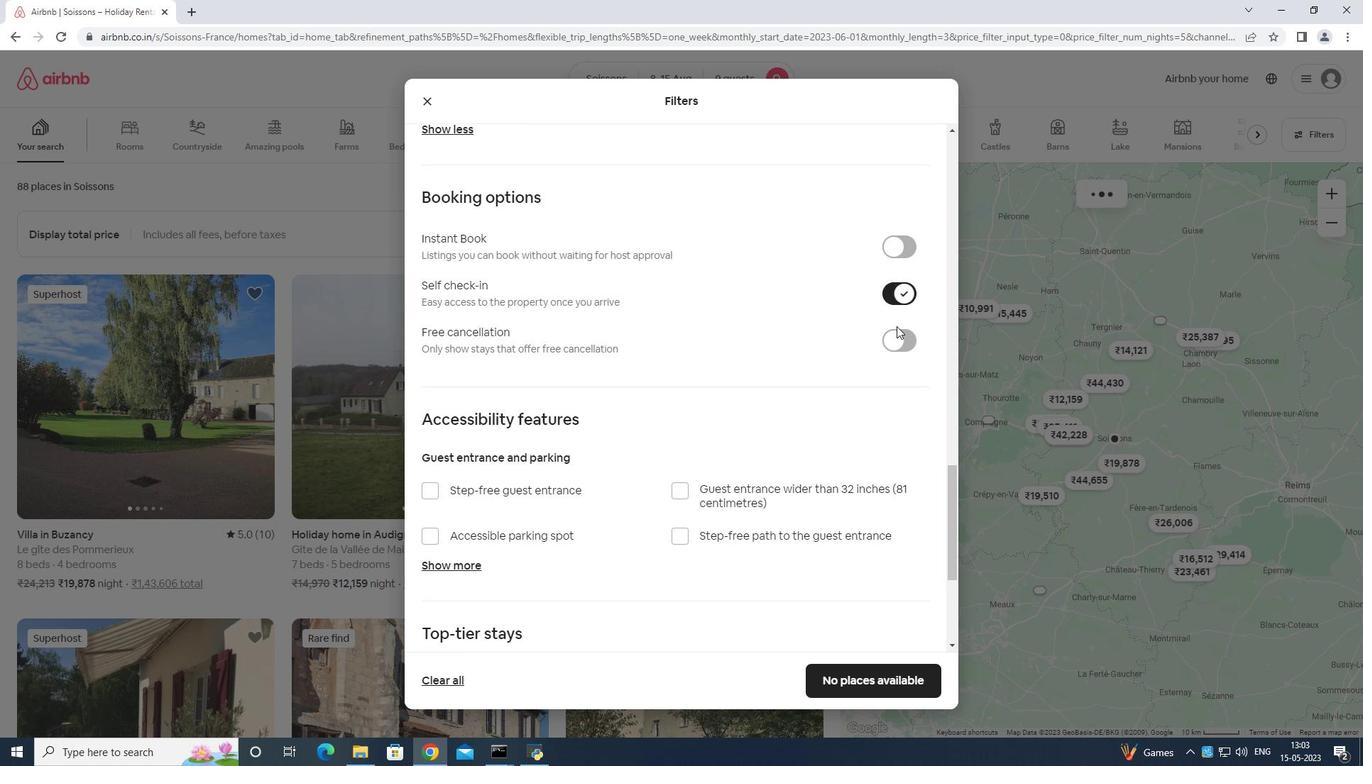 
Action: Mouse scrolled (891, 327) with delta (0, 0)
Screenshot: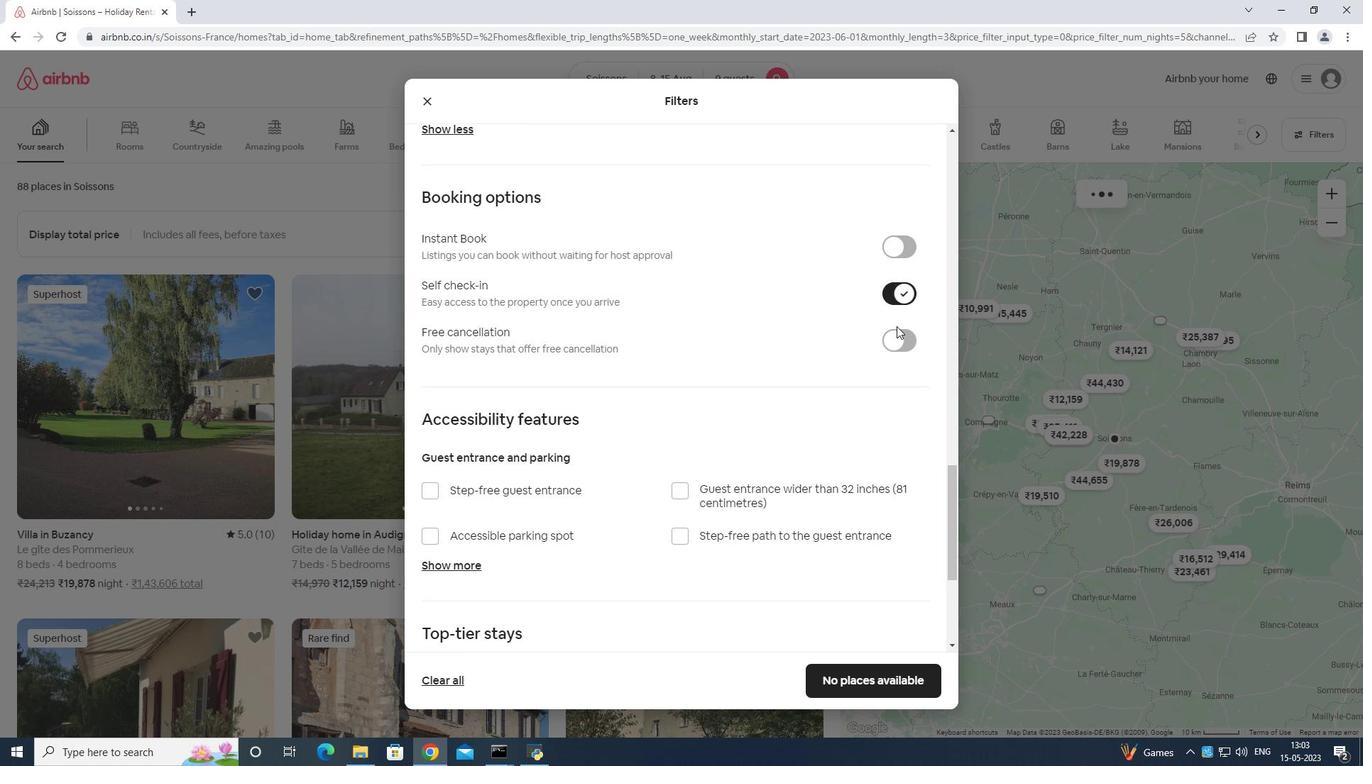 
Action: Mouse moved to (890, 332)
Screenshot: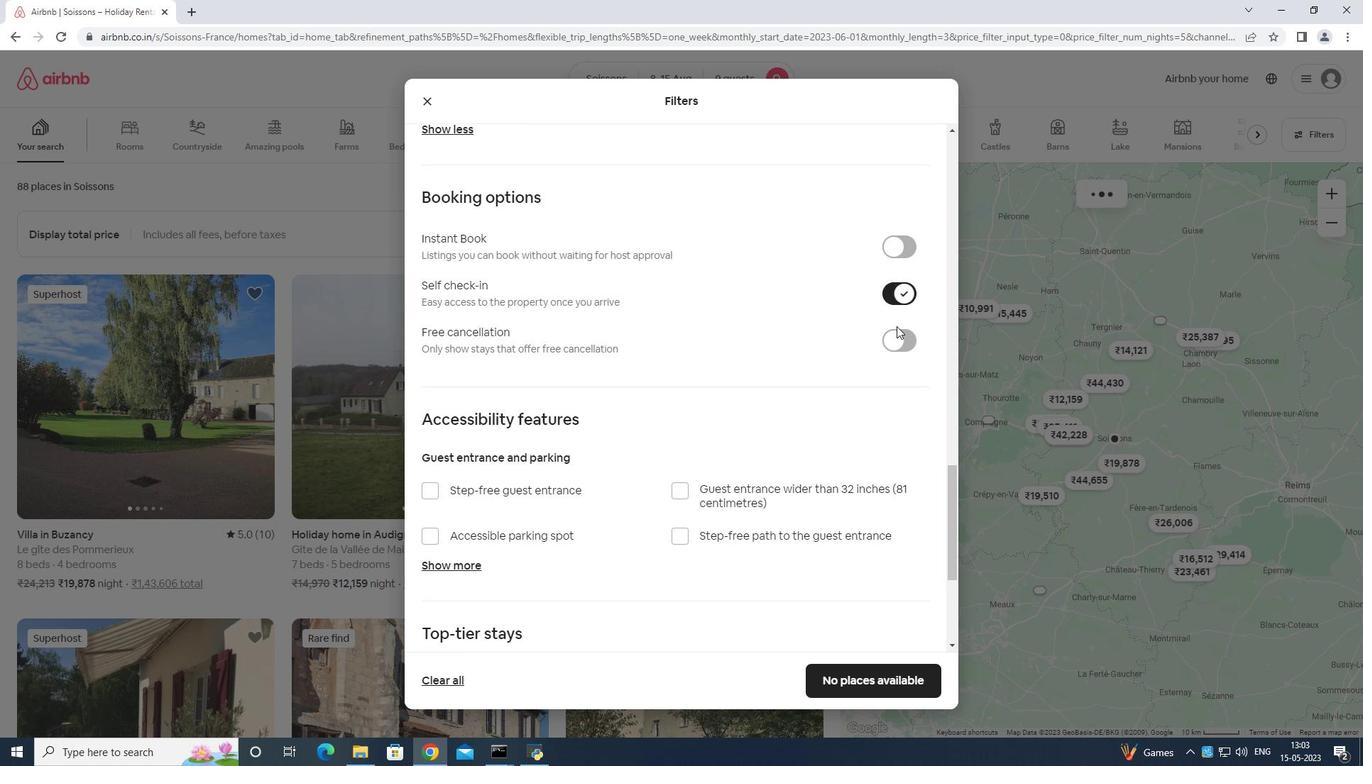 
Action: Mouse scrolled (890, 331) with delta (0, 0)
Screenshot: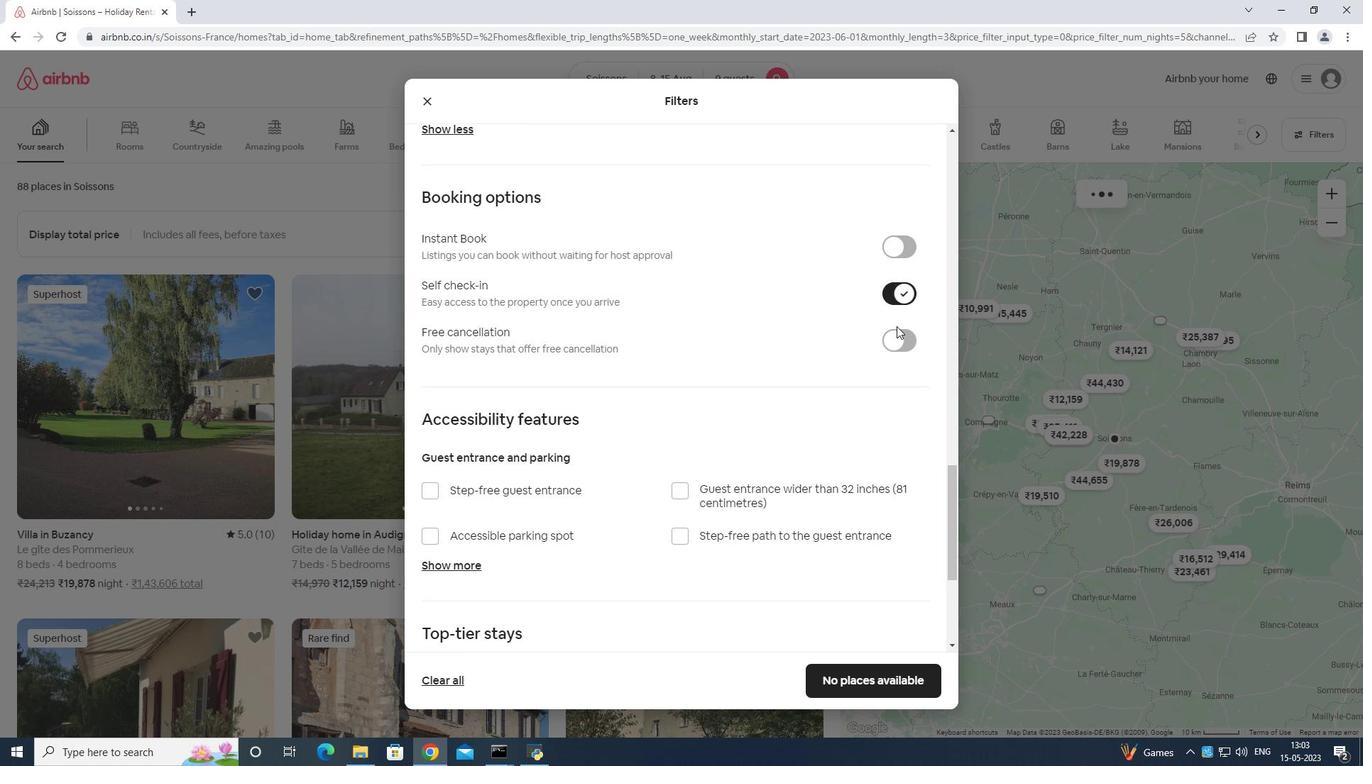 
Action: Mouse moved to (888, 334)
Screenshot: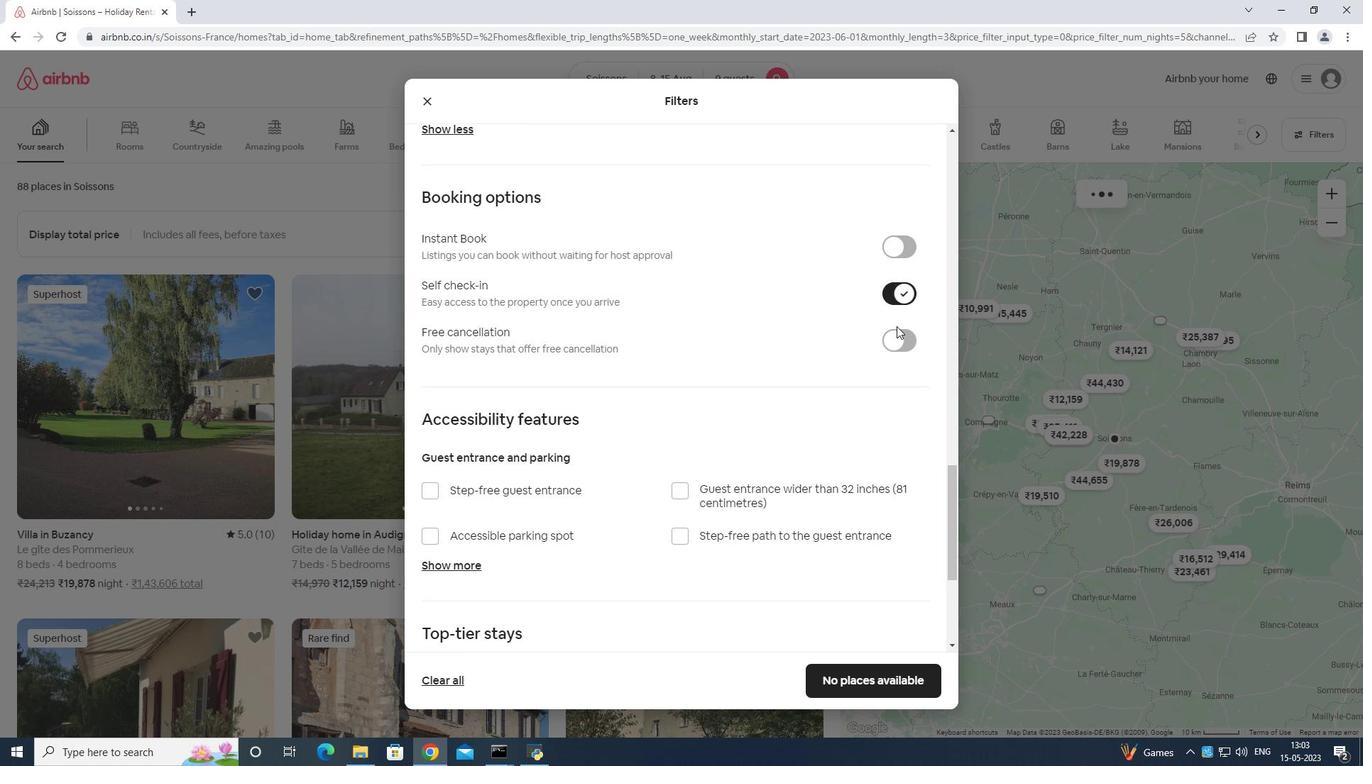 
Action: Mouse scrolled (888, 333) with delta (0, 0)
Screenshot: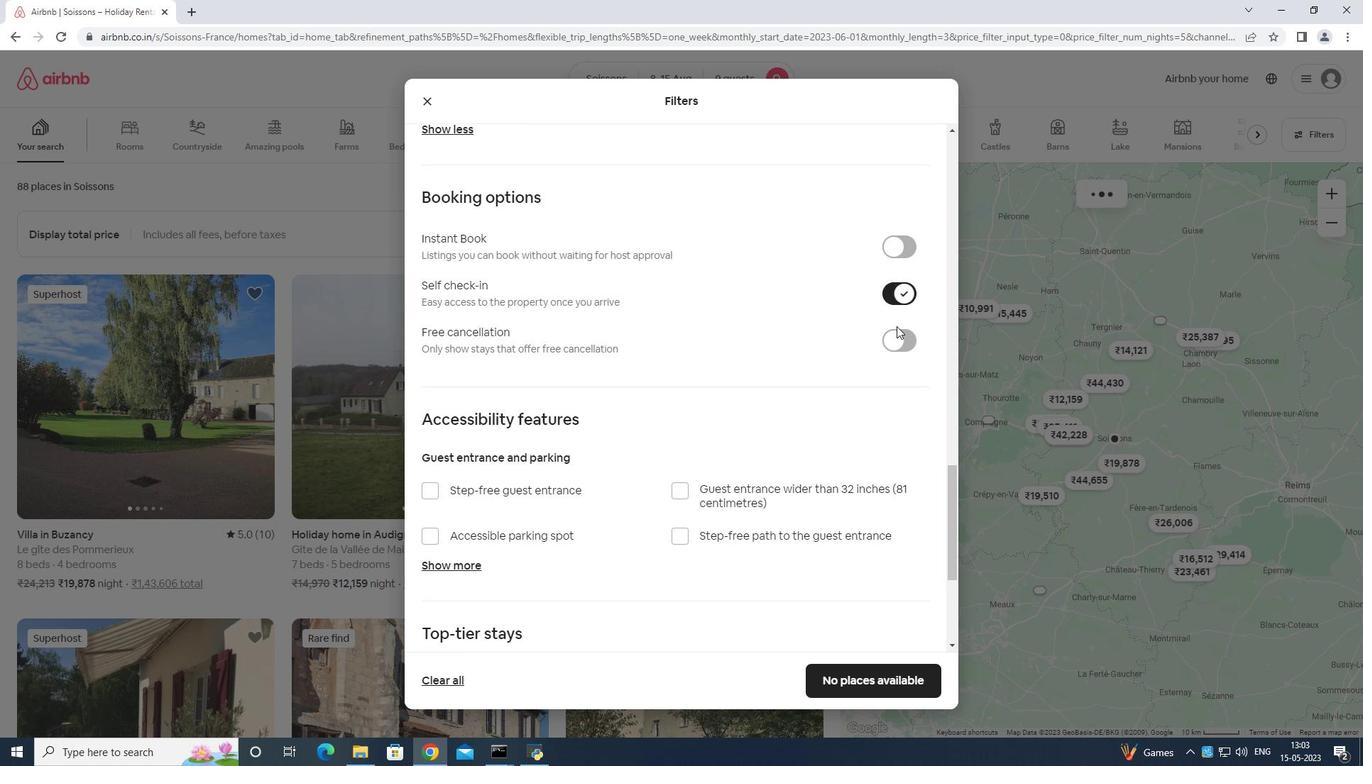 
Action: Mouse moved to (881, 350)
Screenshot: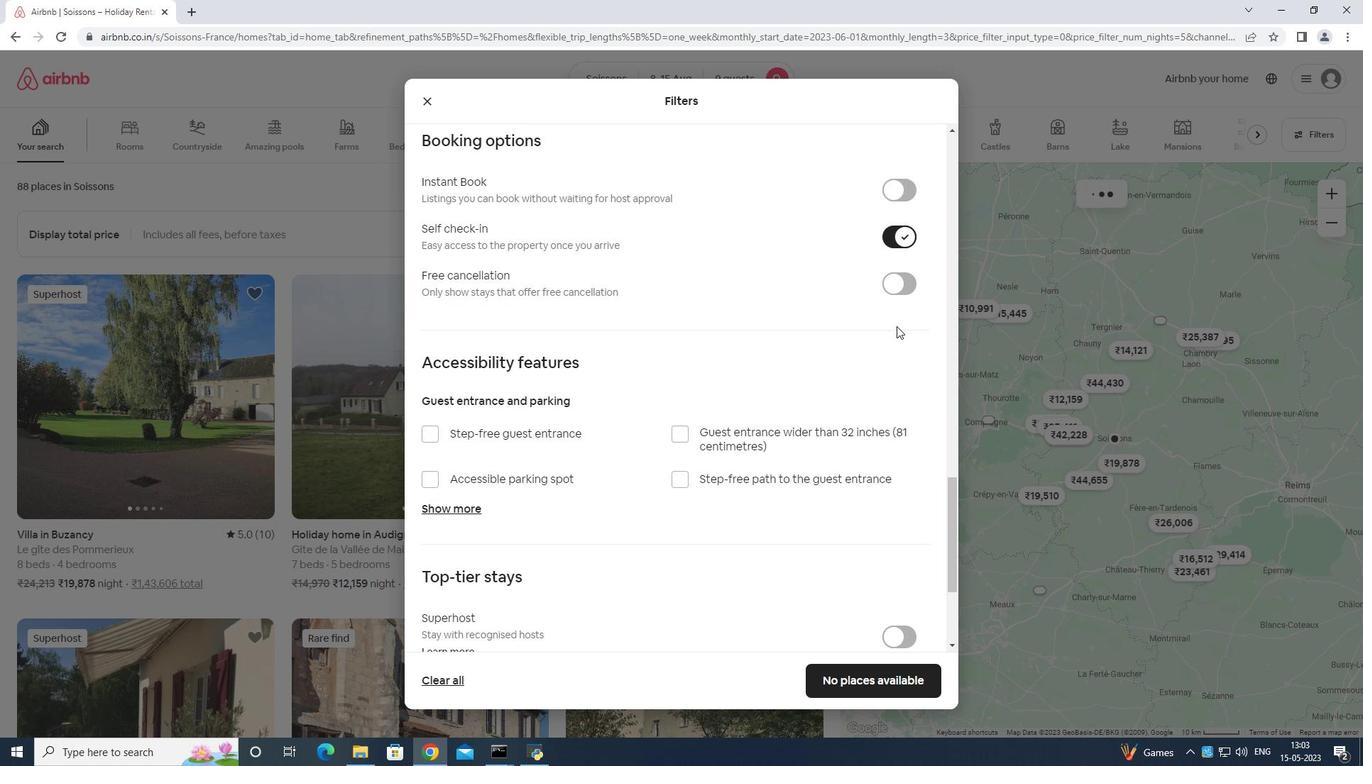 
Action: Mouse scrolled (885, 342) with delta (0, 0)
Screenshot: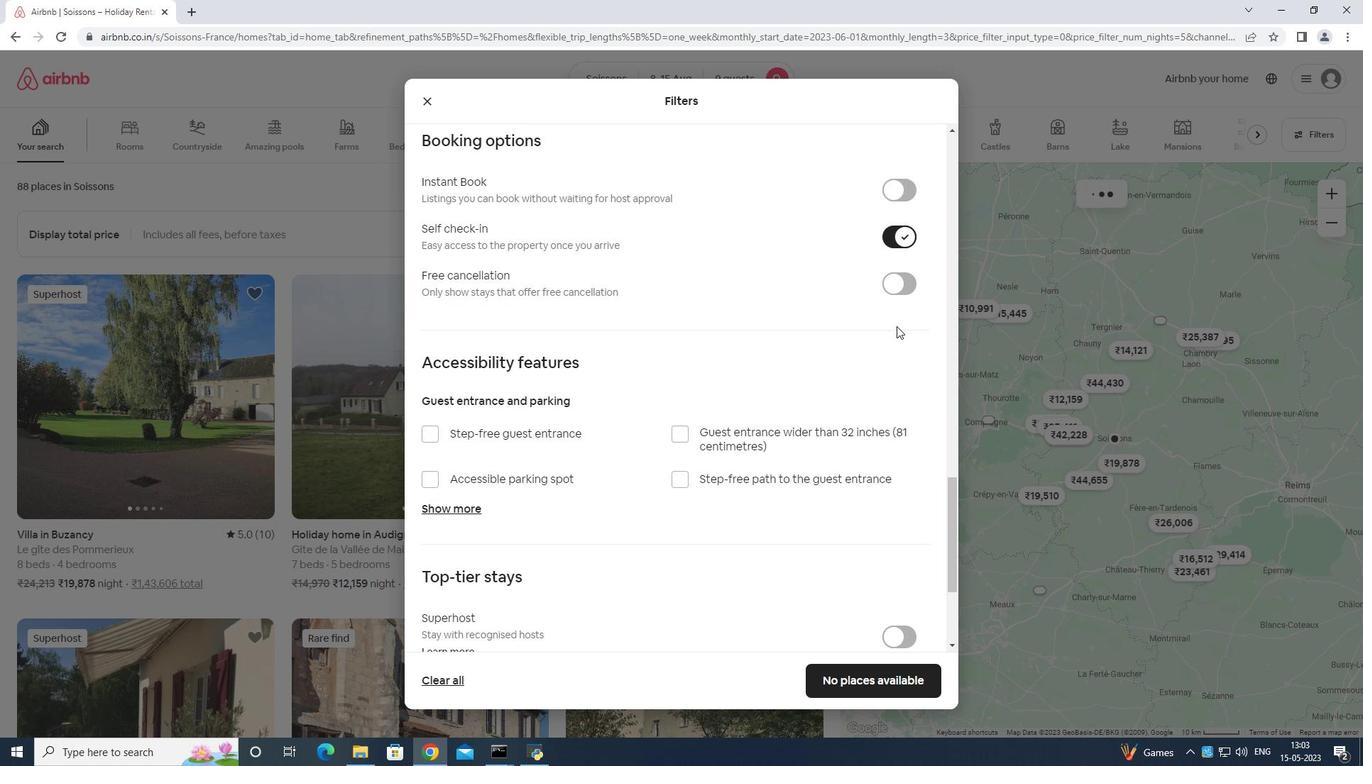
Action: Mouse moved to (864, 366)
Screenshot: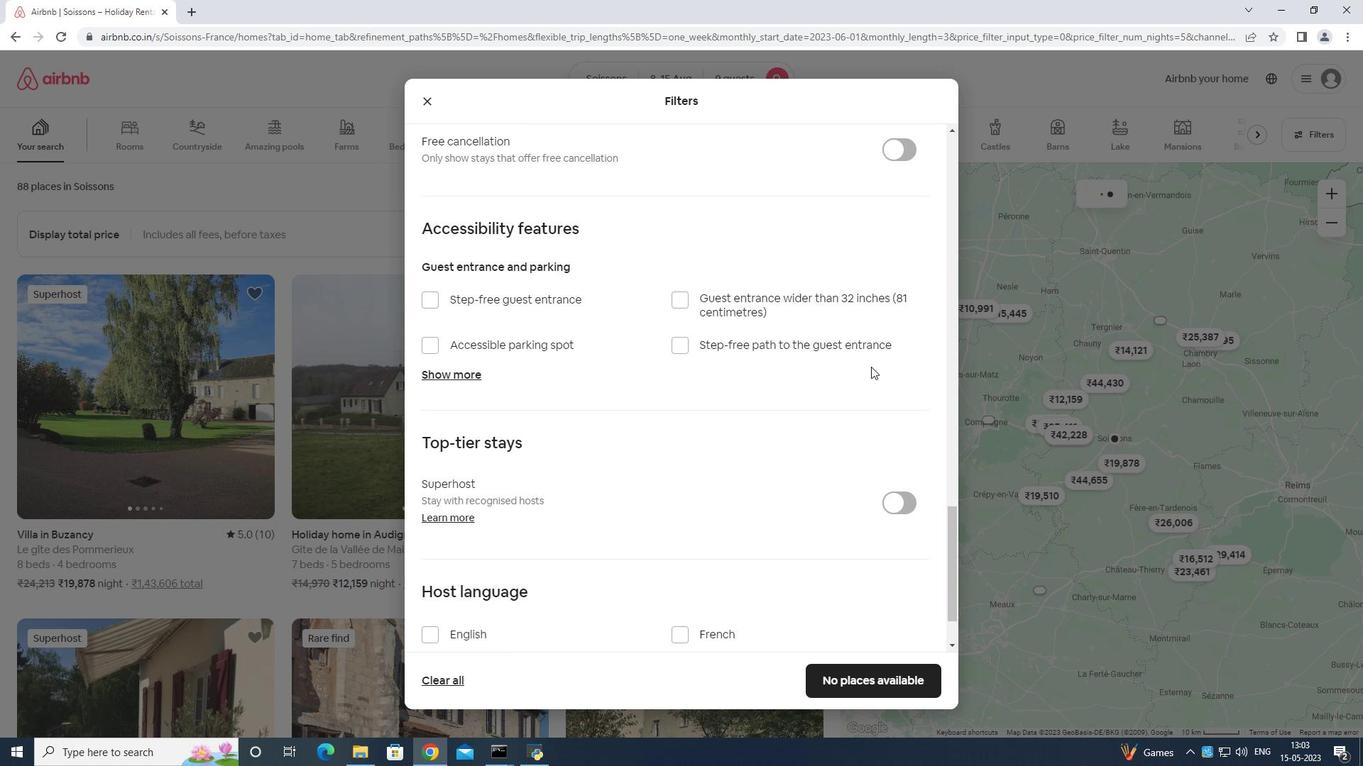 
Action: Mouse scrolled (864, 365) with delta (0, 0)
Screenshot: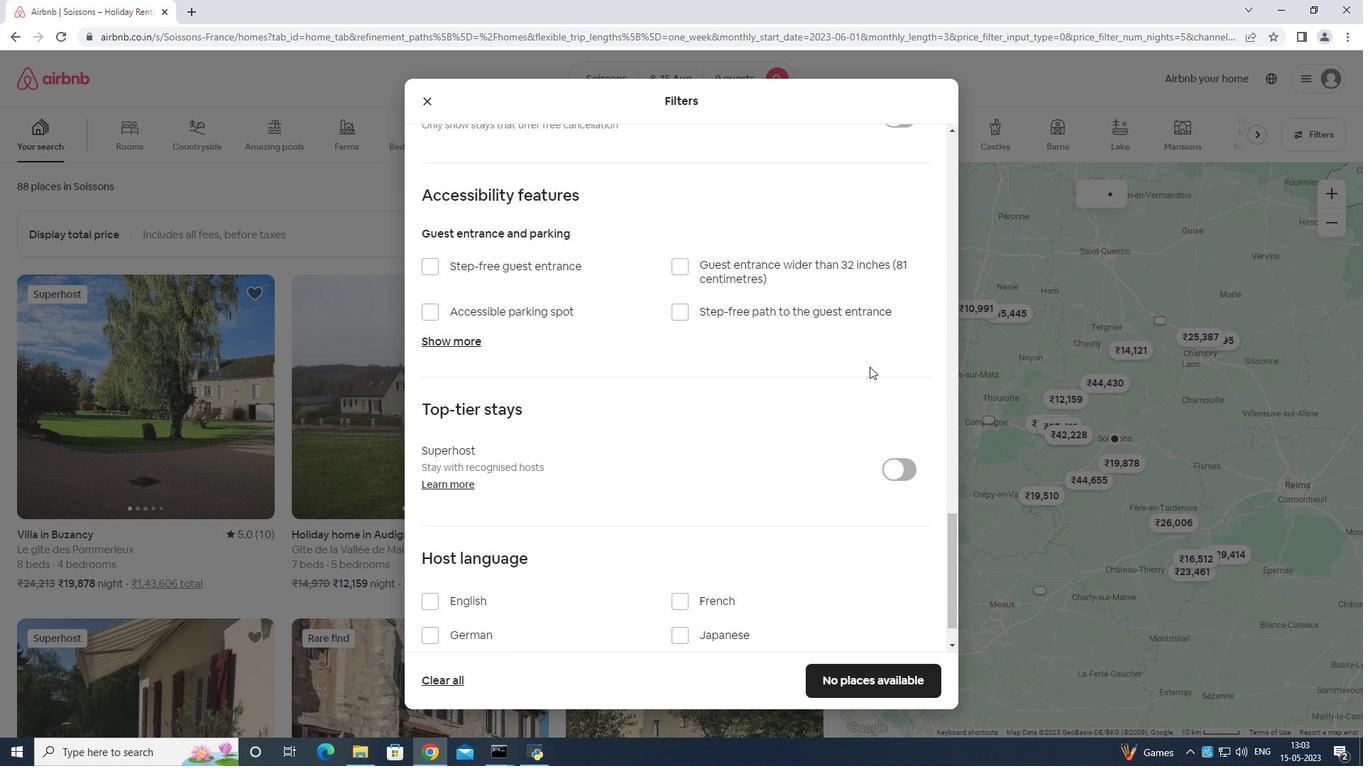 
Action: Mouse moved to (862, 368)
Screenshot: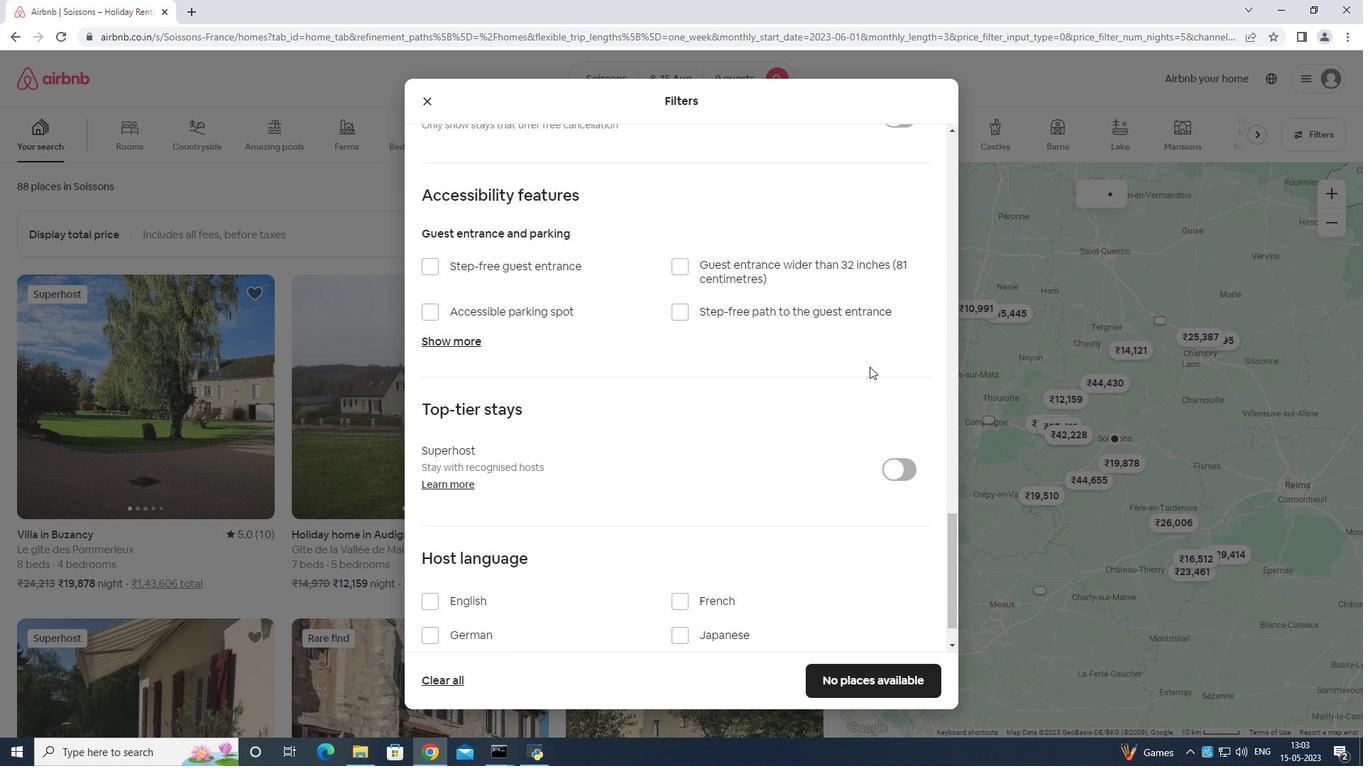 
Action: Mouse scrolled (862, 367) with delta (0, 0)
Screenshot: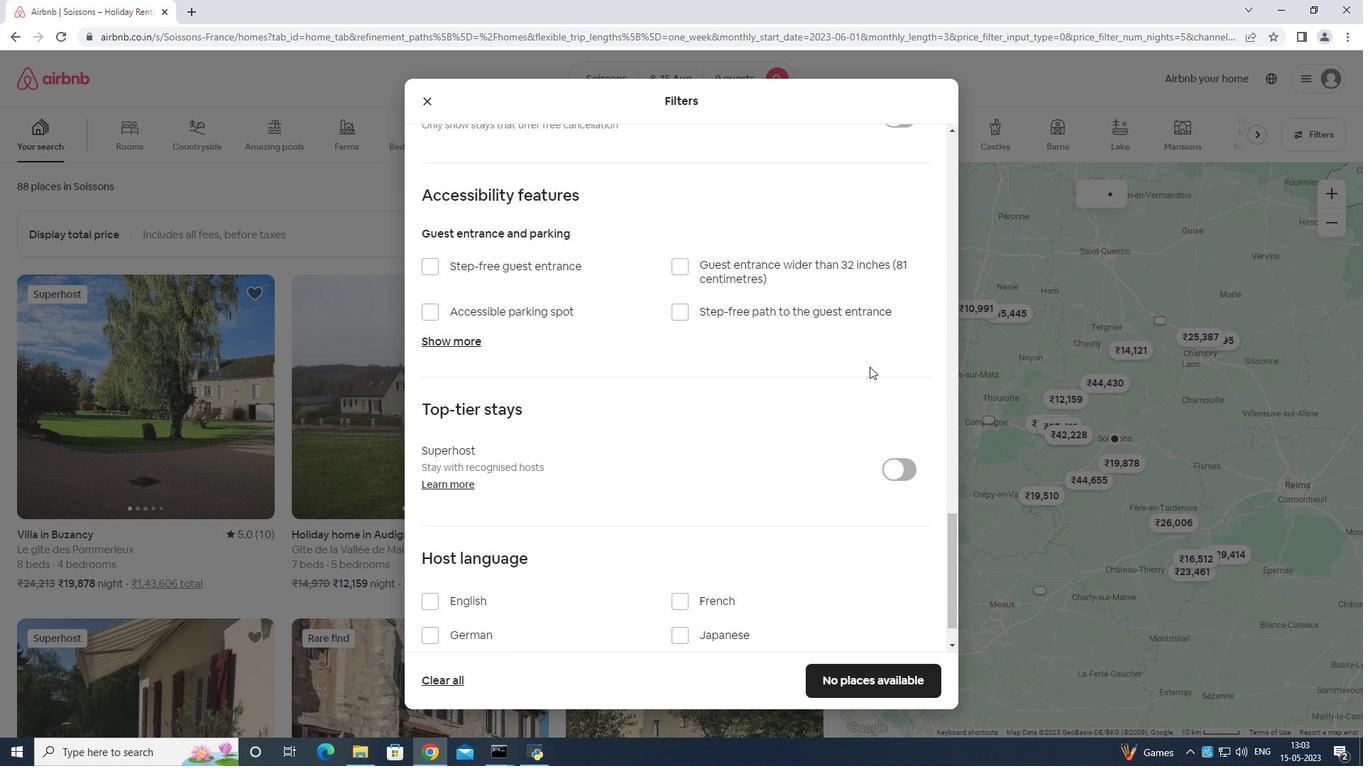 
Action: Mouse moved to (861, 369)
Screenshot: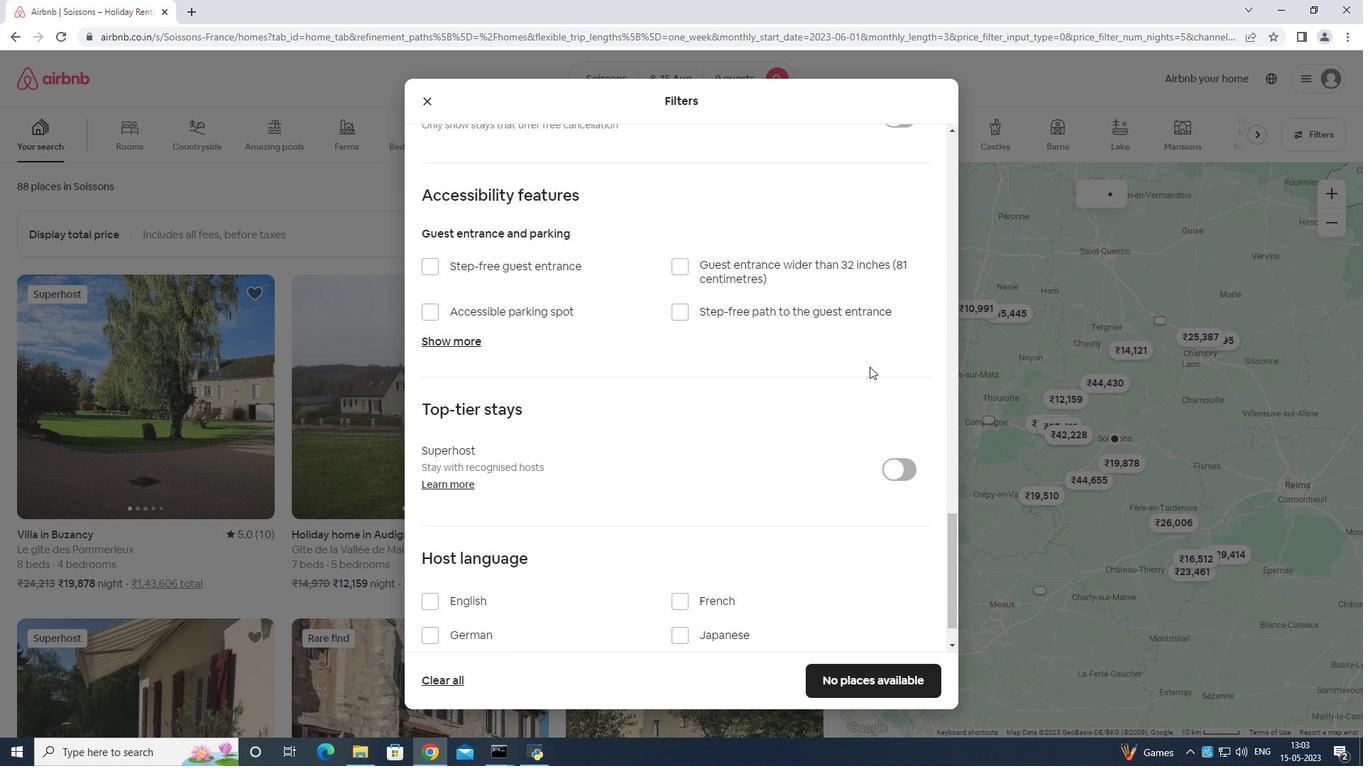 
Action: Mouse scrolled (861, 368) with delta (0, 0)
Screenshot: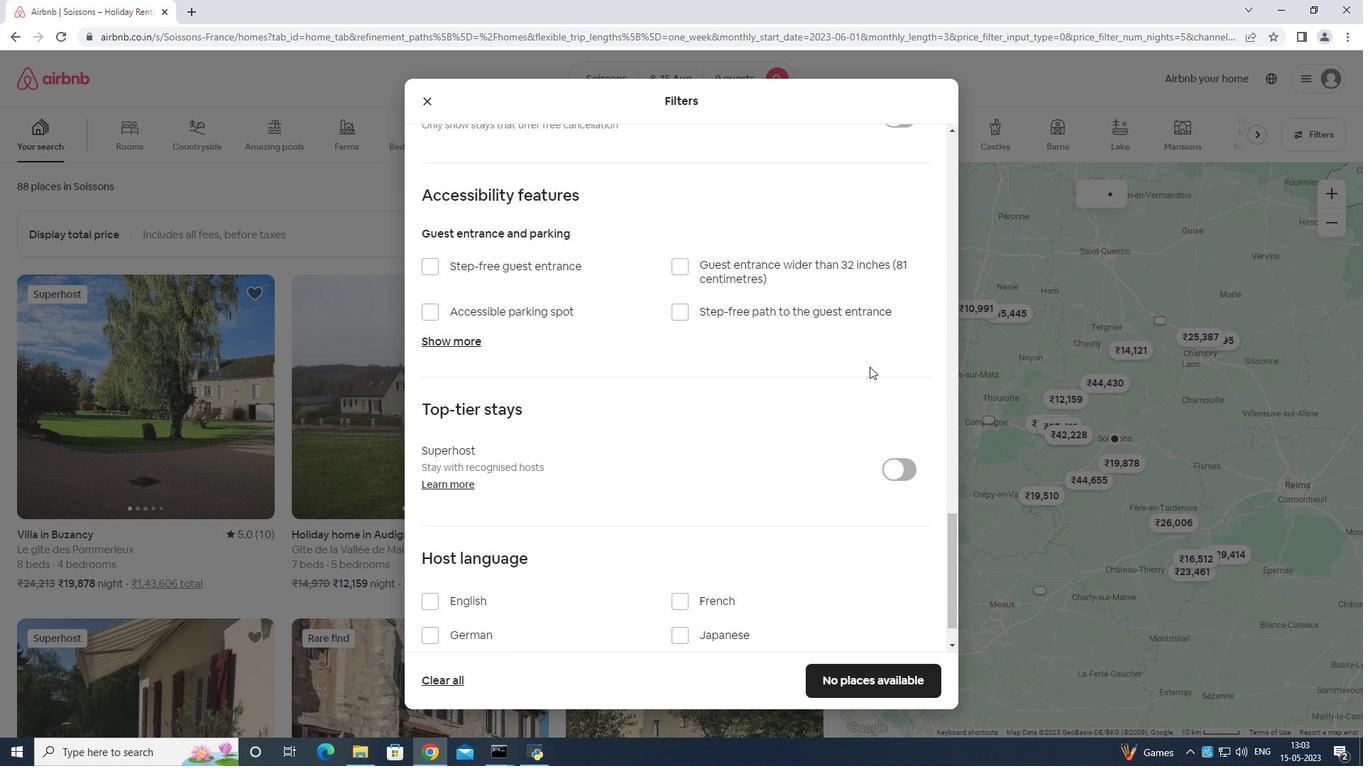 
Action: Mouse moved to (860, 370)
Screenshot: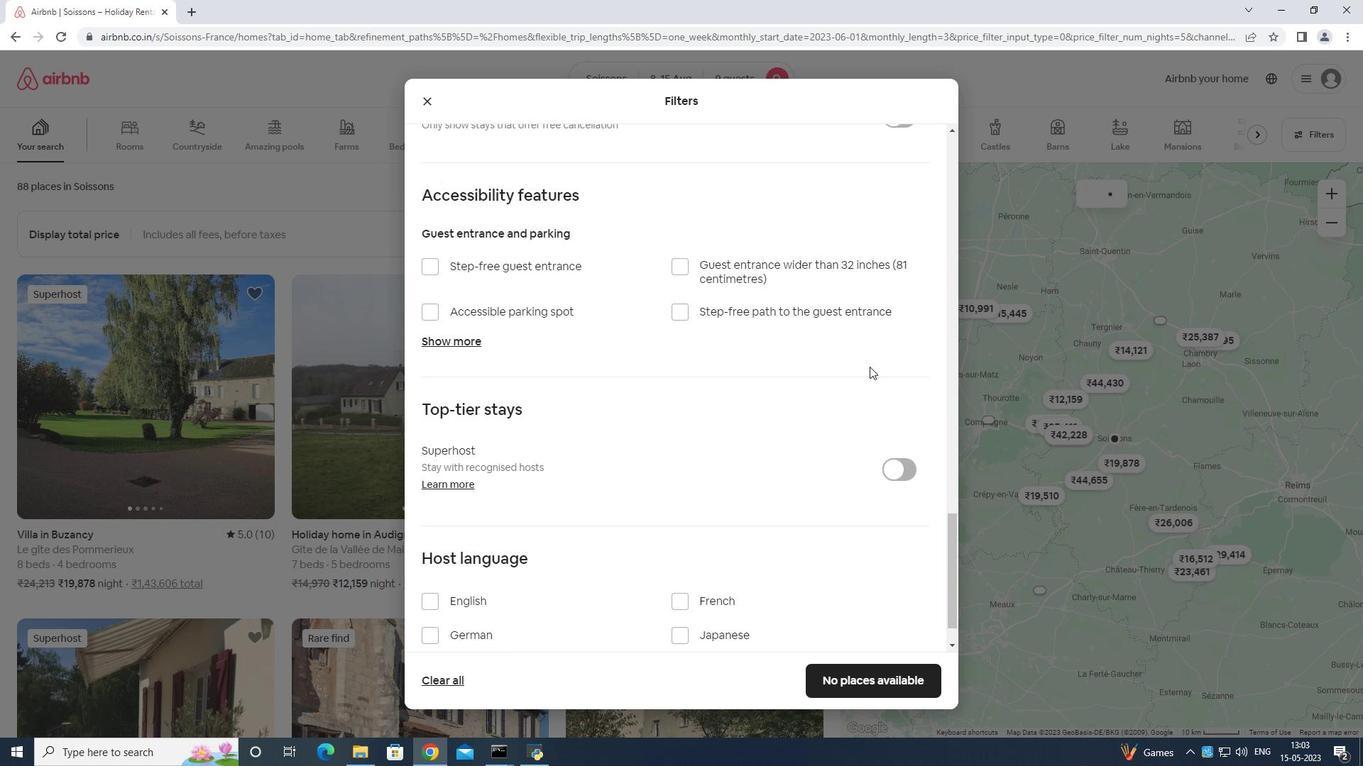
Action: Mouse scrolled (860, 369) with delta (0, 0)
Screenshot: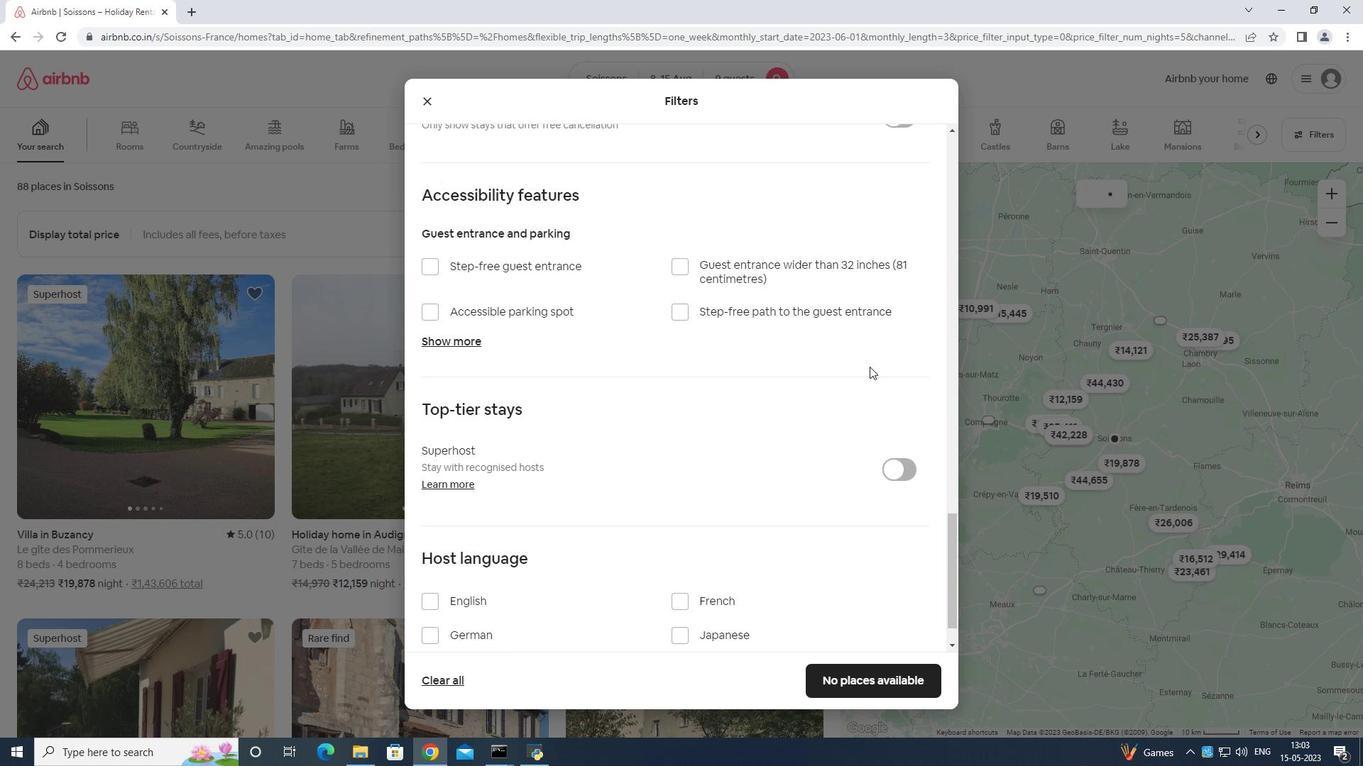 
Action: Mouse moved to (801, 442)
Screenshot: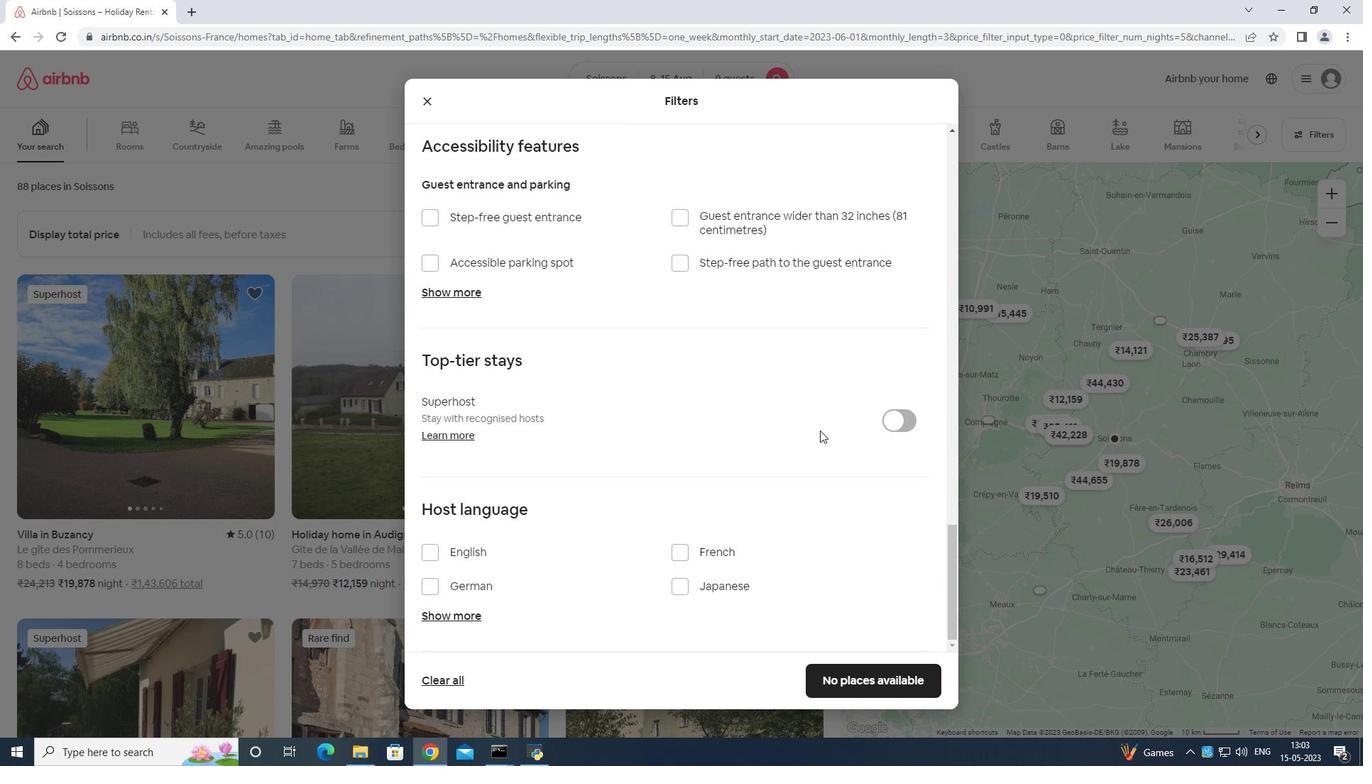 
Action: Mouse scrolled (801, 442) with delta (0, 0)
Screenshot: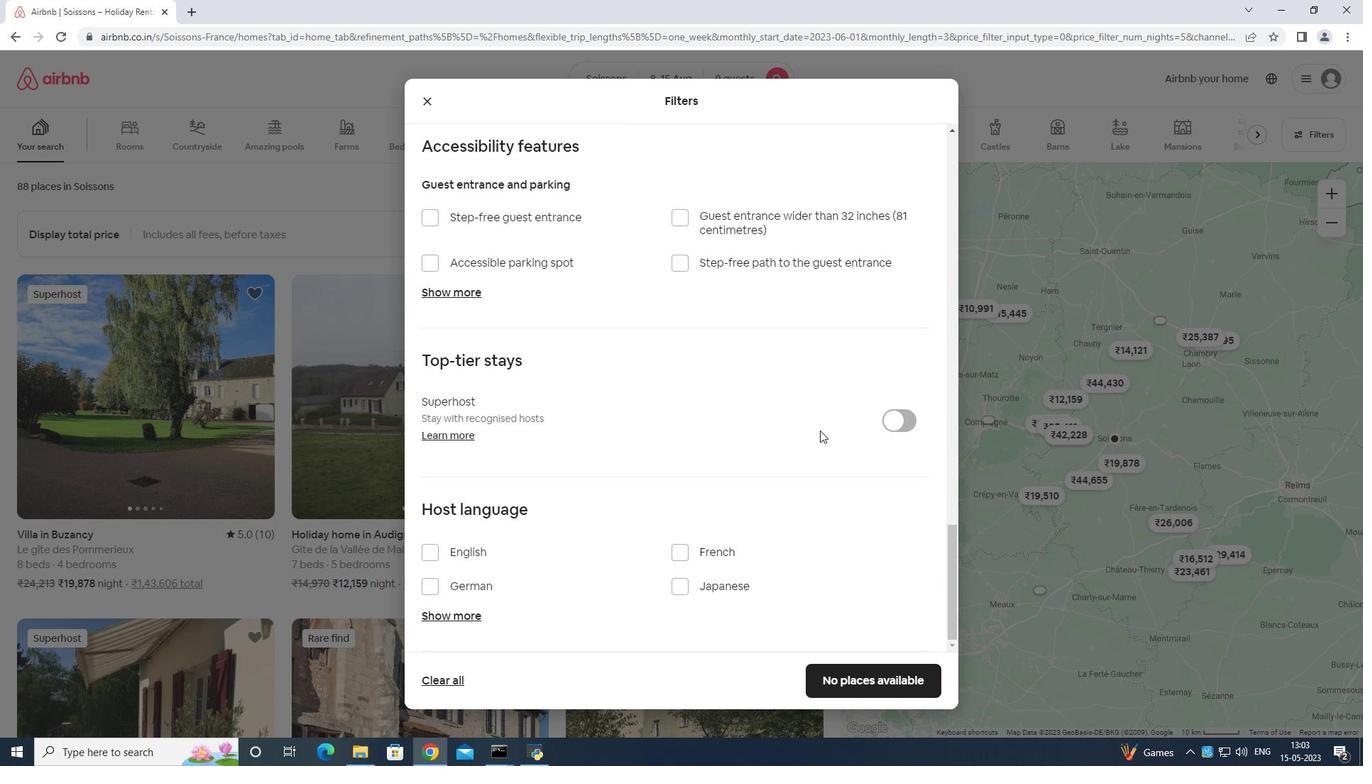 
Action: Mouse moved to (749, 483)
Screenshot: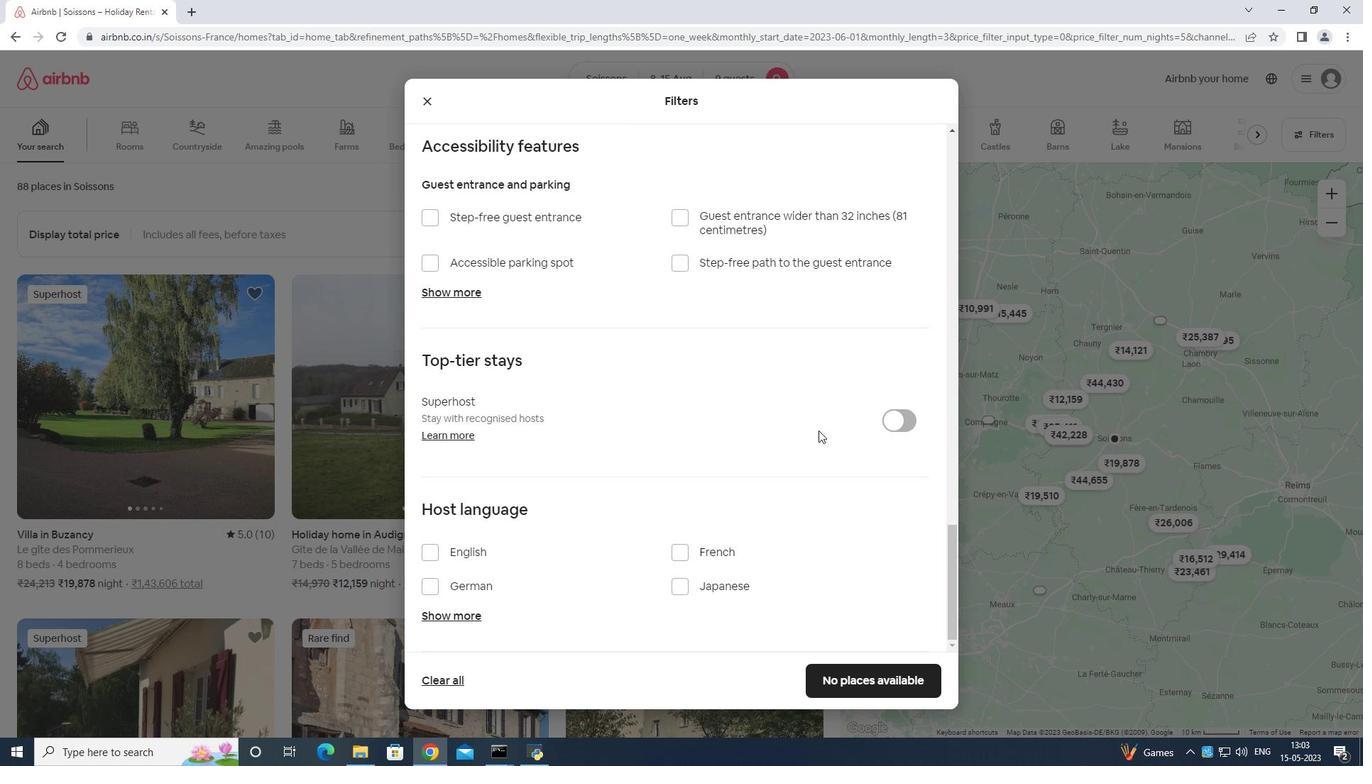 
Action: Mouse scrolled (749, 482) with delta (0, 0)
Screenshot: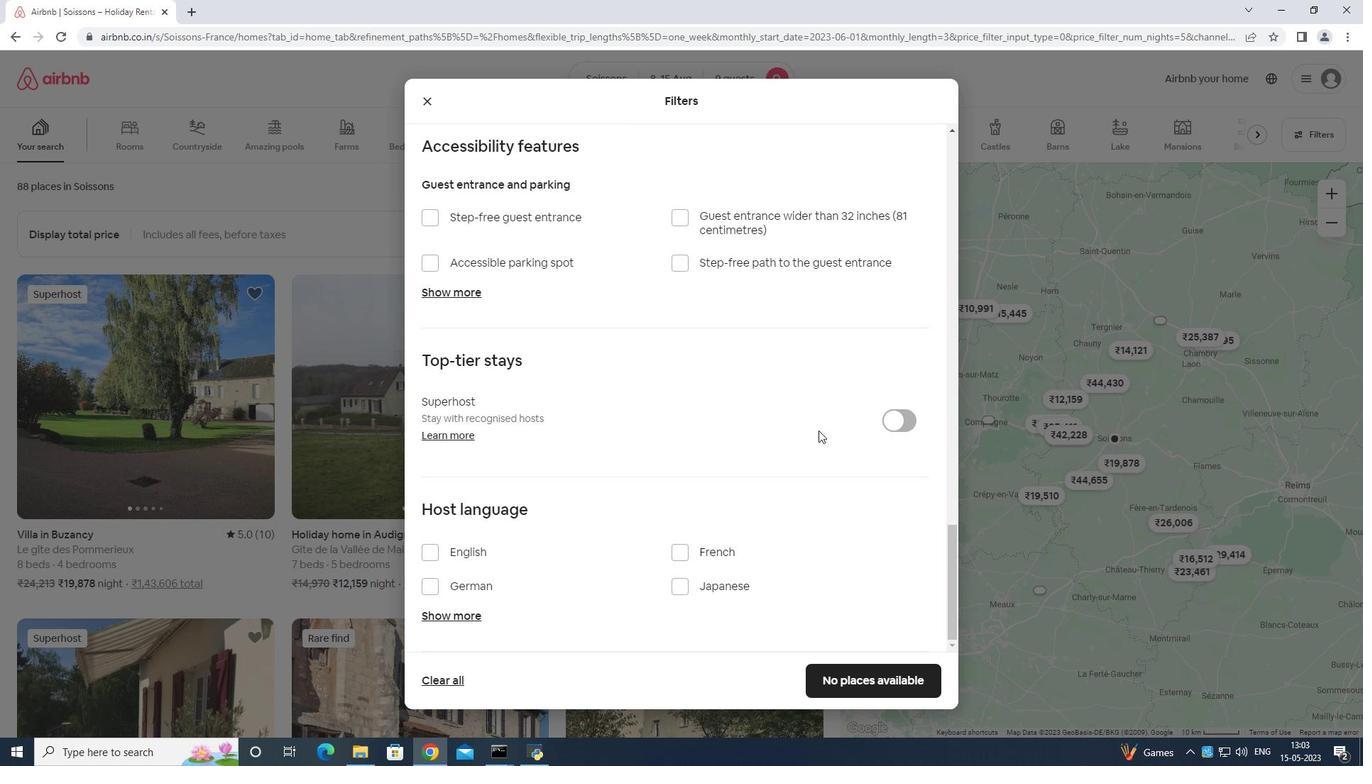 
Action: Mouse moved to (479, 550)
Screenshot: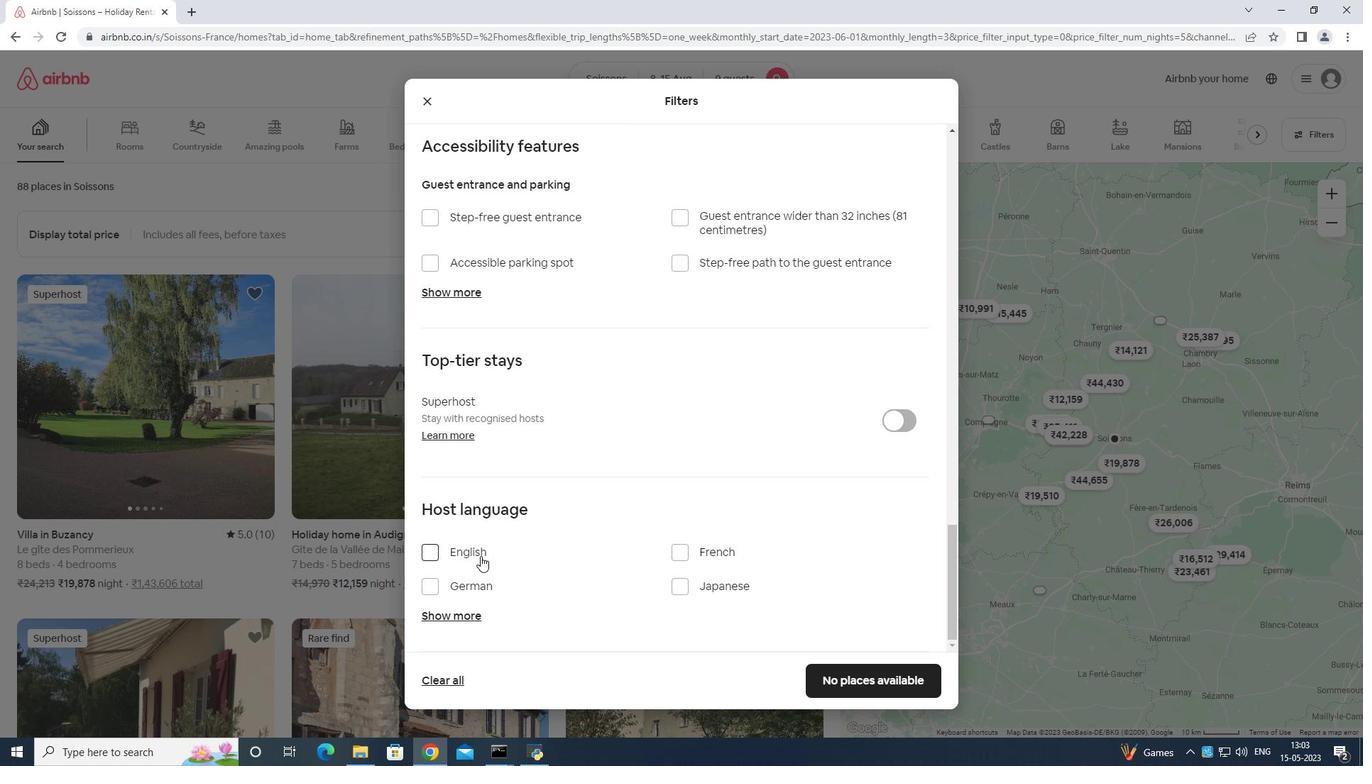 
Action: Mouse pressed left at (479, 550)
Screenshot: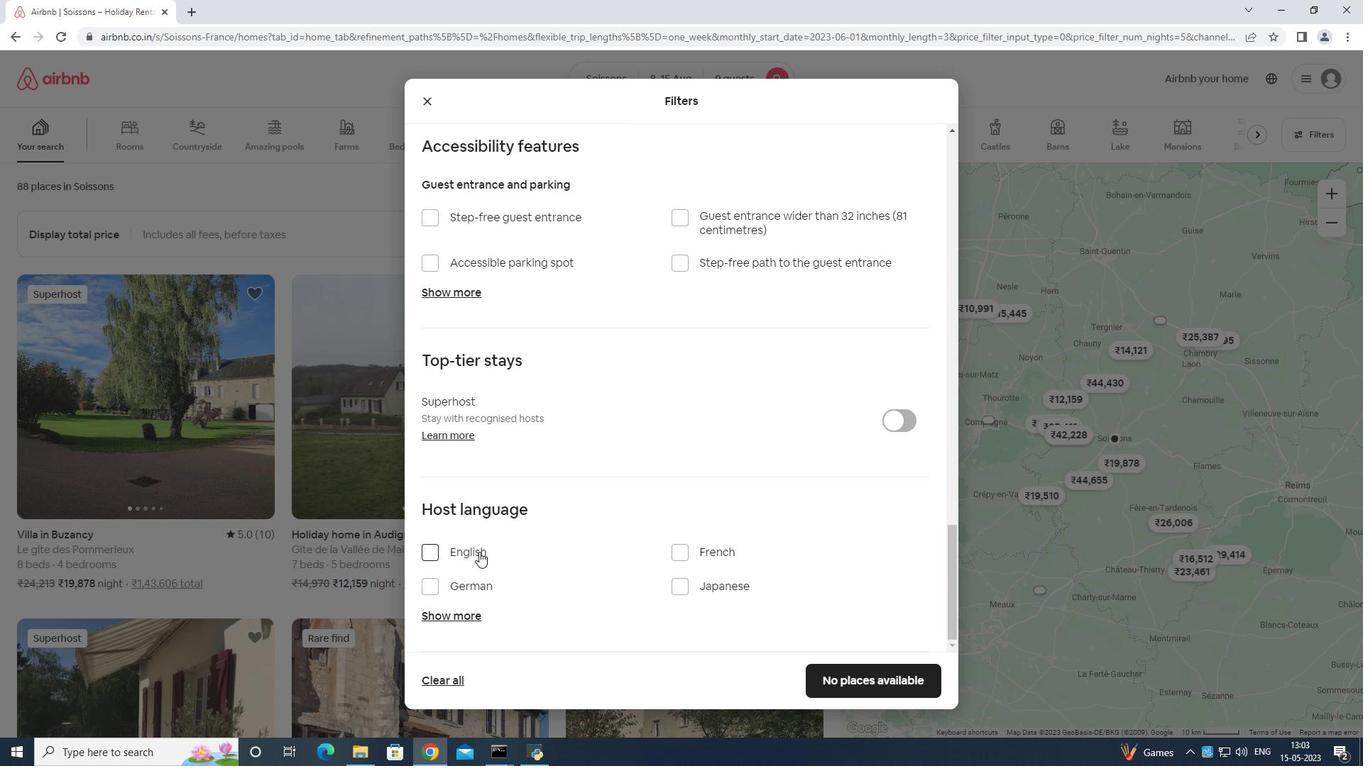 
Action: Mouse moved to (856, 677)
Screenshot: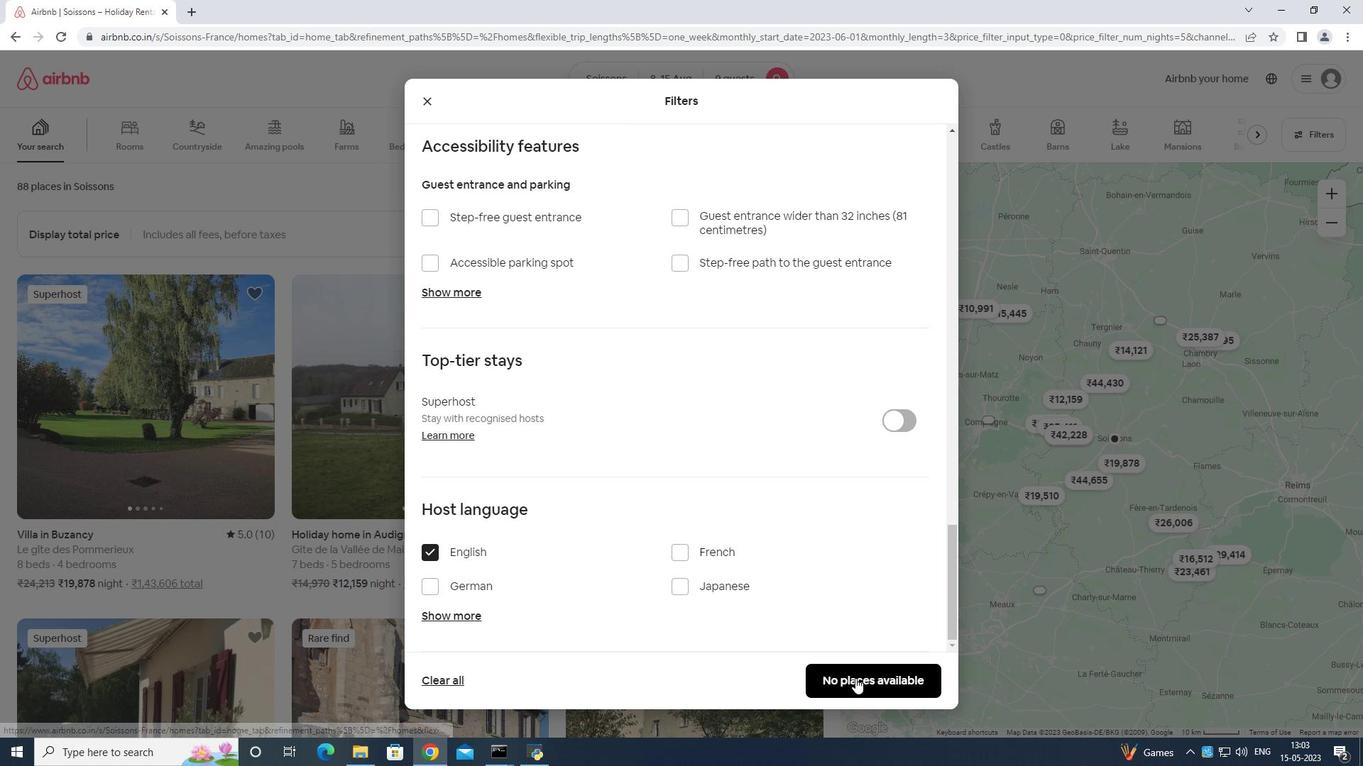
Action: Mouse pressed left at (856, 677)
Screenshot: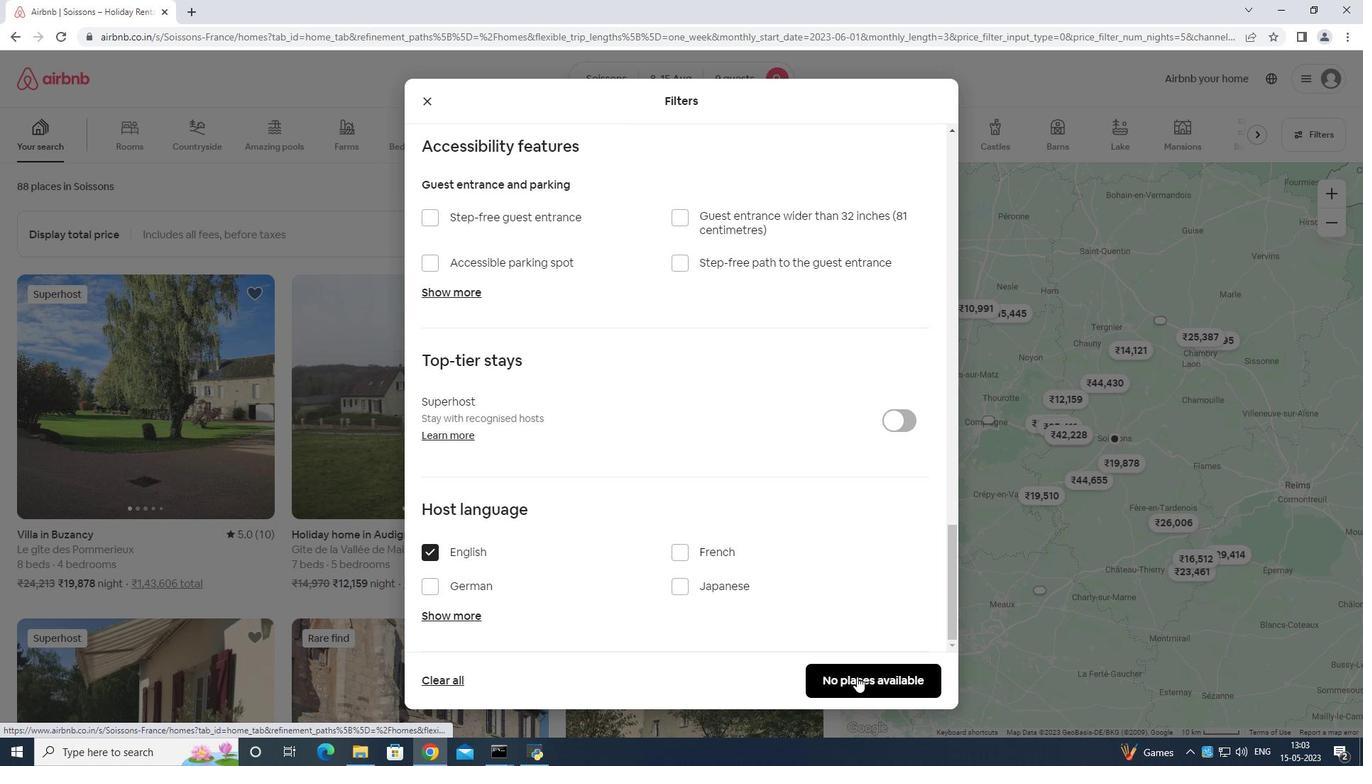 
